 Task: Design a layout for a photography exhibit brochure.
Action: Mouse moved to (24, 91)
Screenshot: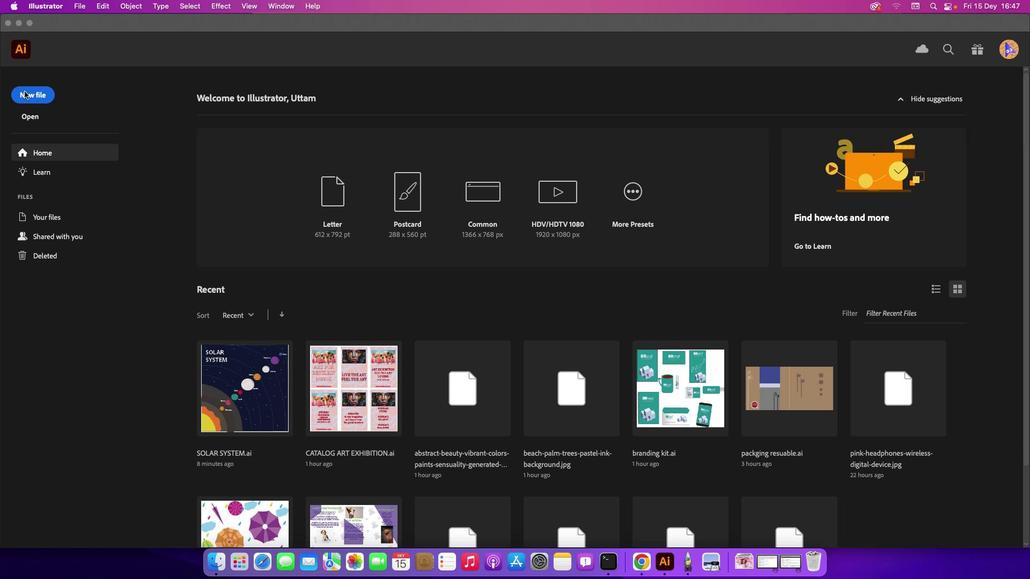 
Action: Mouse pressed left at (24, 91)
Screenshot: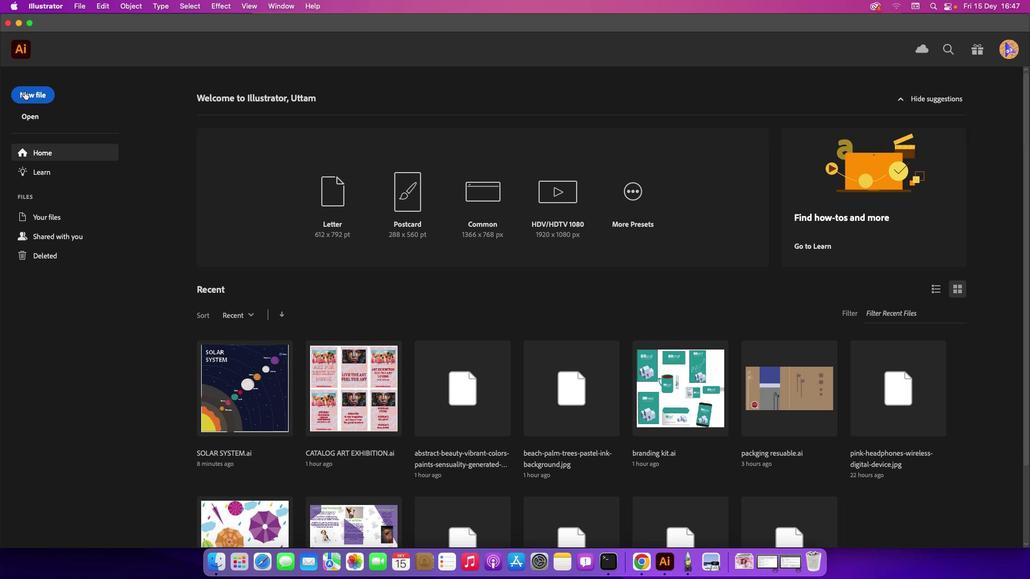 
Action: Mouse pressed left at (24, 91)
Screenshot: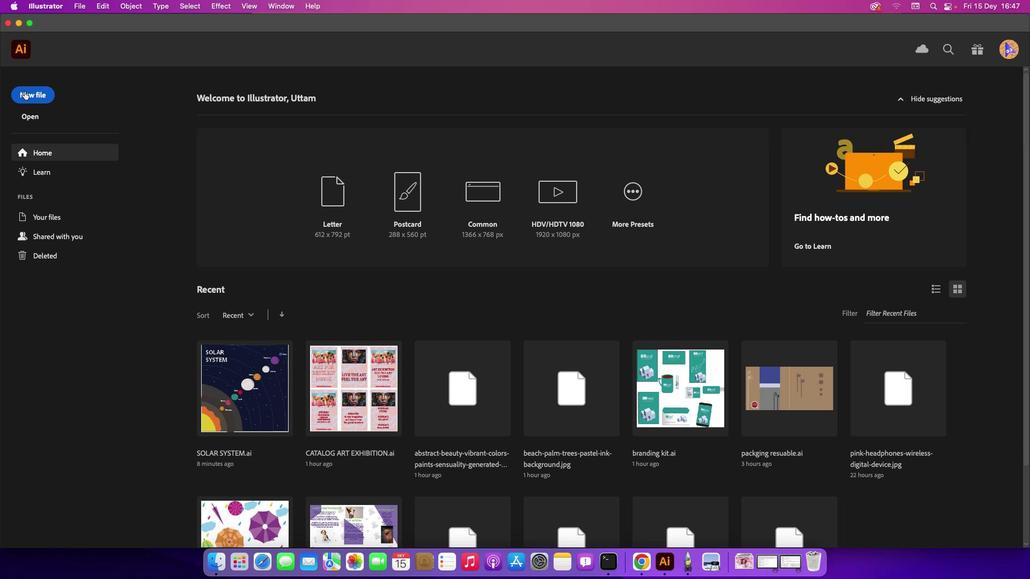 
Action: Mouse moved to (376, 111)
Screenshot: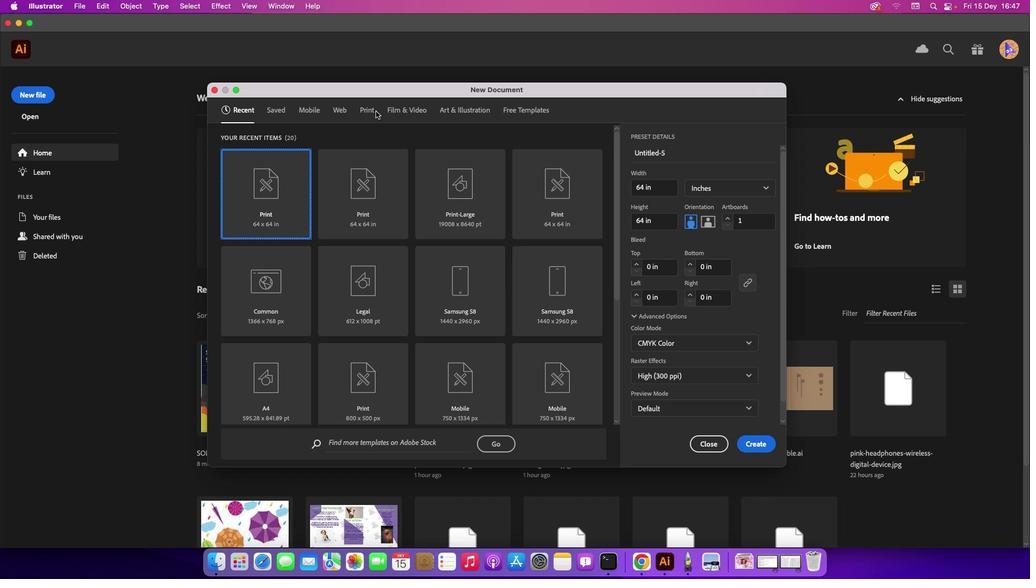 
Action: Mouse pressed left at (376, 111)
Screenshot: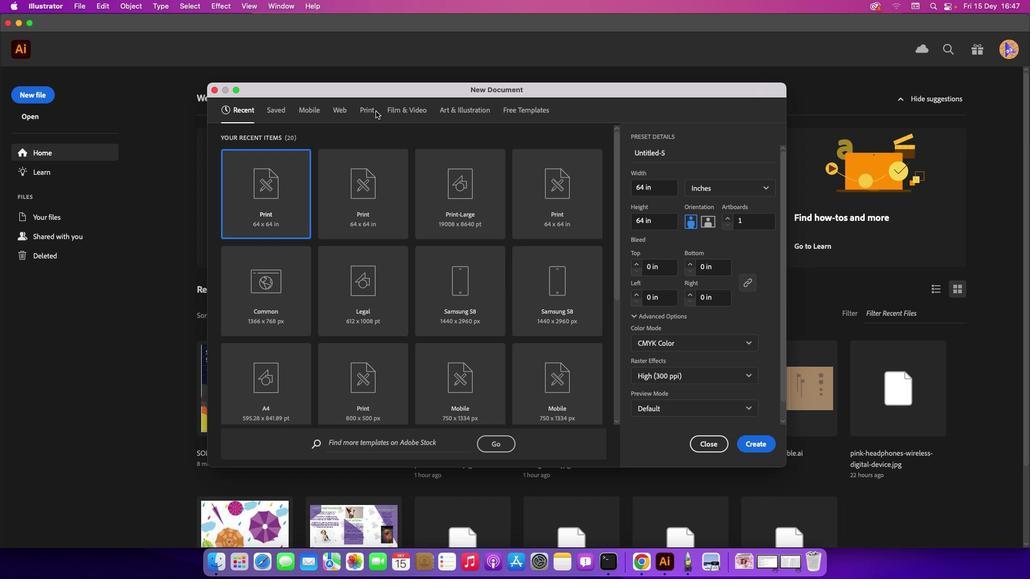 
Action: Mouse moved to (370, 112)
Screenshot: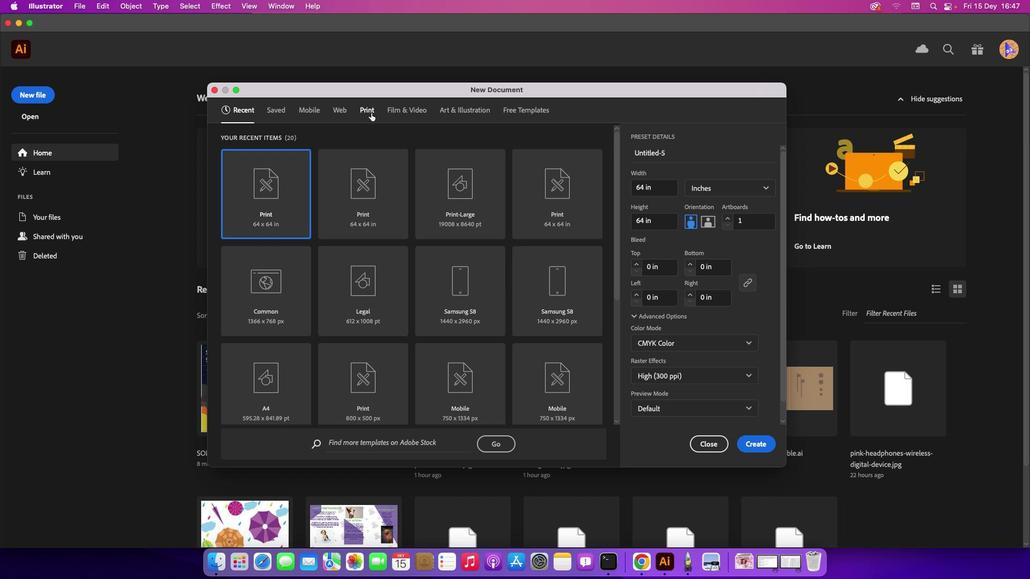 
Action: Mouse pressed left at (370, 112)
Screenshot: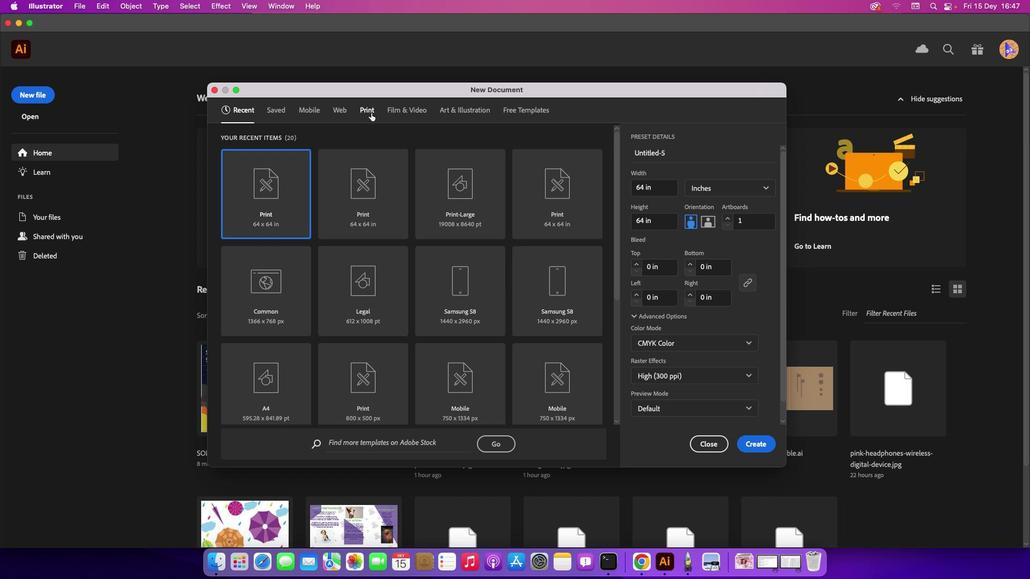 
Action: Mouse moved to (369, 199)
Screenshot: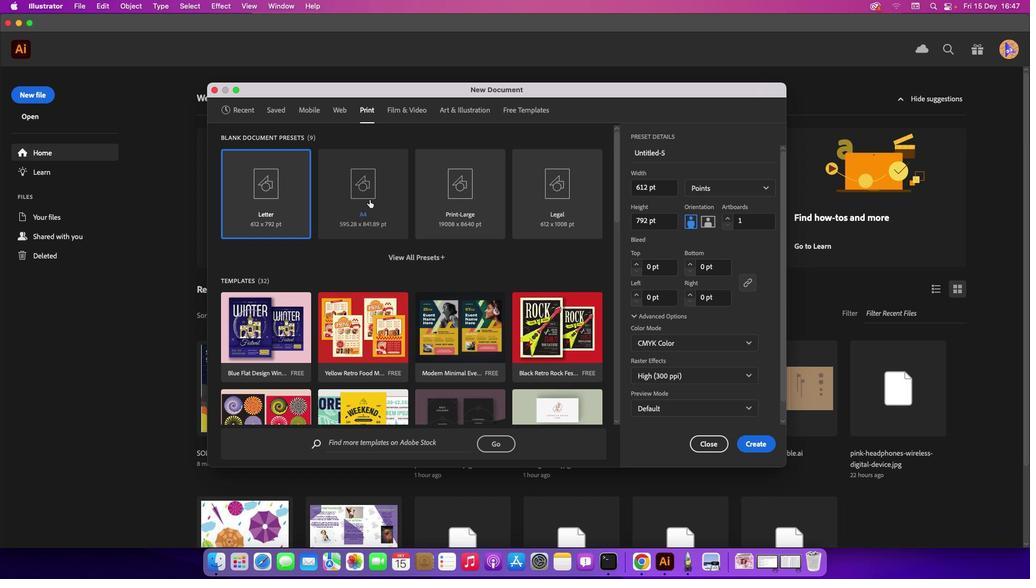 
Action: Mouse pressed left at (369, 199)
Screenshot: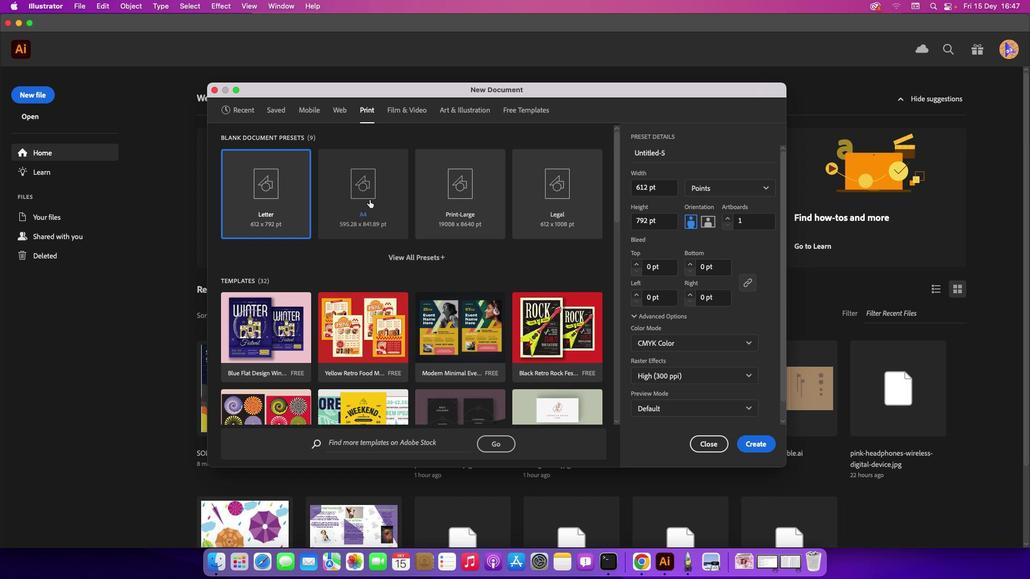 
Action: Mouse moved to (765, 446)
Screenshot: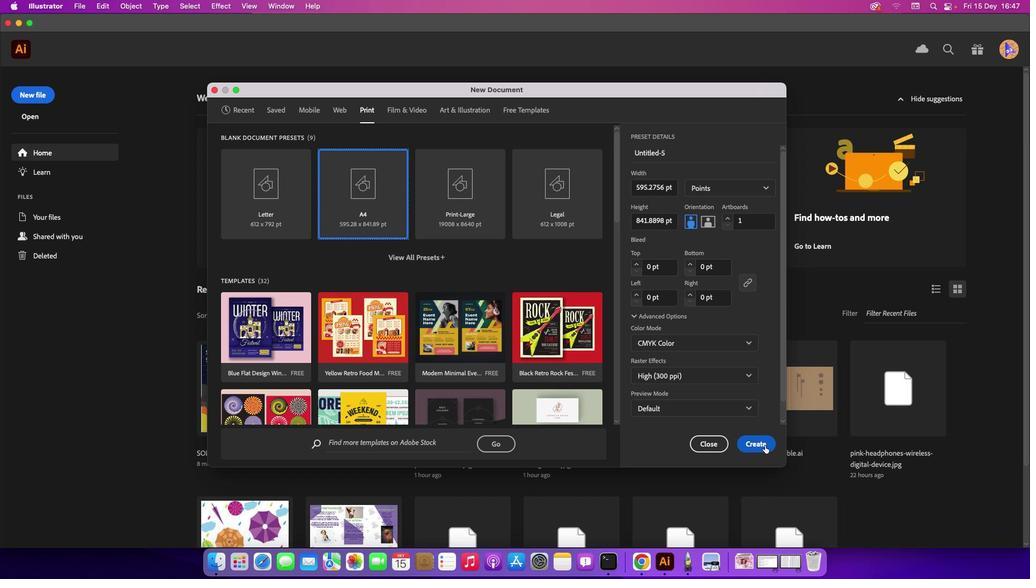 
Action: Mouse pressed left at (765, 446)
Screenshot: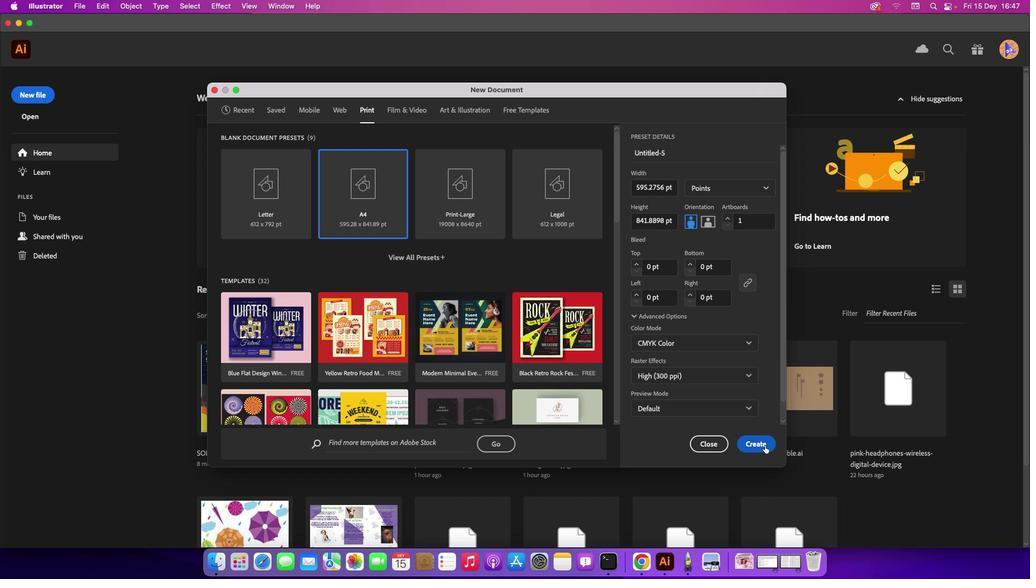 
Action: Mouse moved to (478, 260)
Screenshot: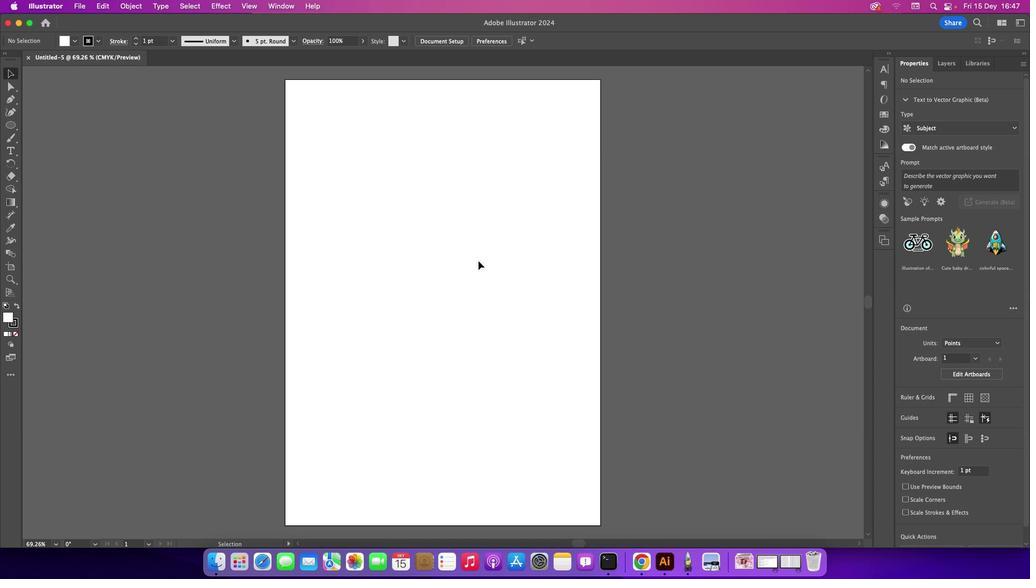 
Action: Key pressed Key.cmd_r'=''='
Screenshot: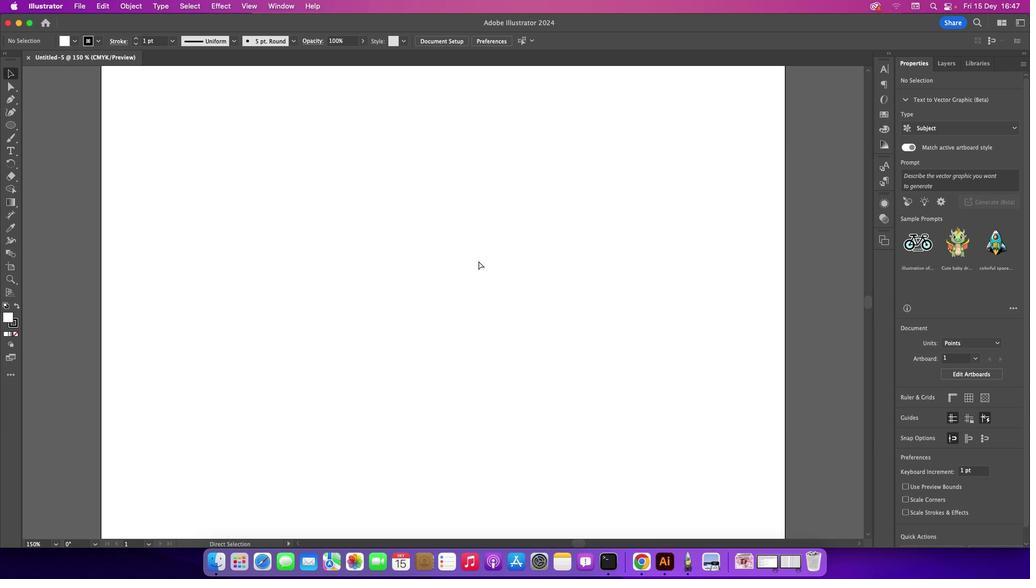 
Action: Mouse scrolled (478, 260) with delta (0, 0)
Screenshot: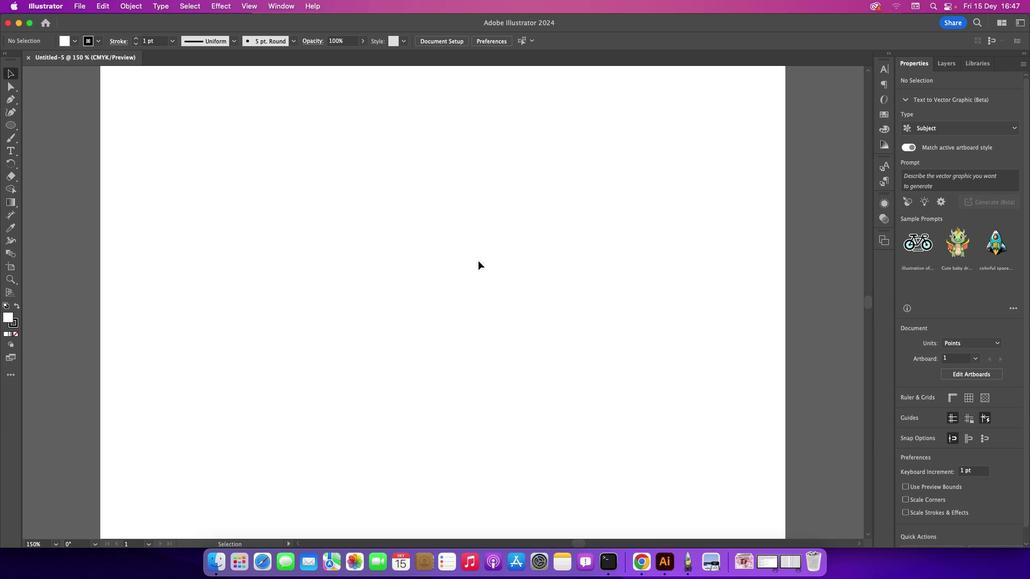 
Action: Mouse scrolled (478, 260) with delta (0, 0)
Screenshot: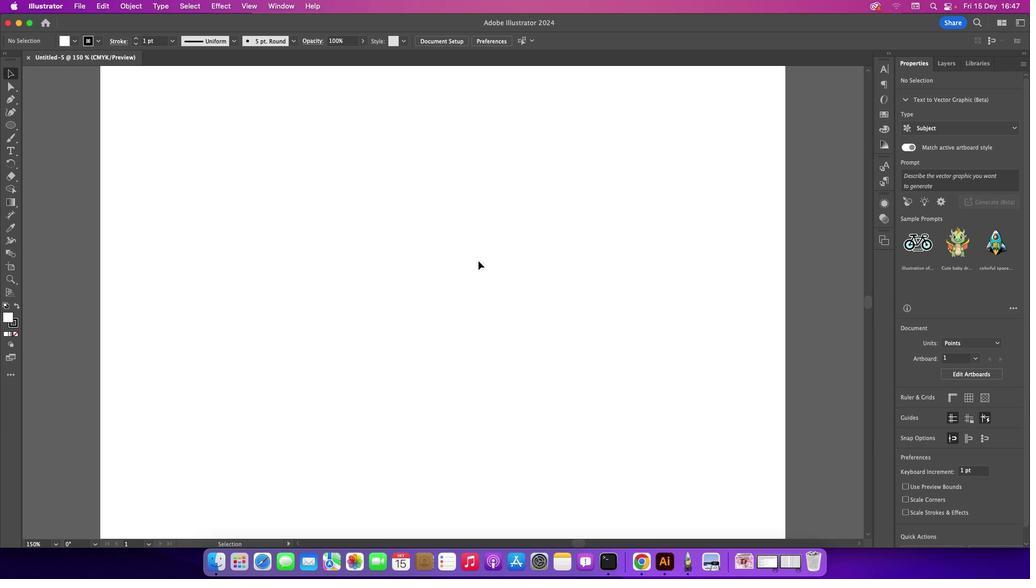 
Action: Mouse scrolled (478, 260) with delta (0, 1)
Screenshot: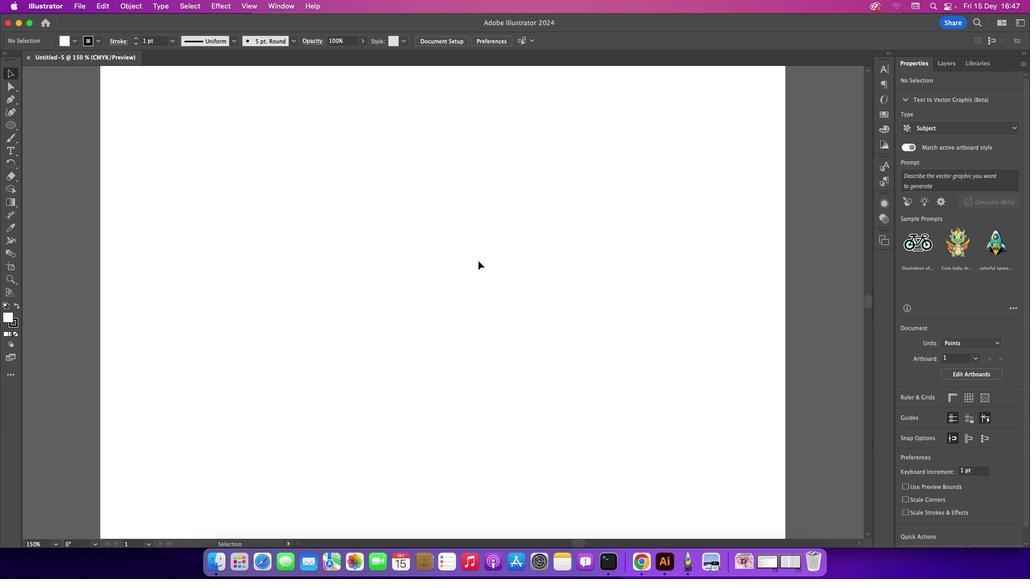 
Action: Mouse scrolled (478, 260) with delta (0, 1)
Screenshot: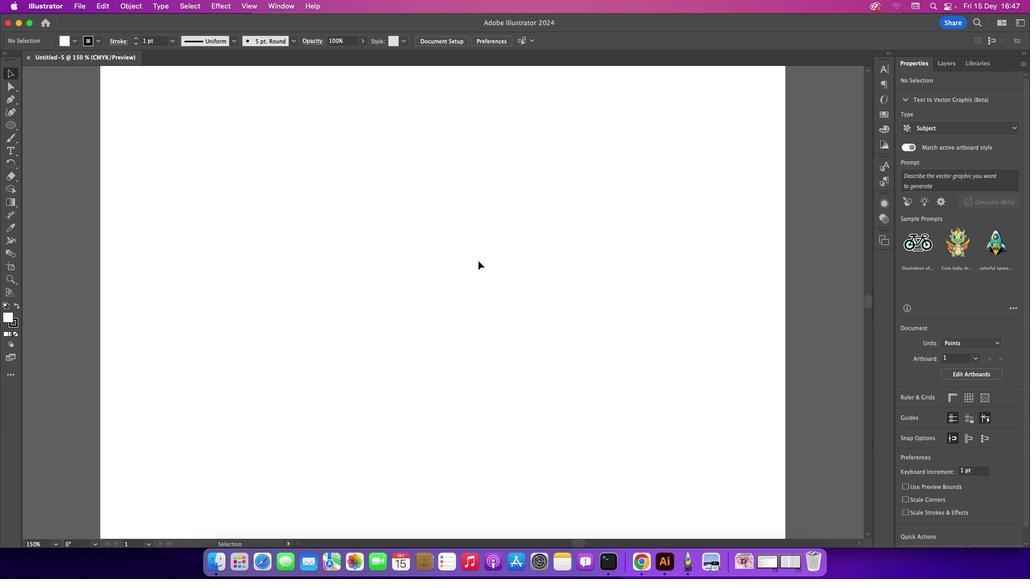 
Action: Mouse scrolled (478, 260) with delta (0, 0)
Screenshot: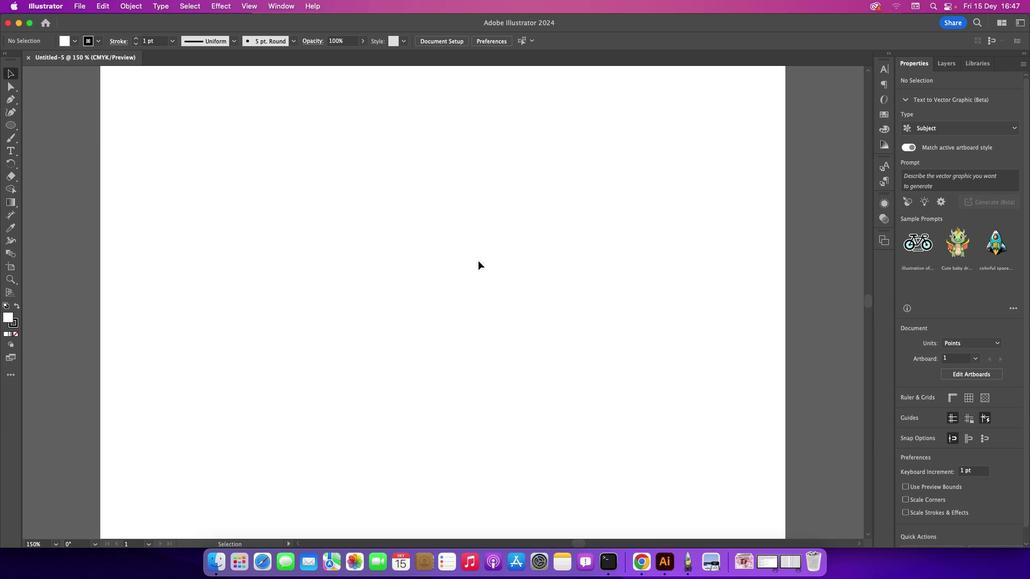 
Action: Mouse scrolled (478, 260) with delta (0, 0)
Screenshot: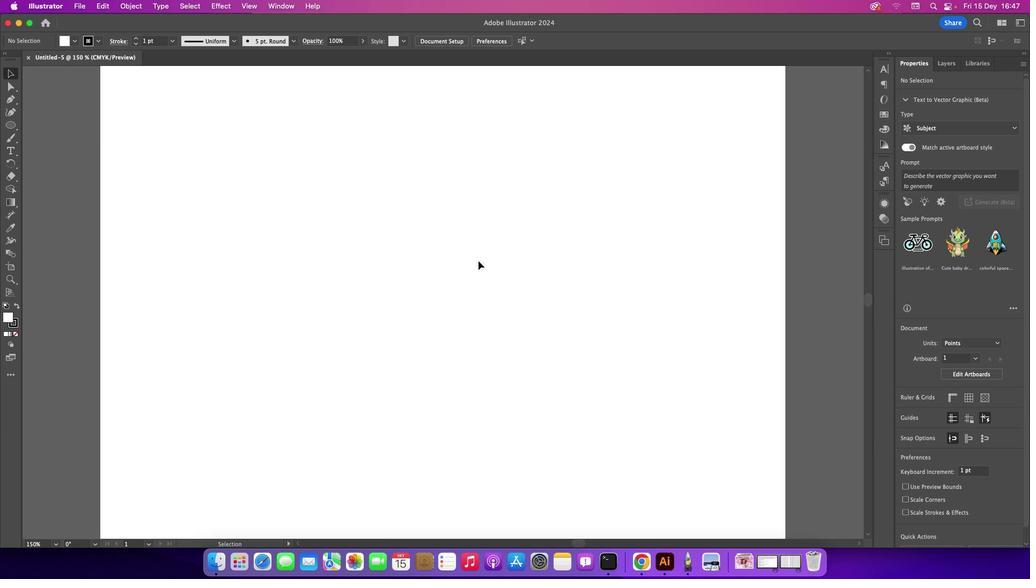 
Action: Mouse scrolled (478, 260) with delta (0, 1)
Screenshot: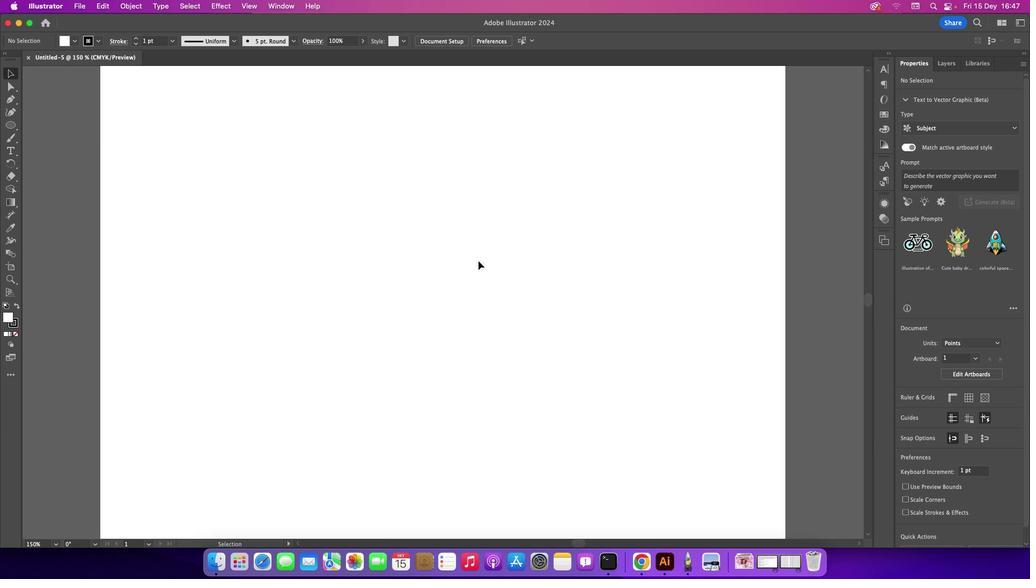 
Action: Mouse scrolled (478, 260) with delta (0, 2)
Screenshot: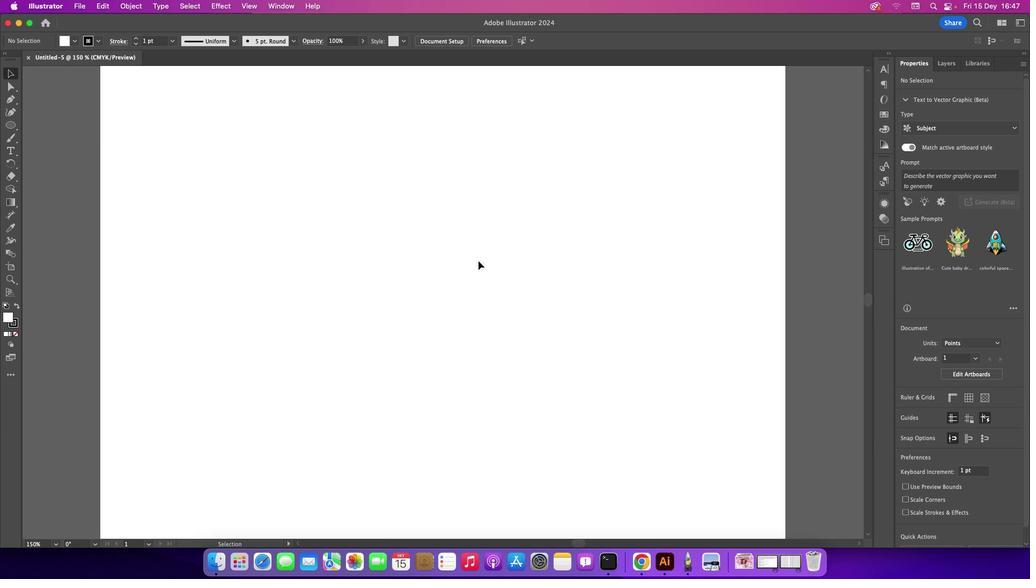 
Action: Mouse scrolled (478, 260) with delta (0, 0)
Screenshot: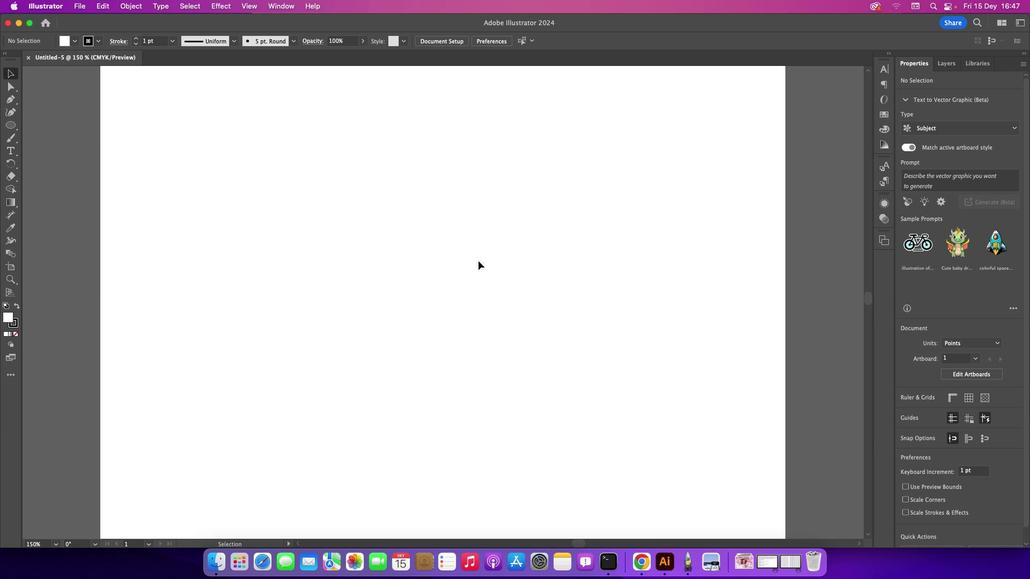 
Action: Mouse scrolled (478, 260) with delta (0, 0)
Screenshot: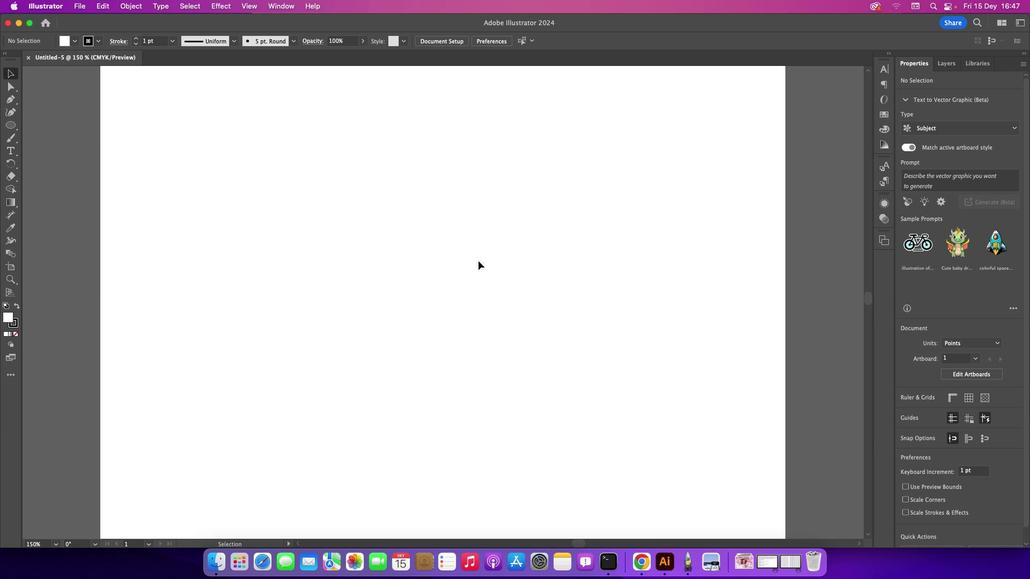 
Action: Mouse scrolled (478, 260) with delta (0, 1)
Screenshot: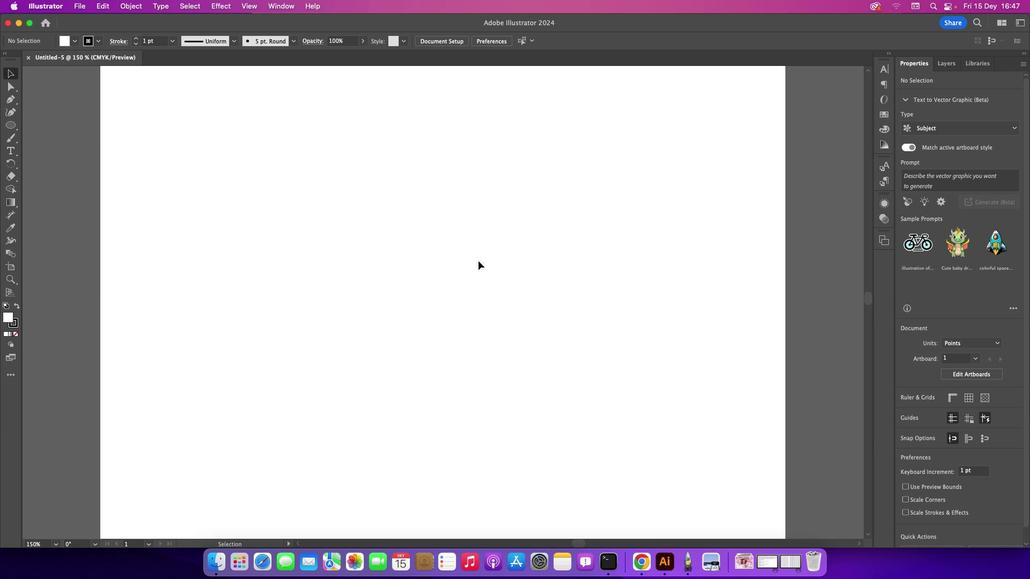 
Action: Mouse scrolled (478, 260) with delta (0, 2)
Screenshot: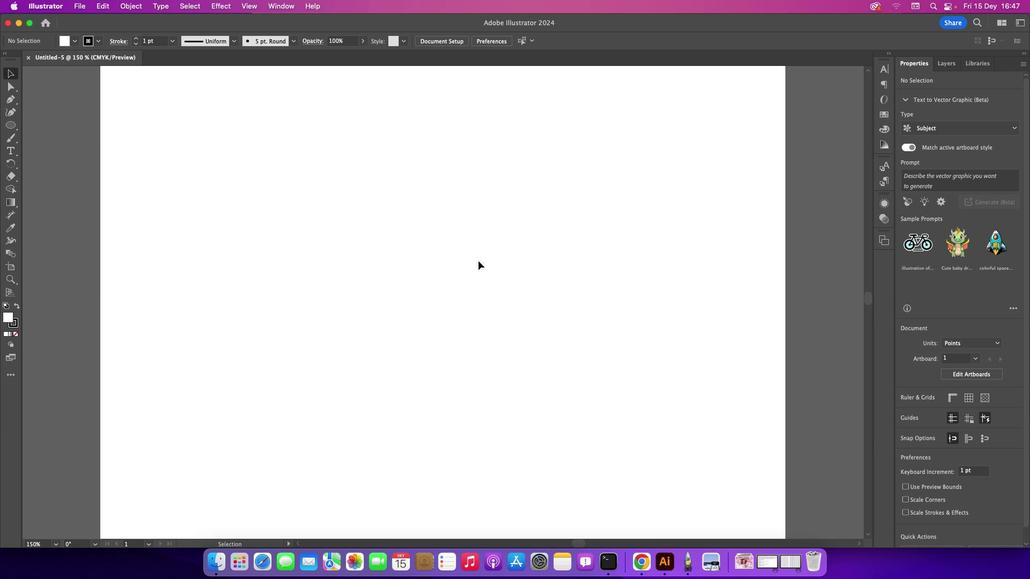 
Action: Mouse scrolled (478, 260) with delta (0, 0)
Screenshot: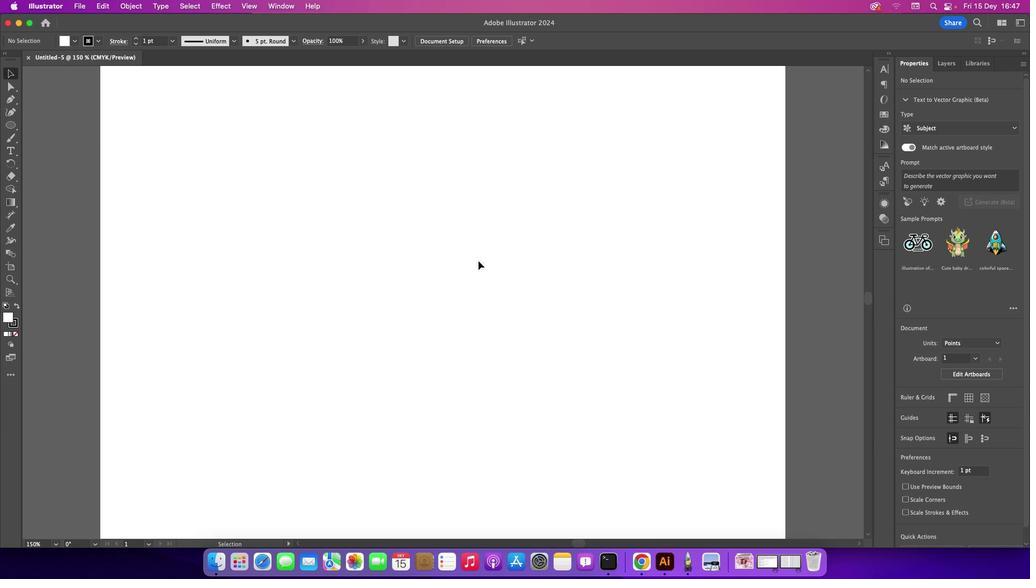 
Action: Mouse scrolled (478, 260) with delta (0, 0)
Screenshot: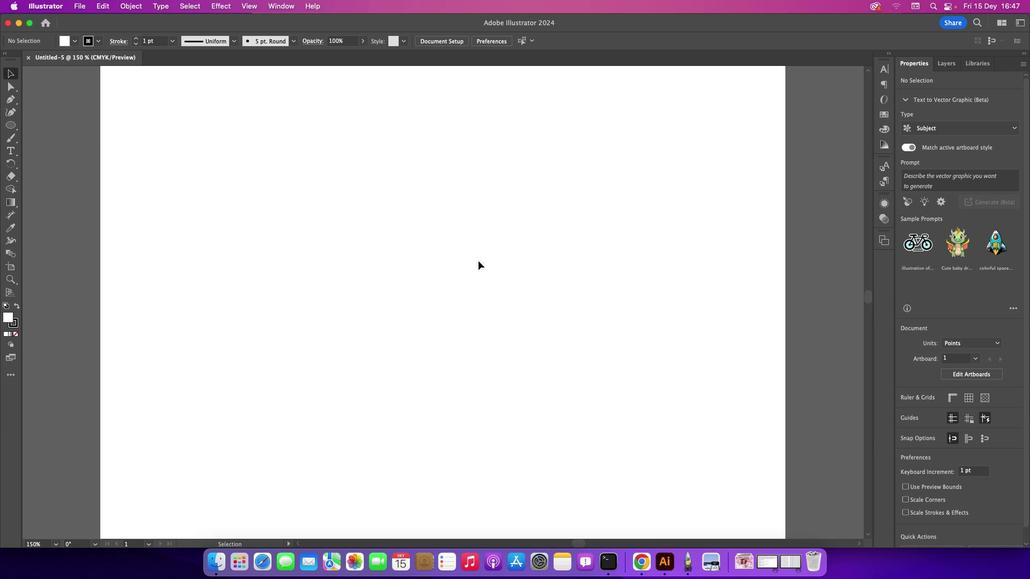 
Action: Mouse scrolled (478, 260) with delta (0, 1)
Screenshot: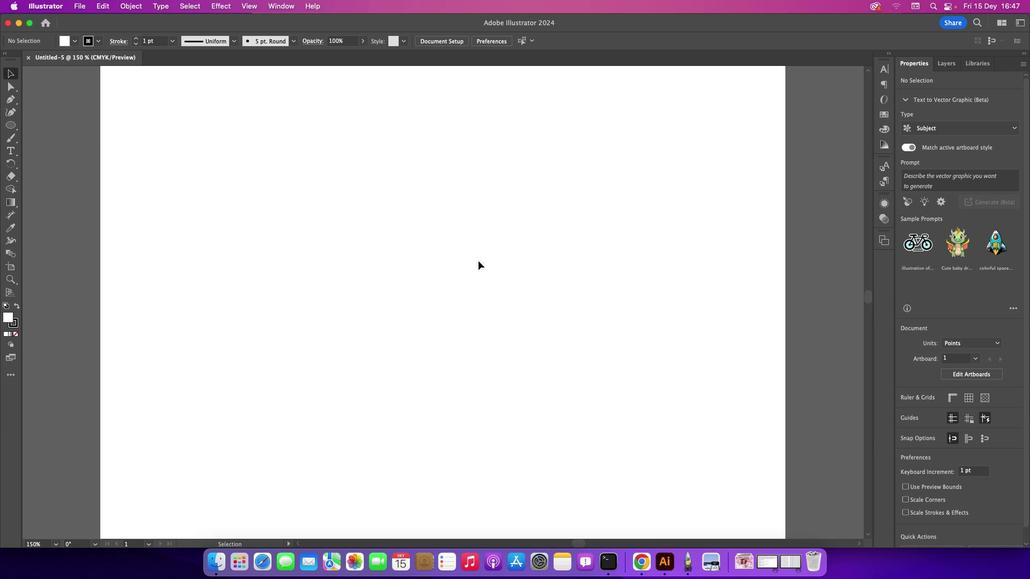 
Action: Mouse scrolled (478, 260) with delta (0, 2)
Screenshot: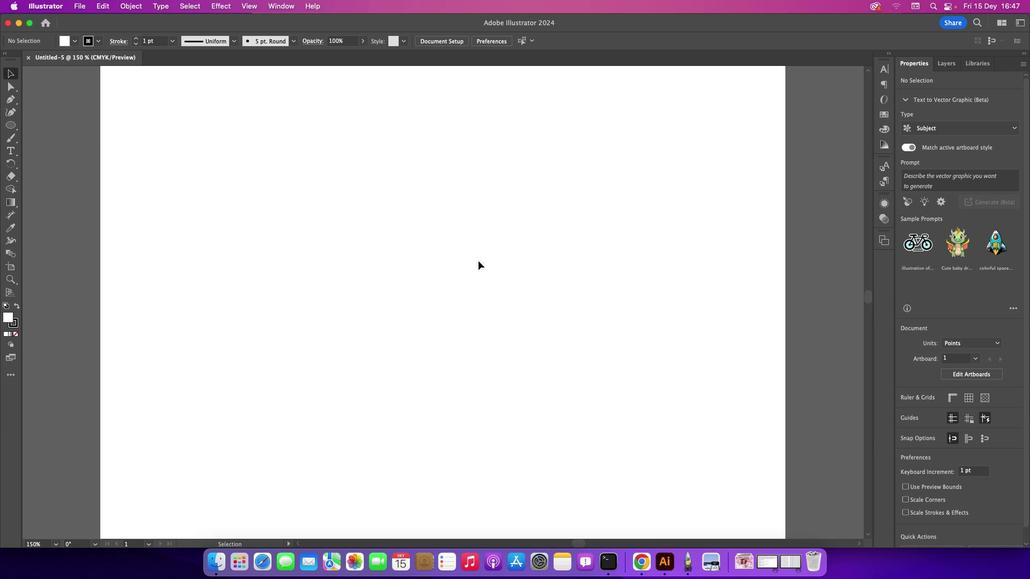 
Action: Mouse scrolled (478, 260) with delta (0, 0)
Screenshot: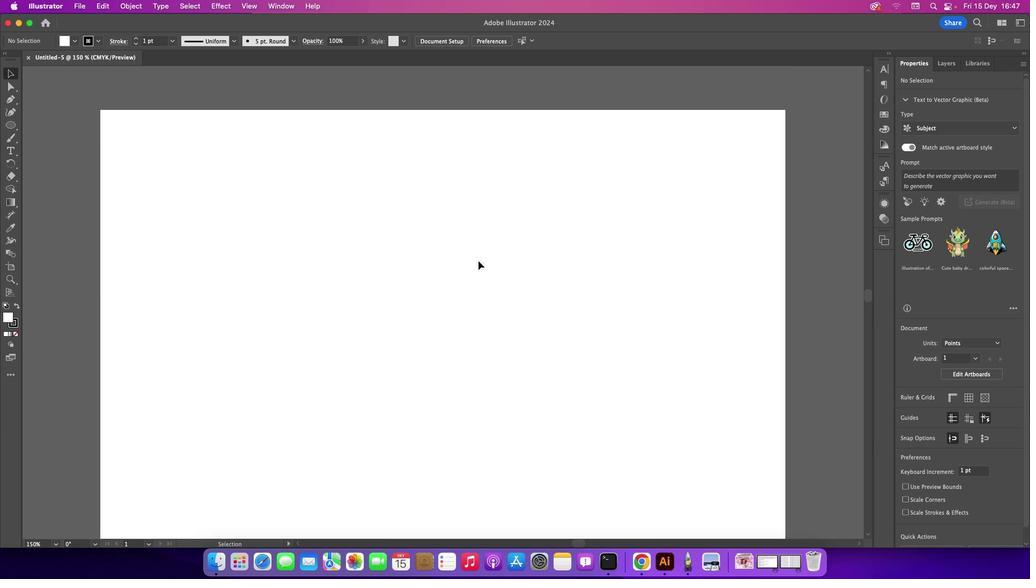 
Action: Mouse scrolled (478, 260) with delta (0, 0)
Screenshot: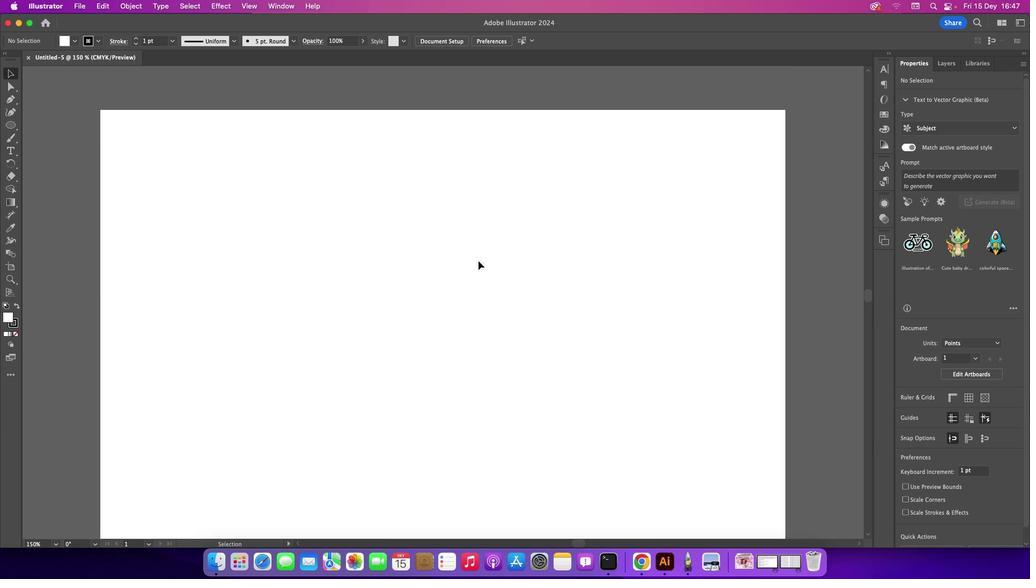 
Action: Mouse scrolled (478, 260) with delta (0, 1)
Screenshot: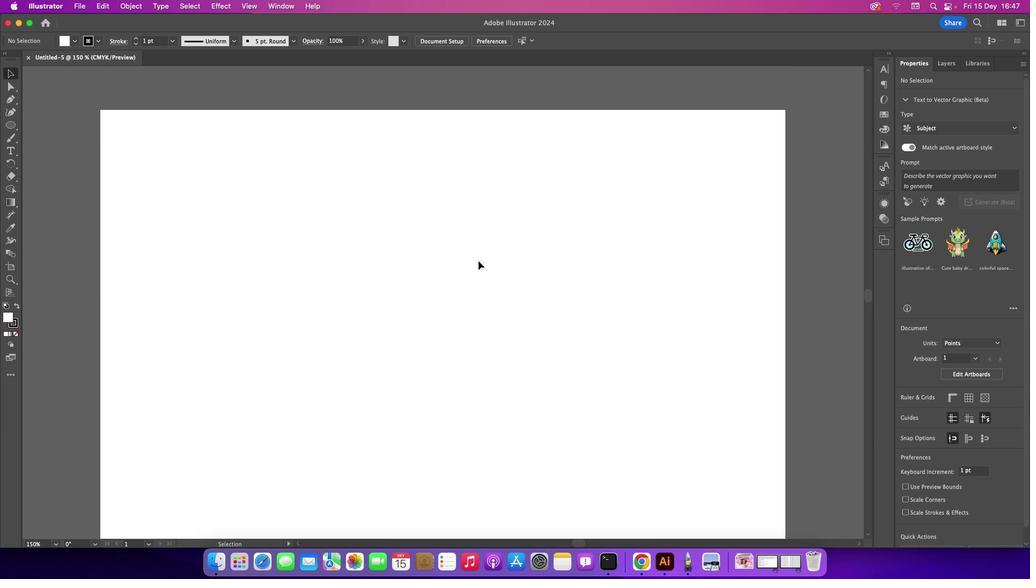 
Action: Mouse scrolled (478, 260) with delta (0, 2)
Screenshot: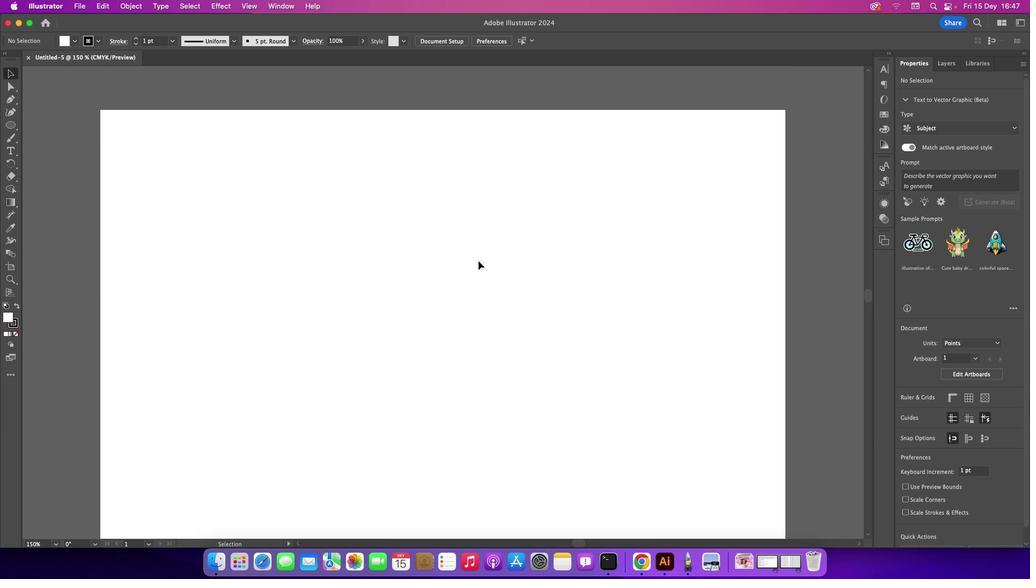 
Action: Mouse moved to (15, 127)
Screenshot: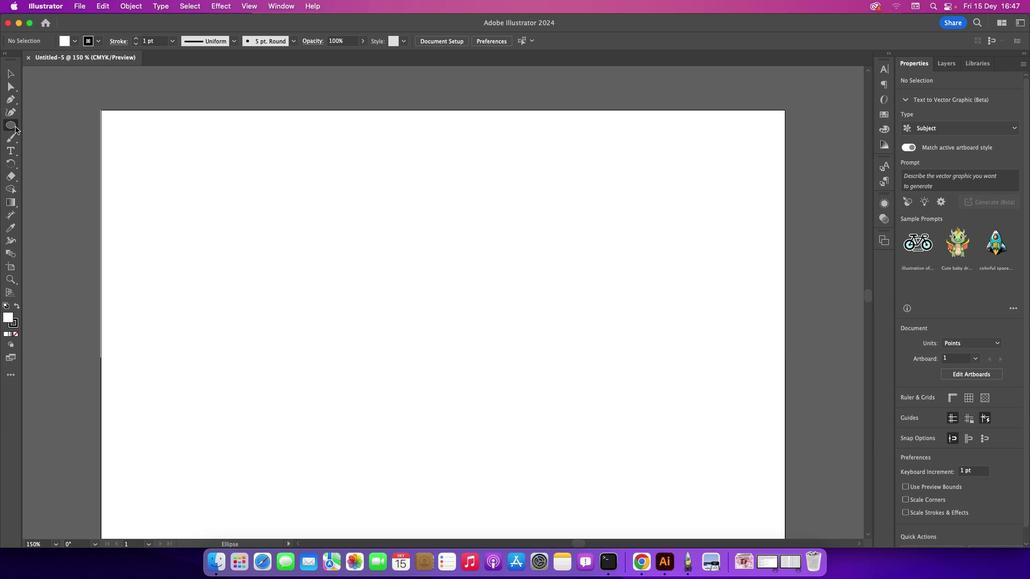 
Action: Mouse pressed left at (15, 127)
Screenshot: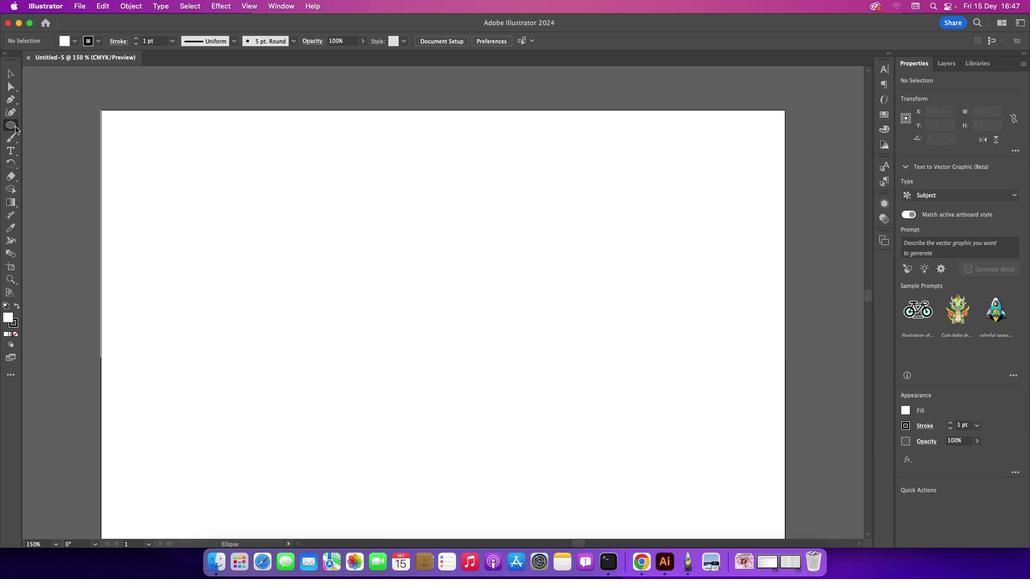 
Action: Mouse moved to (45, 126)
Screenshot: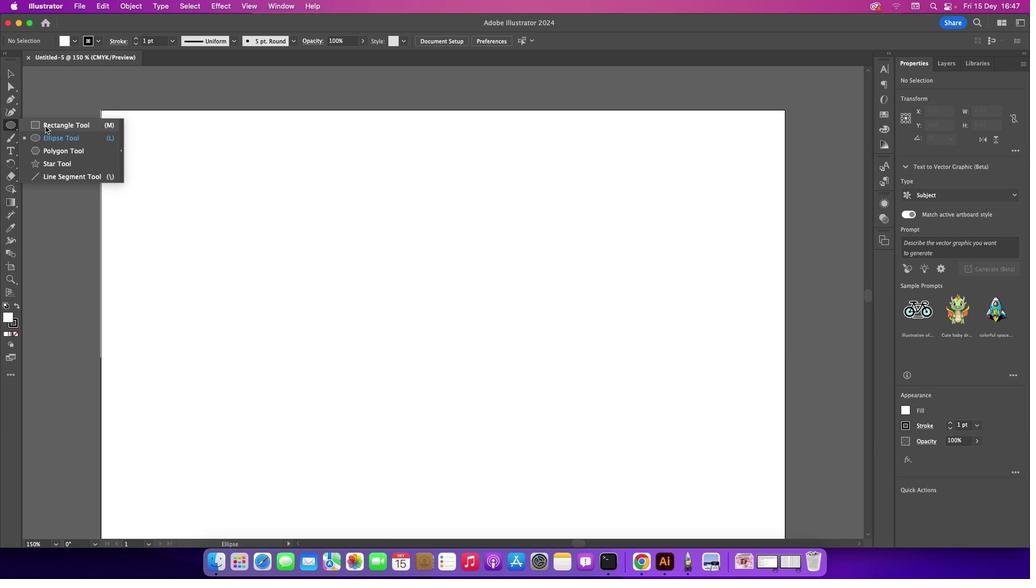 
Action: Mouse pressed left at (45, 126)
Screenshot: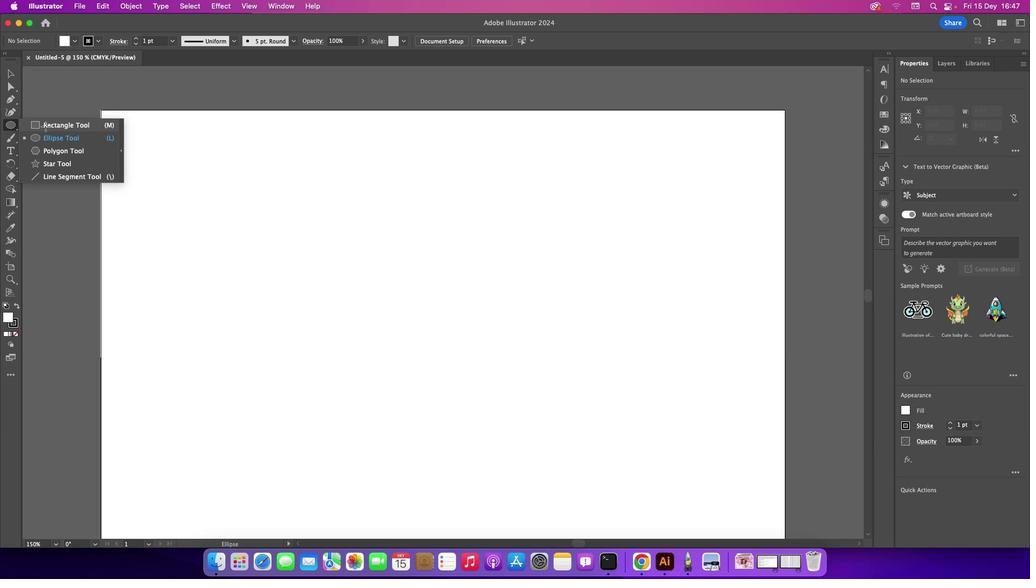 
Action: Mouse moved to (190, 207)
Screenshot: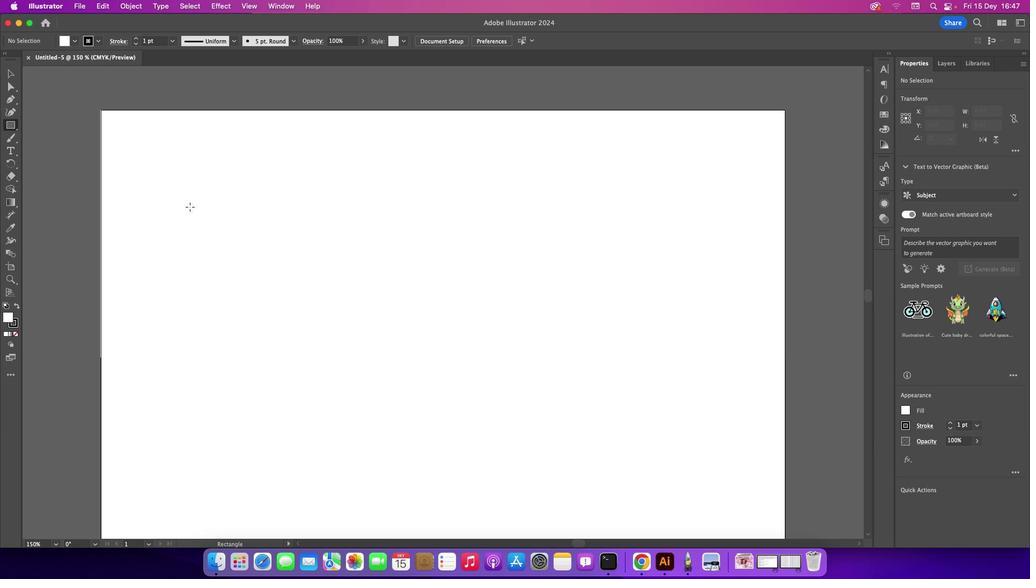 
Action: Mouse pressed left at (190, 207)
Screenshot: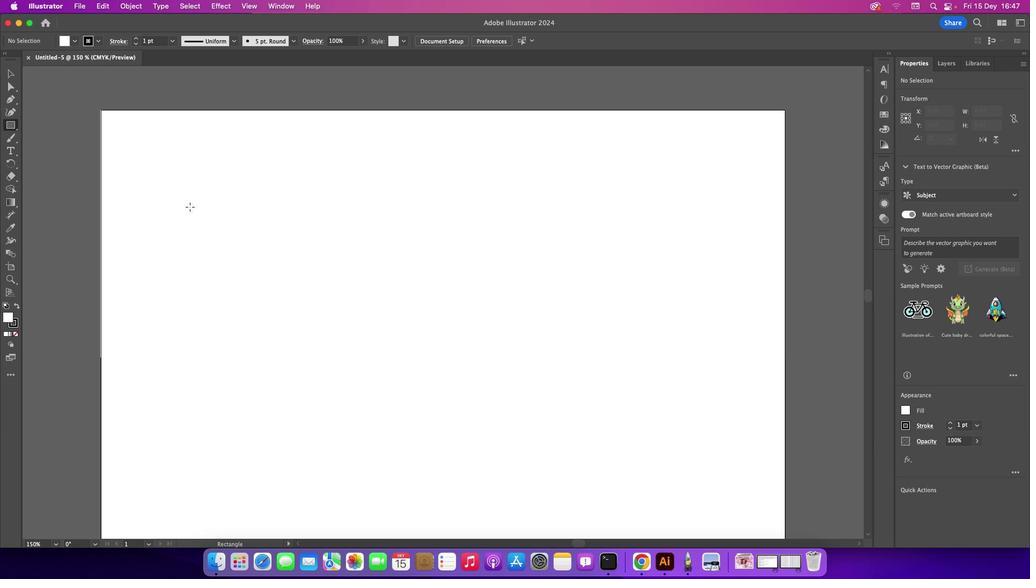 
Action: Mouse moved to (220, 187)
Screenshot: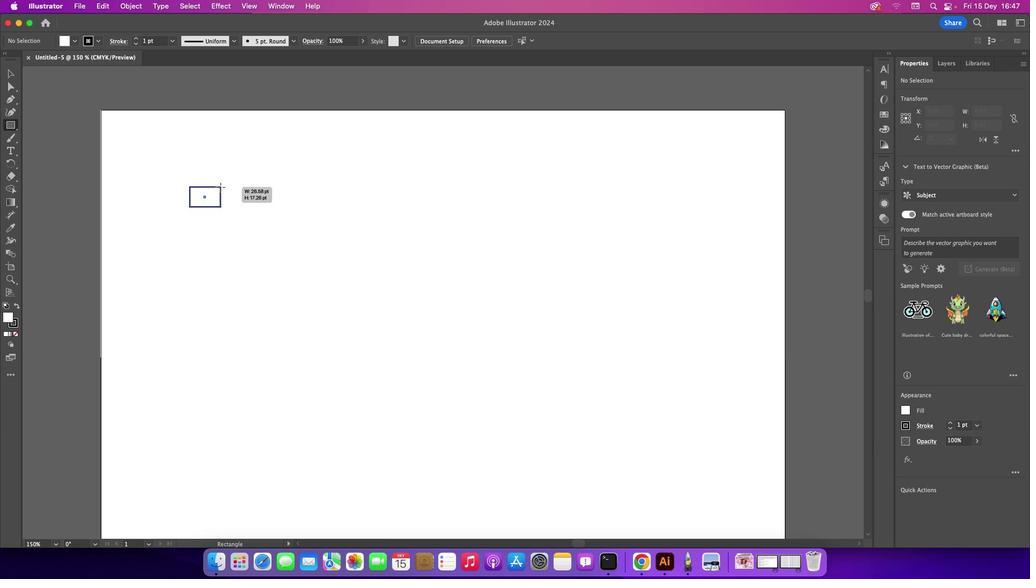 
Action: Key pressed Key.delete
Screenshot: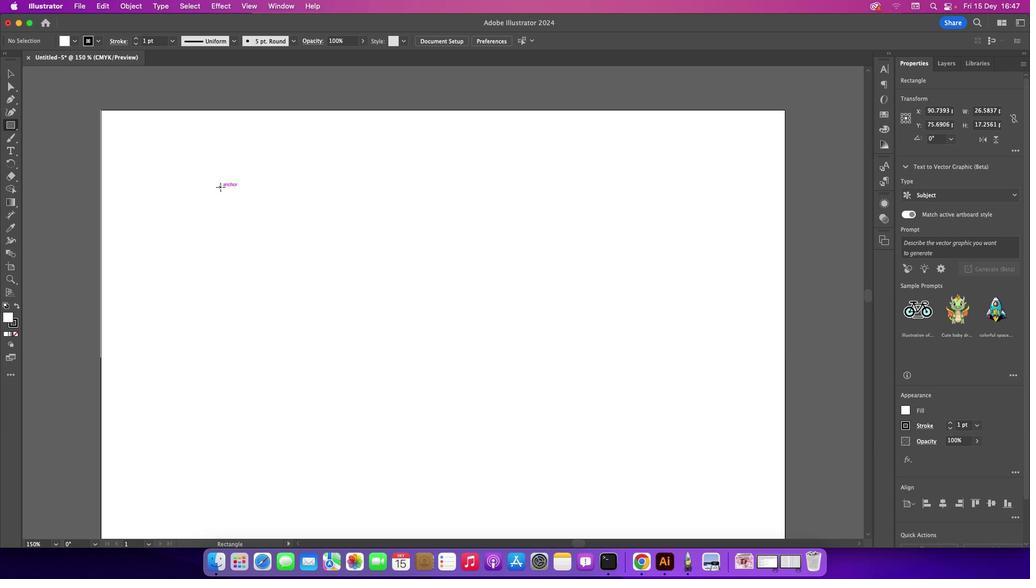 
Action: Mouse moved to (201, 196)
Screenshot: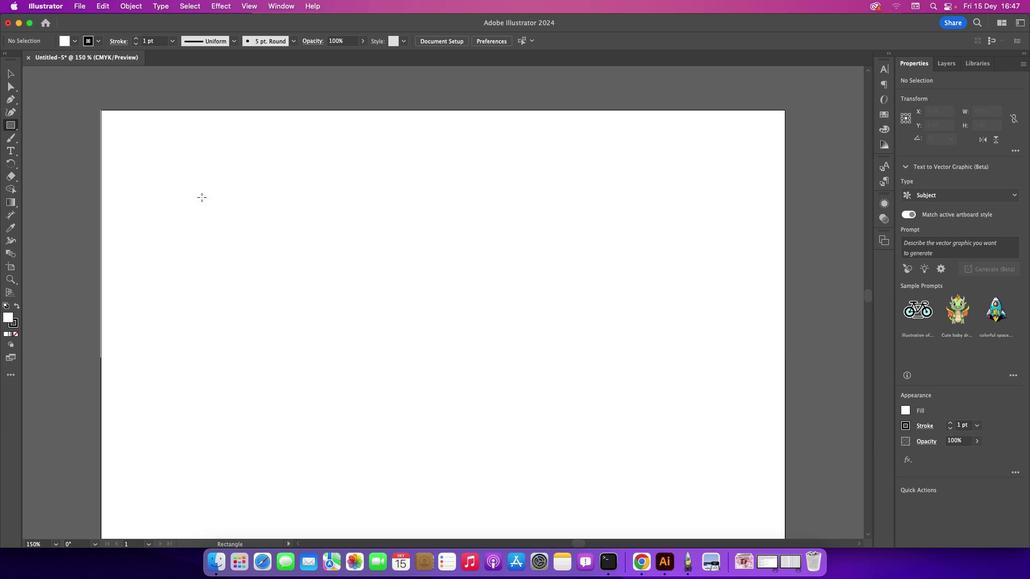
Action: Key pressed Key.cmdKey.cmd_r'-''-'
Screenshot: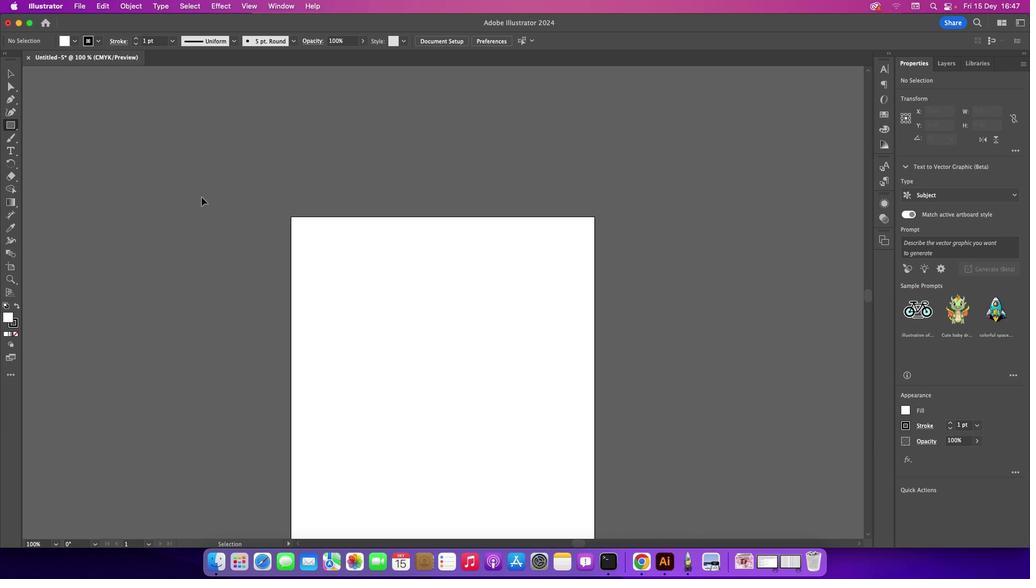 
Action: Mouse moved to (326, 301)
Screenshot: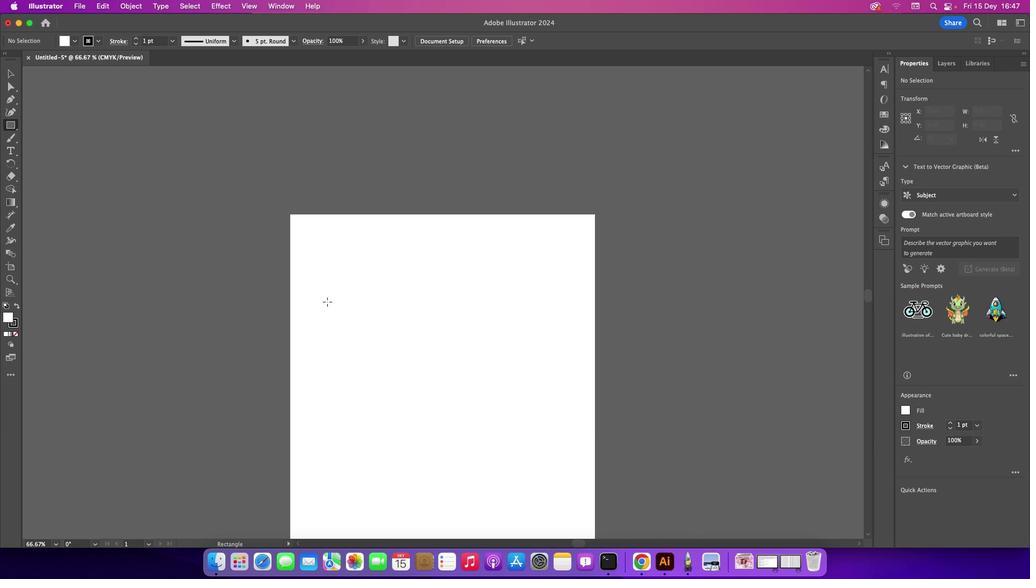 
Action: Mouse scrolled (326, 301) with delta (0, 0)
Screenshot: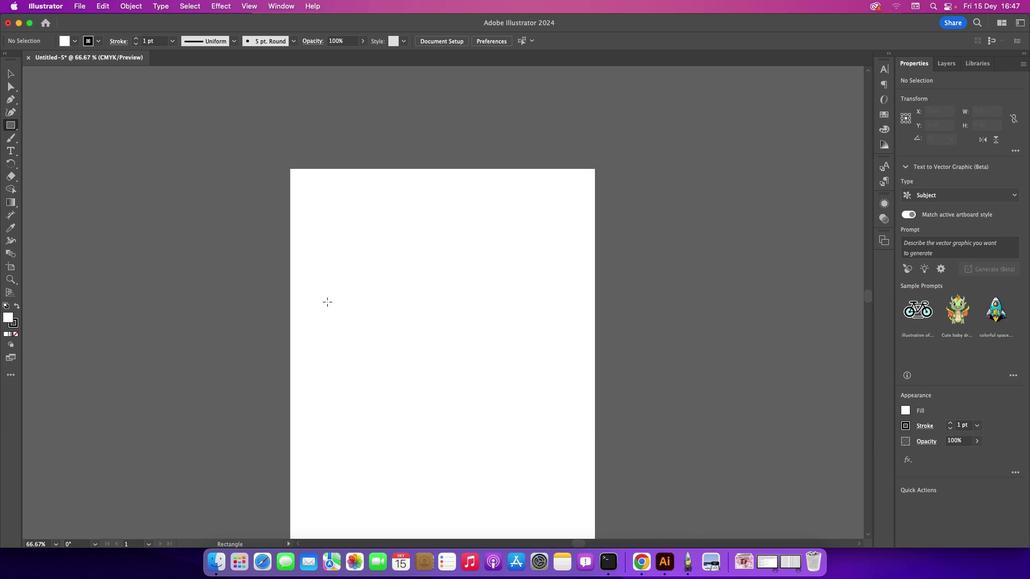 
Action: Mouse scrolled (326, 301) with delta (0, 0)
Screenshot: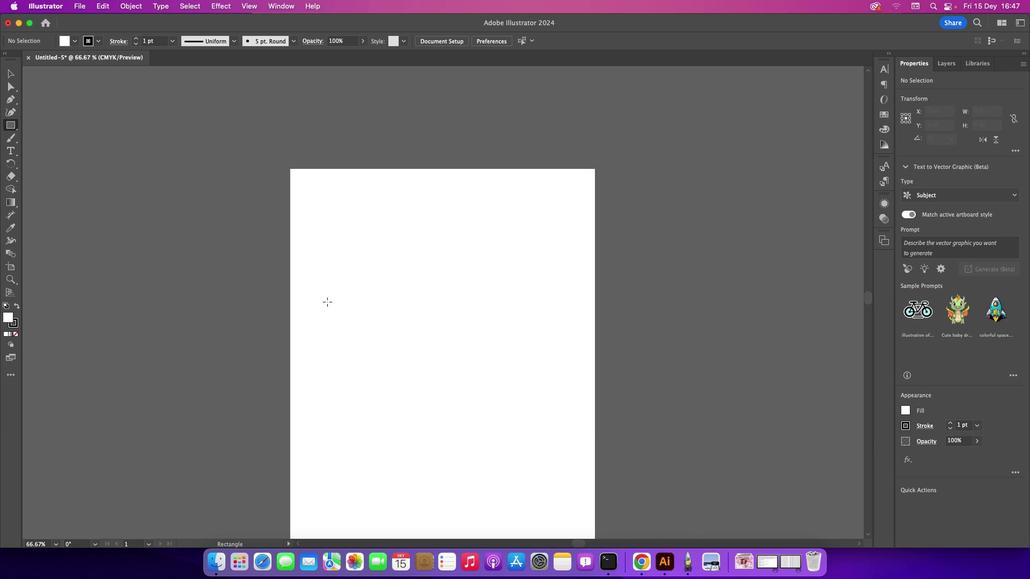 
Action: Mouse scrolled (326, 301) with delta (0, -1)
Screenshot: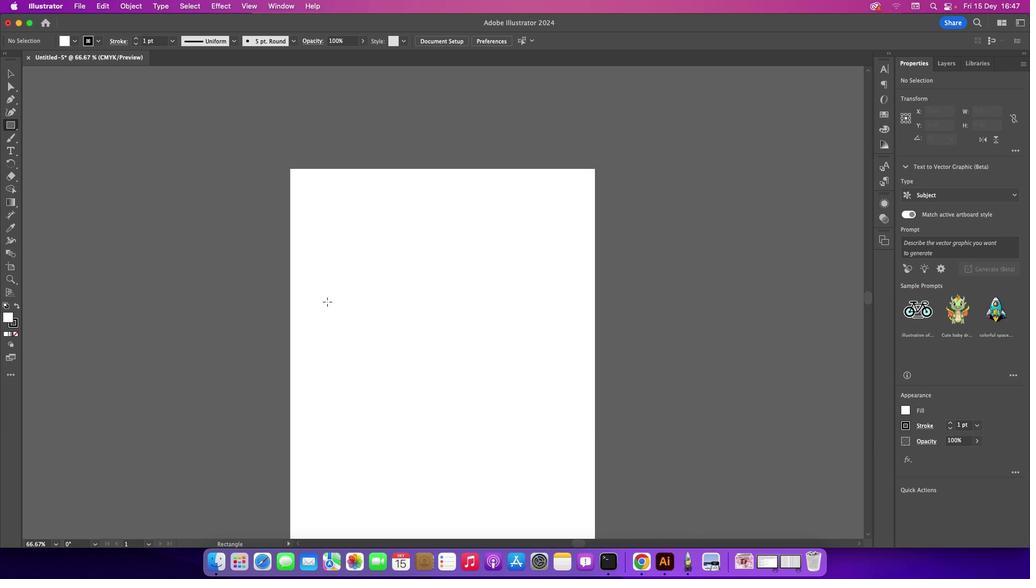 
Action: Mouse scrolled (326, 301) with delta (0, -1)
Screenshot: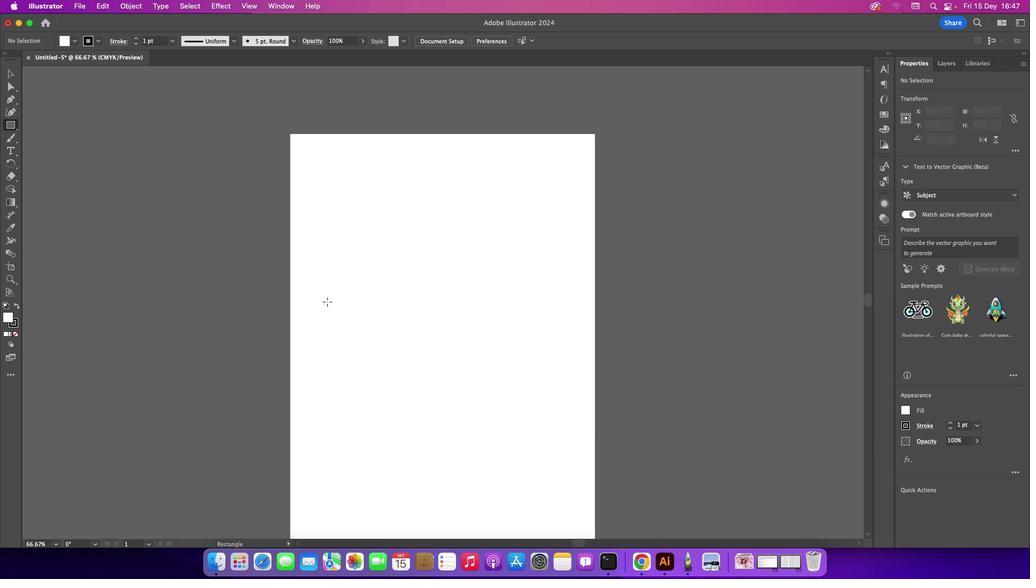 
Action: Mouse scrolled (326, 301) with delta (0, 0)
Screenshot: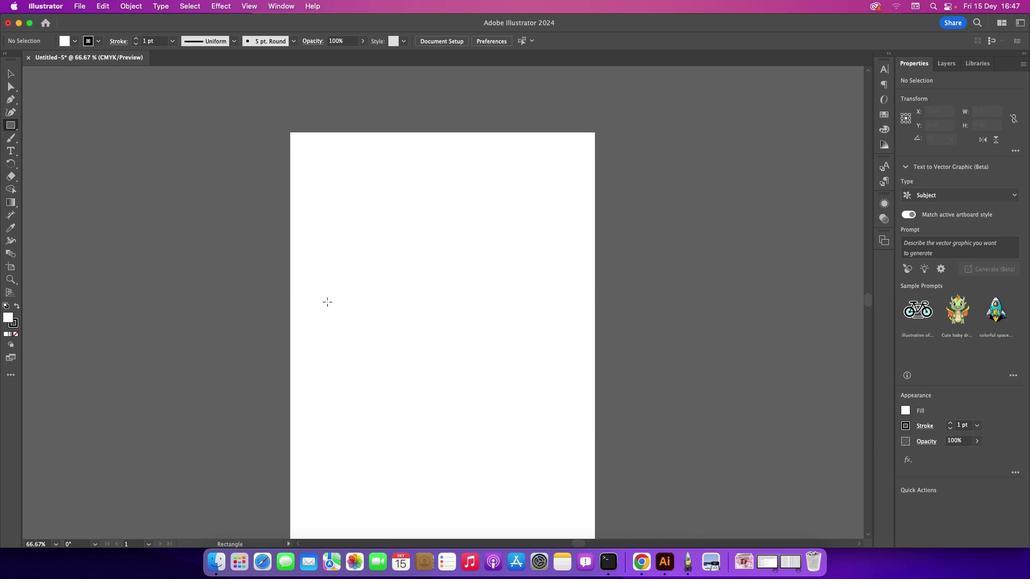 
Action: Mouse scrolled (326, 301) with delta (0, 0)
Screenshot: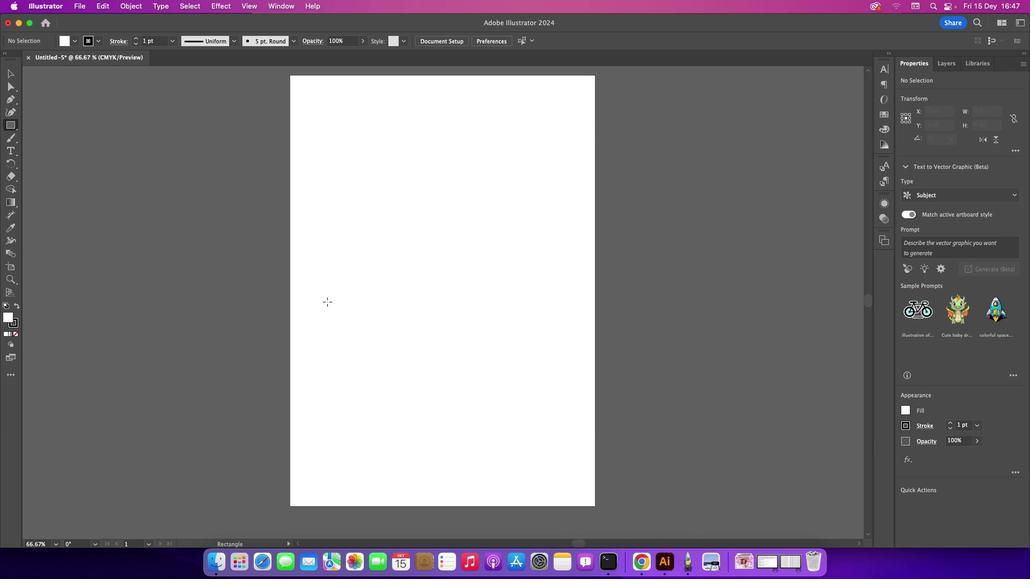 
Action: Mouse scrolled (326, 301) with delta (0, 0)
Screenshot: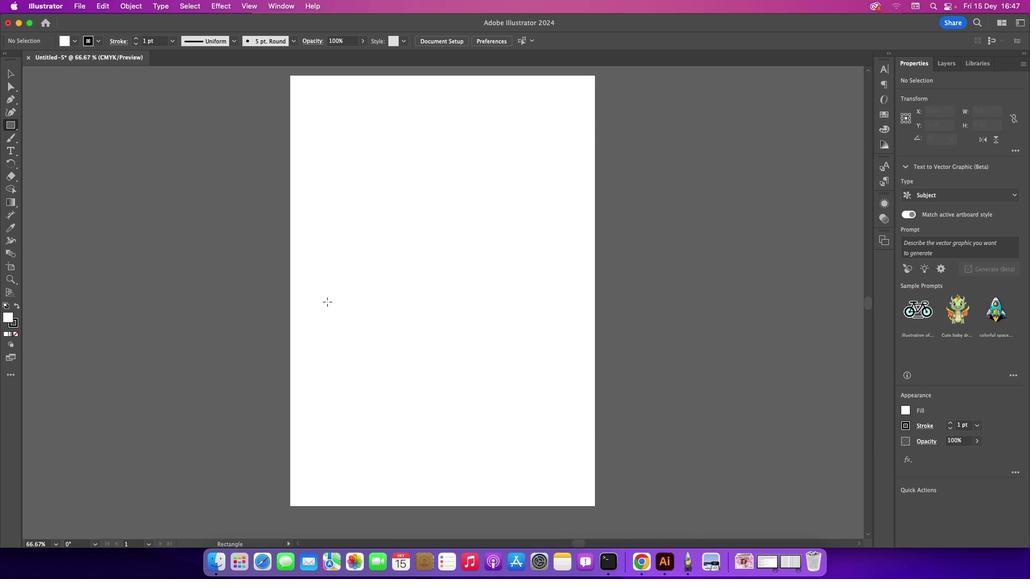 
Action: Mouse scrolled (326, 301) with delta (0, -1)
Screenshot: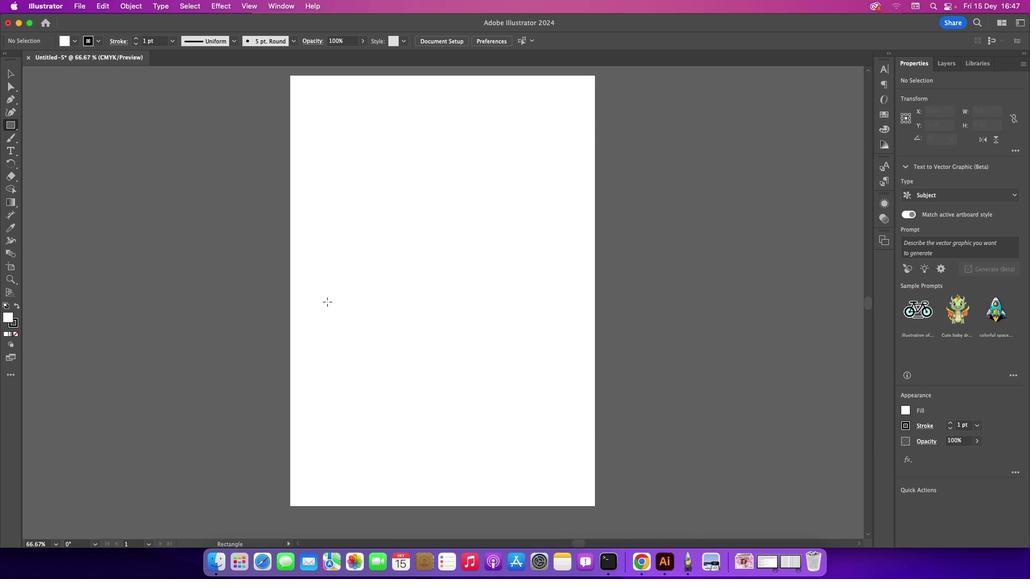
Action: Mouse scrolled (326, 301) with delta (0, 0)
Screenshot: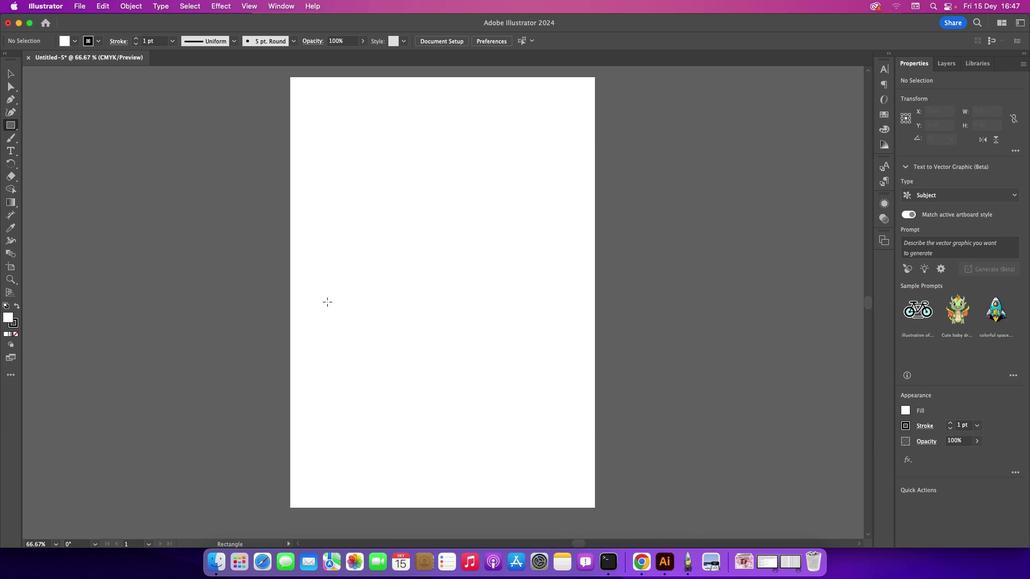 
Action: Mouse moved to (291, 76)
Screenshot: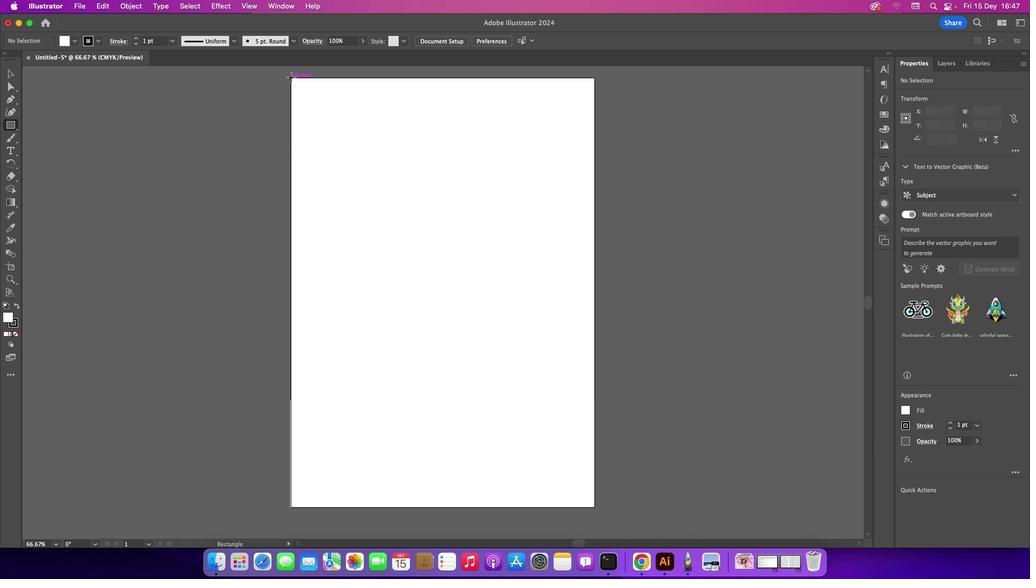 
Action: Mouse pressed left at (291, 76)
Screenshot: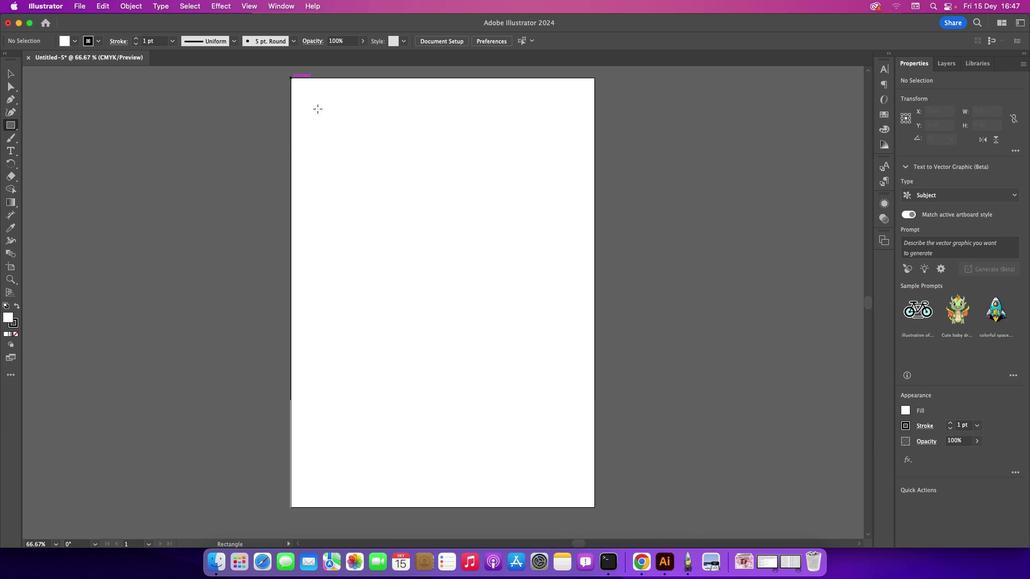 
Action: Mouse moved to (12, 77)
Screenshot: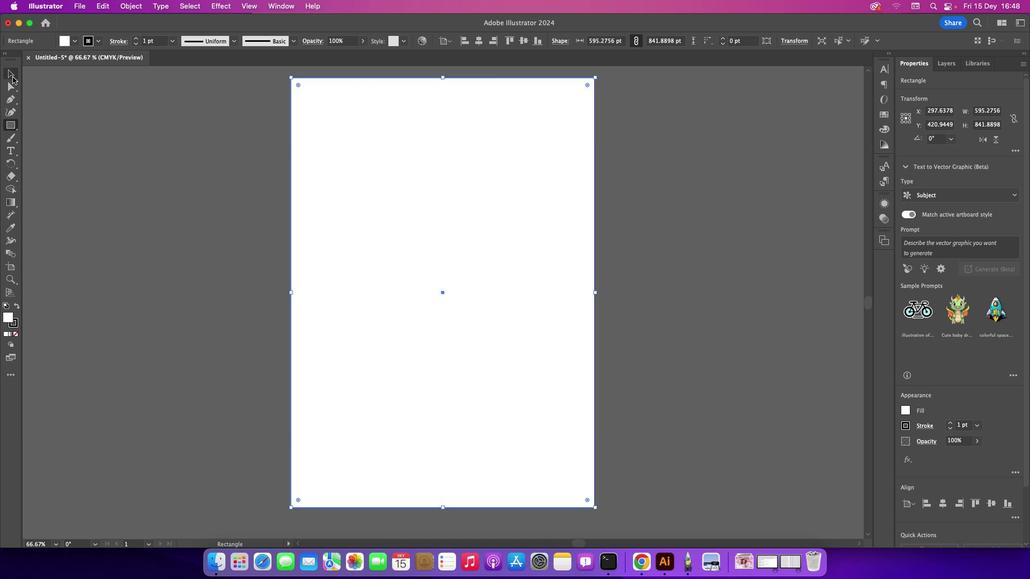 
Action: Mouse pressed left at (12, 77)
Screenshot: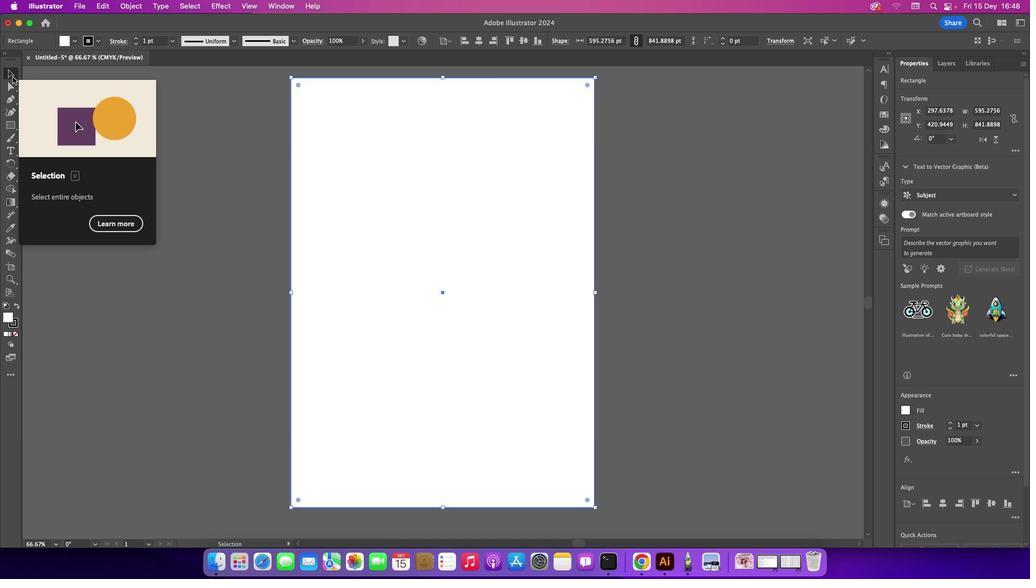 
Action: Mouse moved to (5, 314)
Screenshot: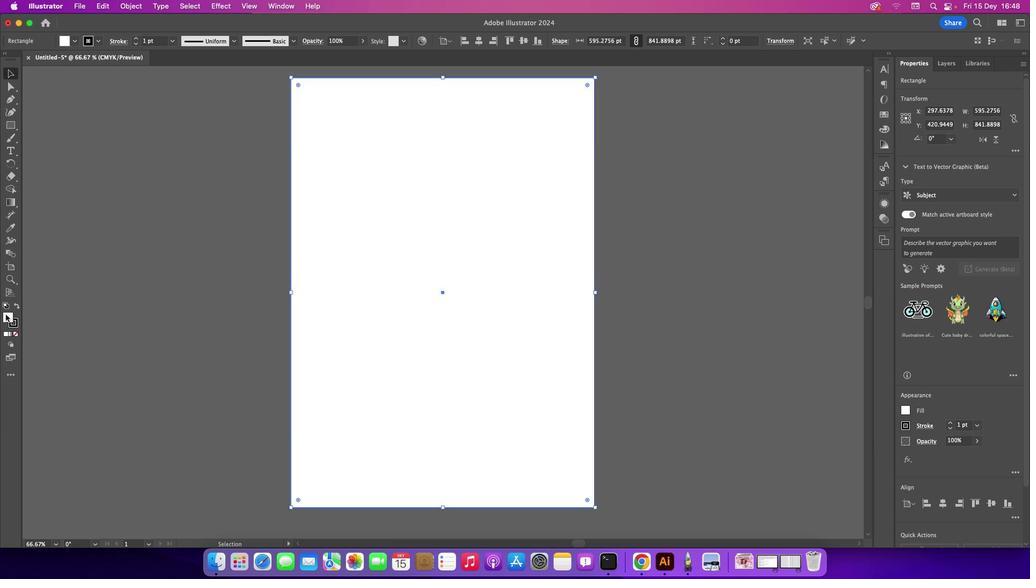 
Action: Mouse pressed left at (5, 314)
Screenshot: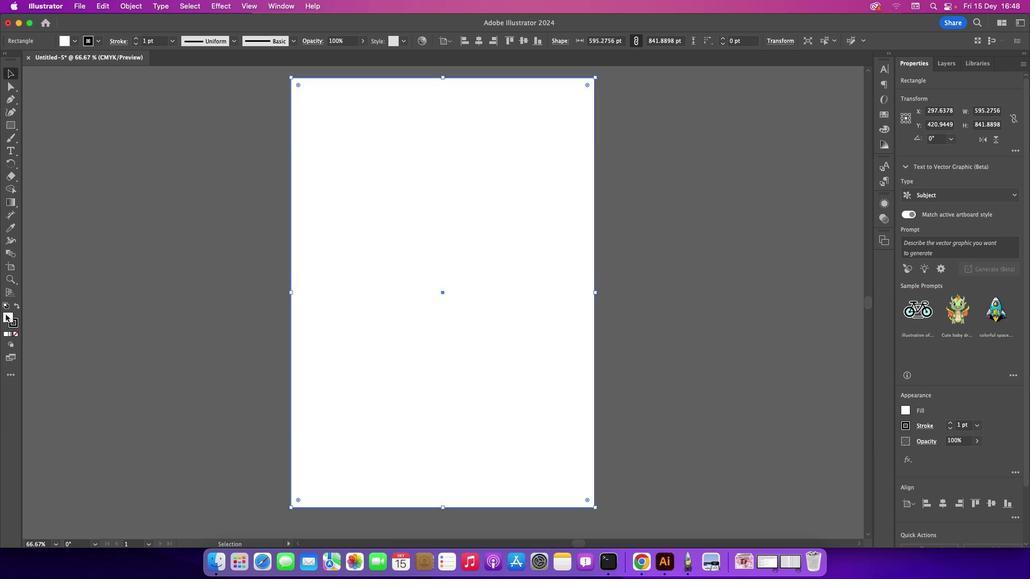 
Action: Mouse pressed left at (5, 314)
Screenshot: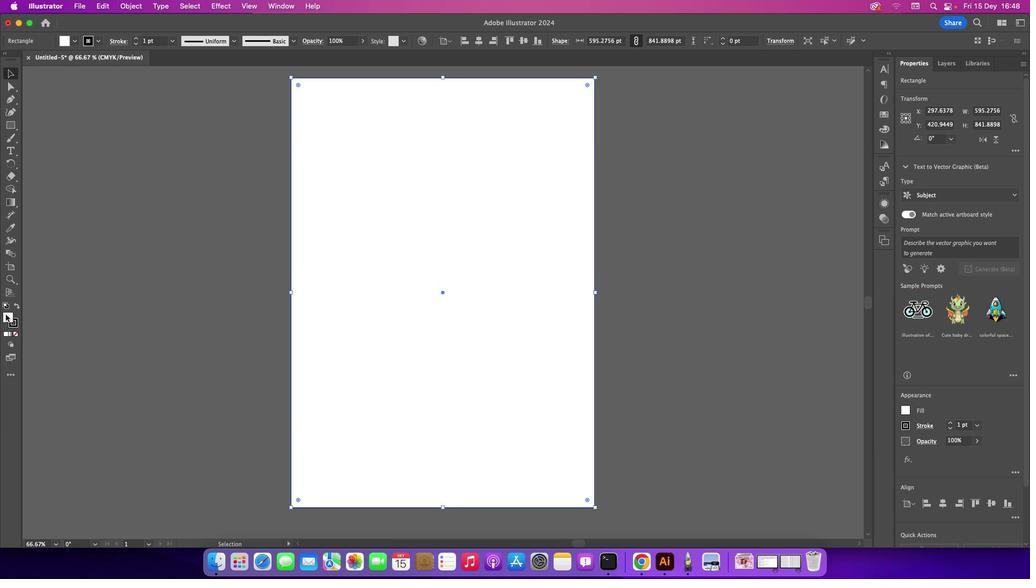 
Action: Mouse moved to (648, 278)
Screenshot: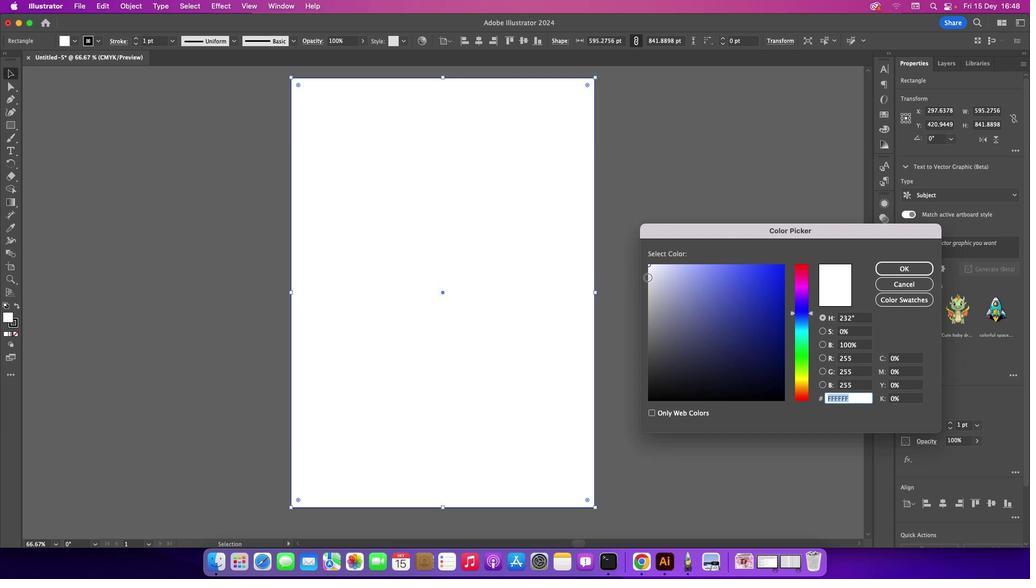 
Action: Mouse pressed left at (648, 278)
Screenshot: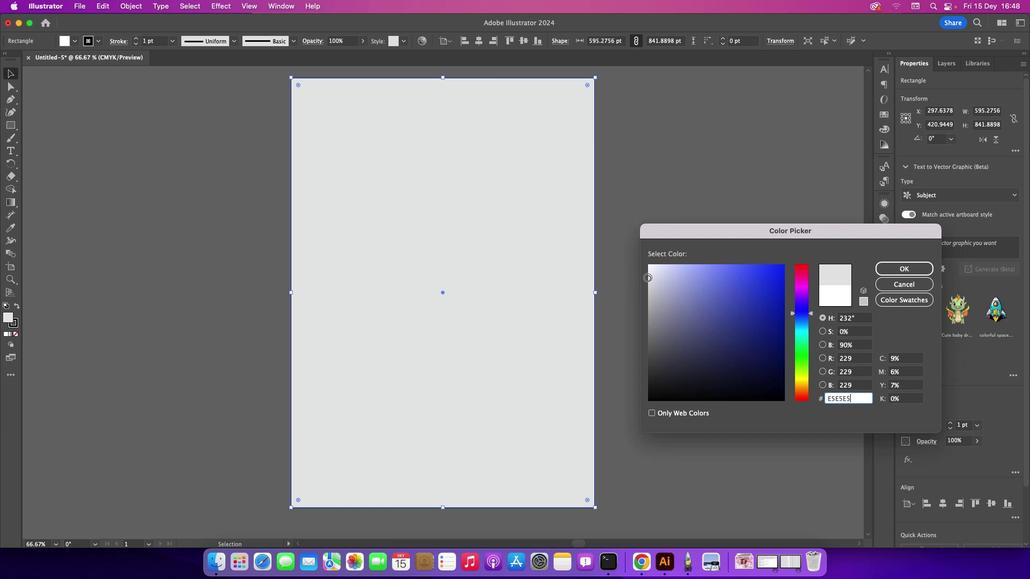 
Action: Mouse moved to (649, 273)
Screenshot: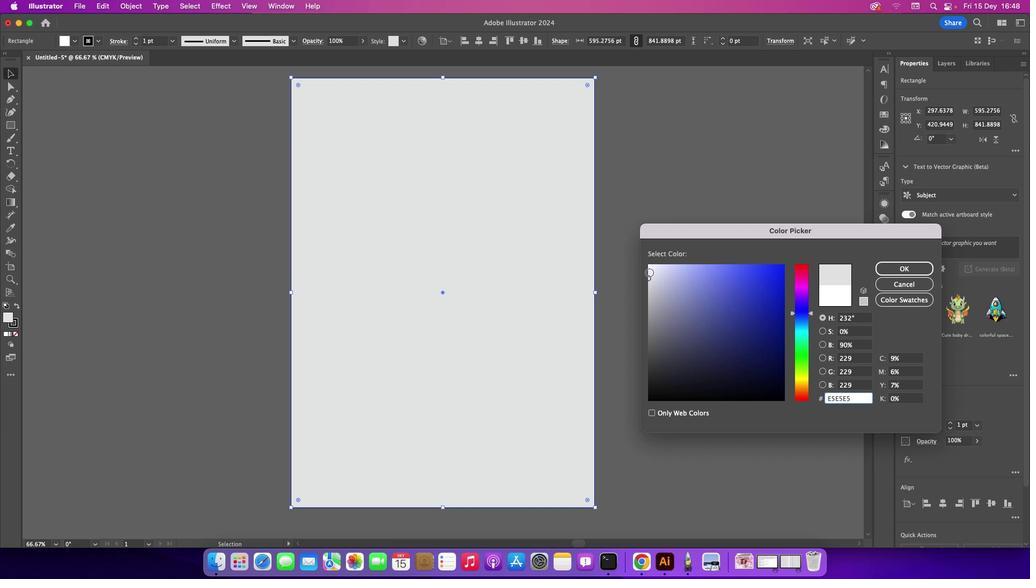 
Action: Mouse pressed left at (649, 273)
Screenshot: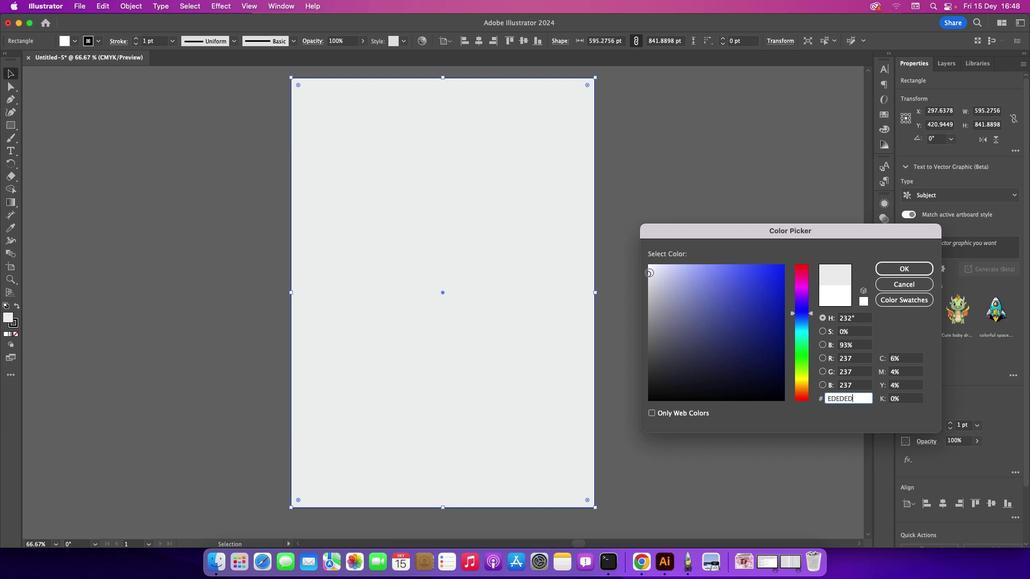 
Action: Mouse moved to (651, 275)
Screenshot: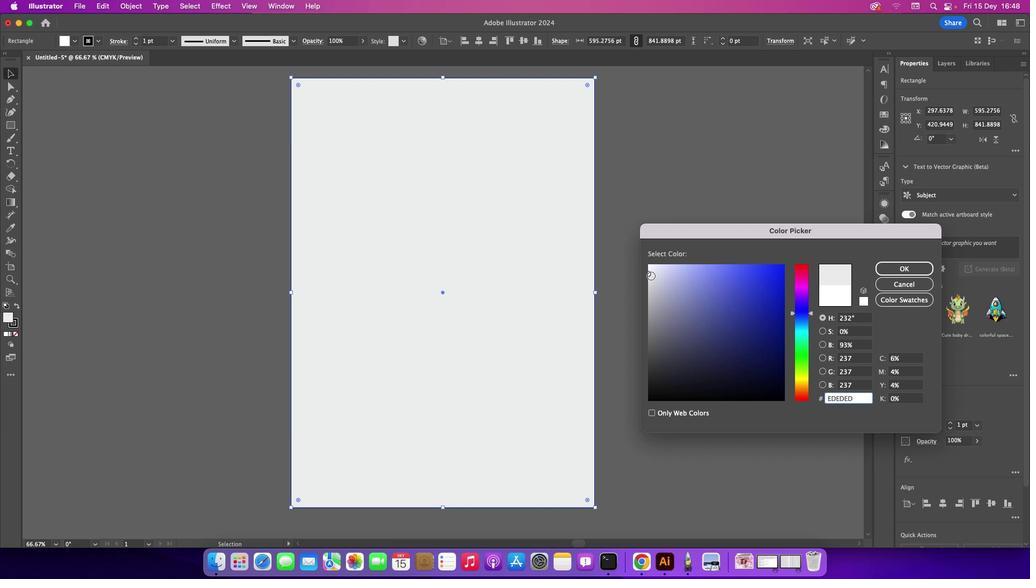 
Action: Mouse pressed left at (651, 275)
Screenshot: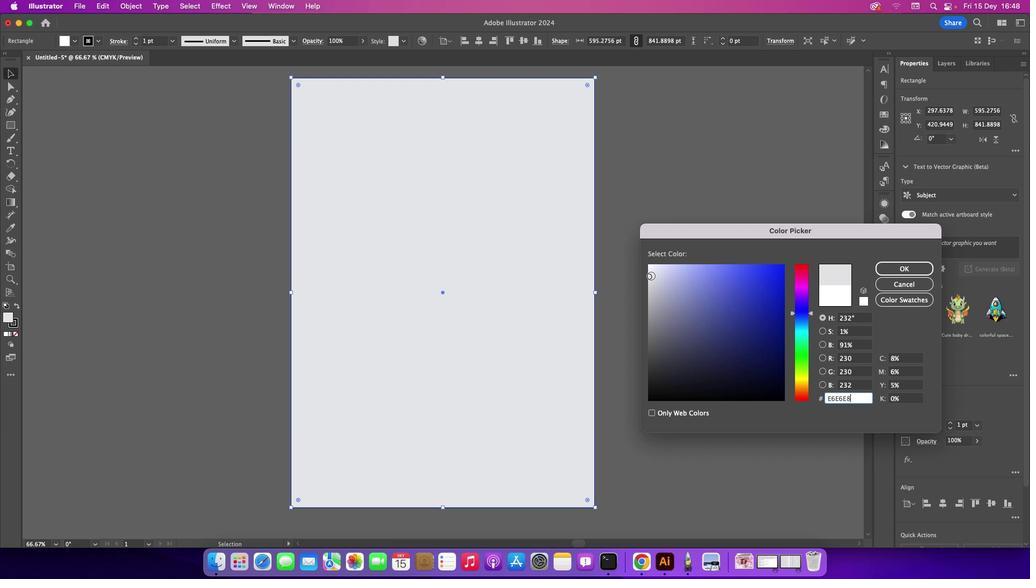
Action: Mouse moved to (649, 272)
Screenshot: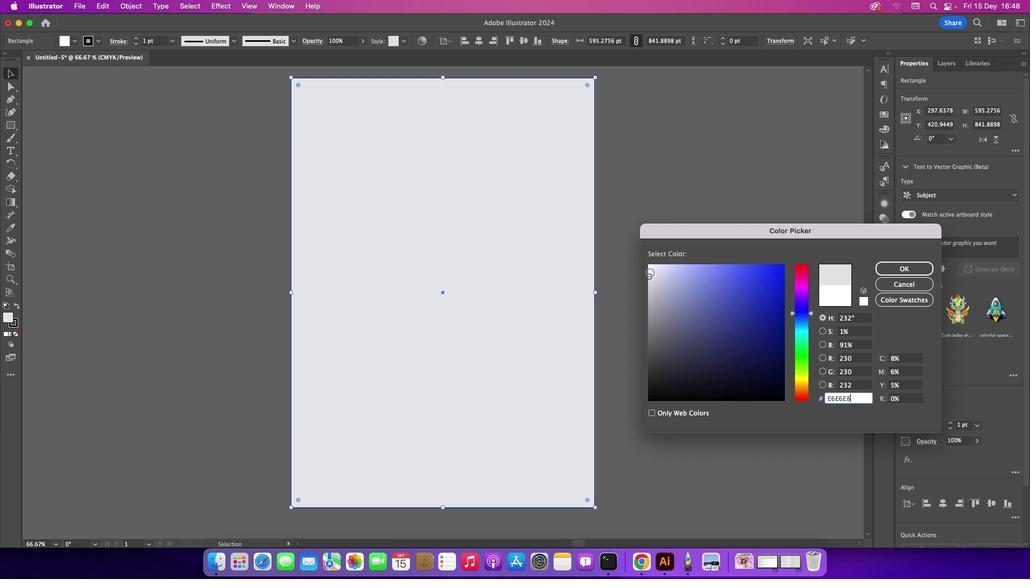 
Action: Mouse pressed left at (649, 272)
Screenshot: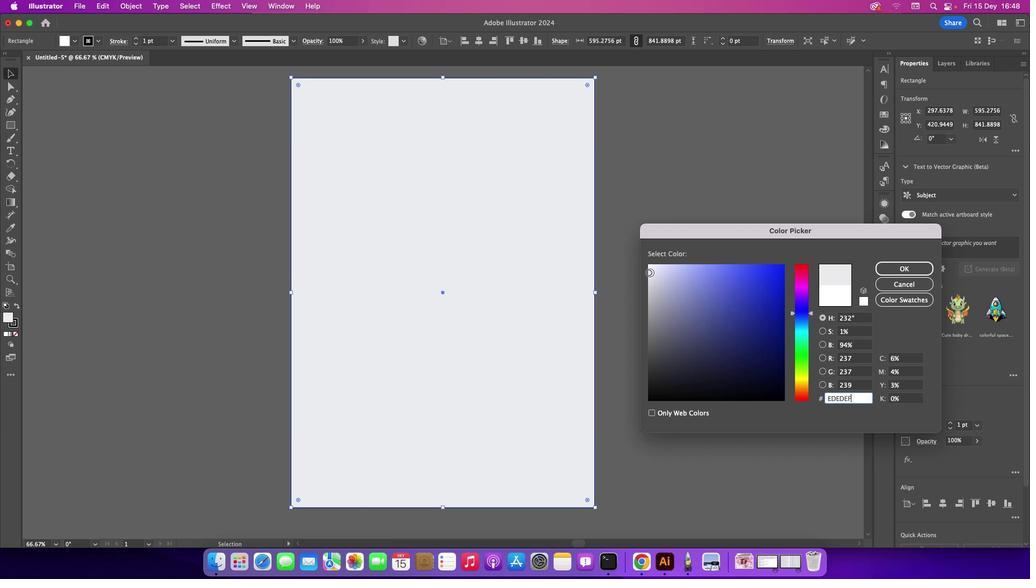 
Action: Mouse moved to (915, 274)
Screenshot: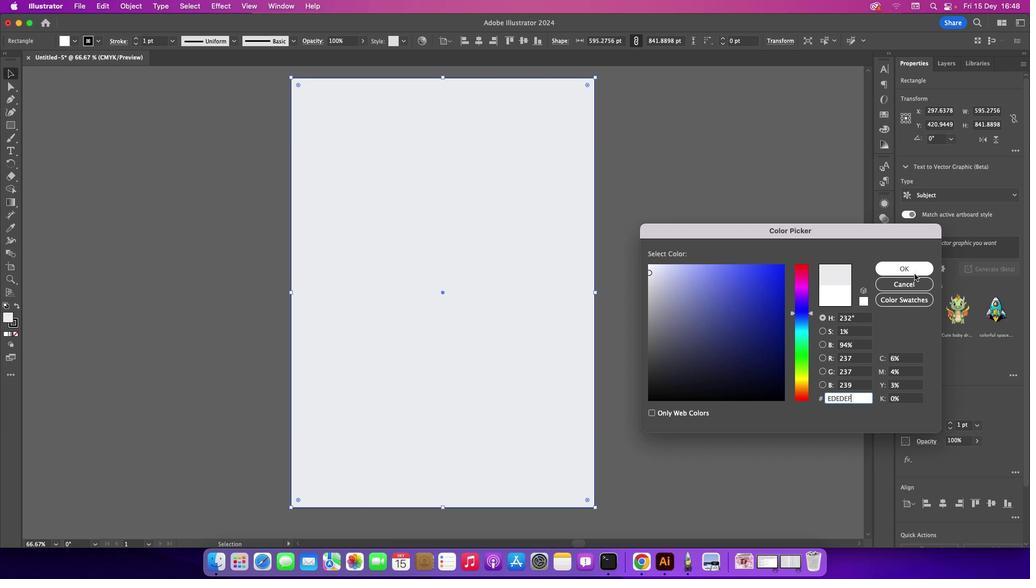 
Action: Mouse pressed left at (915, 274)
Screenshot: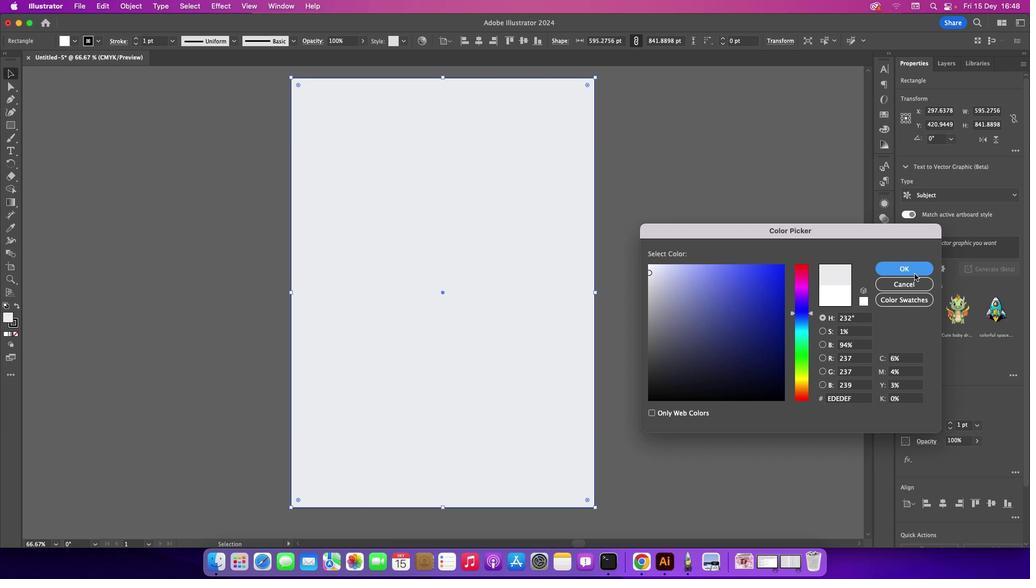 
Action: Mouse moved to (15, 75)
Screenshot: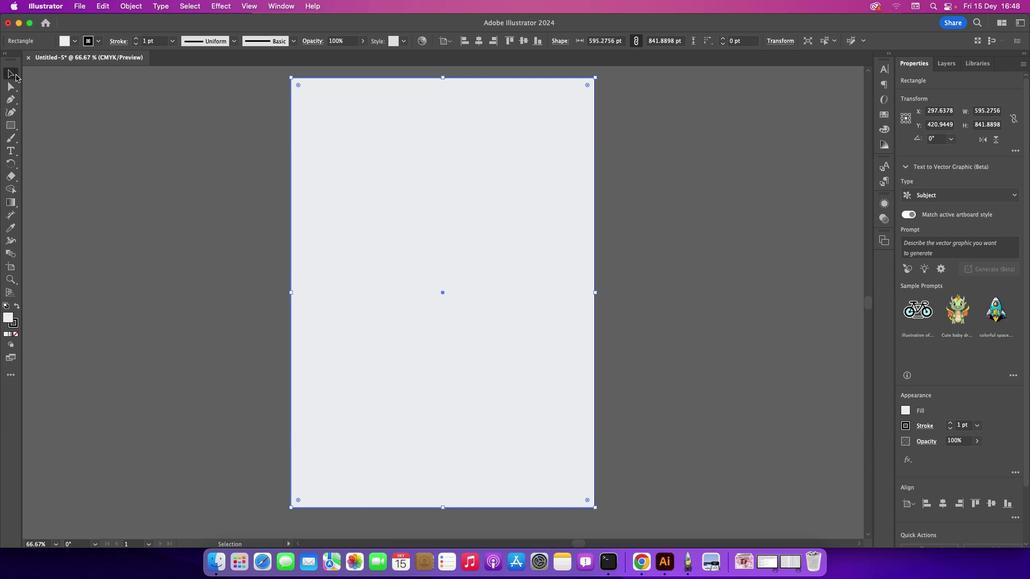 
Action: Mouse pressed left at (15, 75)
Screenshot: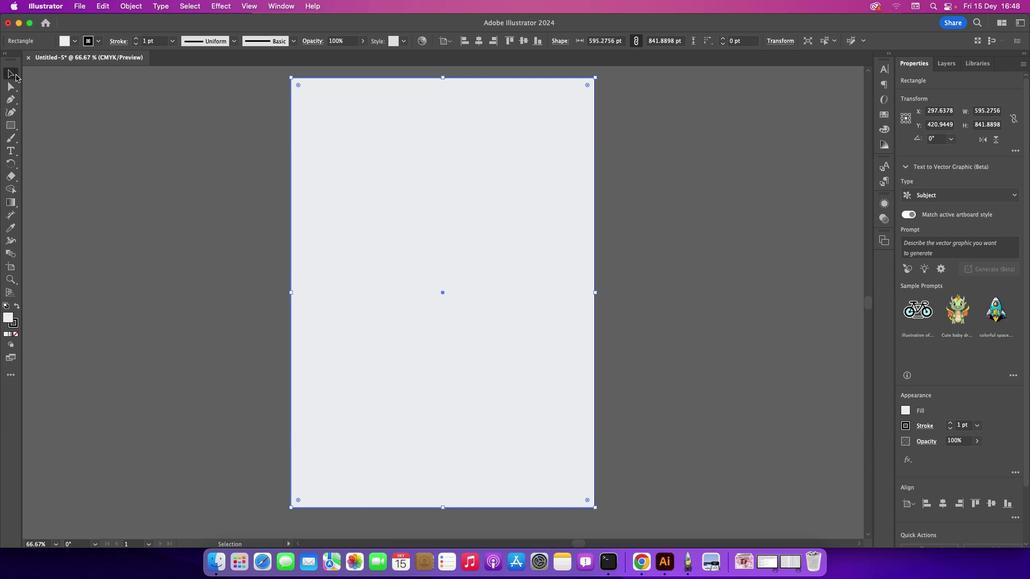
Action: Mouse moved to (113, 94)
Screenshot: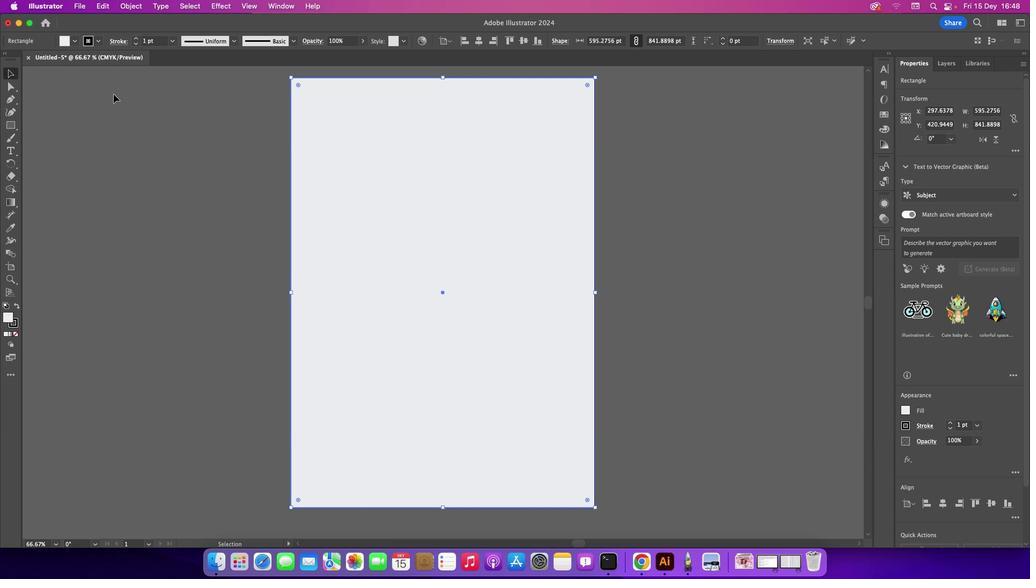 
Action: Mouse pressed left at (113, 94)
Screenshot: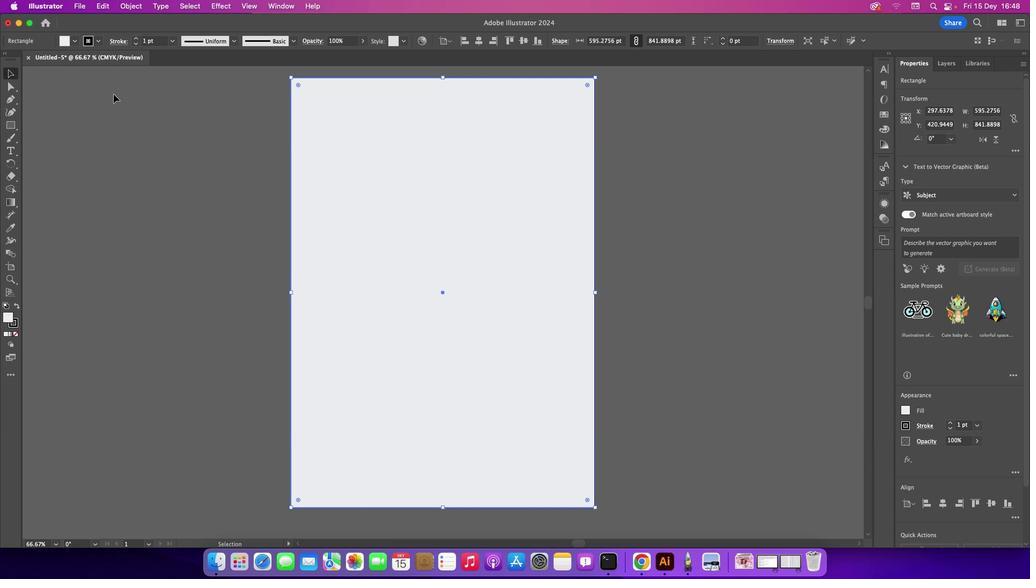 
Action: Mouse moved to (336, 151)
Screenshot: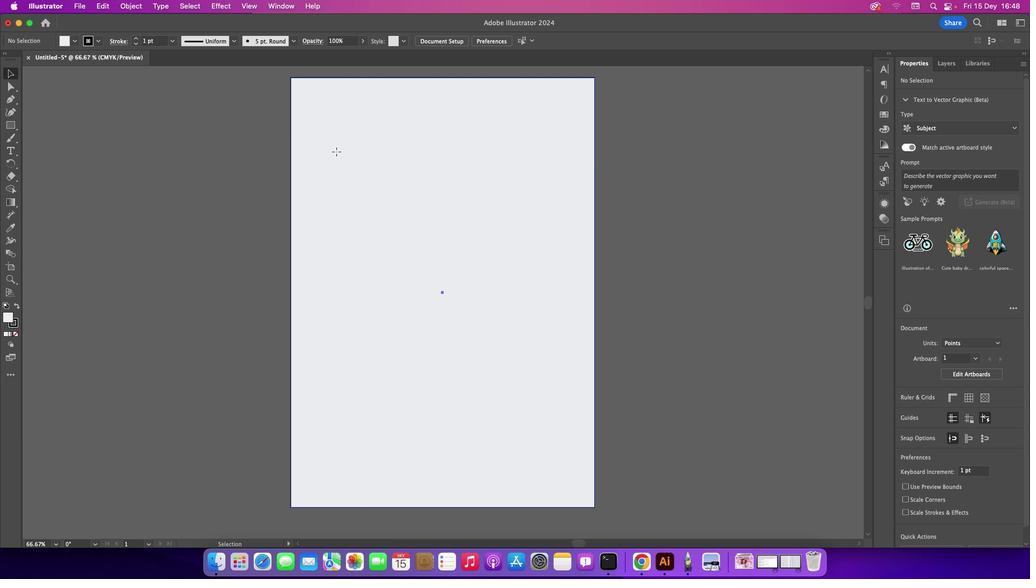 
Action: Mouse pressed left at (336, 151)
Screenshot: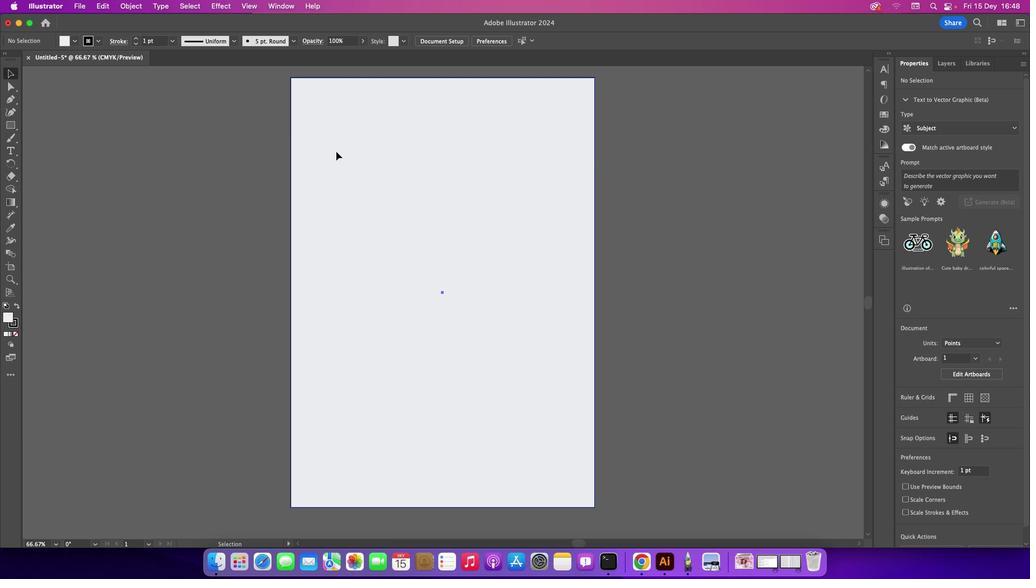 
Action: Mouse moved to (16, 326)
Screenshot: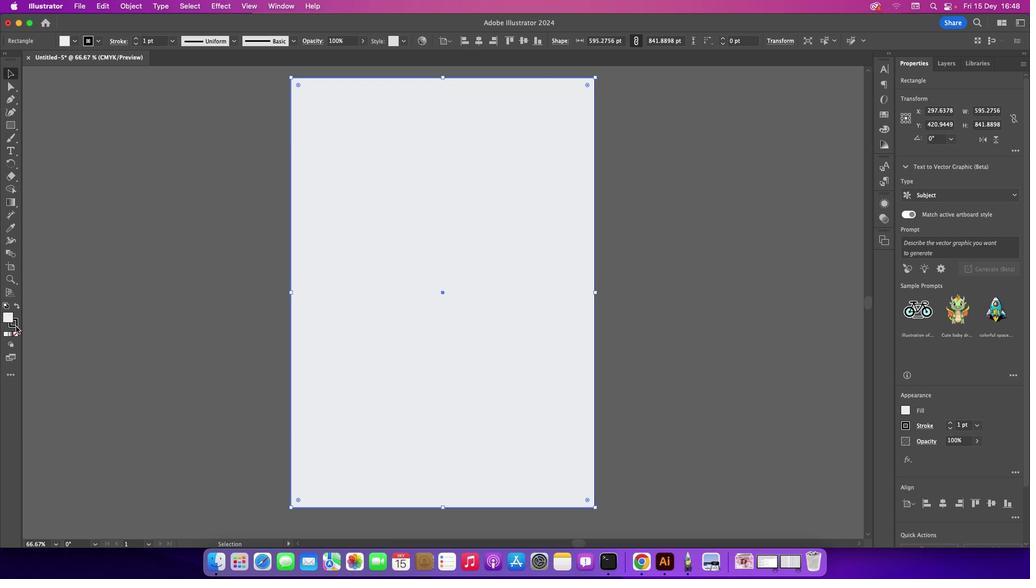 
Action: Mouse pressed left at (16, 326)
Screenshot: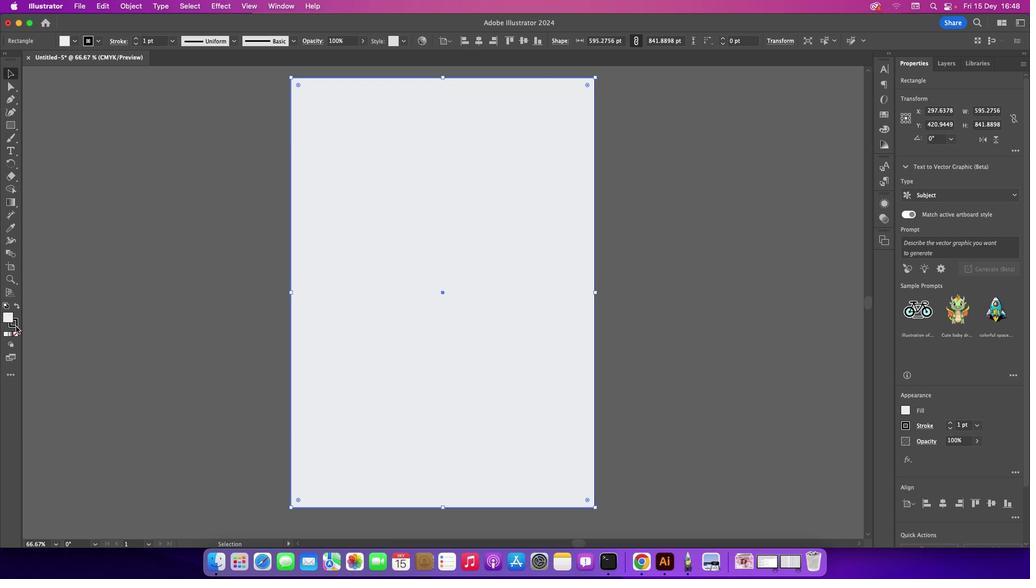 
Action: Mouse moved to (15, 333)
Screenshot: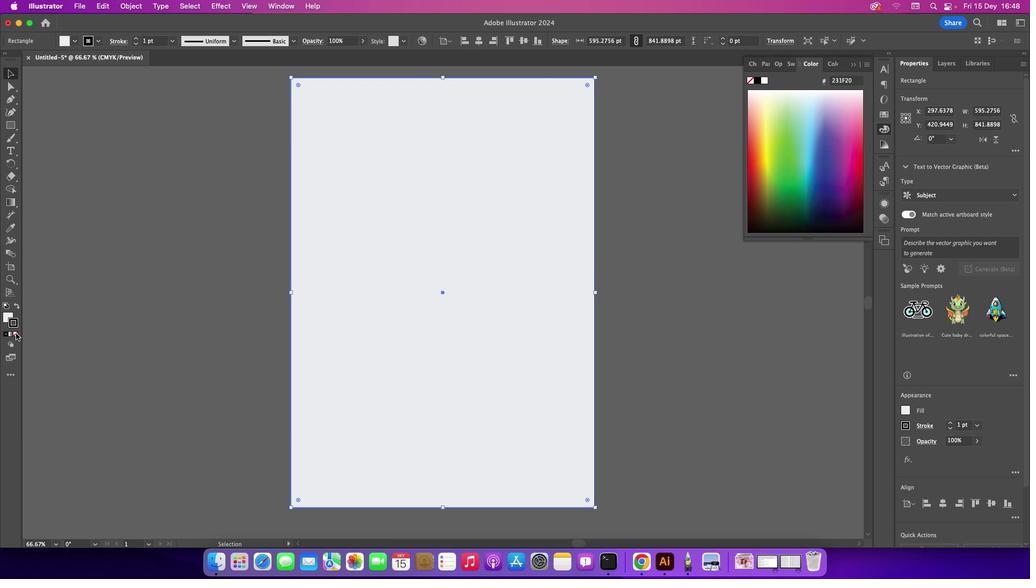 
Action: Mouse pressed left at (15, 333)
Screenshot: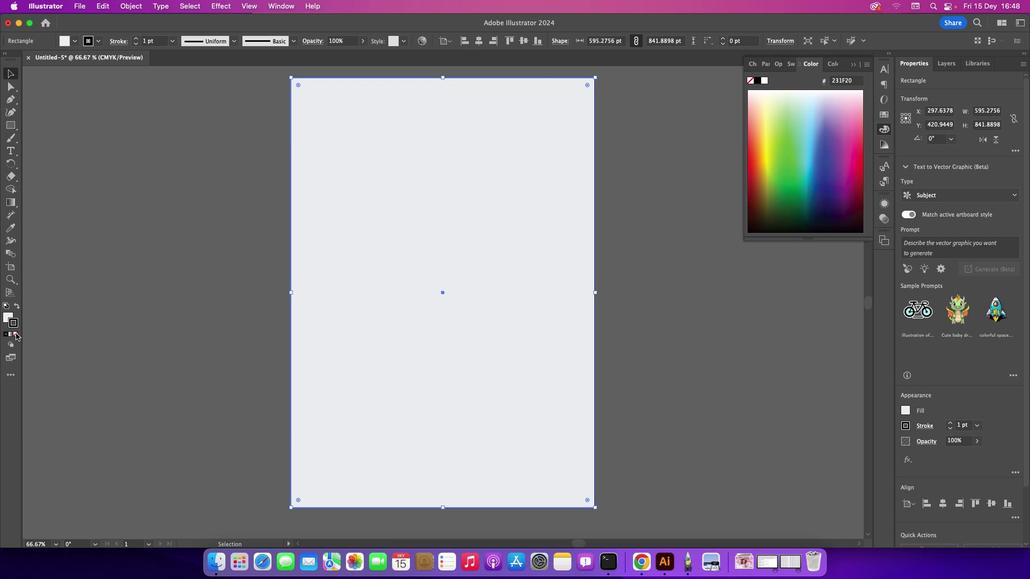 
Action: Mouse moved to (4, 316)
Screenshot: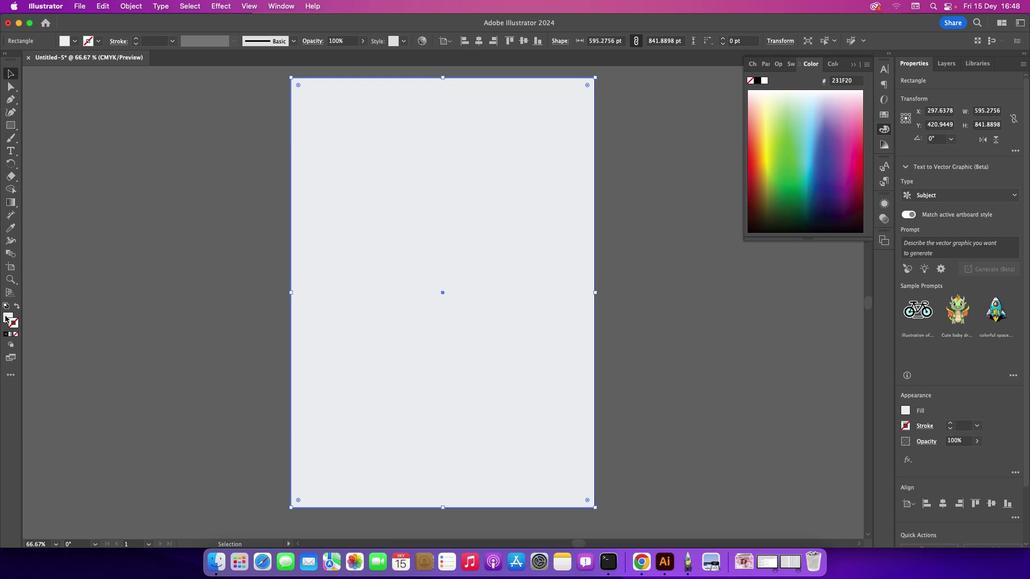 
Action: Mouse pressed left at (4, 316)
Screenshot: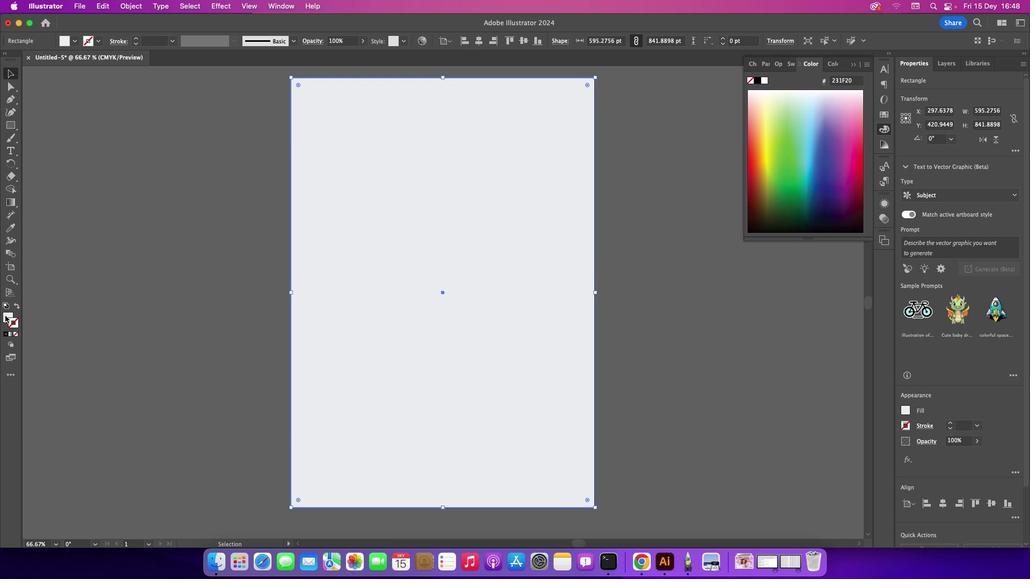 
Action: Mouse moved to (851, 56)
Screenshot: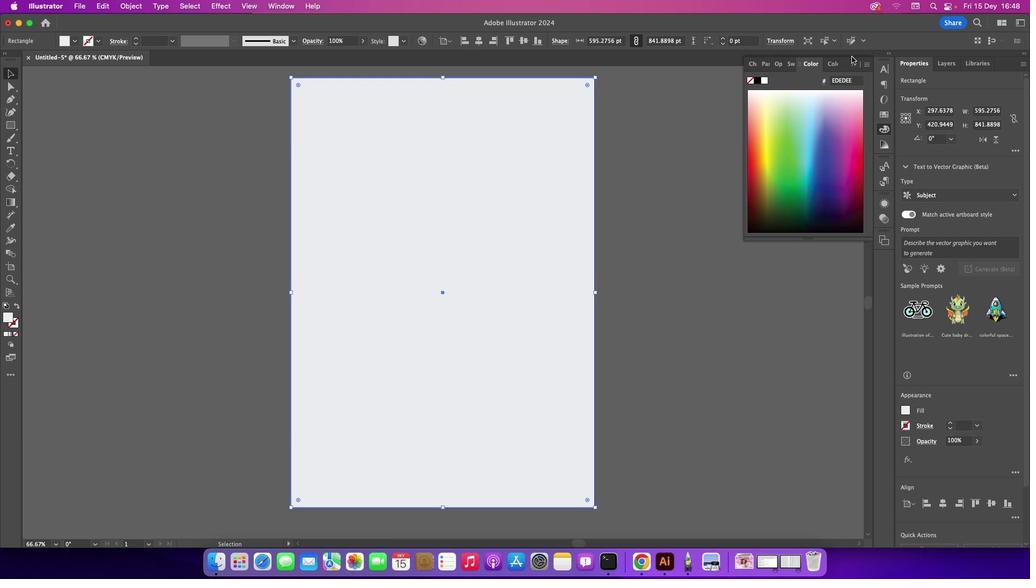 
Action: Mouse pressed left at (851, 56)
Screenshot: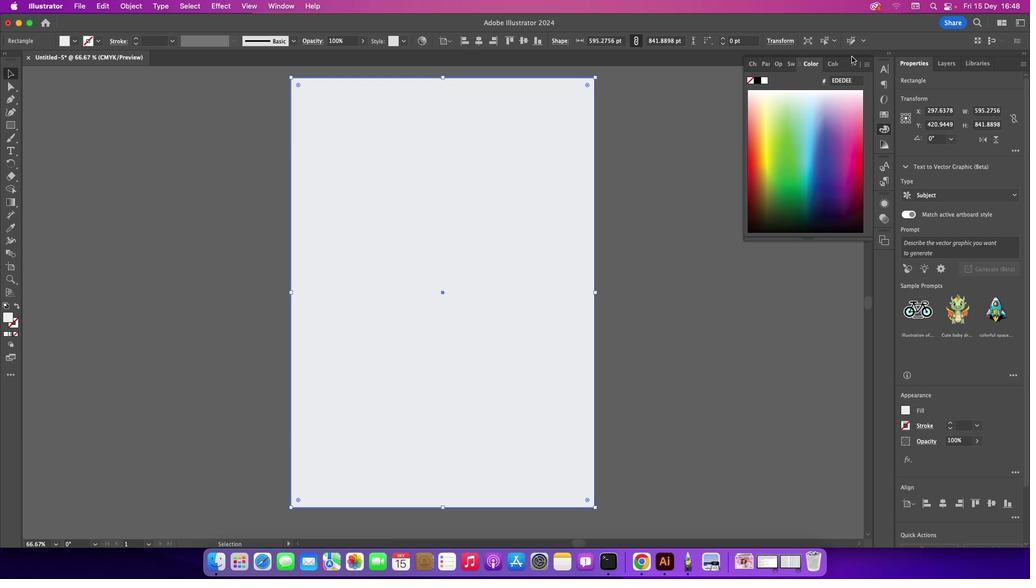 
Action: Mouse moved to (853, 63)
Screenshot: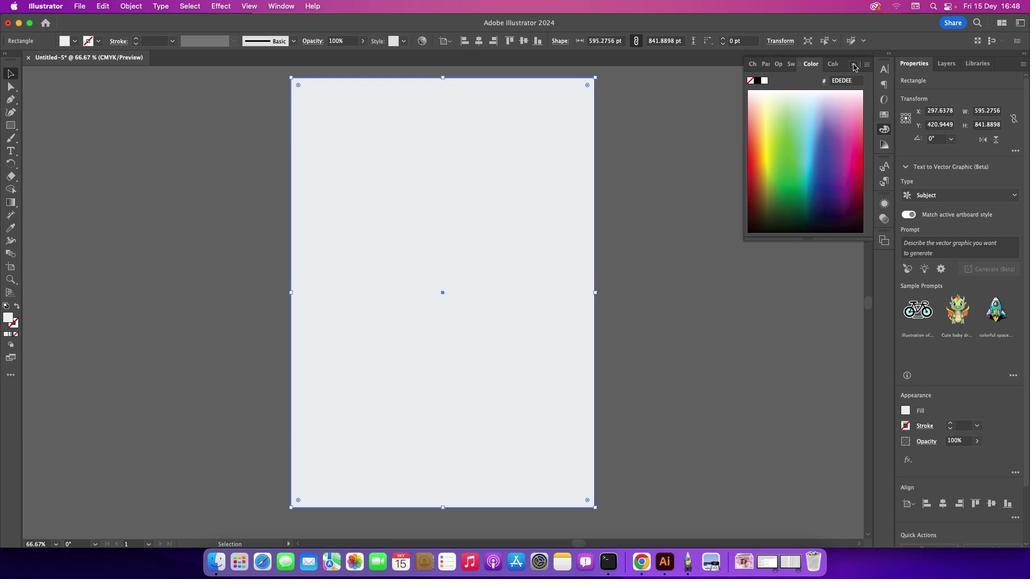 
Action: Mouse pressed left at (853, 63)
Screenshot: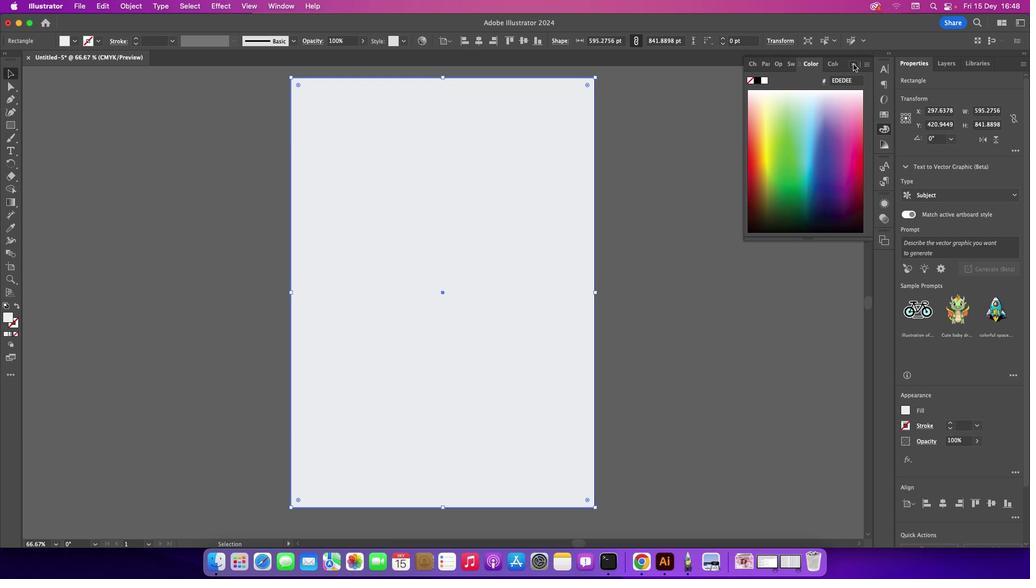 
Action: Mouse moved to (683, 129)
Screenshot: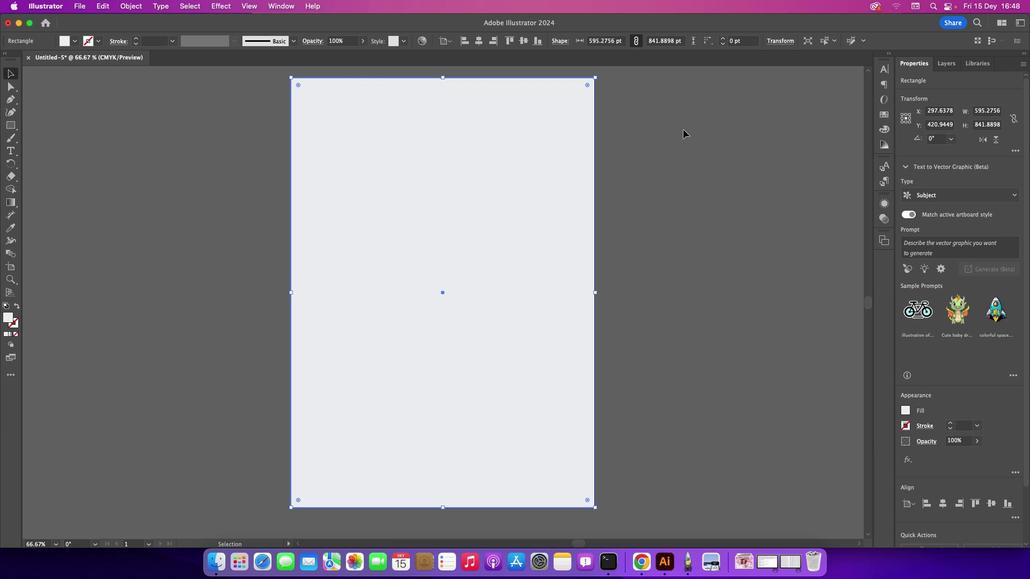 
Action: Mouse pressed left at (683, 129)
Screenshot: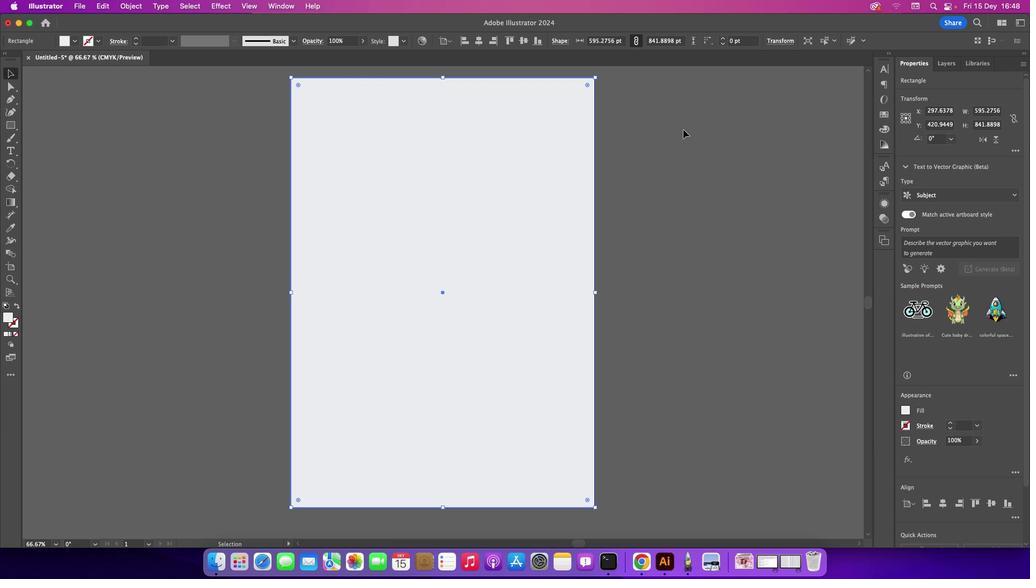 
Action: Mouse moved to (12, 120)
Screenshot: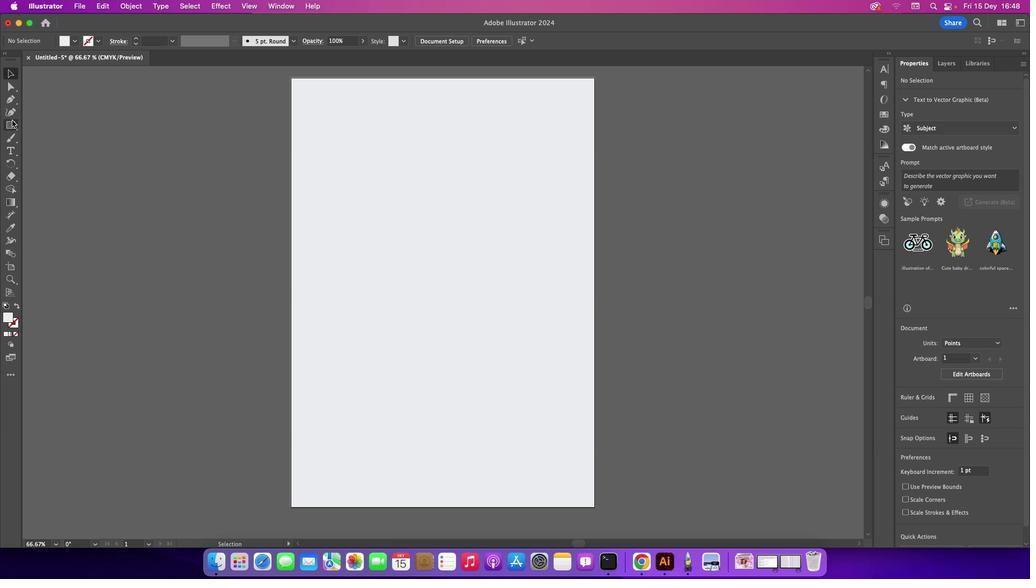 
Action: Mouse pressed left at (12, 120)
Screenshot: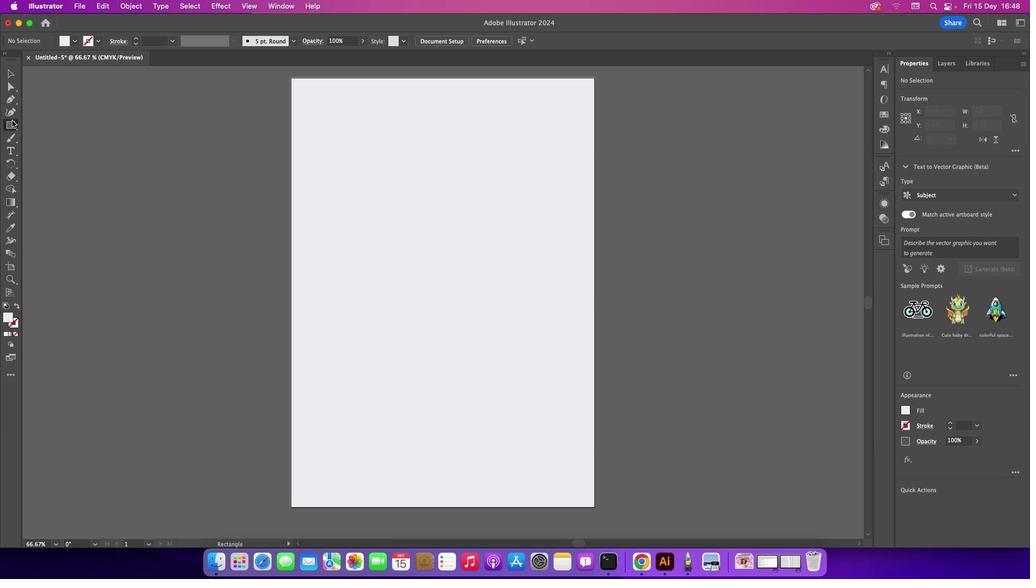 
Action: Mouse moved to (313, 170)
Screenshot: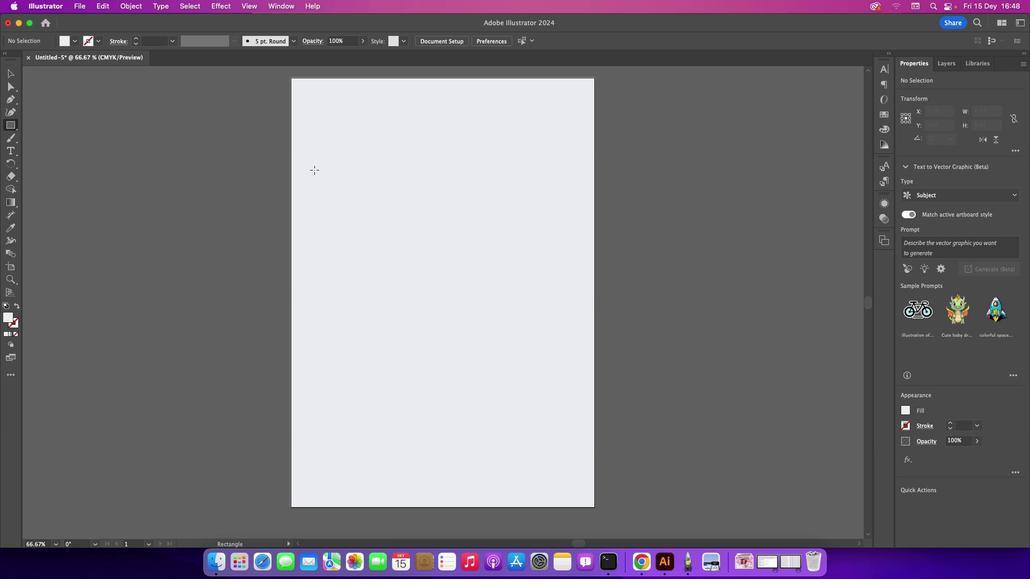 
Action: Mouse pressed left at (313, 170)
Screenshot: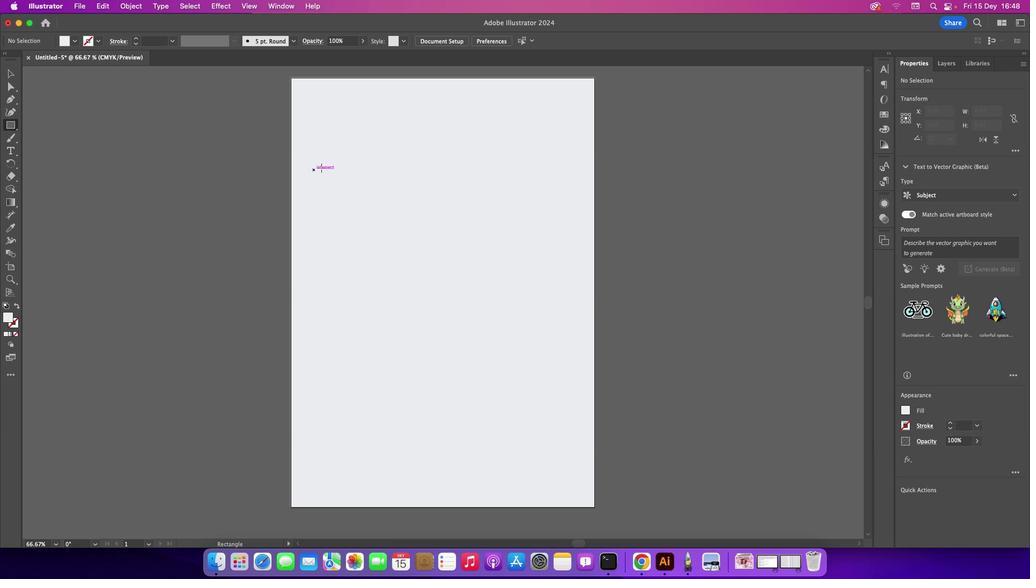 
Action: Mouse moved to (6, 317)
Screenshot: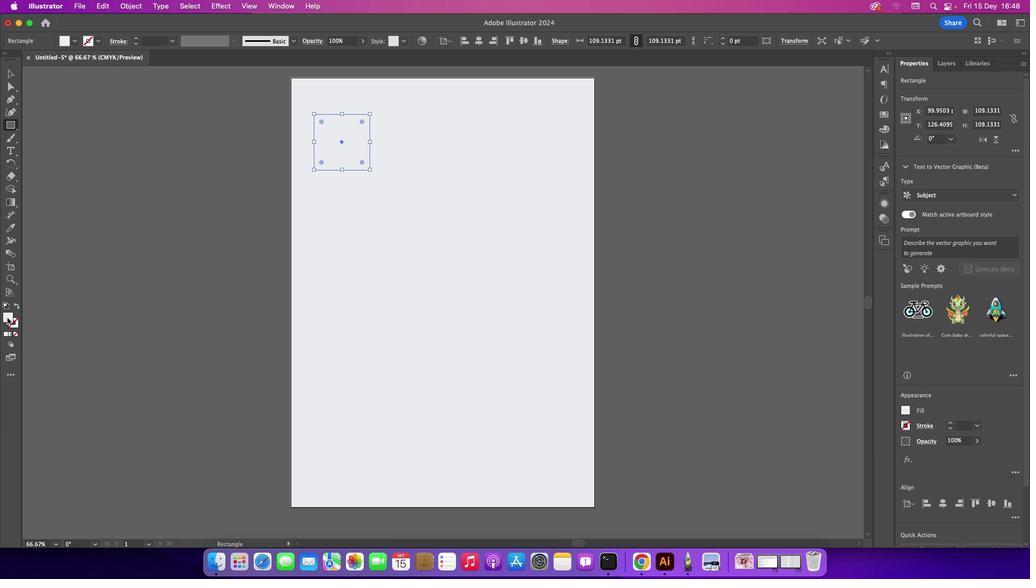 
Action: Mouse pressed left at (6, 317)
Screenshot: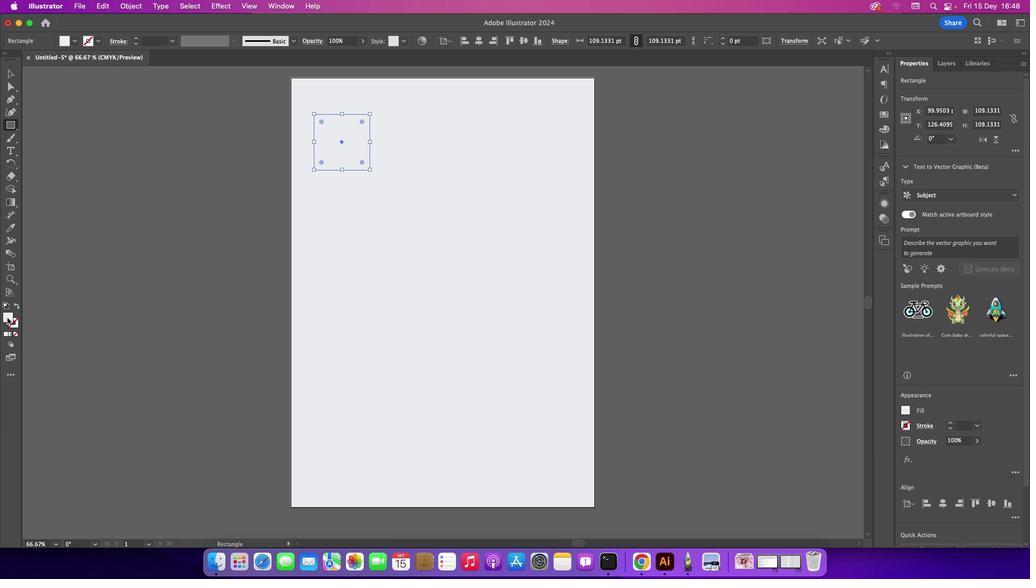 
Action: Mouse pressed left at (6, 317)
Screenshot: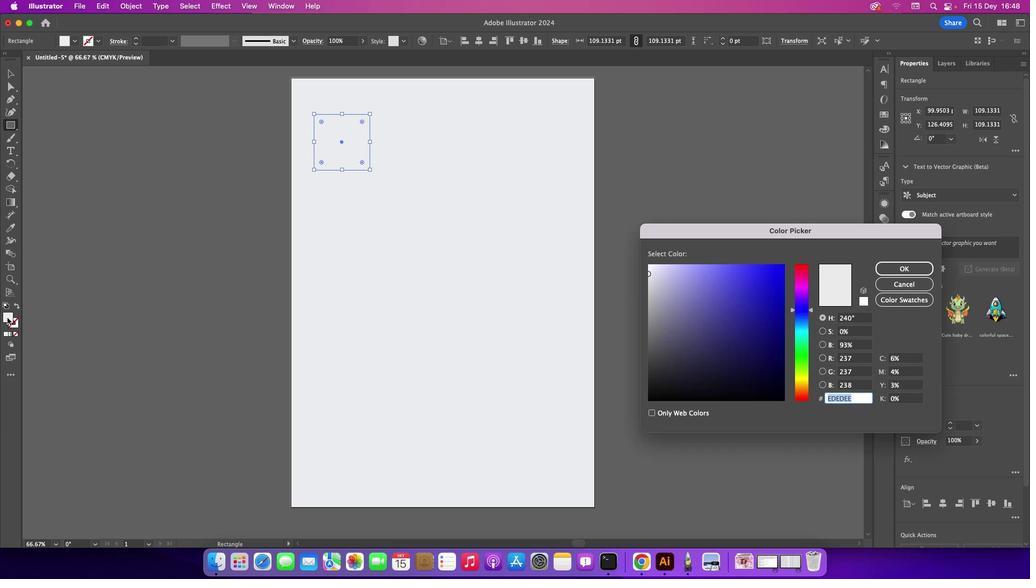 
Action: Mouse moved to (703, 391)
Screenshot: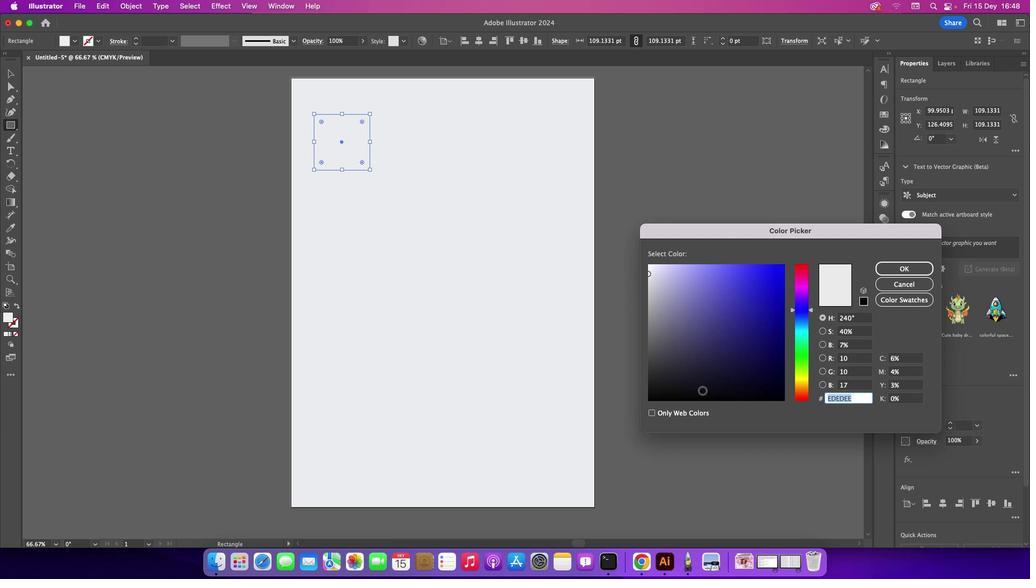 
Action: Mouse pressed left at (703, 391)
Screenshot: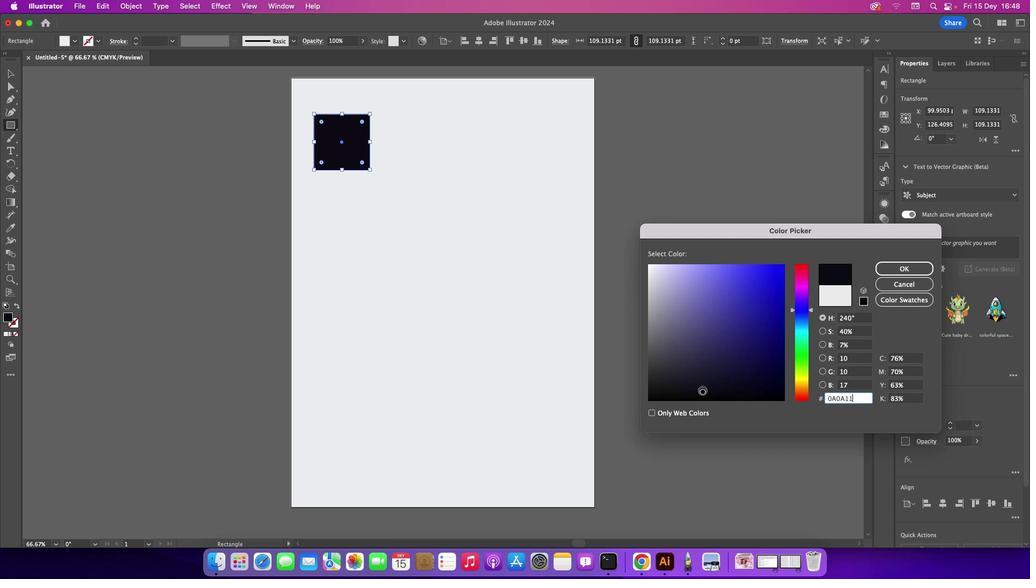 
Action: Mouse moved to (890, 268)
Screenshot: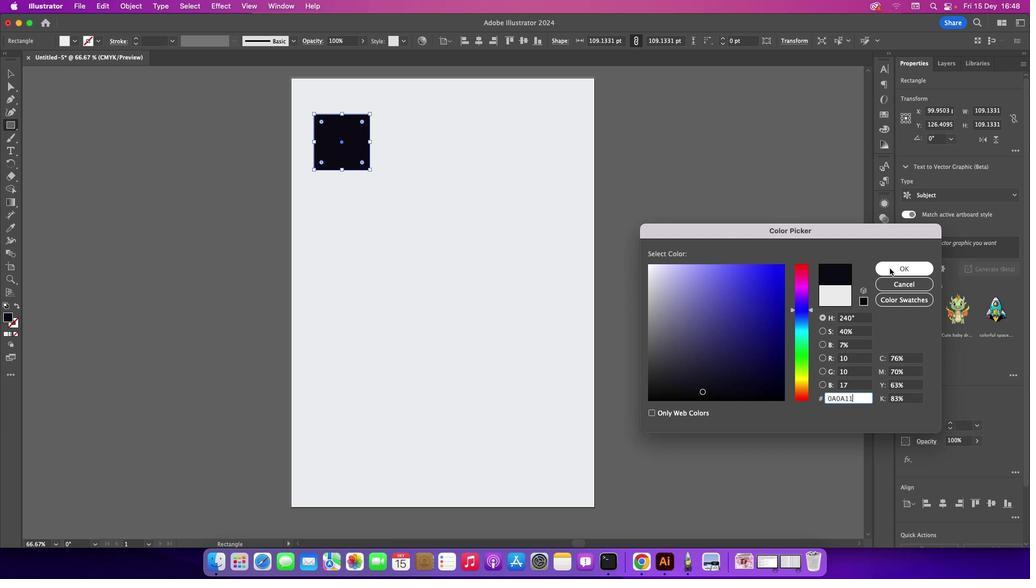 
Action: Mouse pressed left at (890, 268)
Screenshot: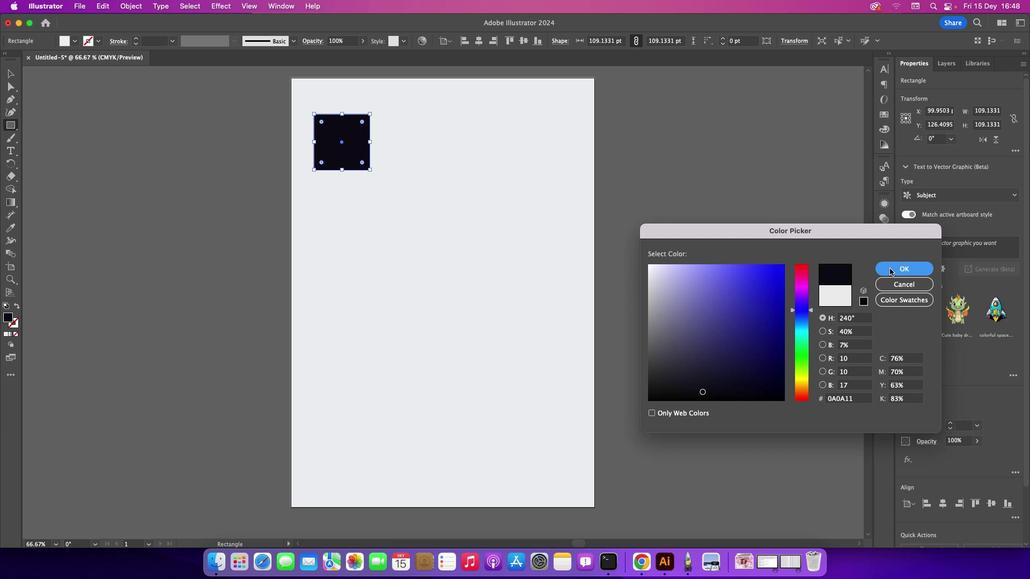 
Action: Mouse moved to (11, 72)
Screenshot: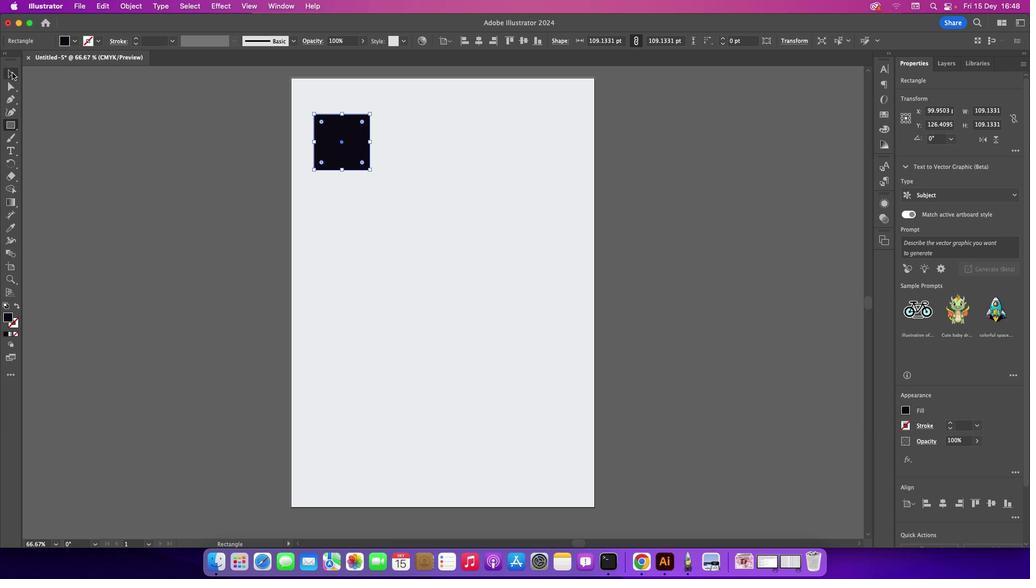 
Action: Mouse pressed left at (11, 72)
Screenshot: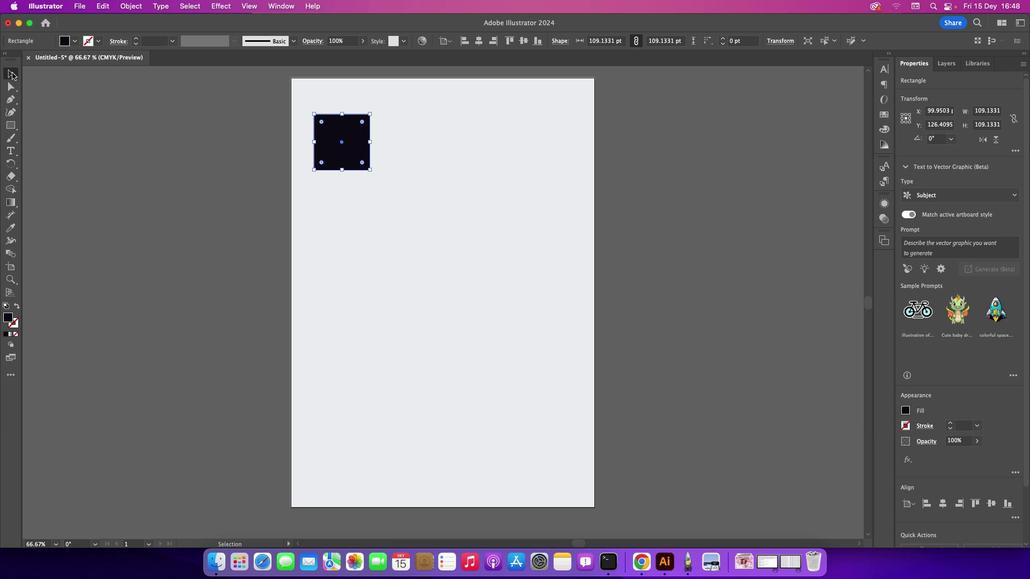 
Action: Mouse moved to (99, 100)
Screenshot: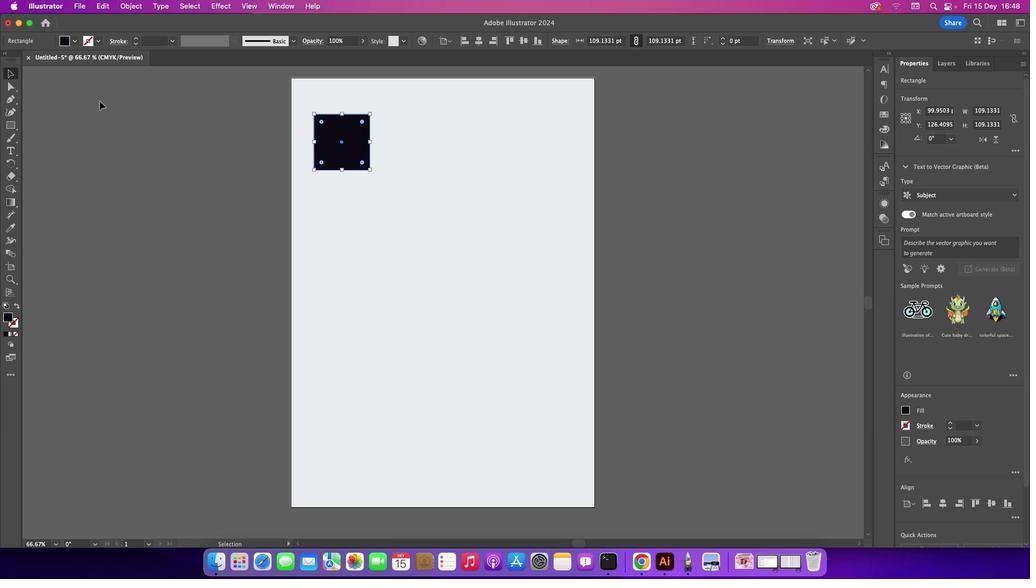 
Action: Mouse pressed left at (99, 100)
Screenshot: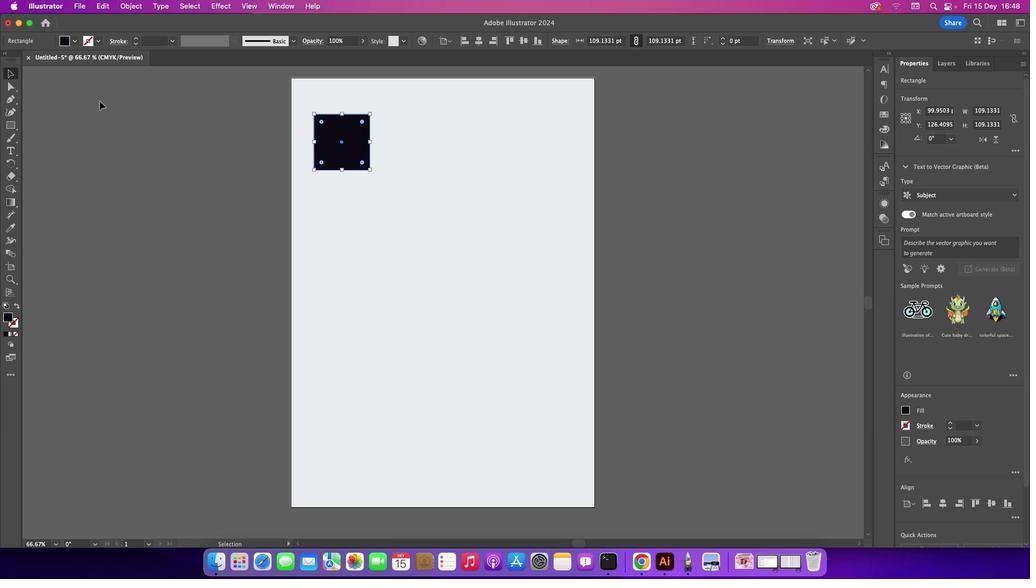 
Action: Mouse moved to (359, 143)
Screenshot: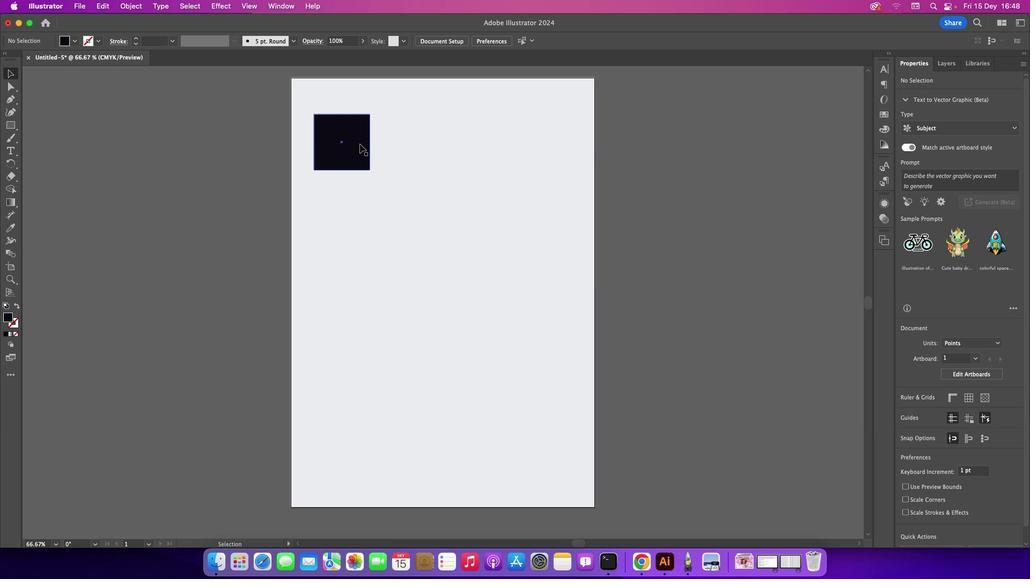 
Action: Mouse pressed left at (359, 143)
Screenshot: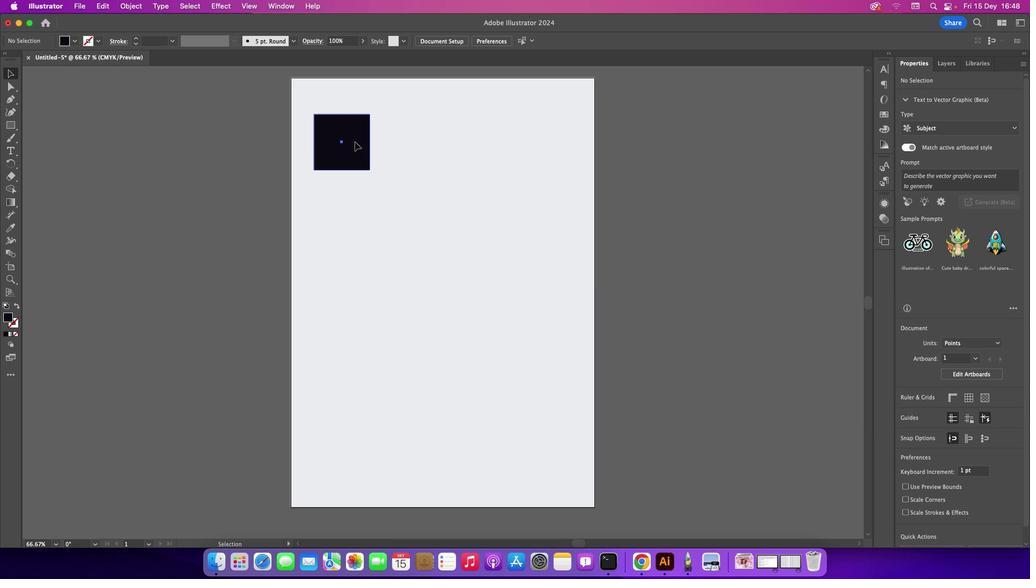 
Action: Mouse moved to (141, 172)
Screenshot: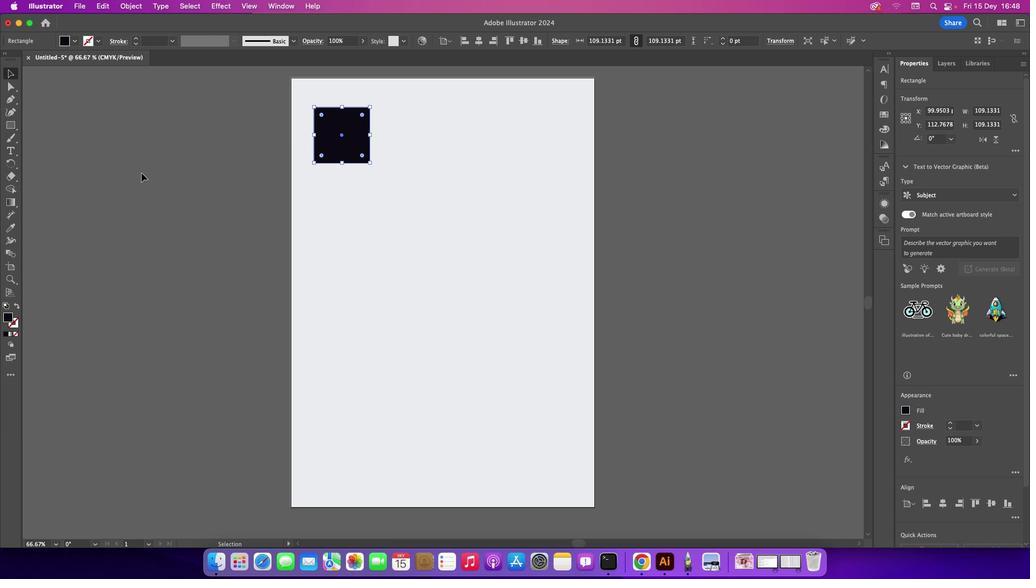 
Action: Mouse pressed left at (141, 172)
Screenshot: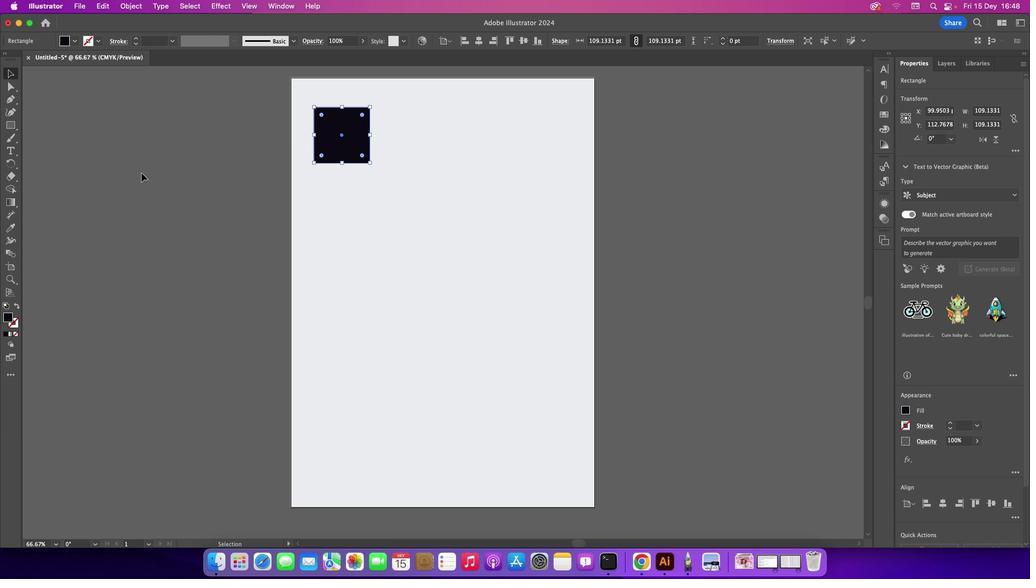 
Action: Mouse moved to (12, 149)
Screenshot: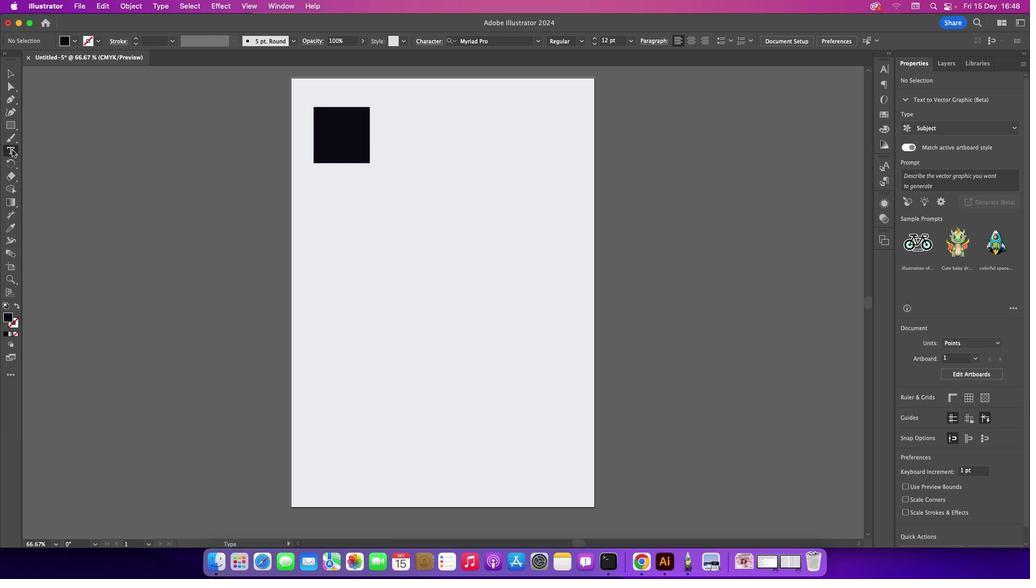 
Action: Mouse pressed left at (12, 149)
Screenshot: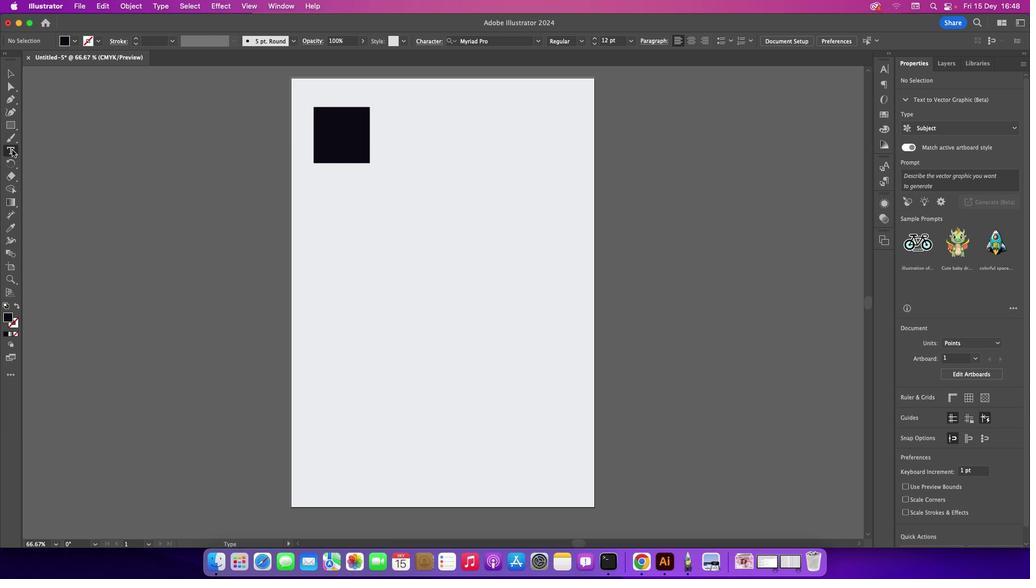 
Action: Mouse moved to (370, 221)
Screenshot: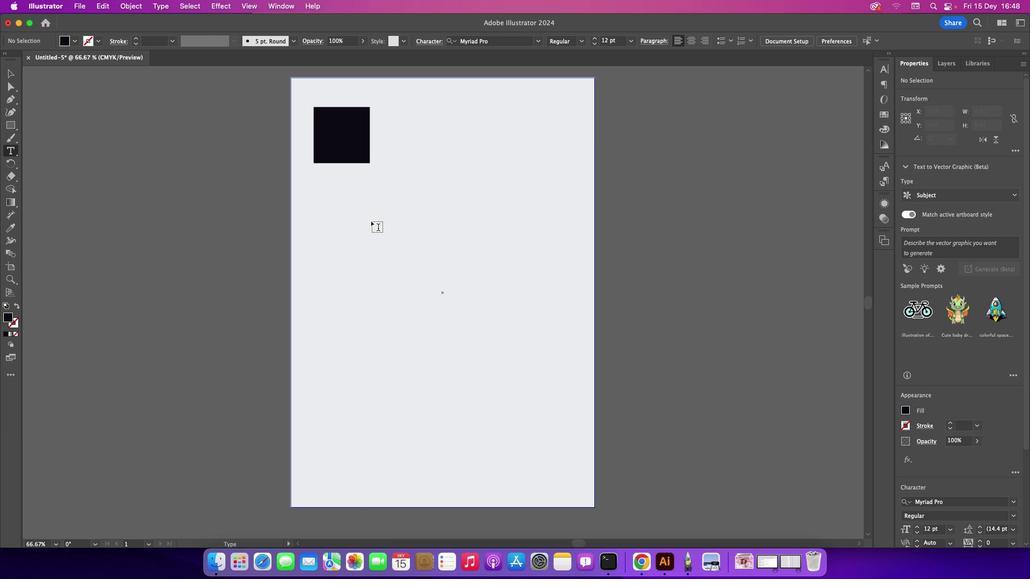 
Action: Mouse pressed left at (370, 221)
Screenshot: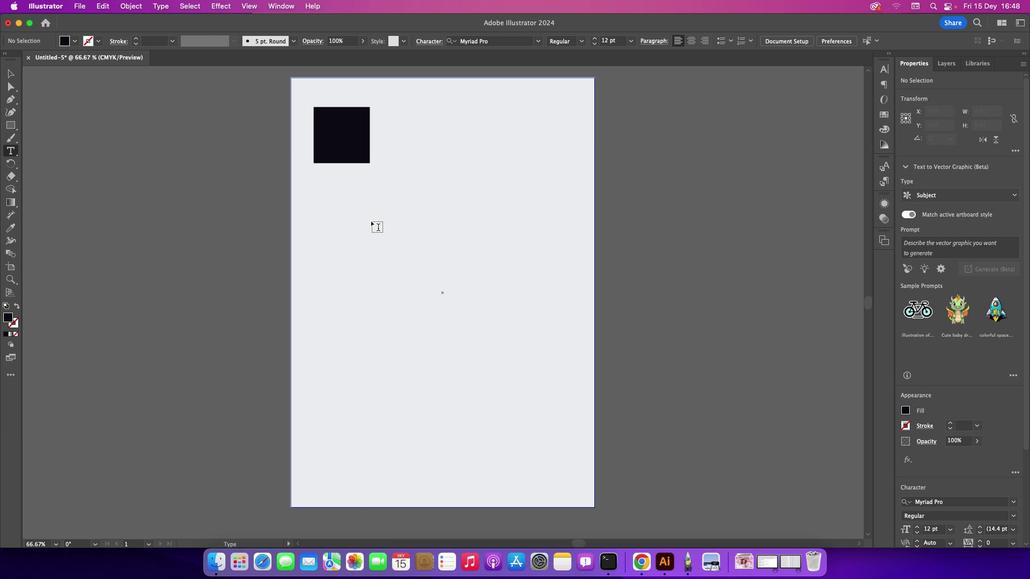 
Action: Mouse moved to (408, 222)
Screenshot: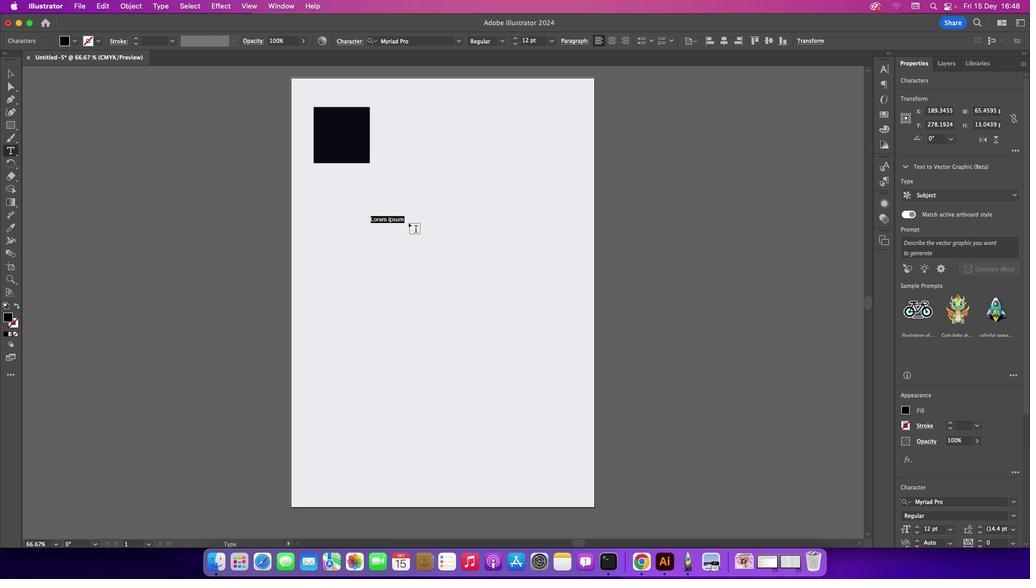 
Action: Key pressed Key.backspace
Screenshot: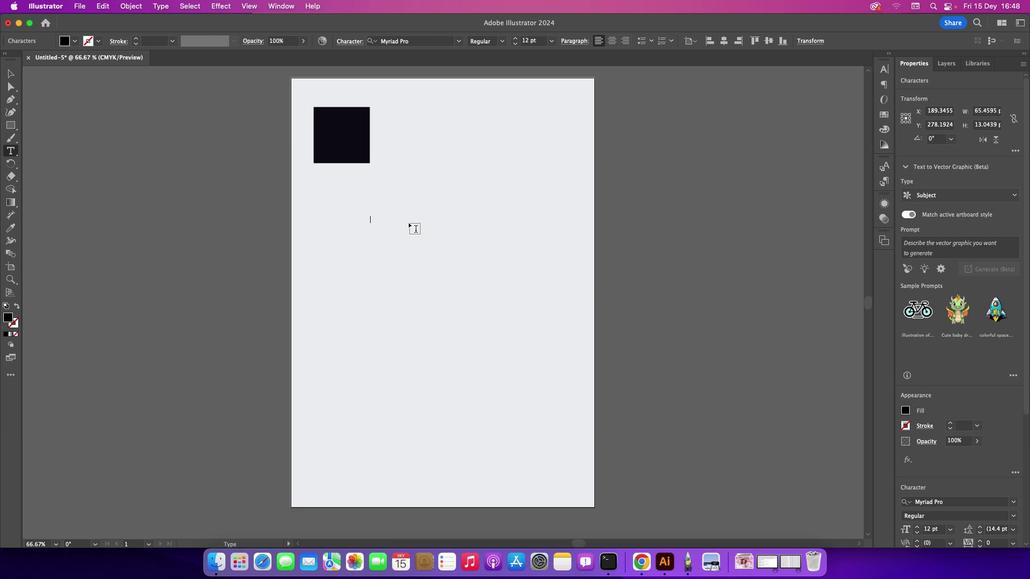 
Action: Mouse moved to (407, 223)
Screenshot: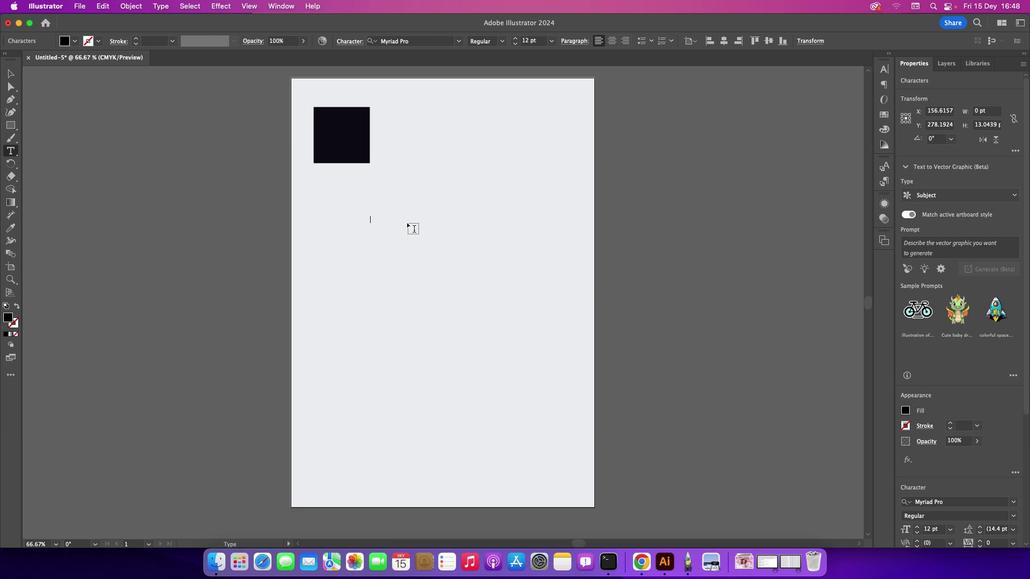 
Action: Key pressed 'P'
Screenshot: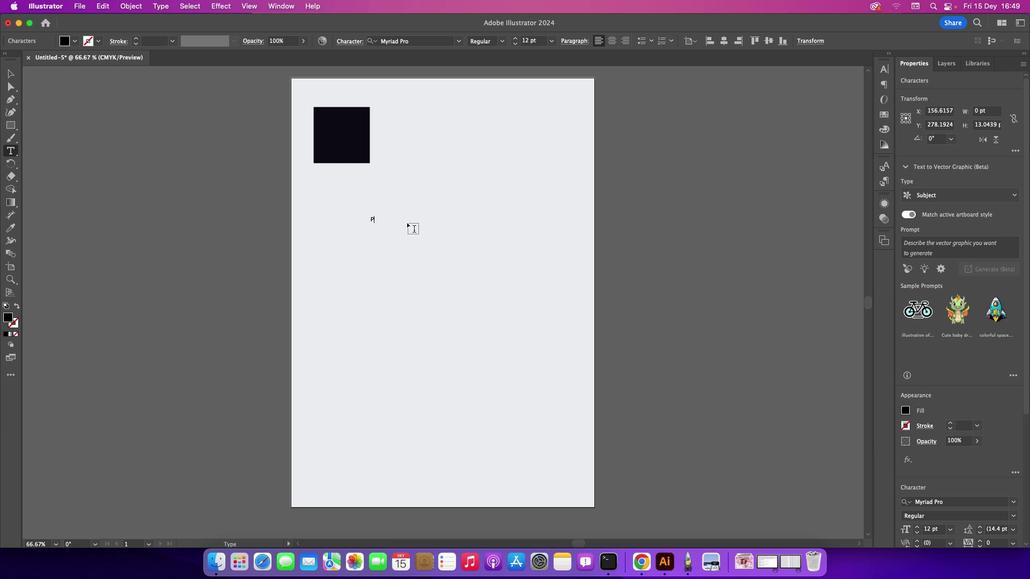 
Action: Mouse moved to (9, 72)
Screenshot: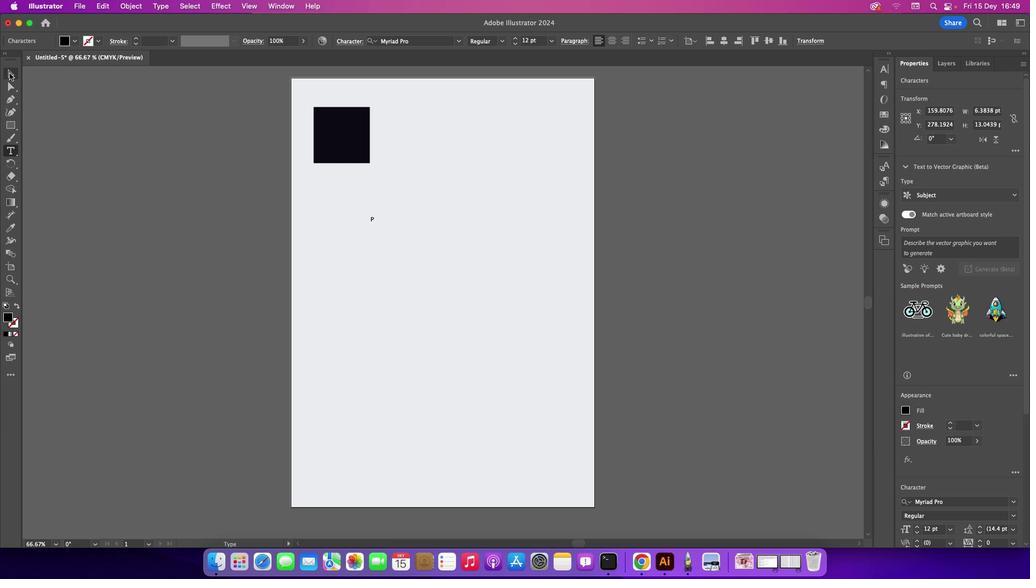 
Action: Mouse pressed left at (9, 72)
Screenshot: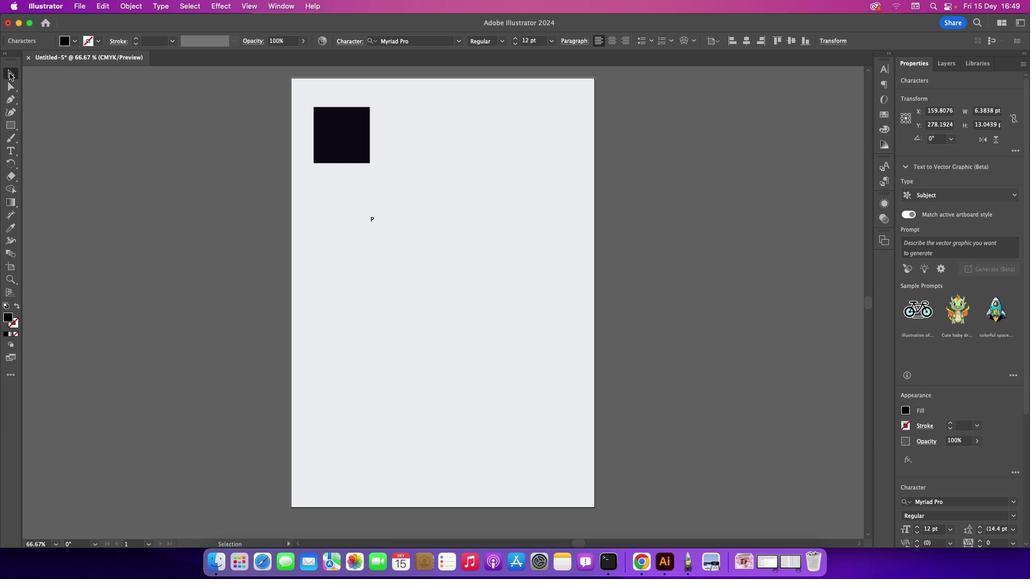 
Action: Mouse moved to (878, 68)
Screenshot: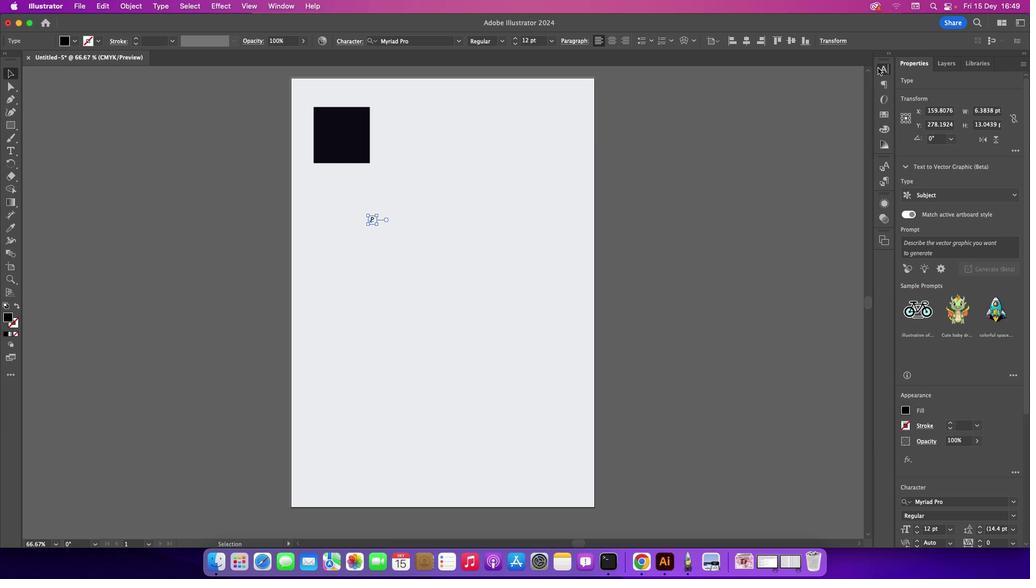 
Action: Mouse pressed left at (878, 68)
Screenshot: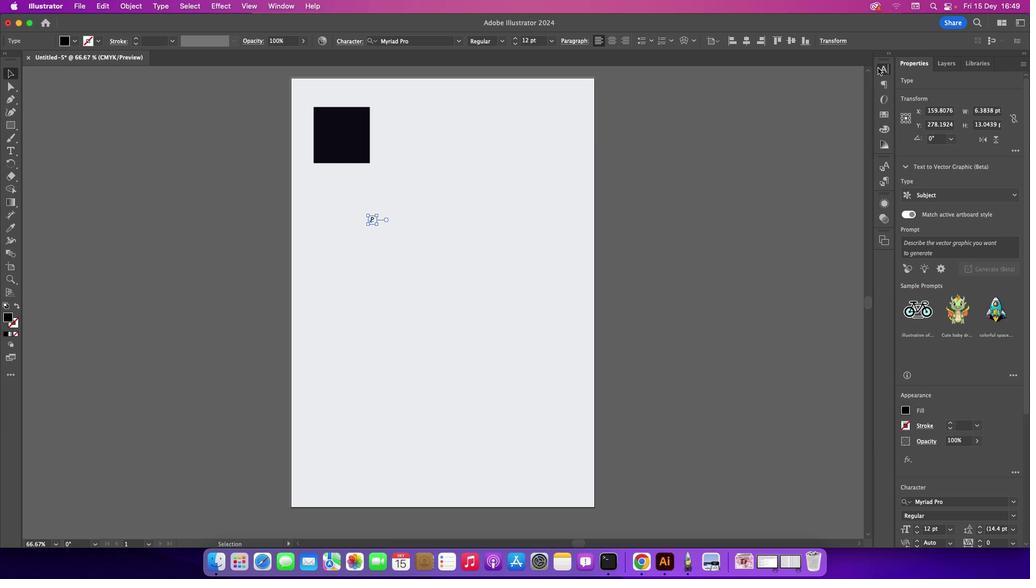 
Action: Mouse moved to (765, 110)
Screenshot: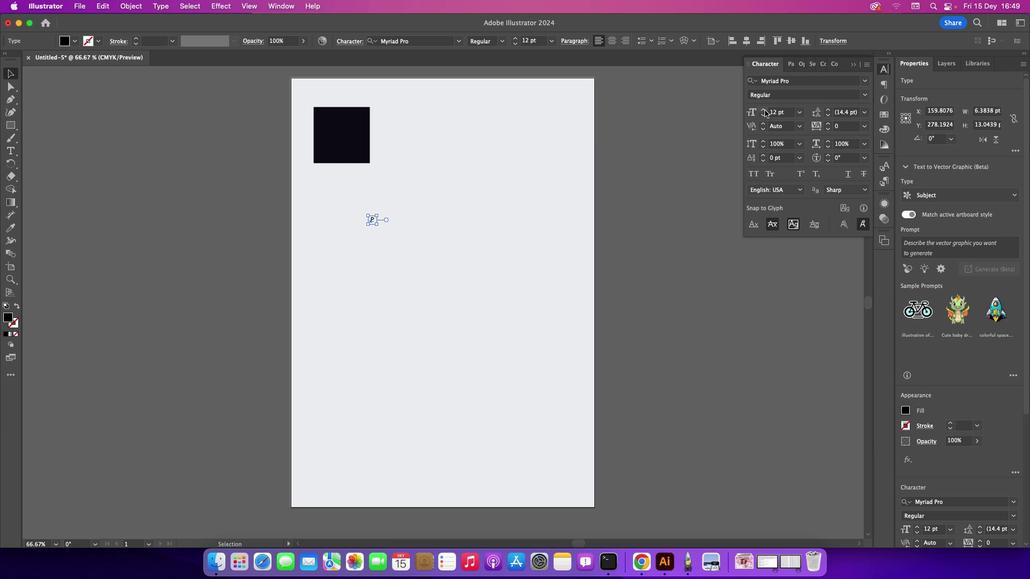 
Action: Mouse pressed left at (765, 110)
Screenshot: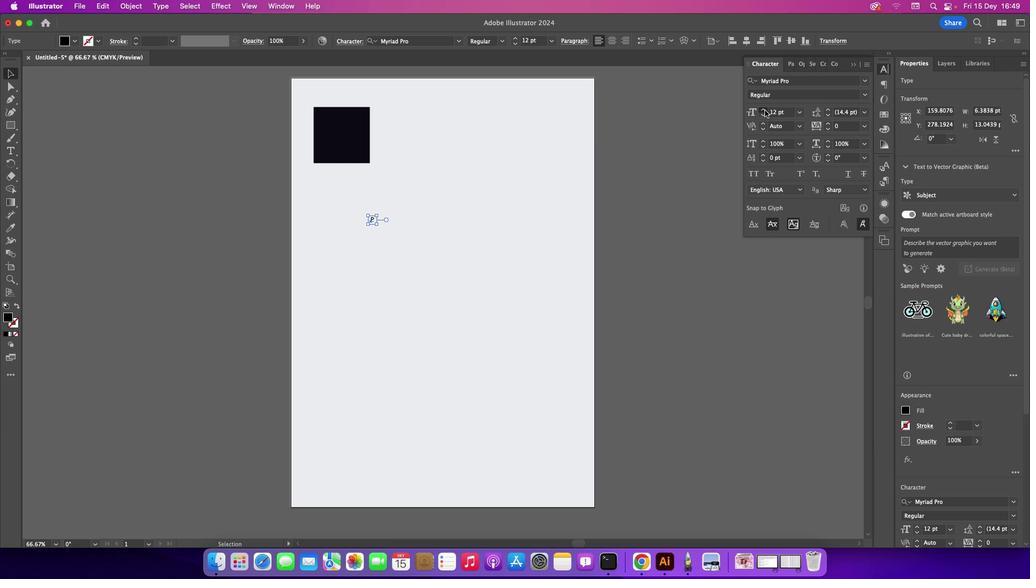
Action: Mouse pressed left at (765, 110)
Screenshot: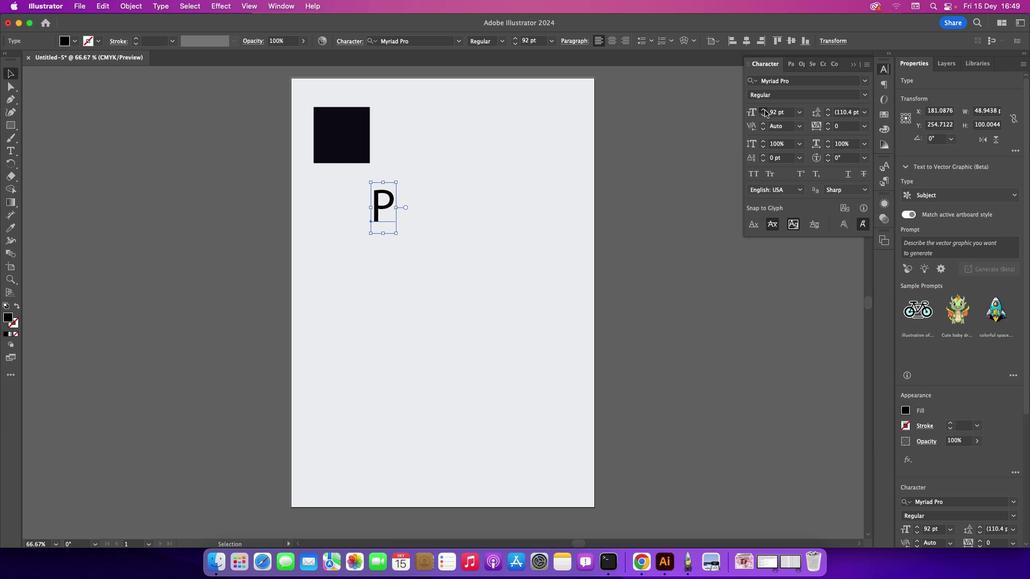 
Action: Mouse pressed left at (765, 110)
Screenshot: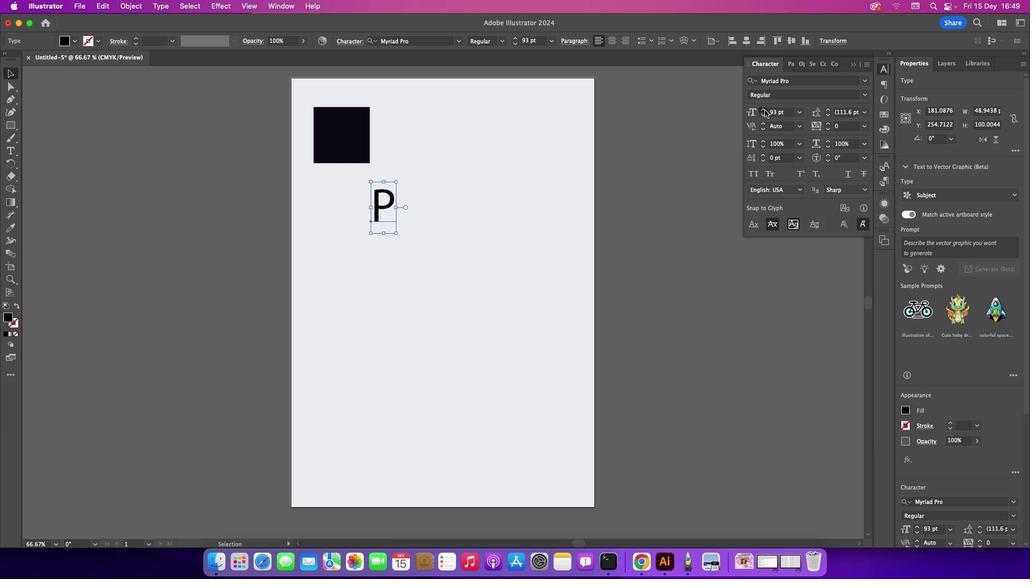 
Action: Mouse pressed left at (765, 110)
Screenshot: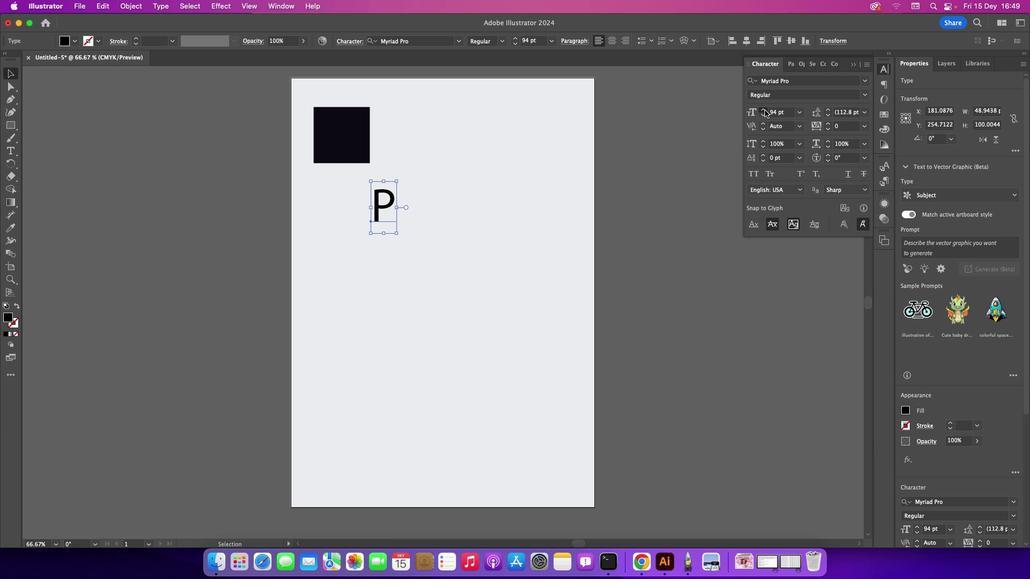 
Action: Mouse pressed left at (765, 110)
Screenshot: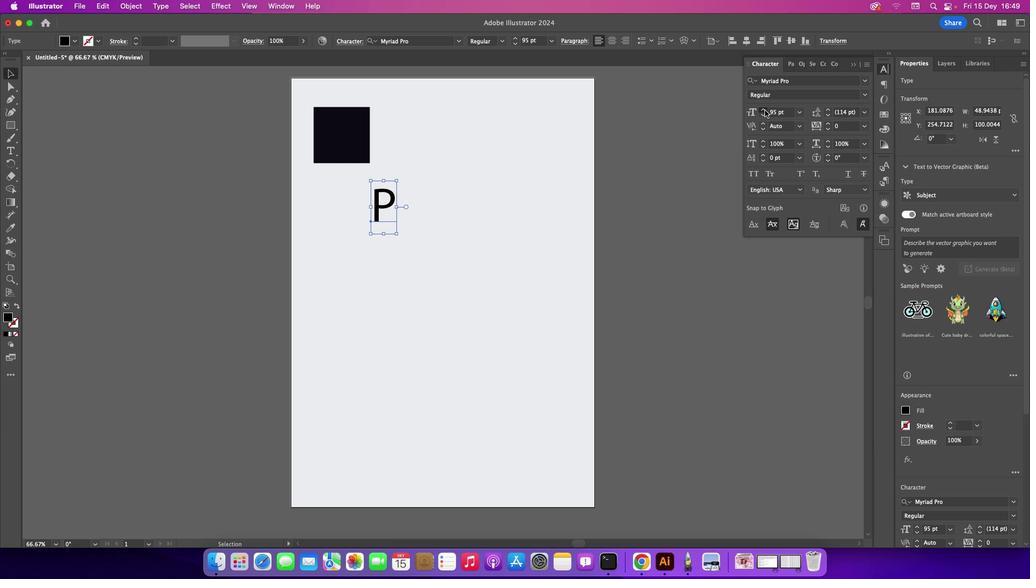 
Action: Mouse pressed left at (765, 110)
Screenshot: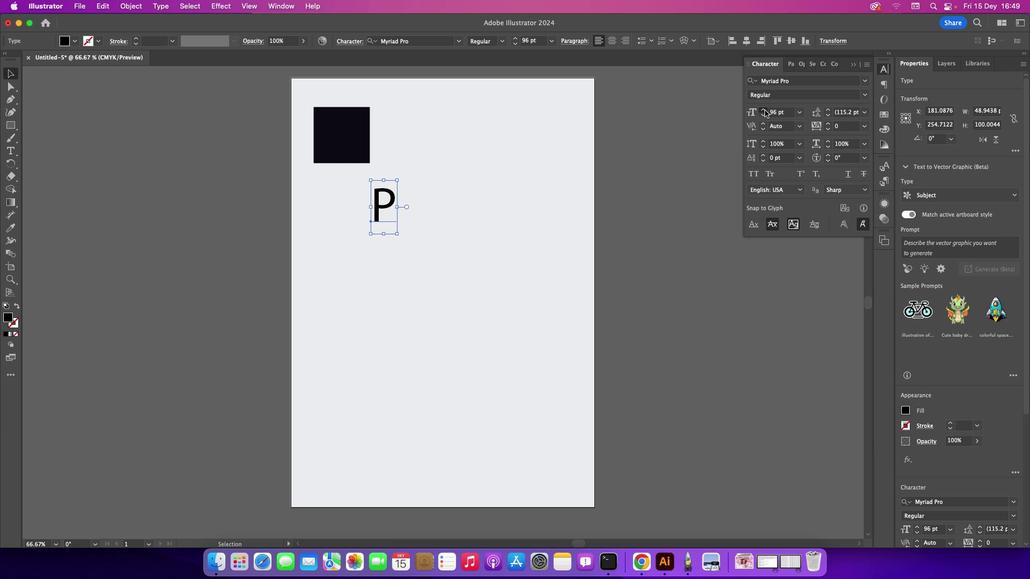 
Action: Mouse pressed left at (765, 110)
Screenshot: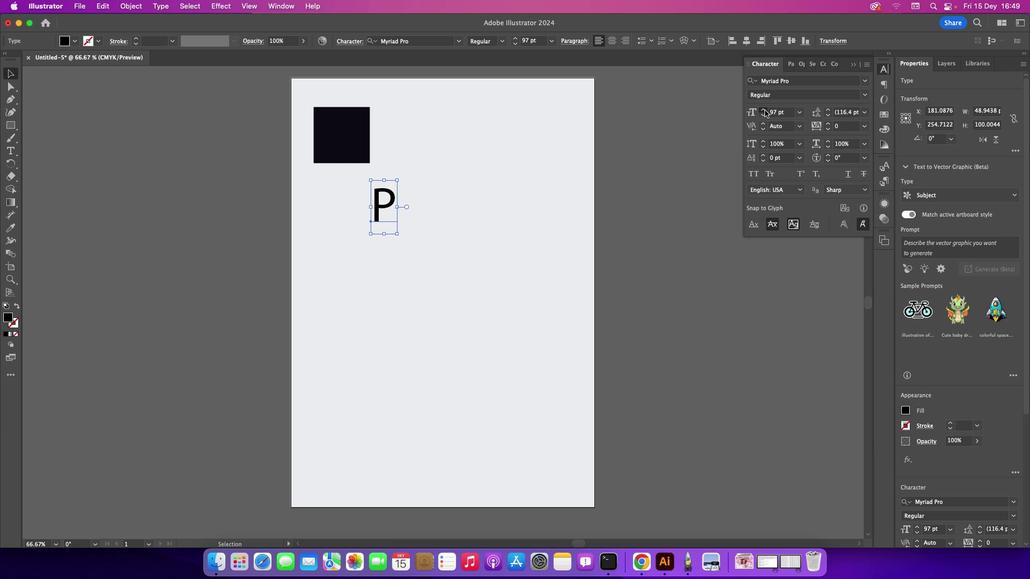
Action: Mouse pressed left at (765, 110)
Screenshot: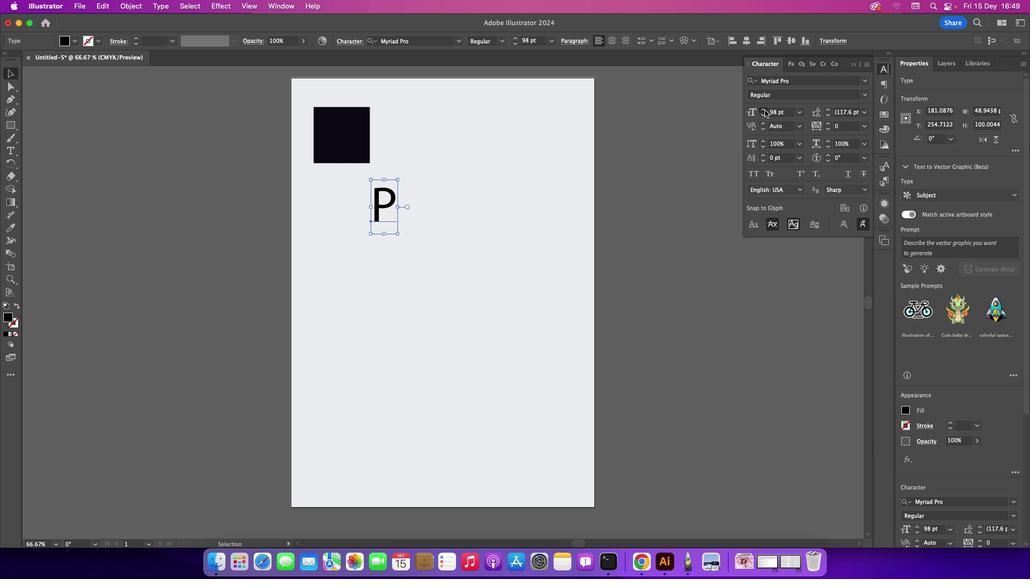 
Action: Mouse pressed left at (765, 110)
Screenshot: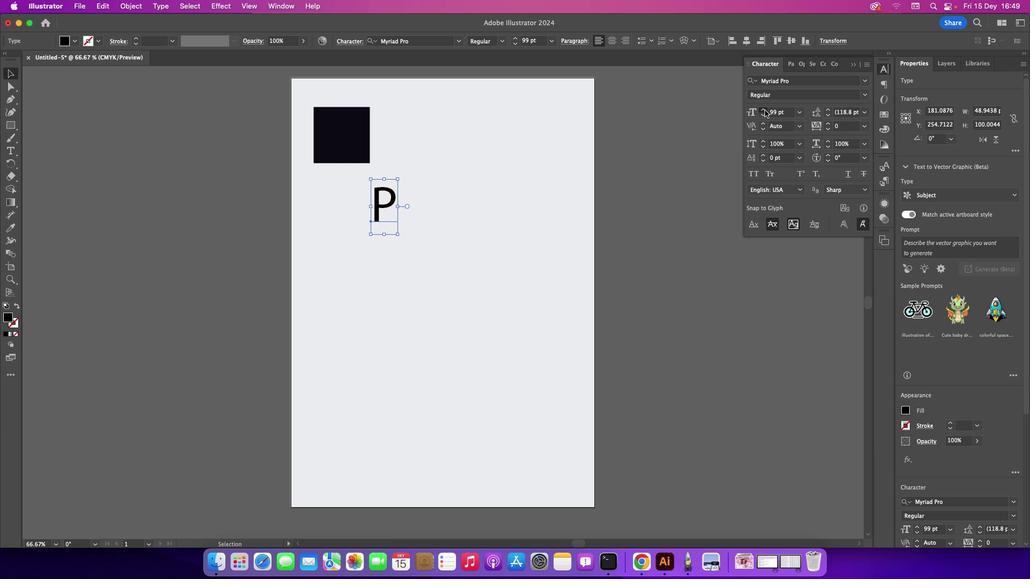 
Action: Mouse pressed left at (765, 110)
Screenshot: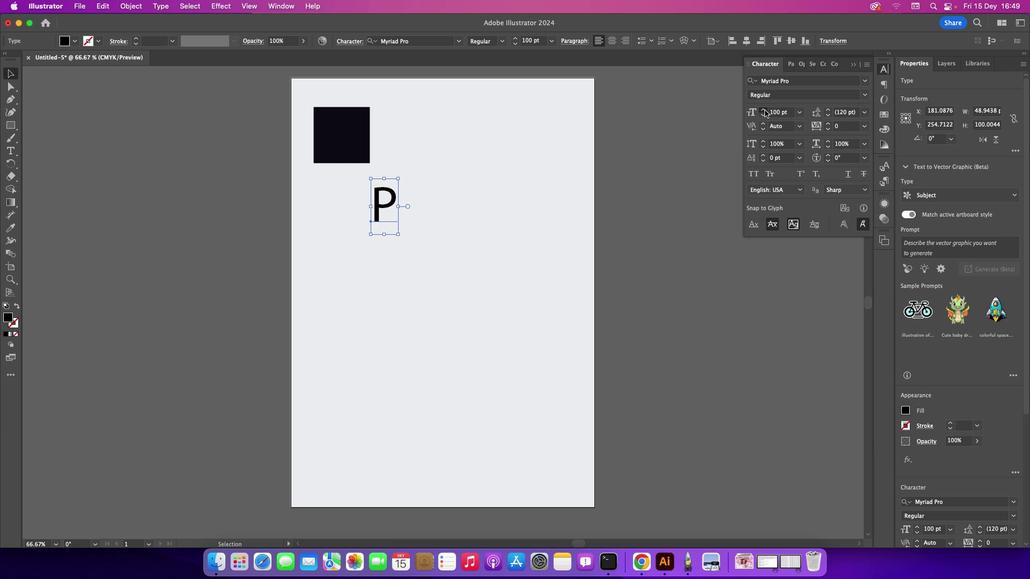 
Action: Mouse pressed left at (765, 110)
Screenshot: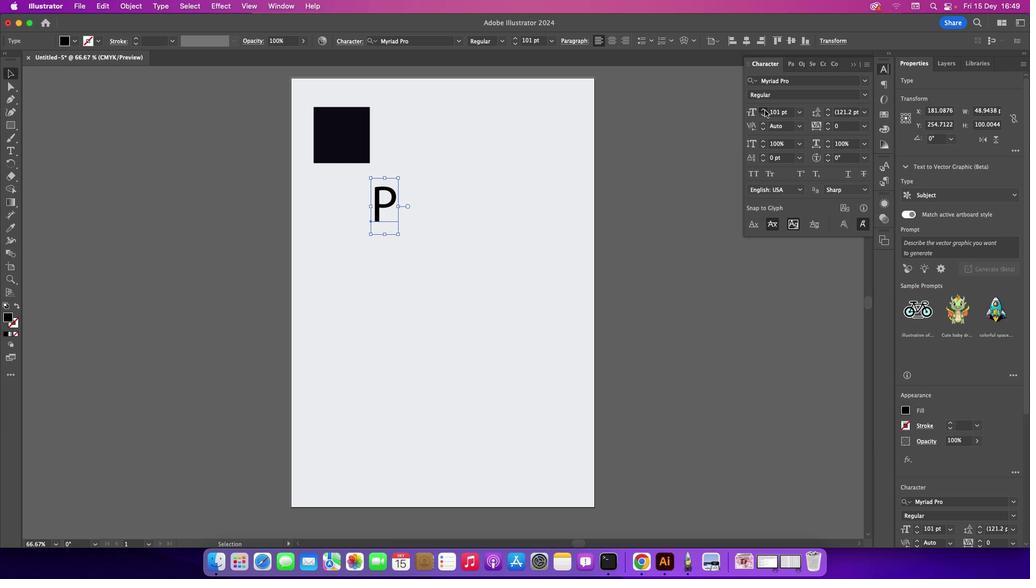 
Action: Mouse pressed left at (765, 110)
Screenshot: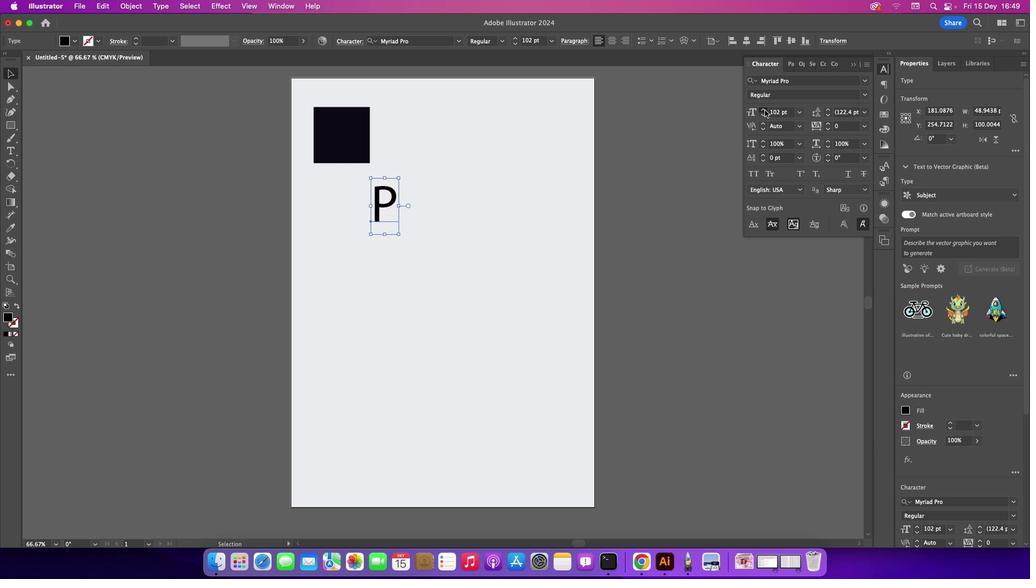
Action: Mouse pressed left at (765, 110)
Screenshot: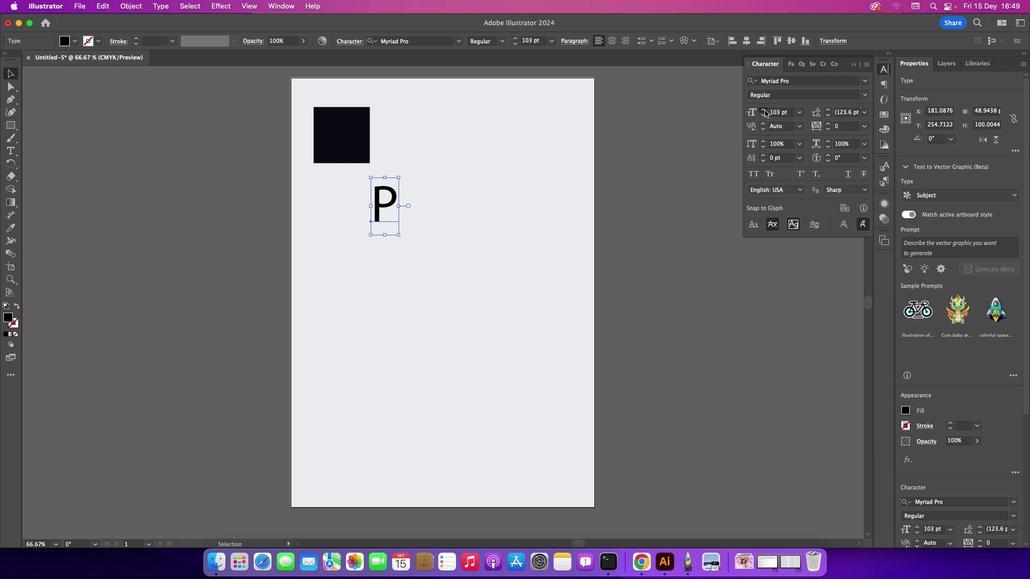 
Action: Mouse pressed left at (765, 110)
Screenshot: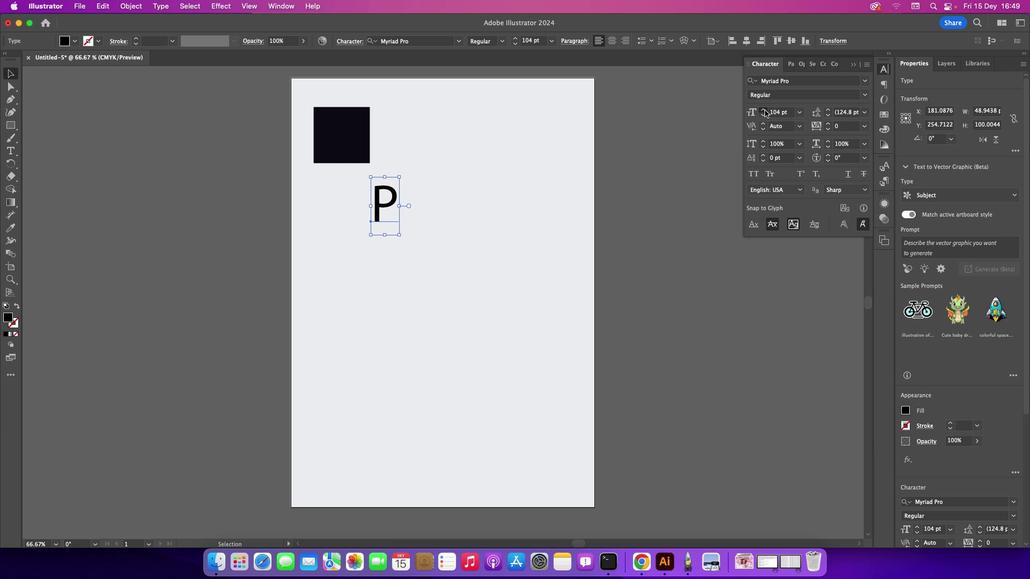 
Action: Mouse pressed left at (765, 110)
Screenshot: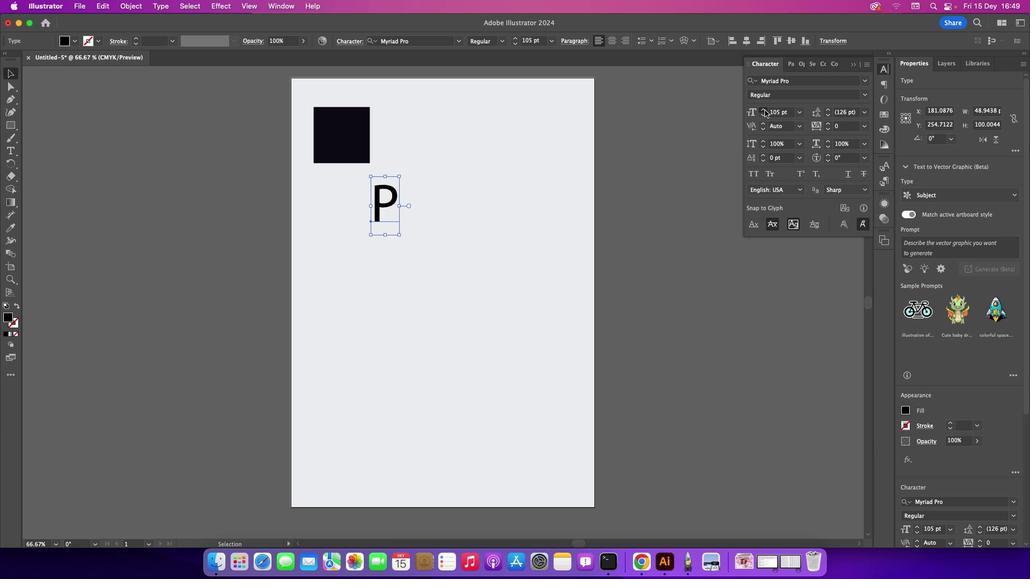 
Action: Mouse pressed left at (765, 110)
Screenshot: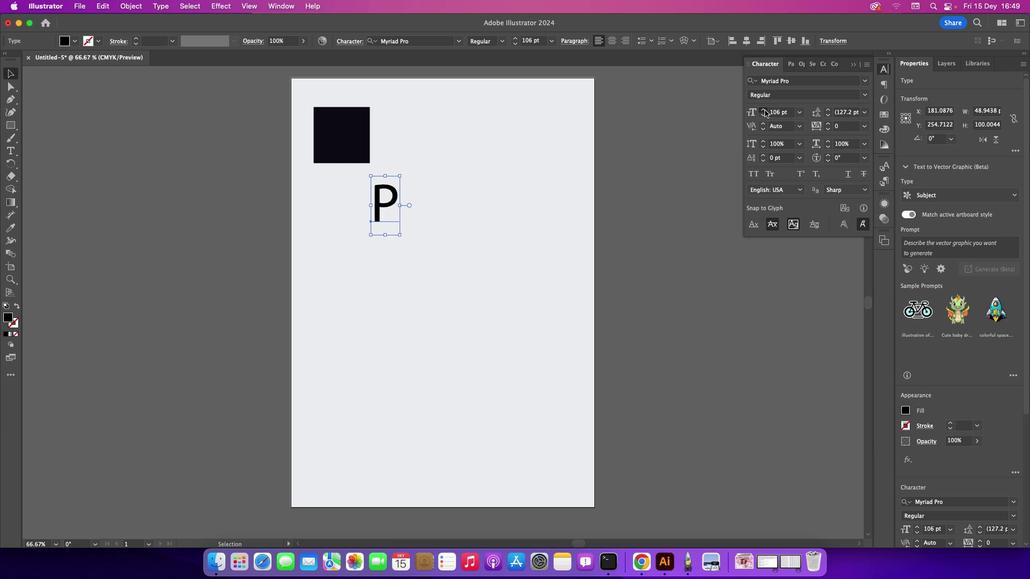 
Action: Mouse pressed left at (765, 110)
Screenshot: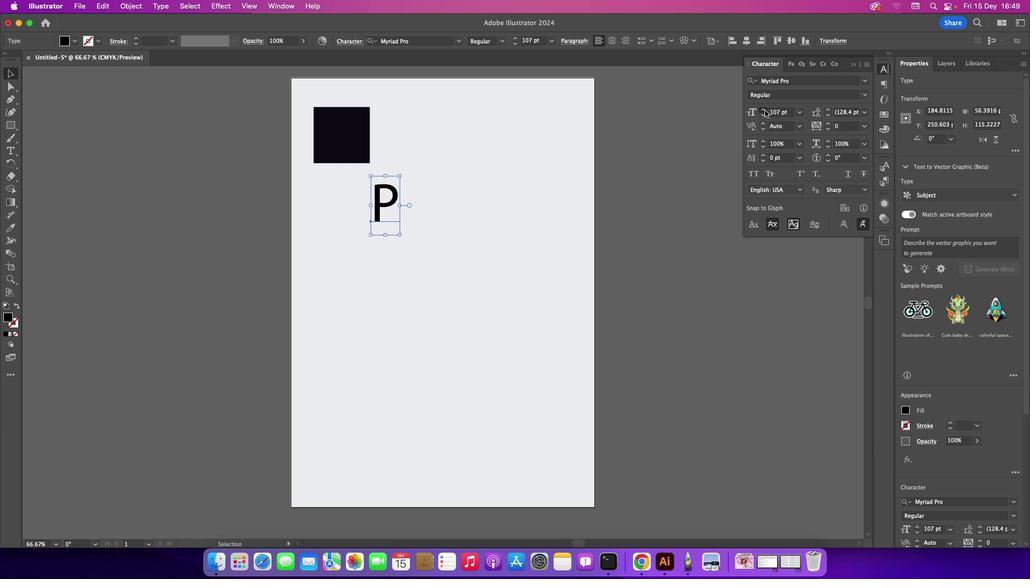 
Action: Mouse pressed left at (765, 110)
Screenshot: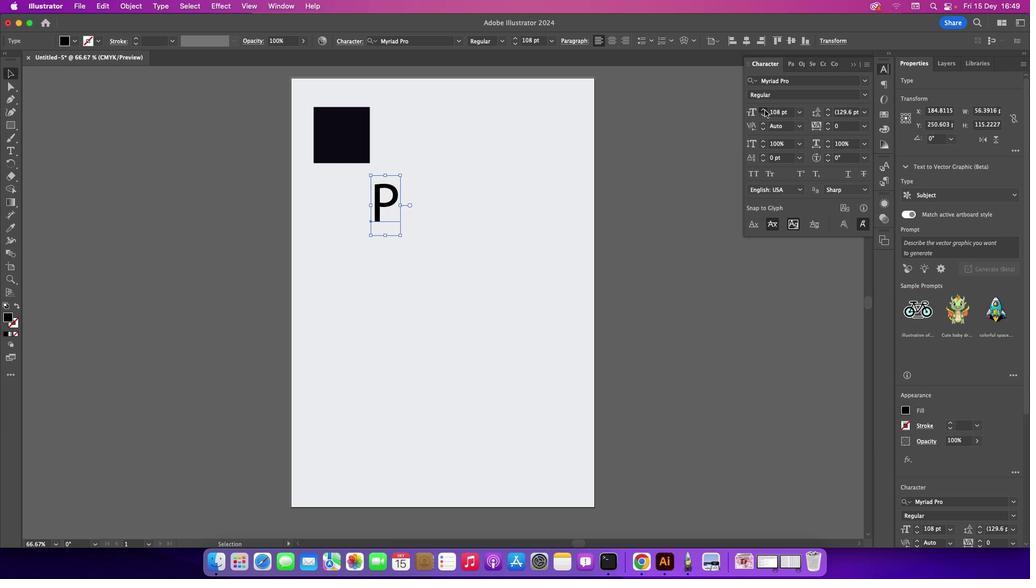 
Action: Mouse pressed left at (765, 110)
Screenshot: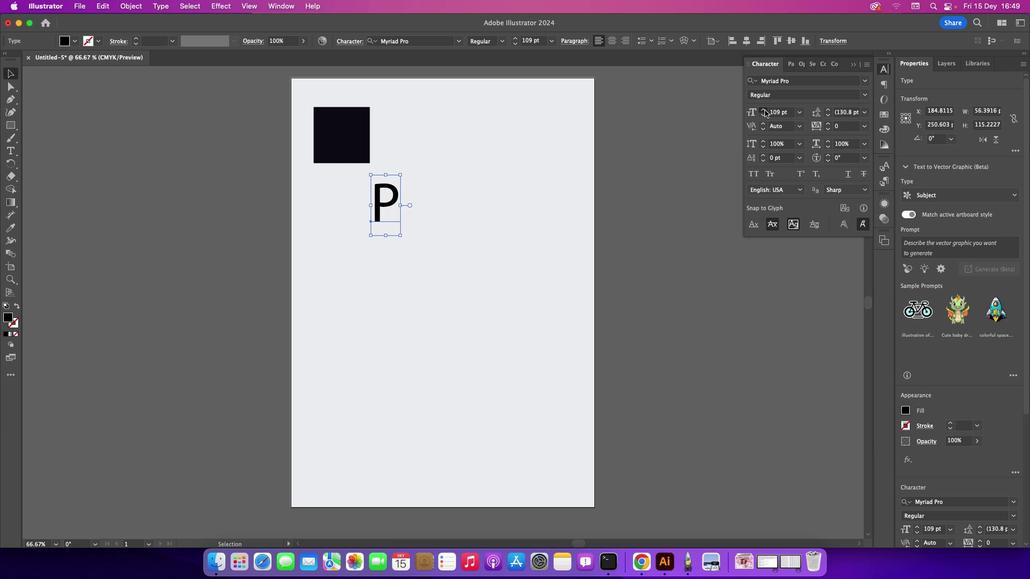 
Action: Mouse pressed left at (765, 110)
Screenshot: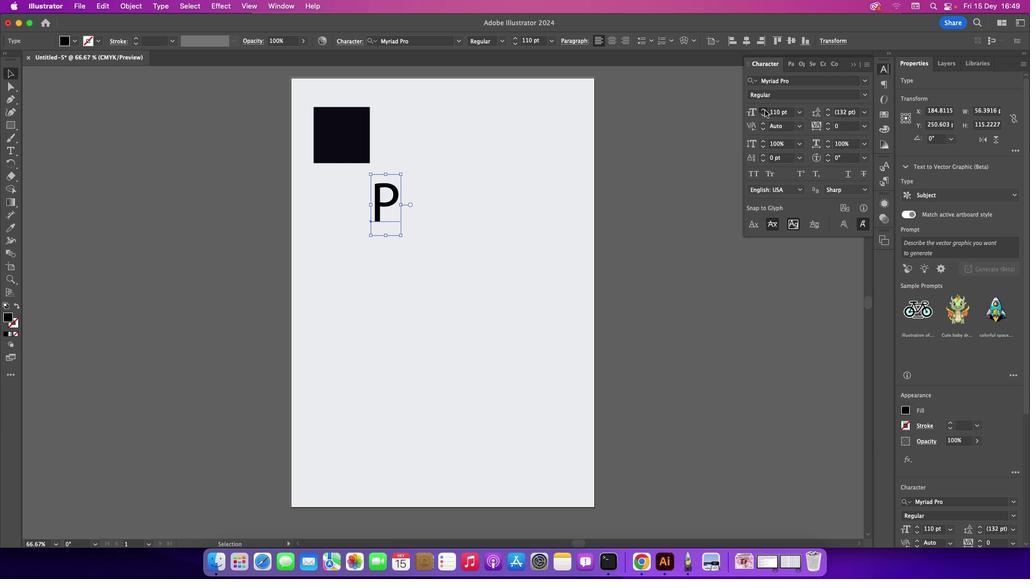 
Action: Mouse pressed left at (765, 110)
Screenshot: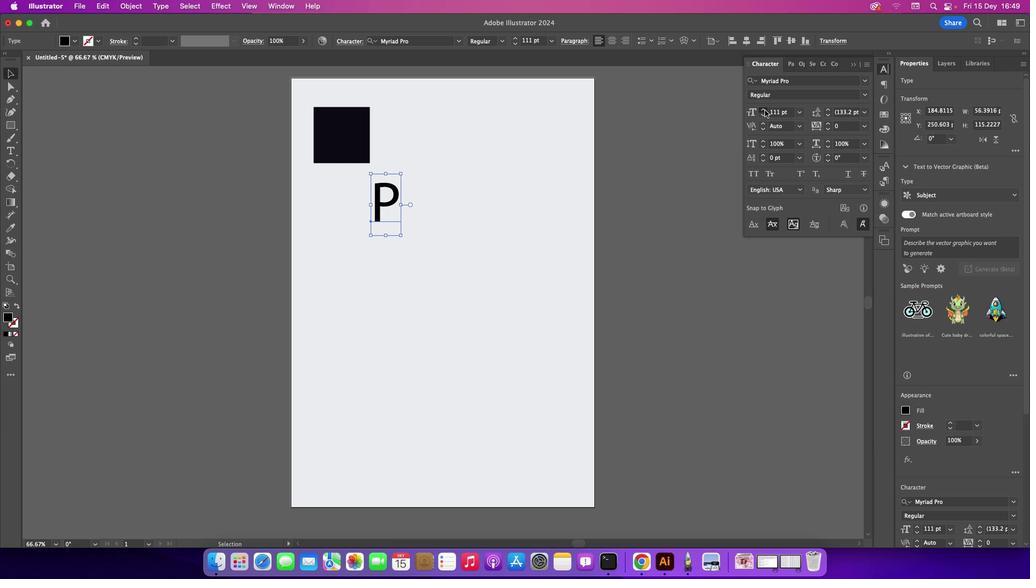 
Action: Mouse pressed left at (765, 110)
Screenshot: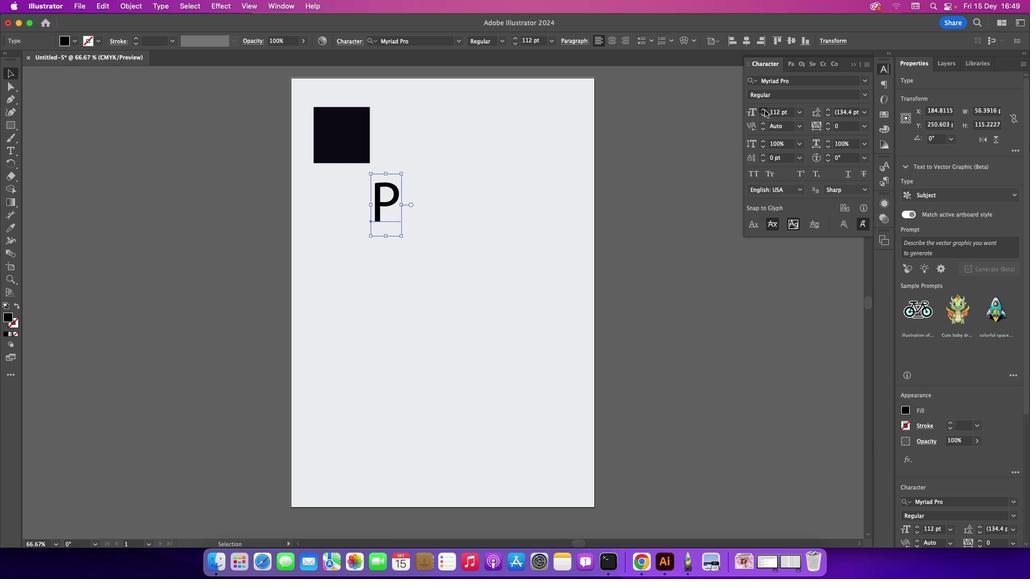 
Action: Mouse pressed left at (765, 110)
Screenshot: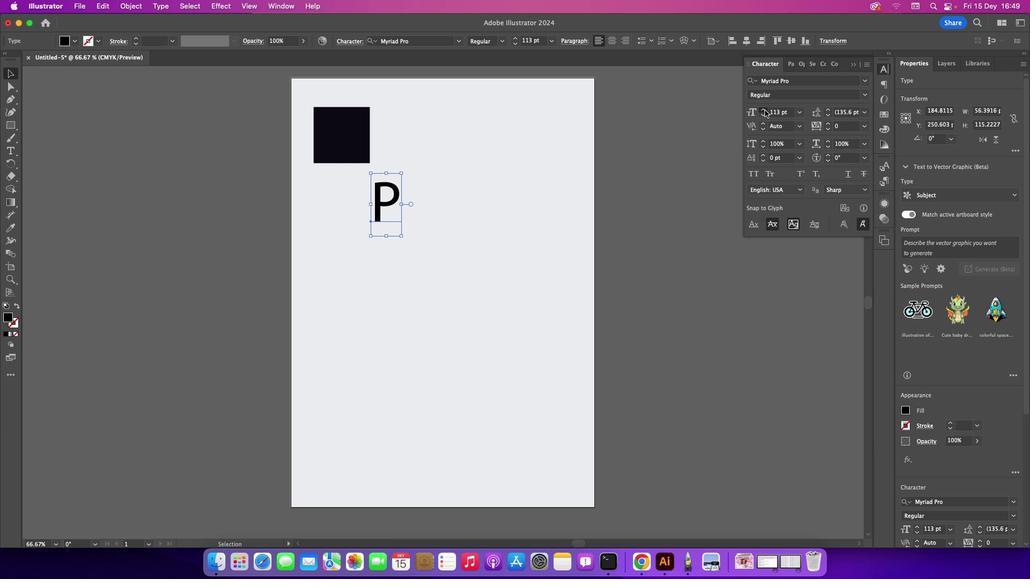 
Action: Mouse pressed left at (765, 110)
Screenshot: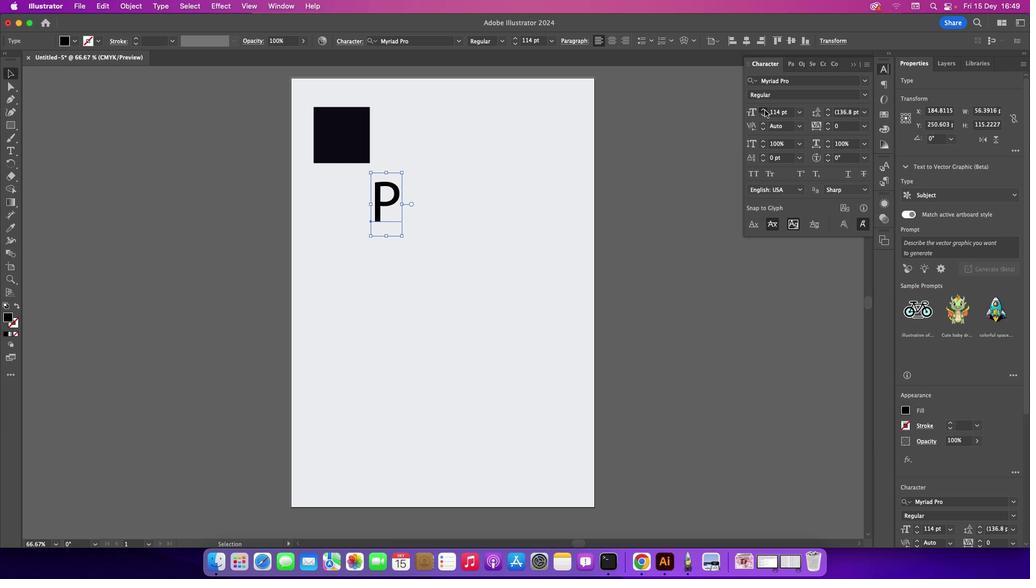 
Action: Mouse pressed left at (765, 110)
Screenshot: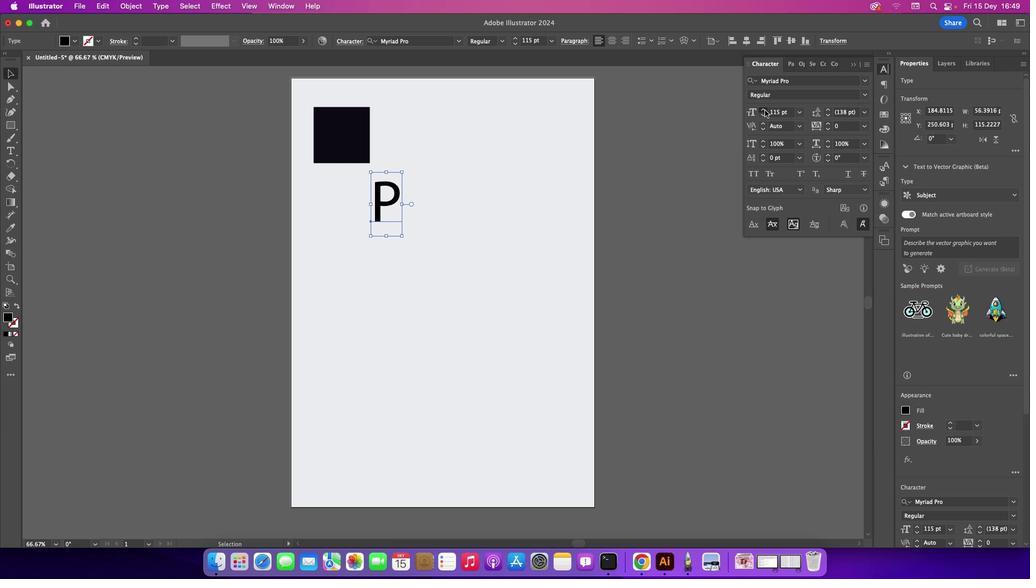 
Action: Mouse moved to (72, 40)
Screenshot: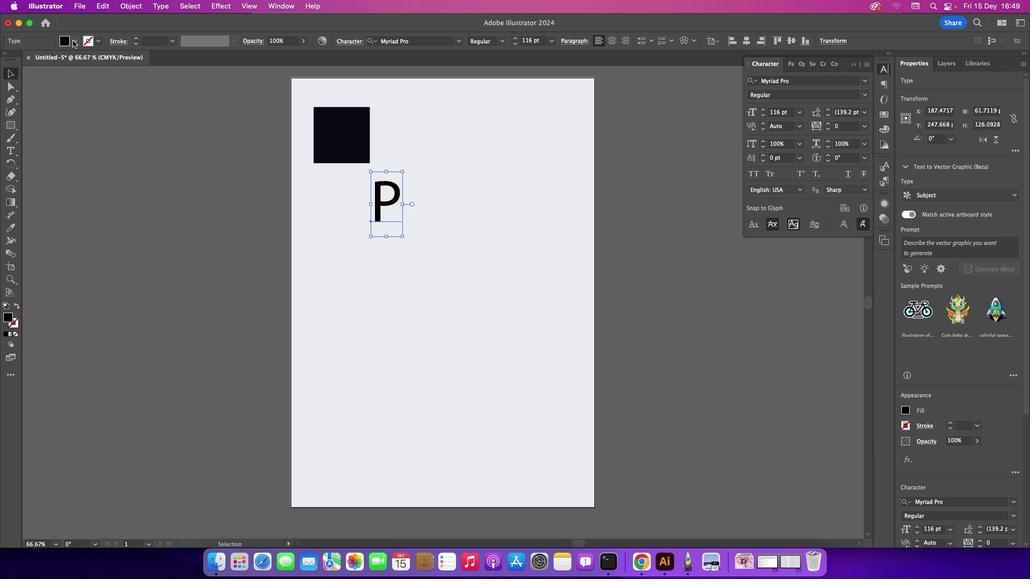 
Action: Mouse pressed left at (72, 40)
Screenshot: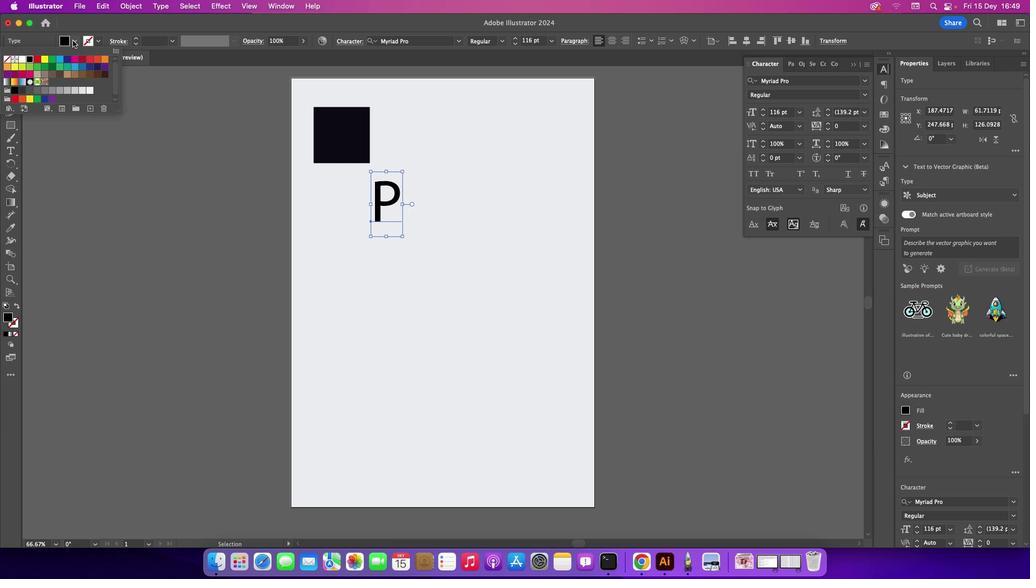 
Action: Mouse moved to (20, 59)
Screenshot: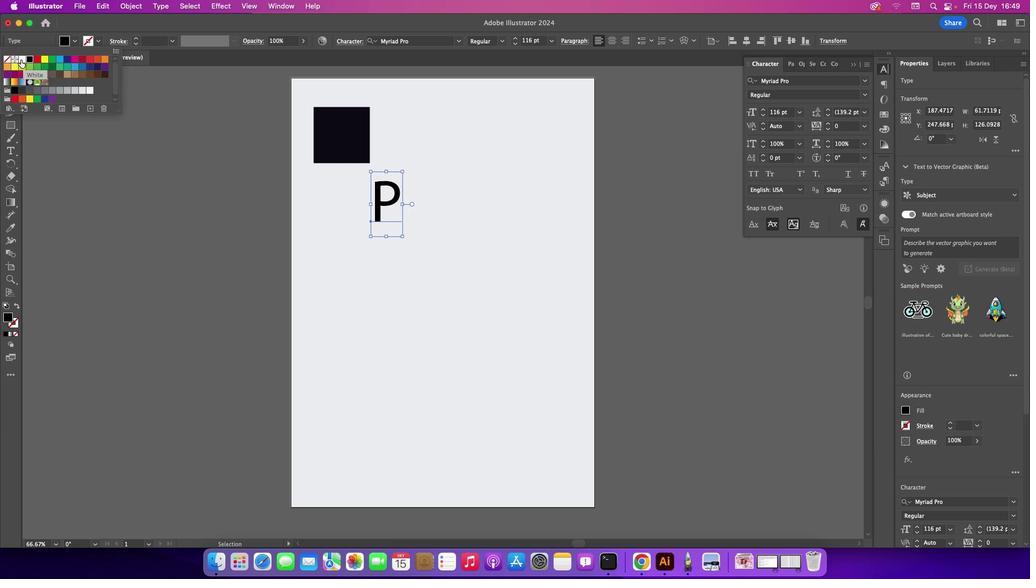 
Action: Mouse pressed left at (20, 59)
Screenshot: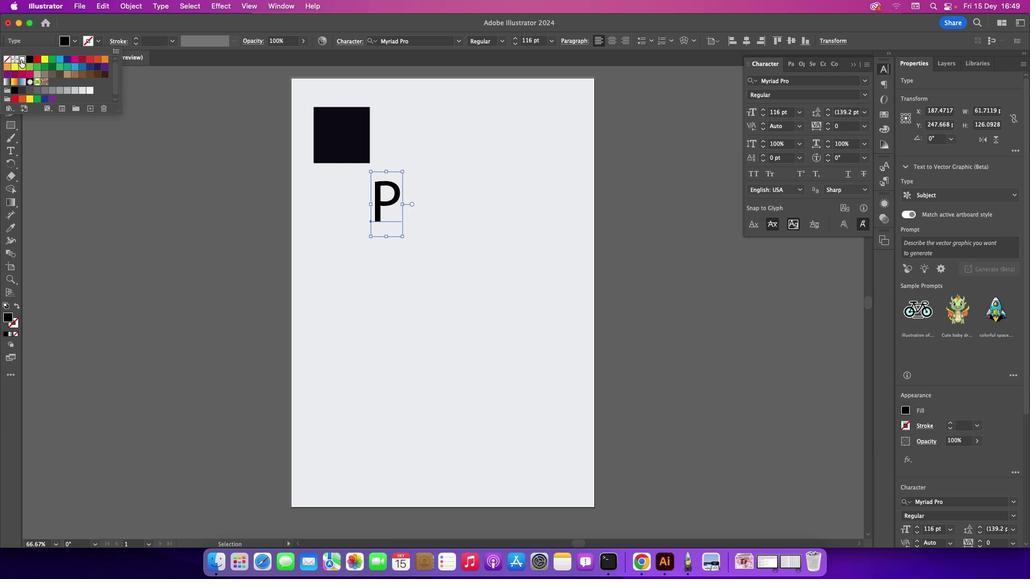 
Action: Mouse moved to (397, 198)
Screenshot: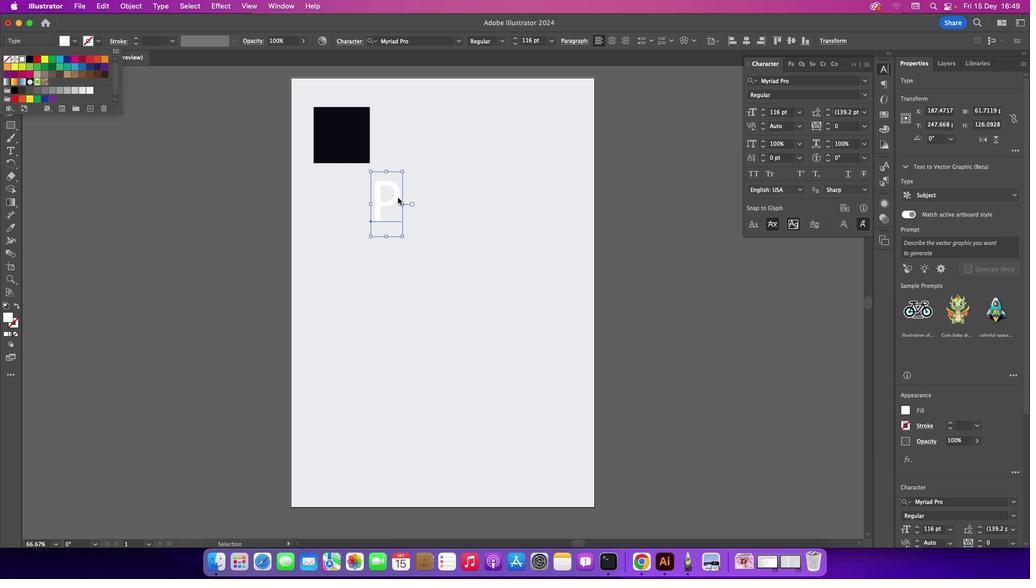 
Action: Mouse pressed left at (397, 198)
Screenshot: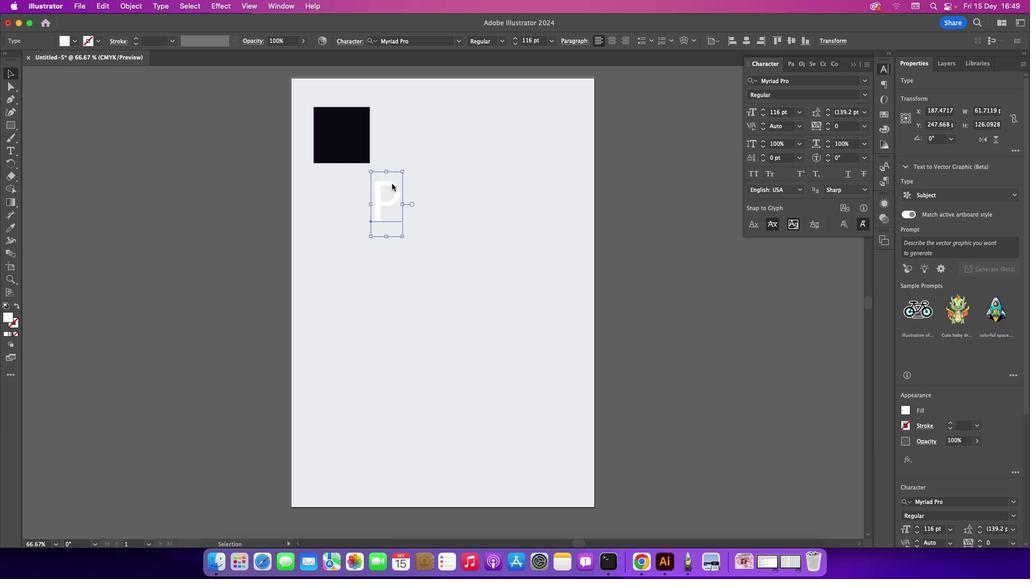 
Action: Mouse moved to (198, 119)
Screenshot: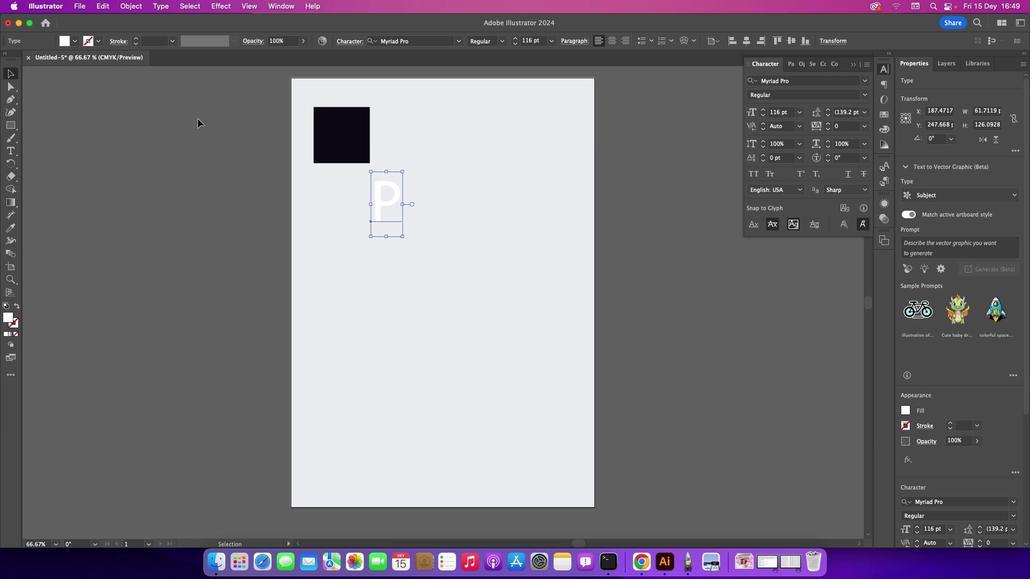 
Action: Mouse pressed left at (198, 119)
Screenshot: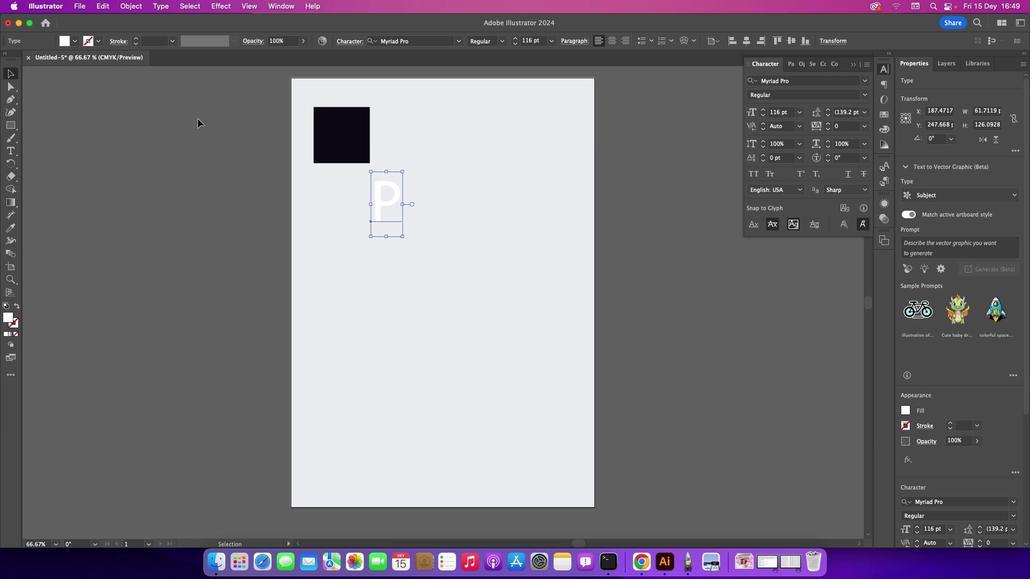 
Action: Mouse moved to (393, 198)
Screenshot: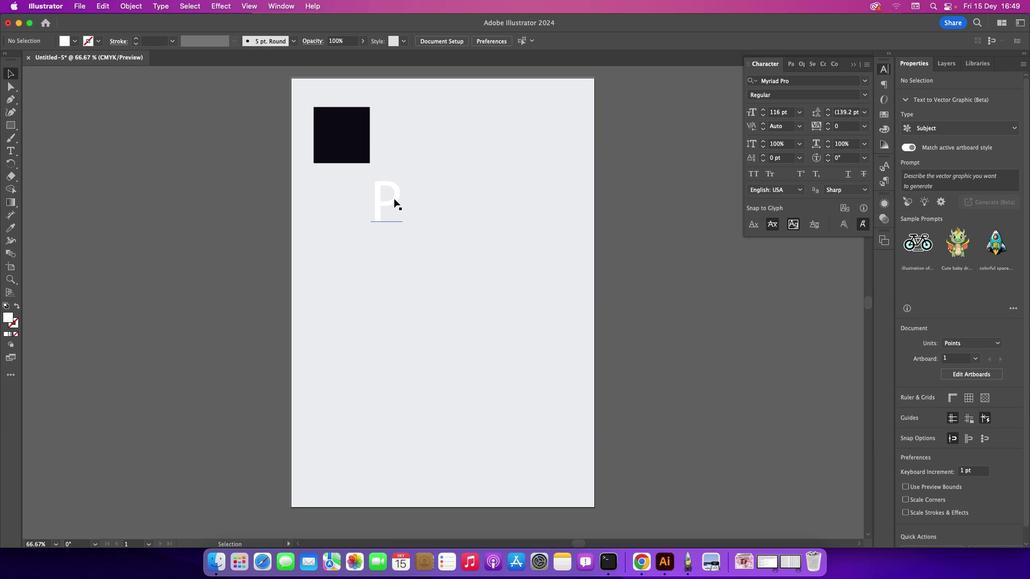 
Action: Mouse pressed left at (393, 198)
Screenshot: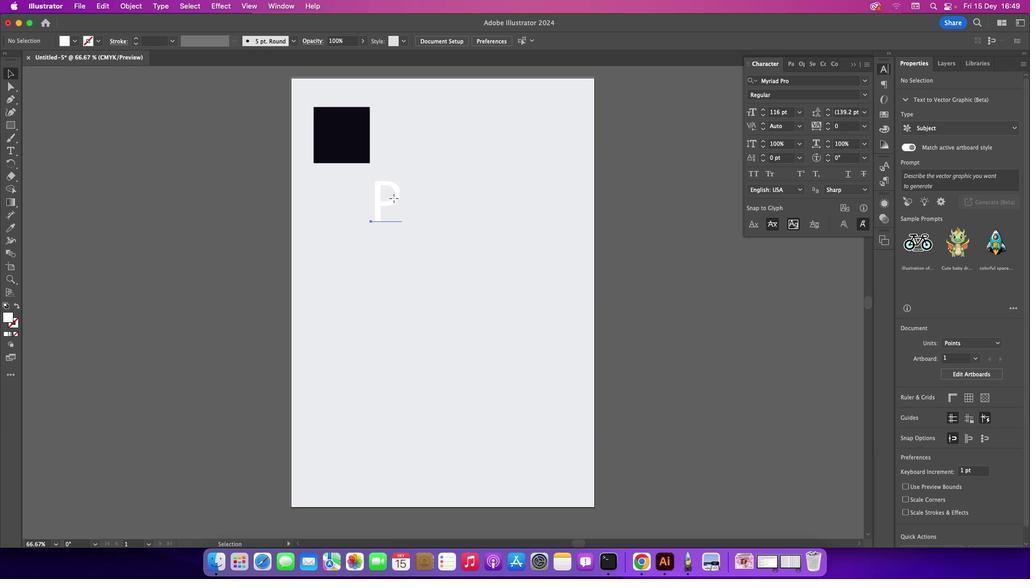 
Action: Mouse moved to (866, 79)
Screenshot: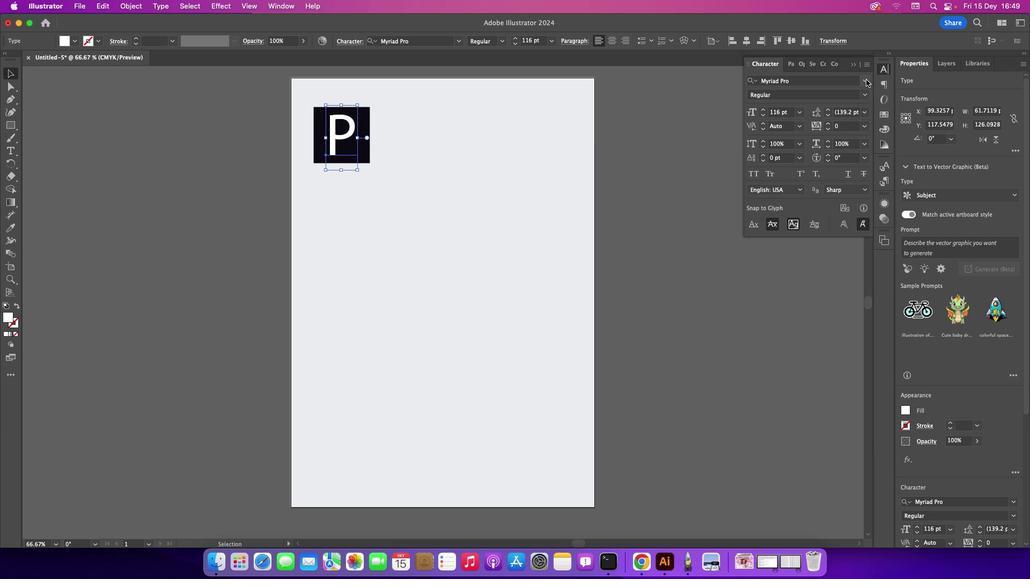
Action: Mouse pressed left at (866, 79)
Screenshot: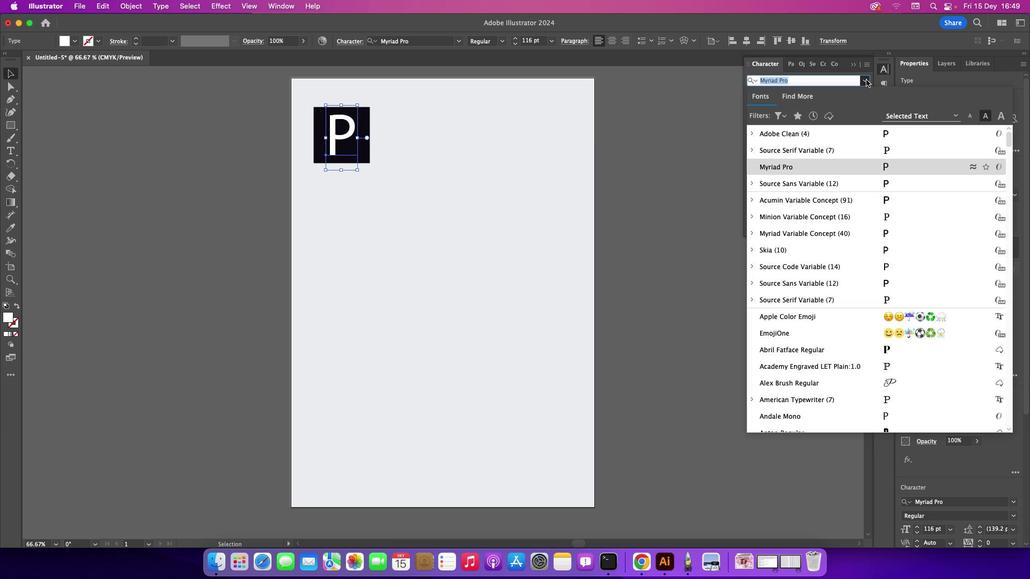 
Action: Mouse moved to (871, 373)
Screenshot: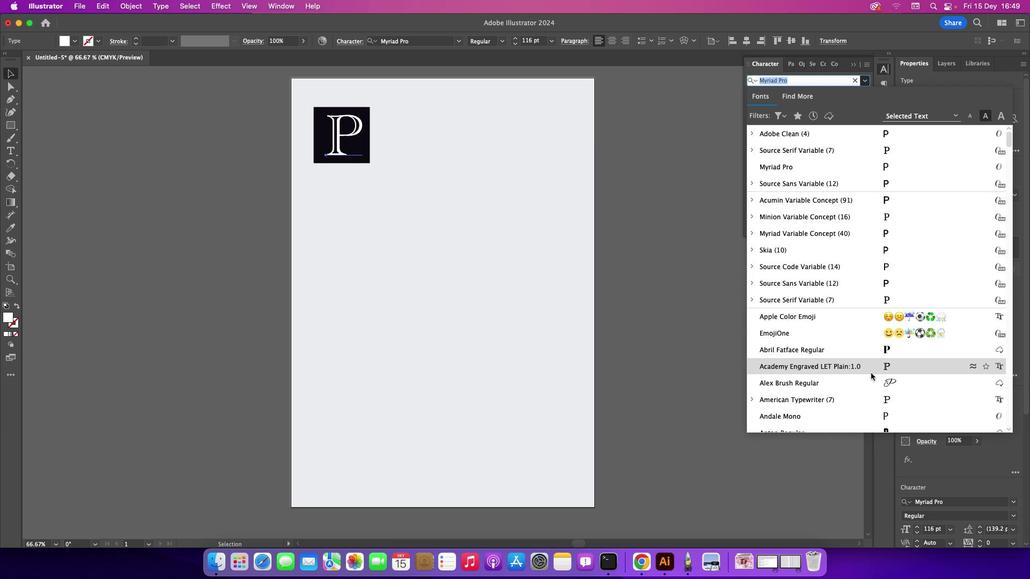 
Action: Mouse scrolled (871, 373) with delta (0, 0)
Screenshot: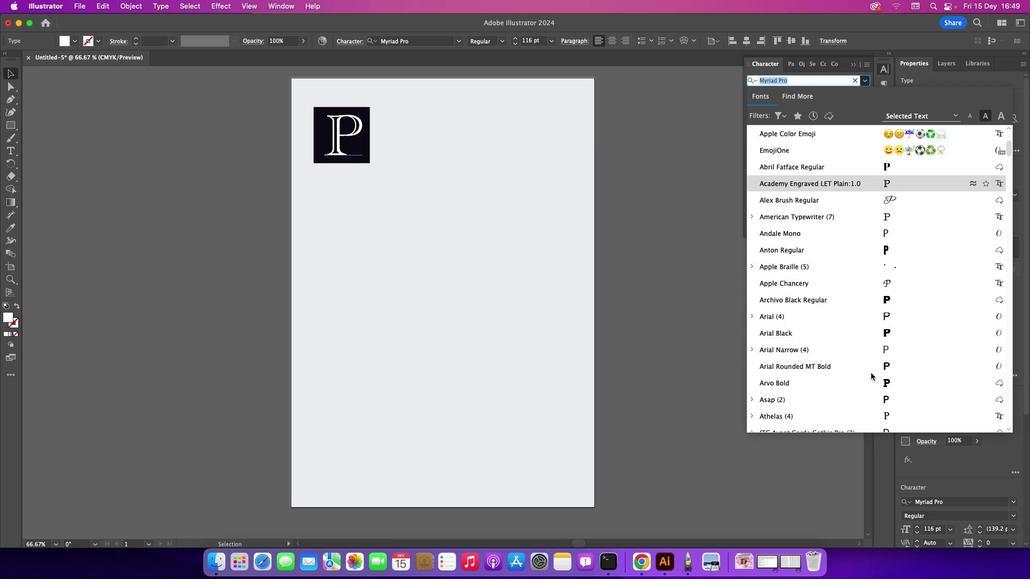 
Action: Mouse scrolled (871, 373) with delta (0, 0)
Screenshot: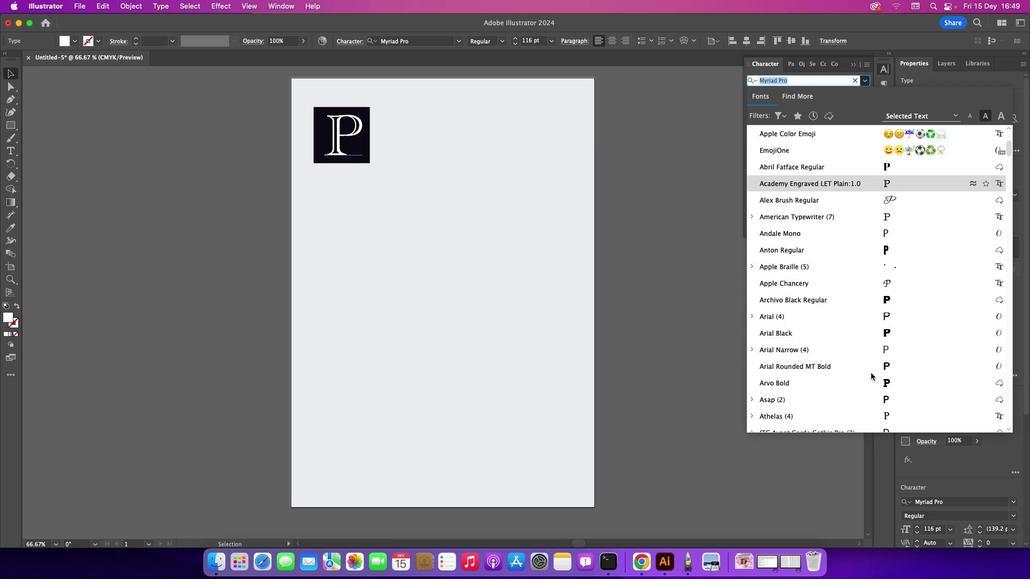 
Action: Mouse scrolled (871, 373) with delta (0, -1)
Screenshot: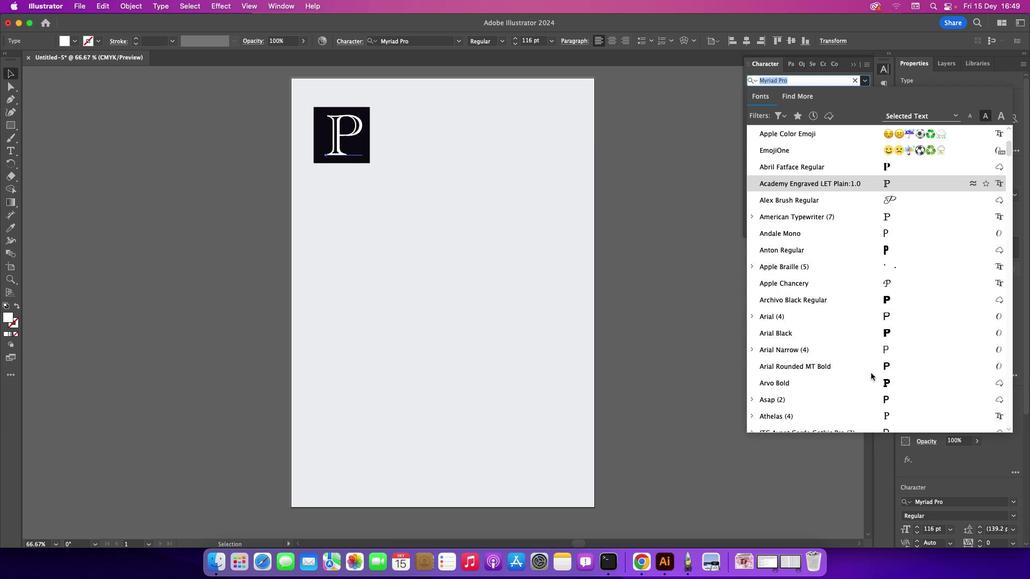
Action: Mouse scrolled (871, 373) with delta (0, -2)
Screenshot: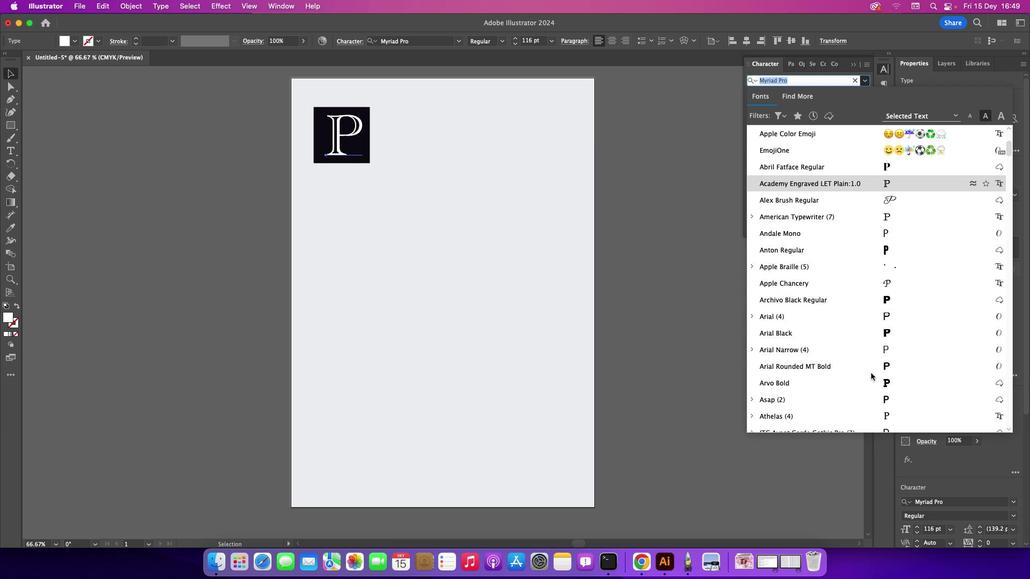 
Action: Mouse scrolled (871, 373) with delta (0, 0)
Screenshot: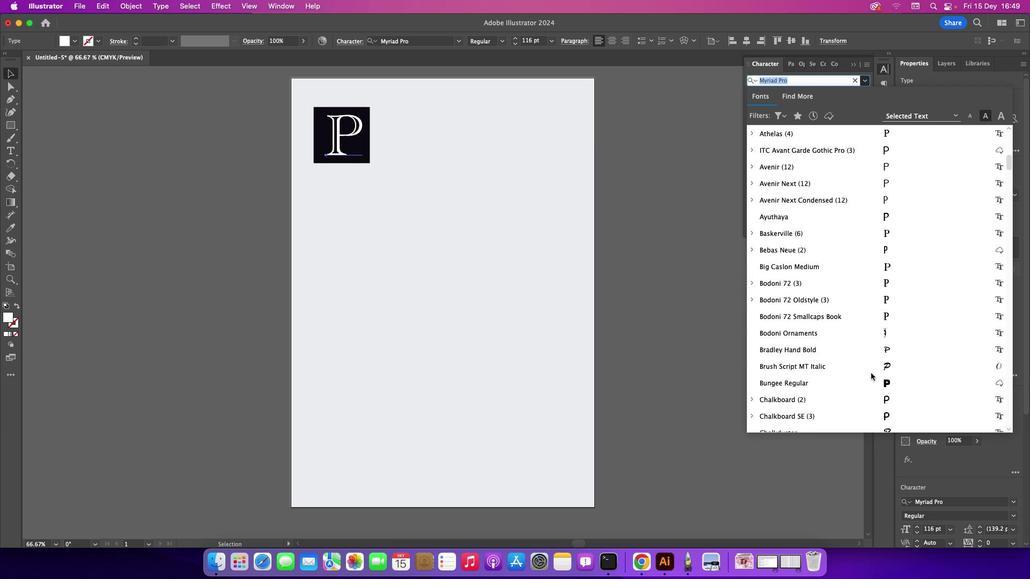 
Action: Mouse scrolled (871, 373) with delta (0, 0)
Screenshot: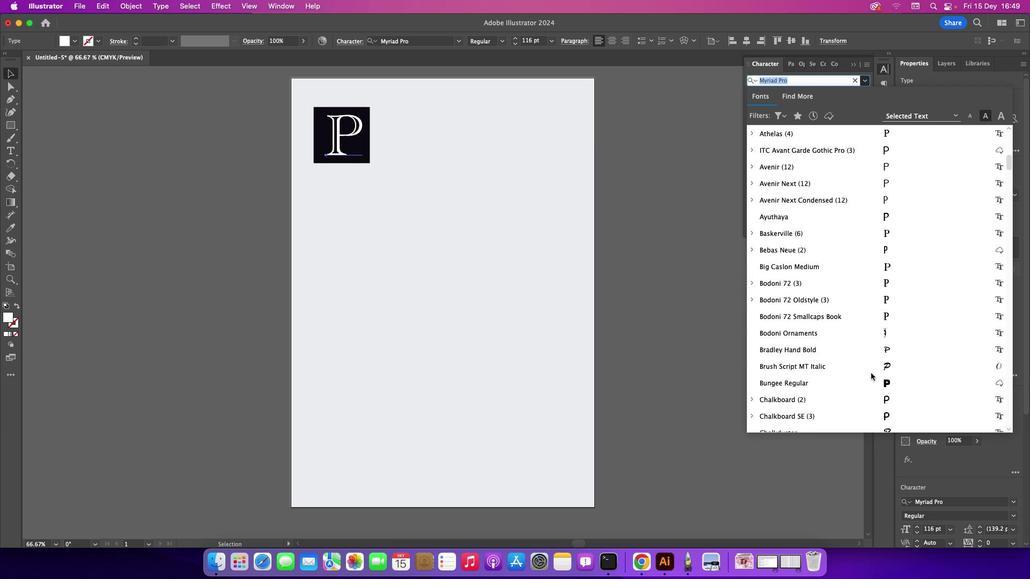 
Action: Mouse scrolled (871, 373) with delta (0, -1)
Screenshot: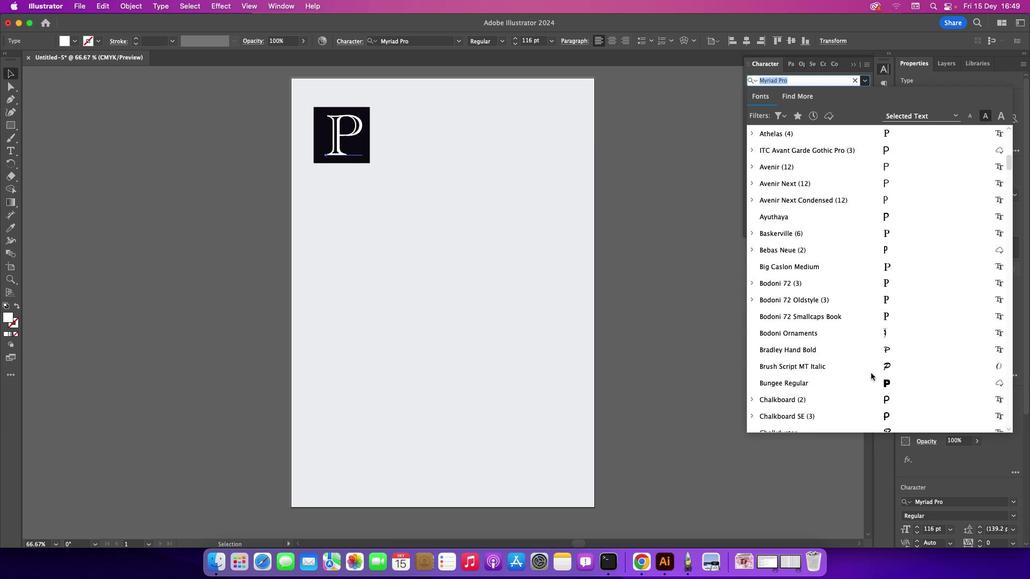 
Action: Mouse scrolled (871, 373) with delta (0, -2)
Screenshot: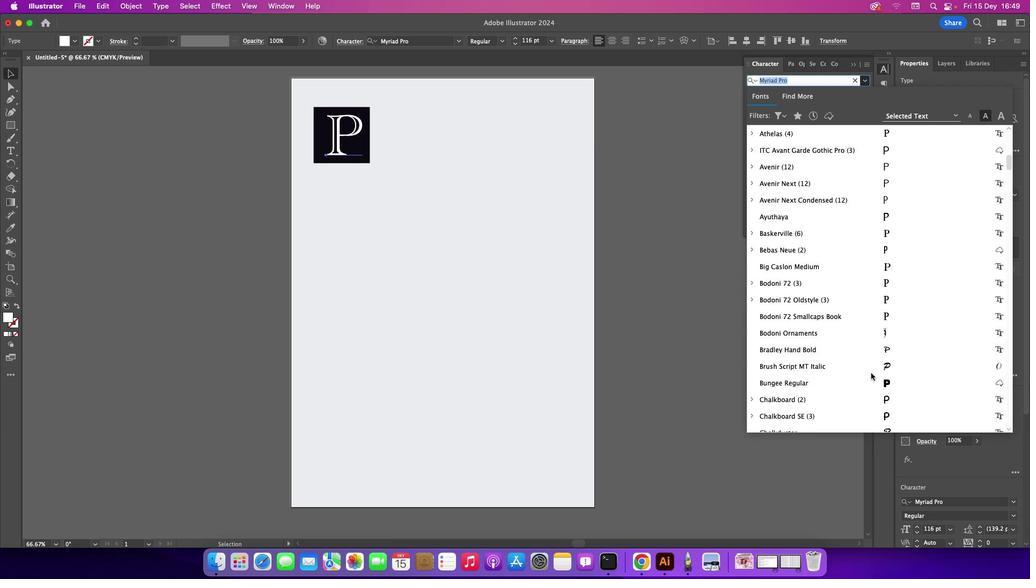
Action: Mouse scrolled (871, 373) with delta (0, -3)
Screenshot: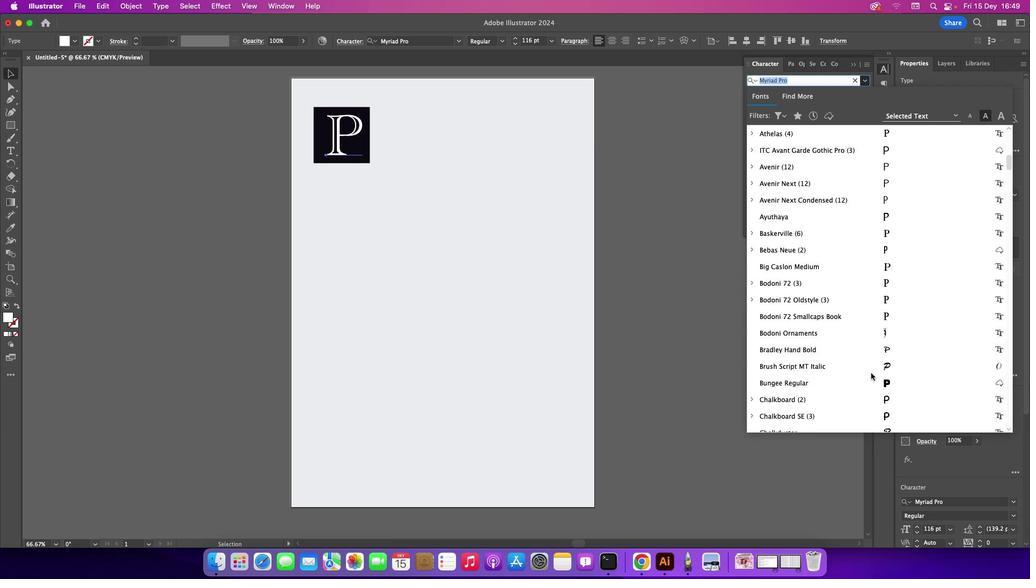 
Action: Mouse scrolled (871, 373) with delta (0, 0)
Screenshot: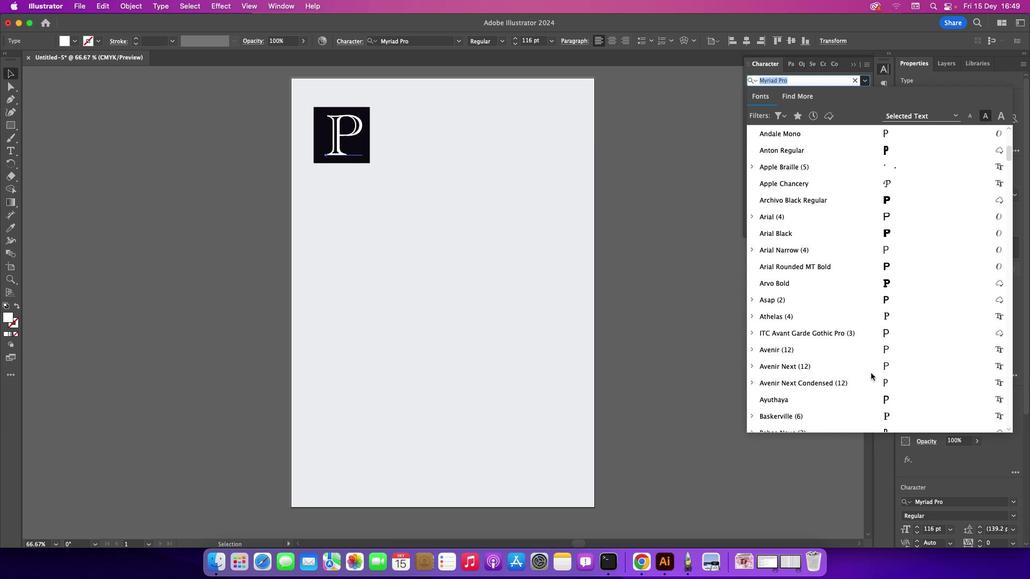 
Action: Mouse scrolled (871, 373) with delta (0, 0)
Screenshot: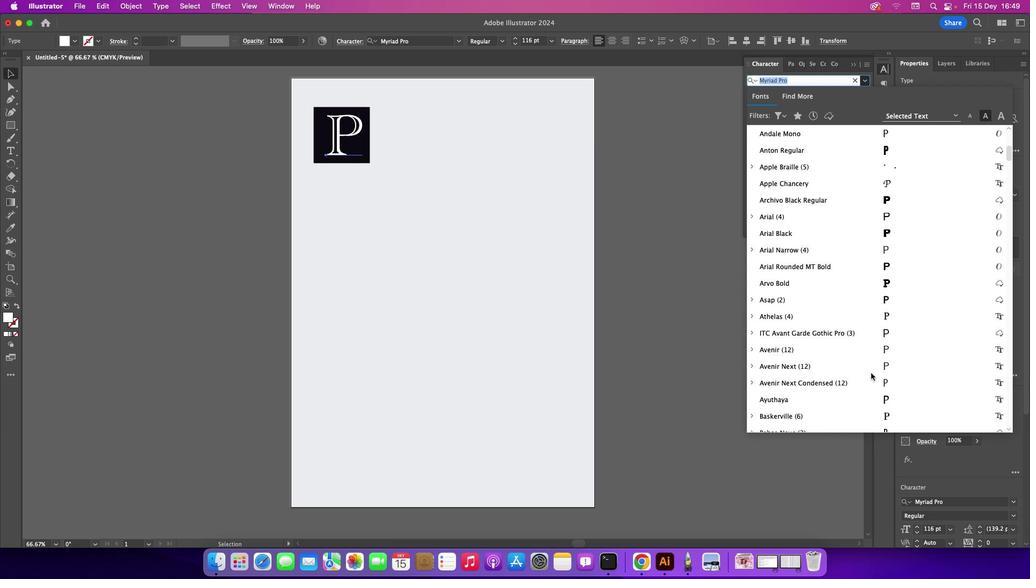 
Action: Mouse scrolled (871, 373) with delta (0, 1)
Screenshot: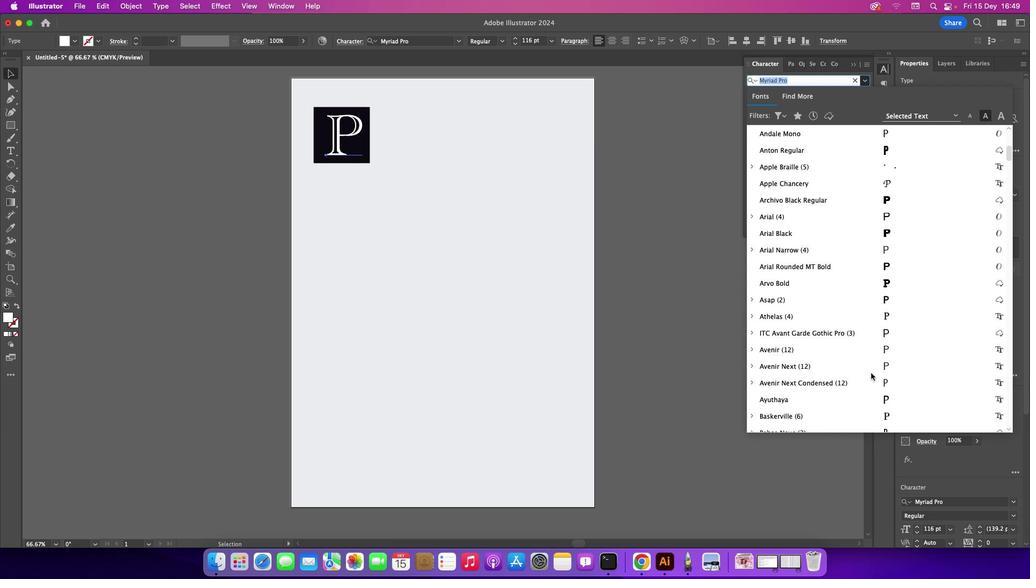 
Action: Mouse scrolled (871, 373) with delta (0, 2)
Screenshot: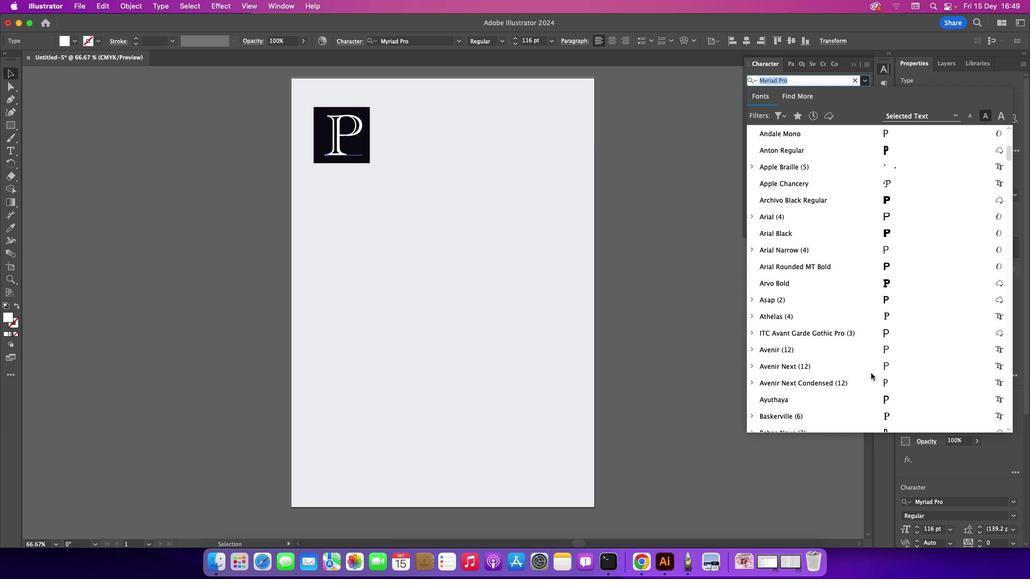 
Action: Mouse moved to (840, 298)
Screenshot: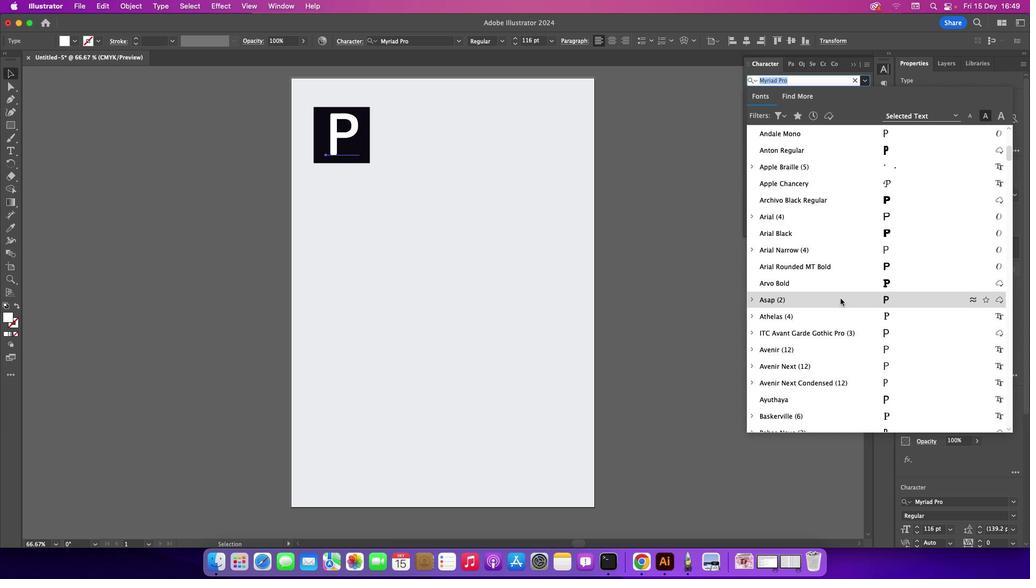 
Action: Mouse scrolled (840, 298) with delta (0, 0)
Screenshot: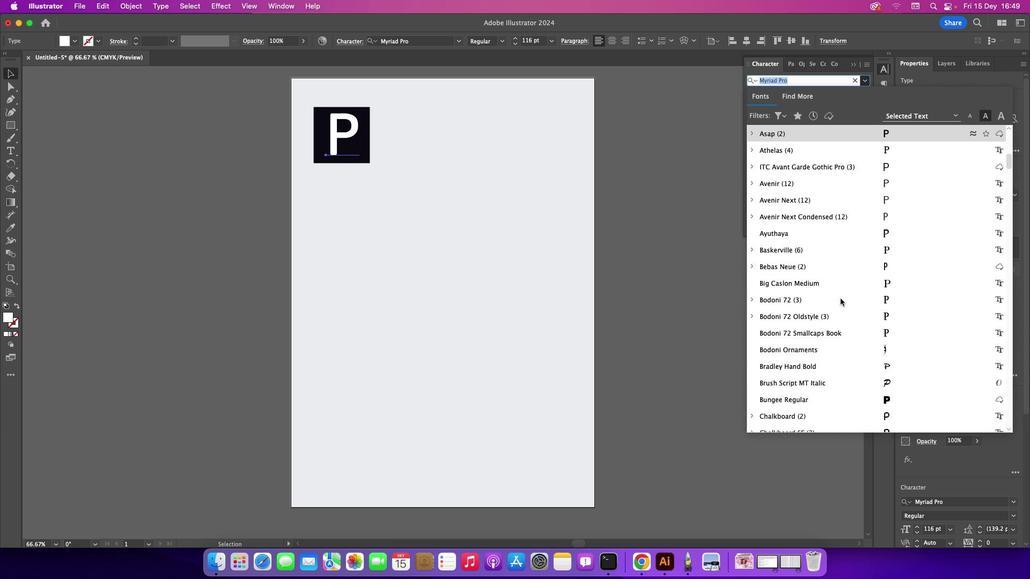 
Action: Mouse scrolled (840, 298) with delta (0, 0)
Screenshot: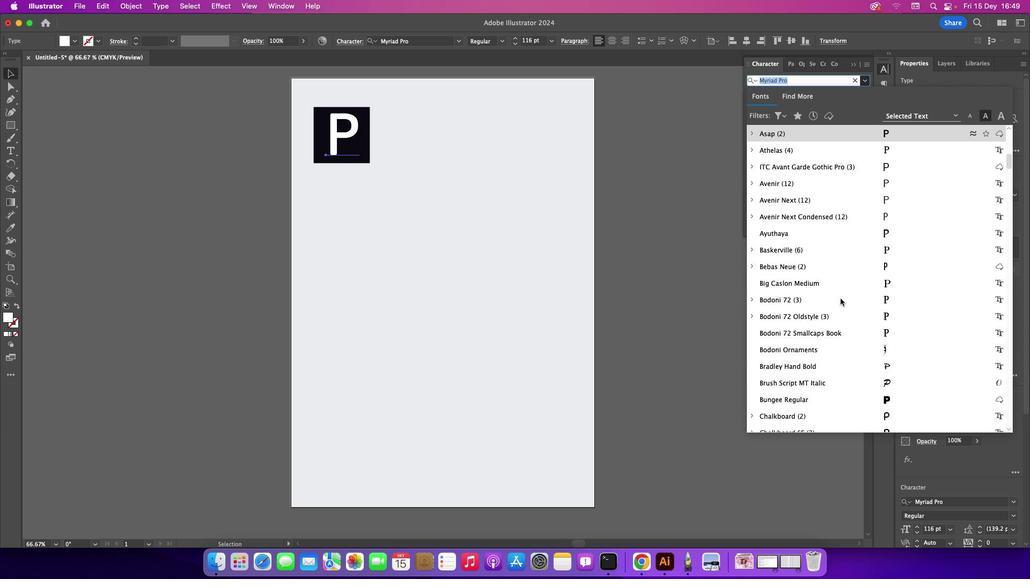 
Action: Mouse scrolled (840, 298) with delta (0, -1)
Screenshot: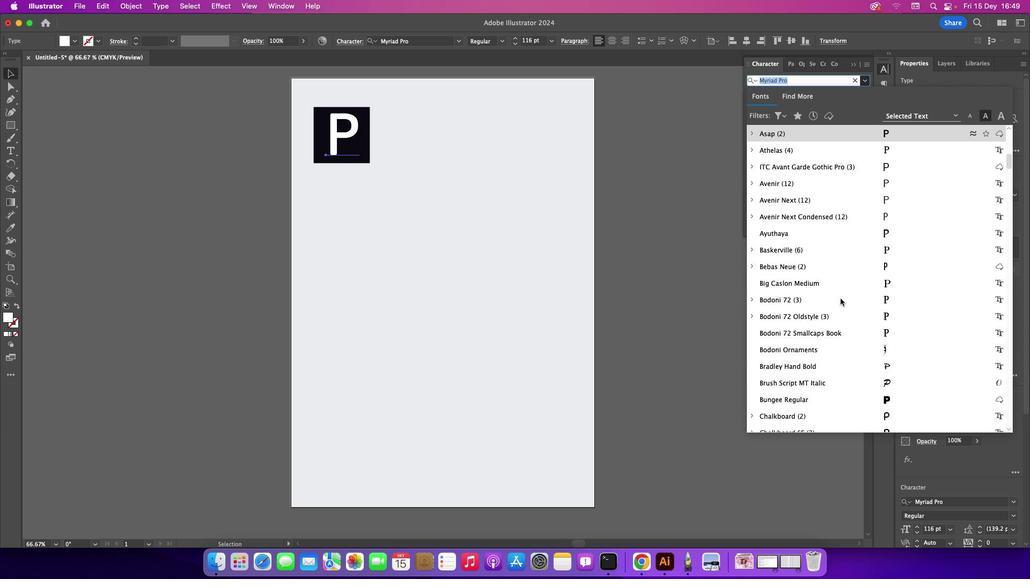 
Action: Mouse scrolled (840, 298) with delta (0, -2)
Screenshot: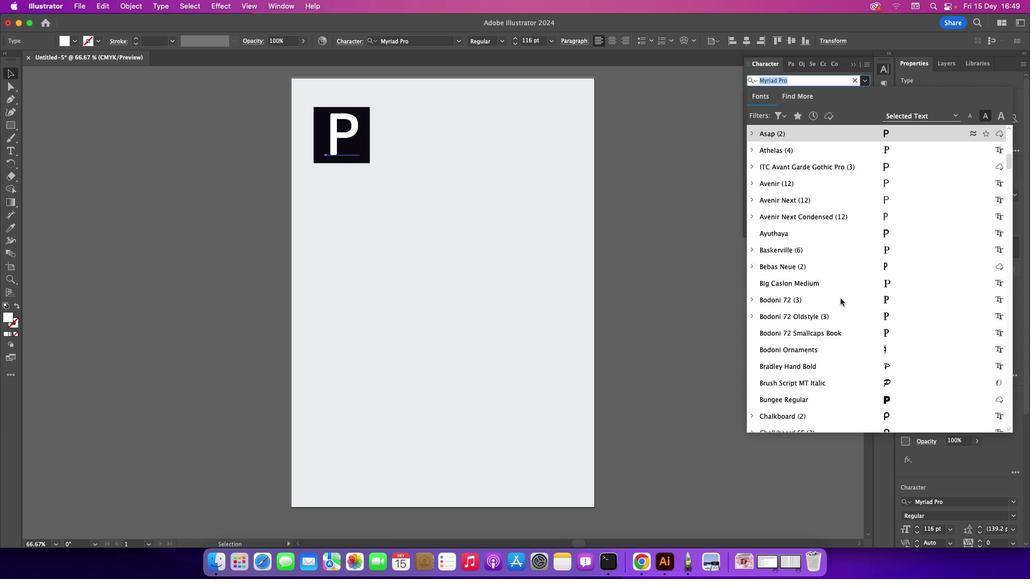 
Action: Mouse scrolled (840, 298) with delta (0, 0)
Screenshot: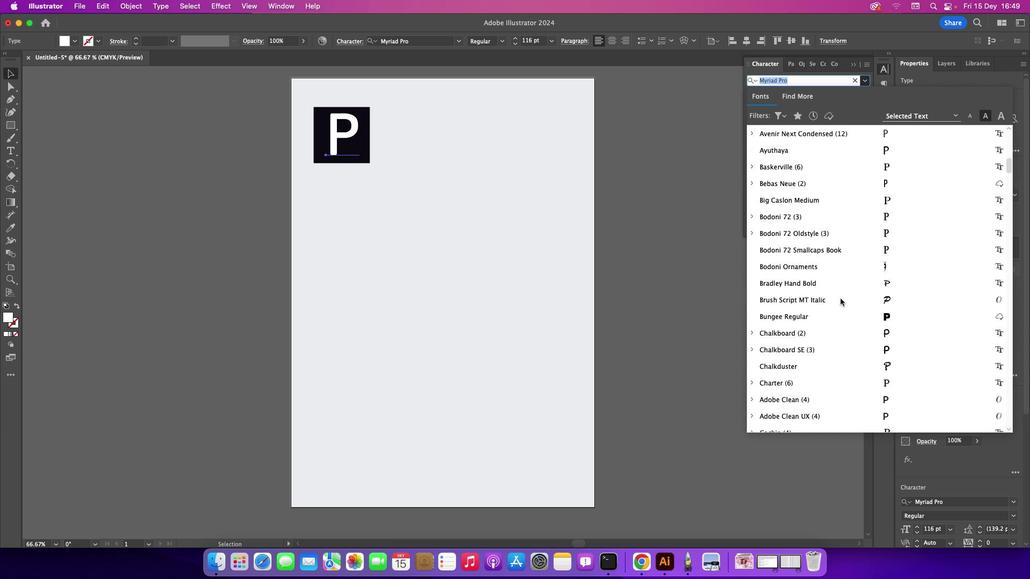 
Action: Mouse scrolled (840, 298) with delta (0, 0)
Screenshot: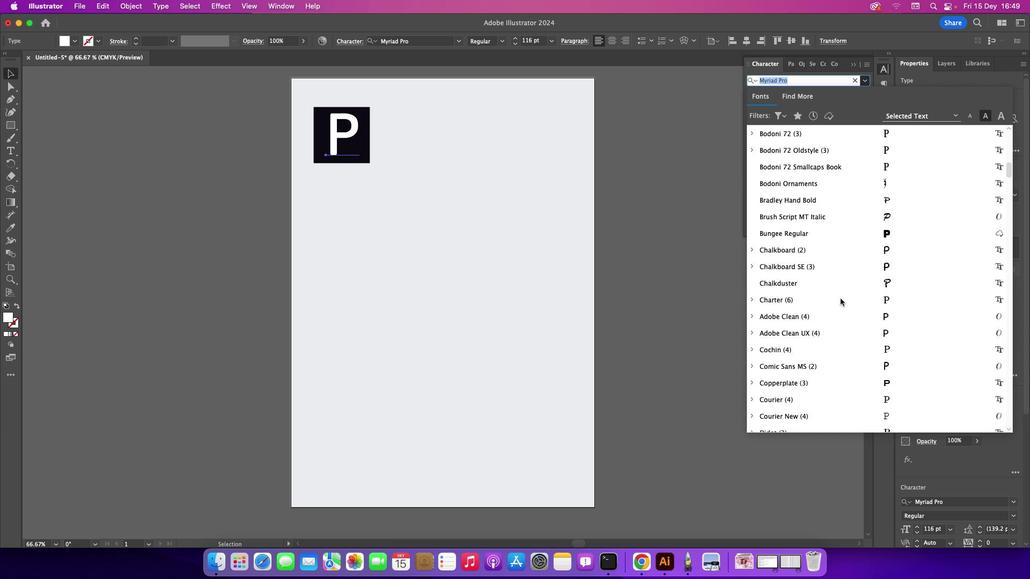 
Action: Mouse scrolled (840, 298) with delta (0, -1)
Screenshot: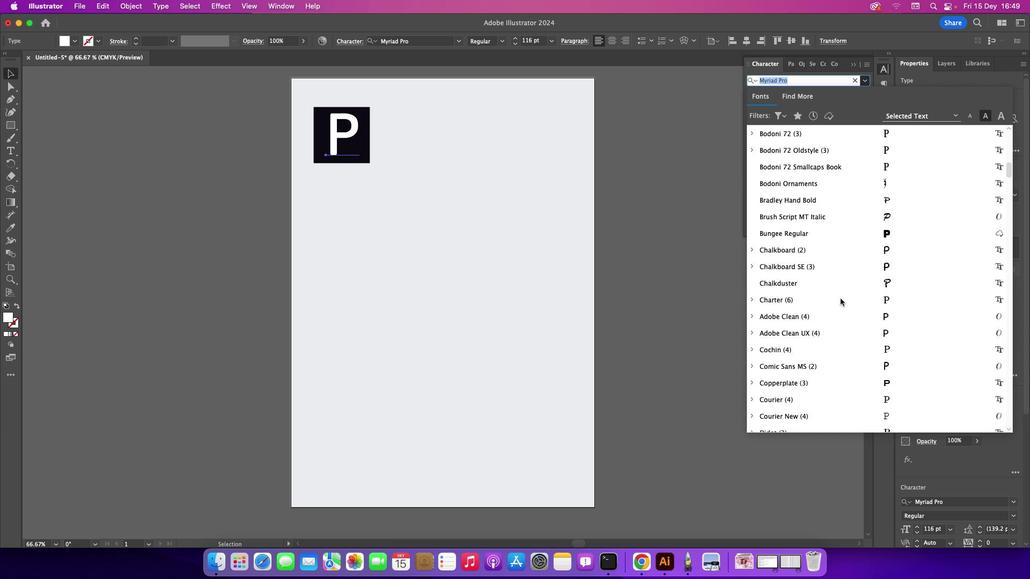 
Action: Mouse scrolled (840, 298) with delta (0, -2)
Screenshot: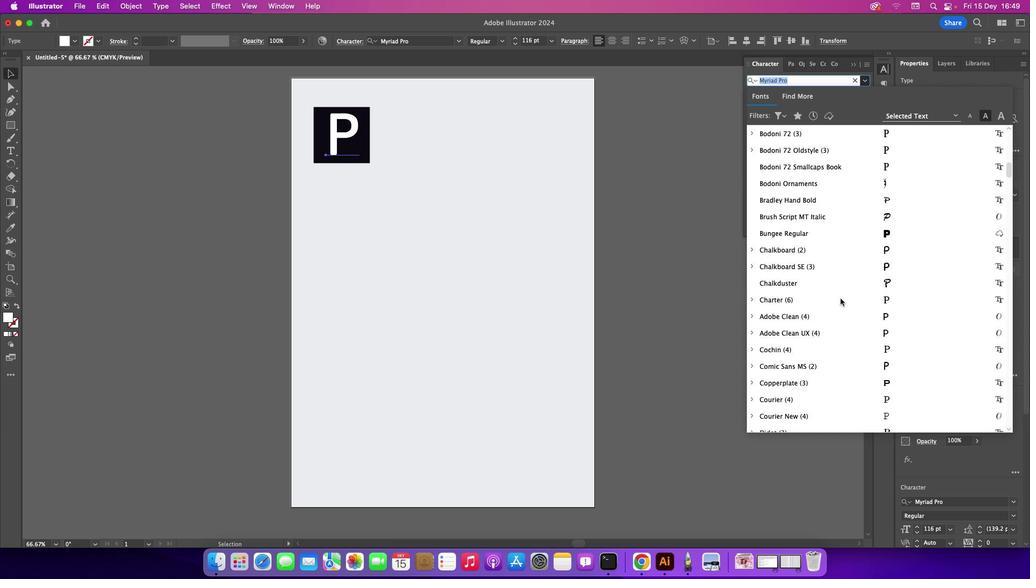 
Action: Mouse moved to (854, 312)
Screenshot: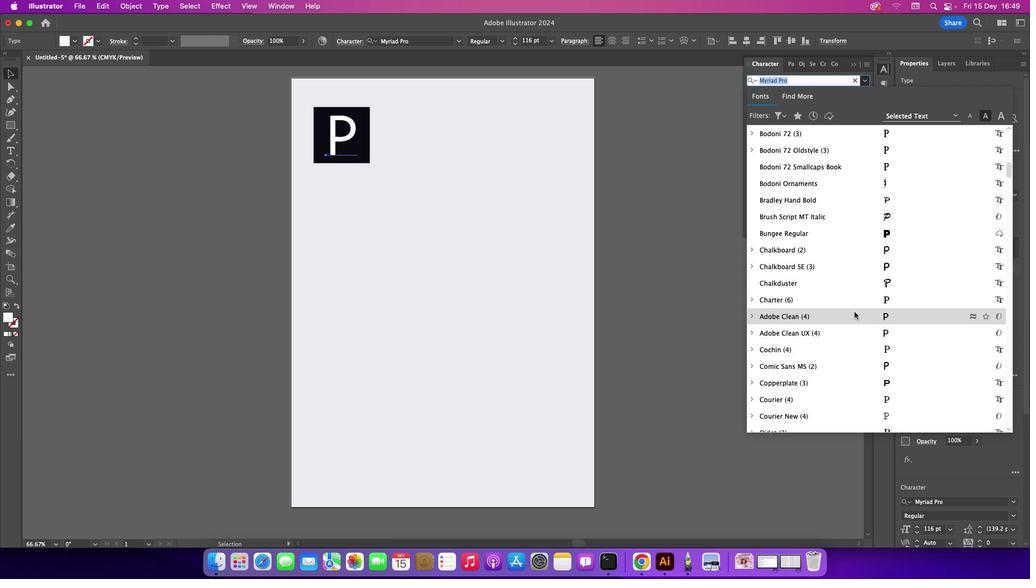 
Action: Mouse scrolled (854, 312) with delta (0, 0)
Screenshot: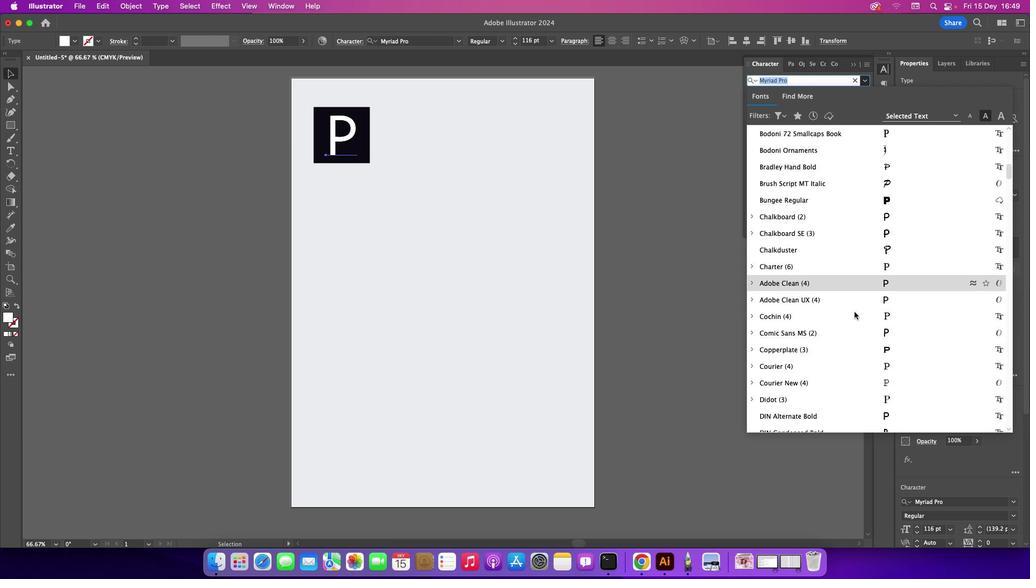 
Action: Mouse scrolled (854, 312) with delta (0, 0)
Screenshot: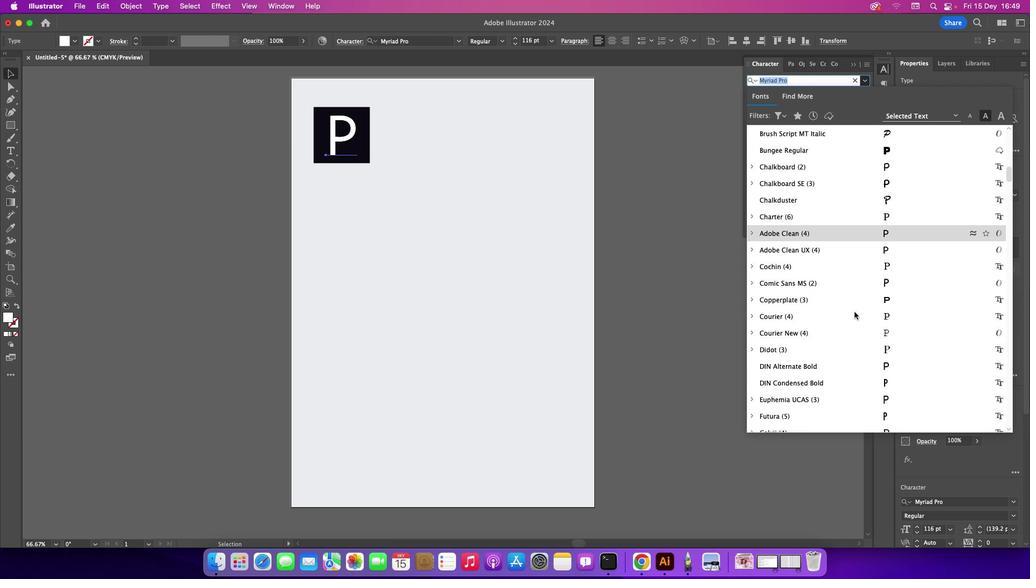 
Action: Mouse scrolled (854, 312) with delta (0, -1)
Screenshot: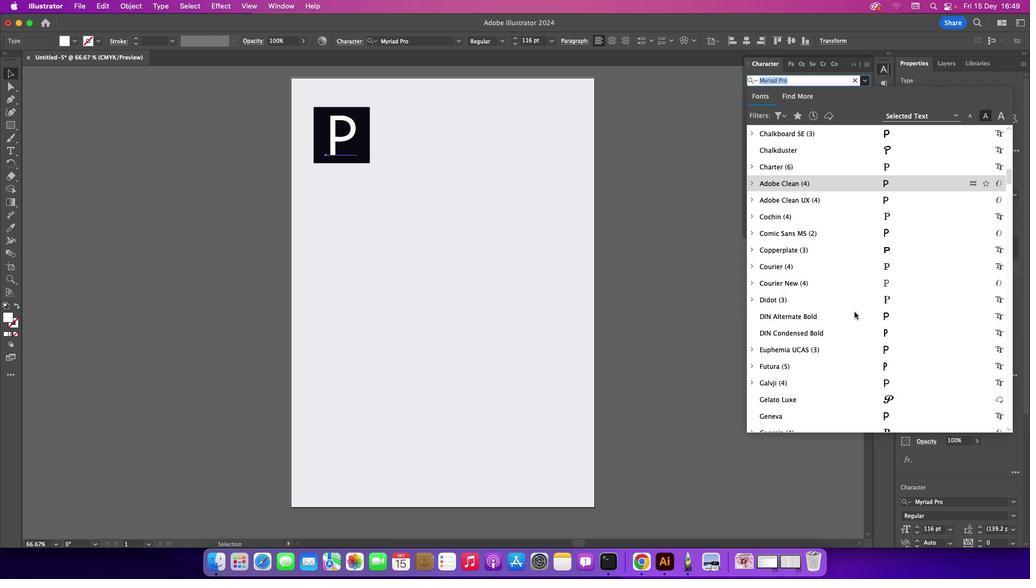 
Action: Mouse scrolled (854, 312) with delta (0, -1)
Screenshot: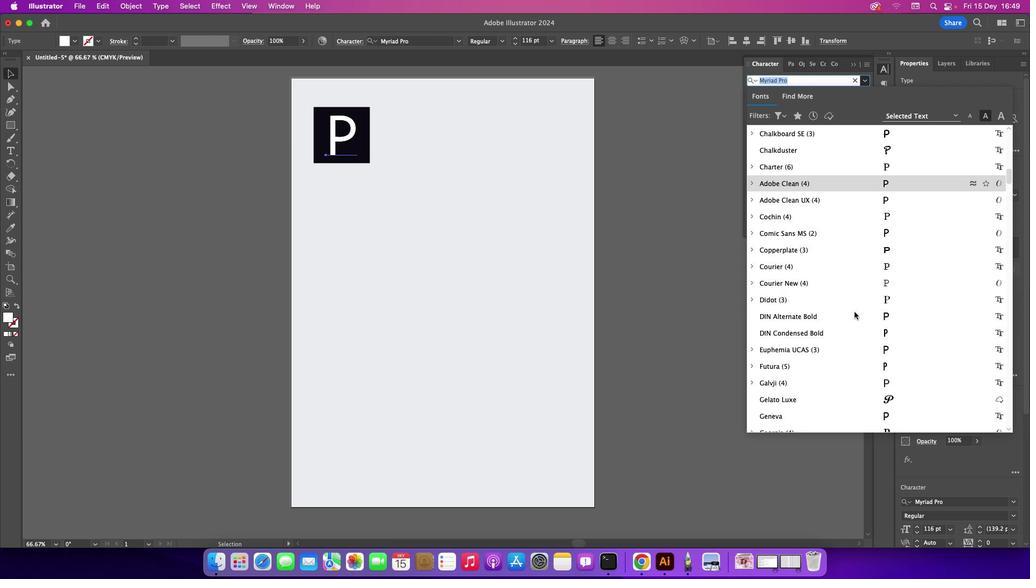 
Action: Mouse scrolled (854, 312) with delta (0, 0)
Screenshot: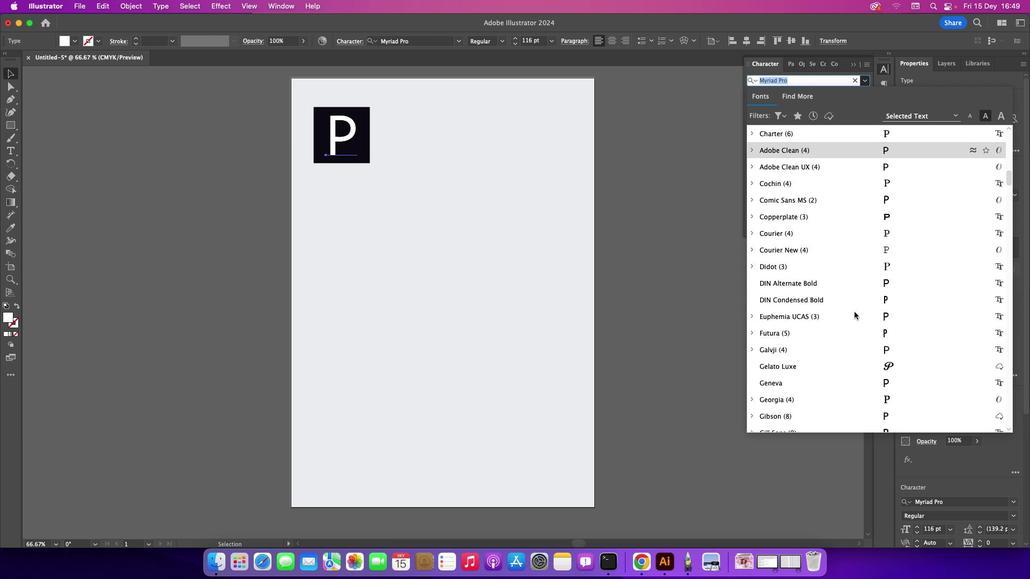 
Action: Mouse scrolled (854, 312) with delta (0, 0)
Screenshot: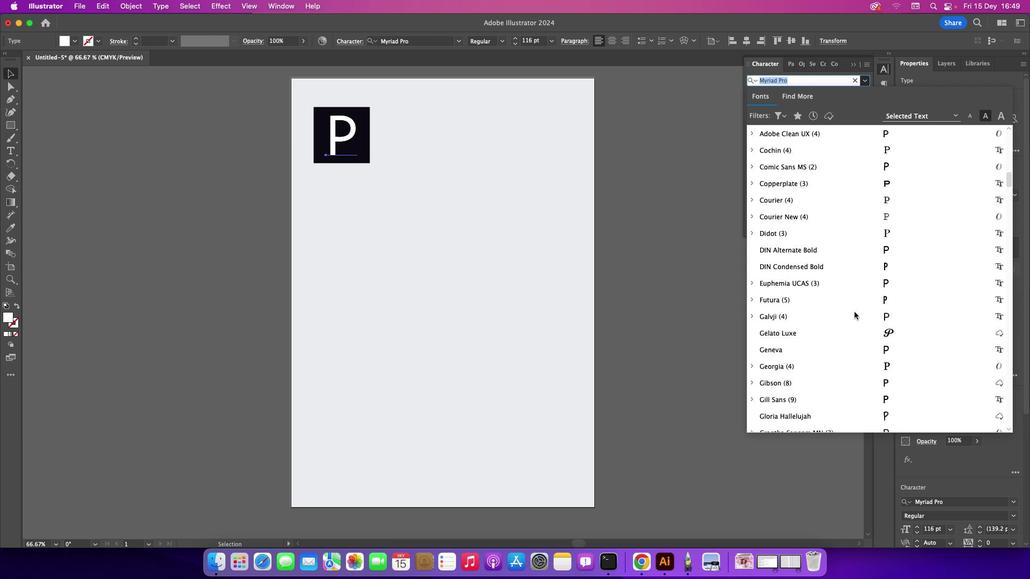 
Action: Mouse scrolled (854, 312) with delta (0, -1)
Screenshot: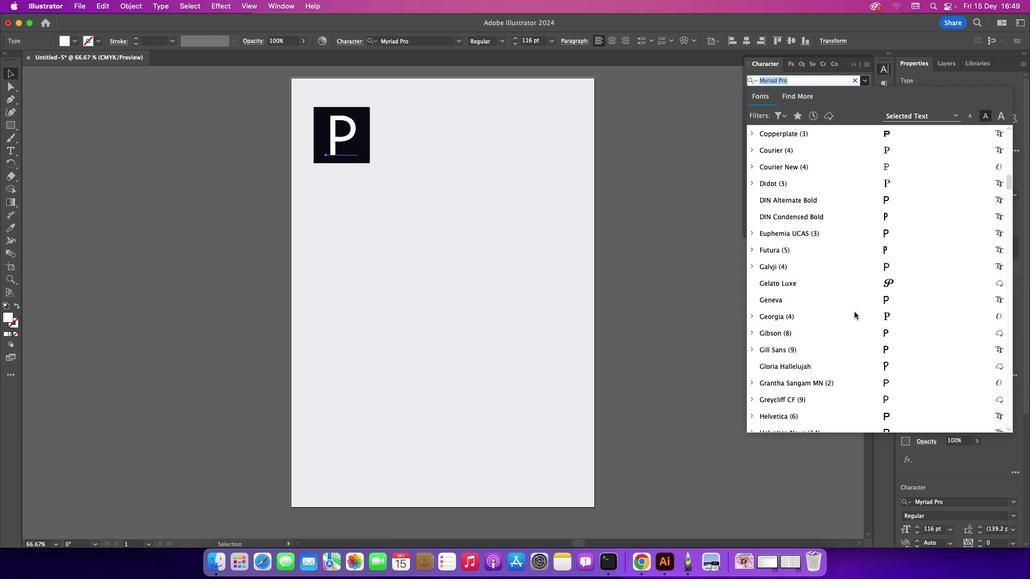 
Action: Mouse scrolled (854, 312) with delta (0, -1)
Screenshot: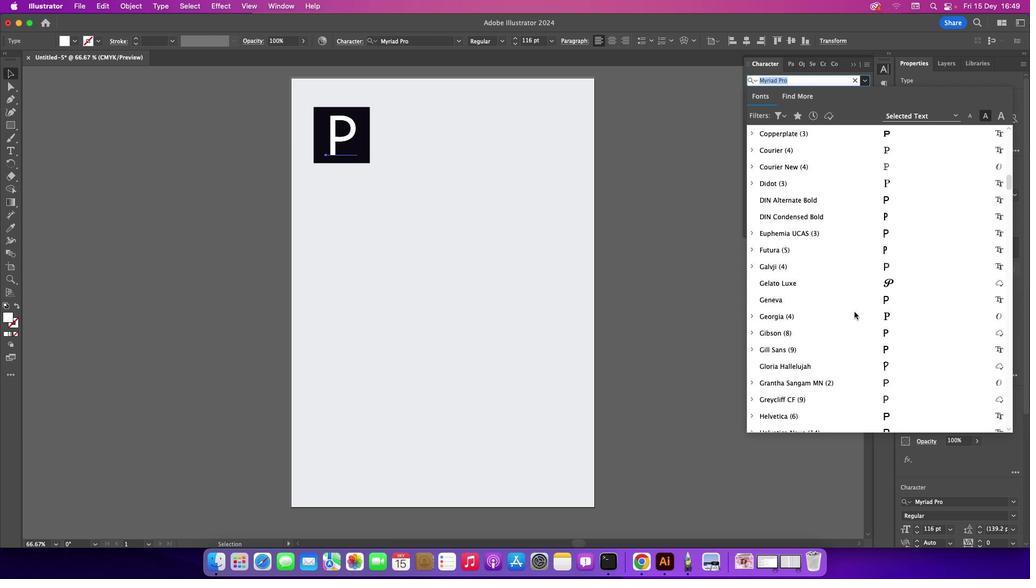 
Action: Mouse moved to (830, 294)
Screenshot: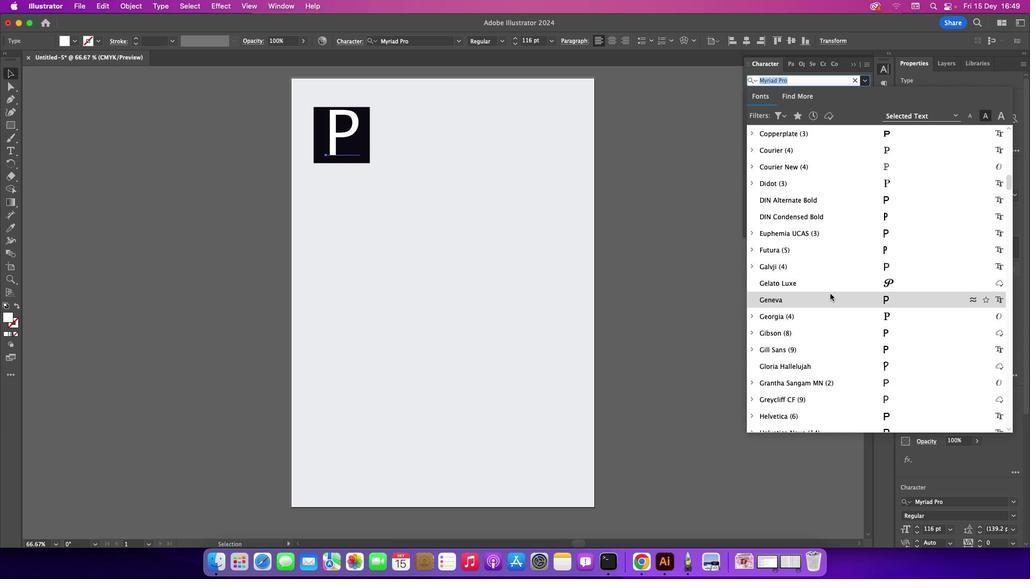 
Action: Mouse scrolled (830, 294) with delta (0, 0)
Screenshot: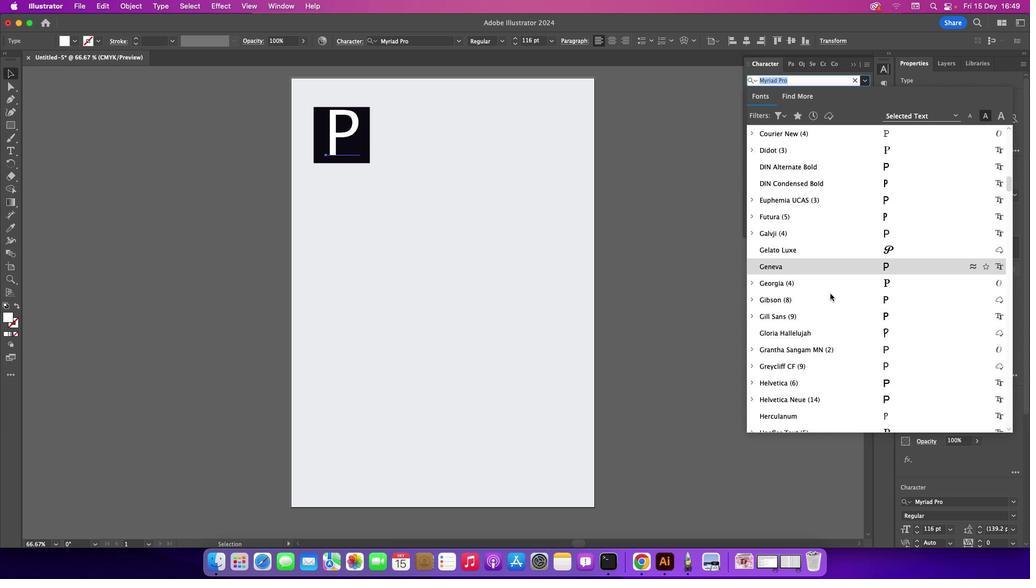 
Action: Mouse scrolled (830, 294) with delta (0, 0)
Screenshot: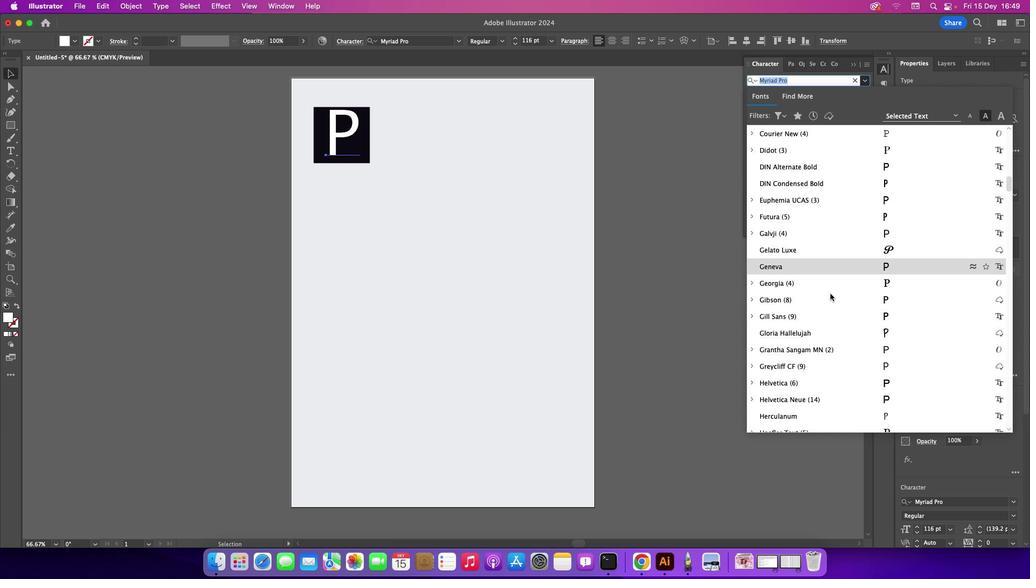 
Action: Mouse moved to (851, 317)
Screenshot: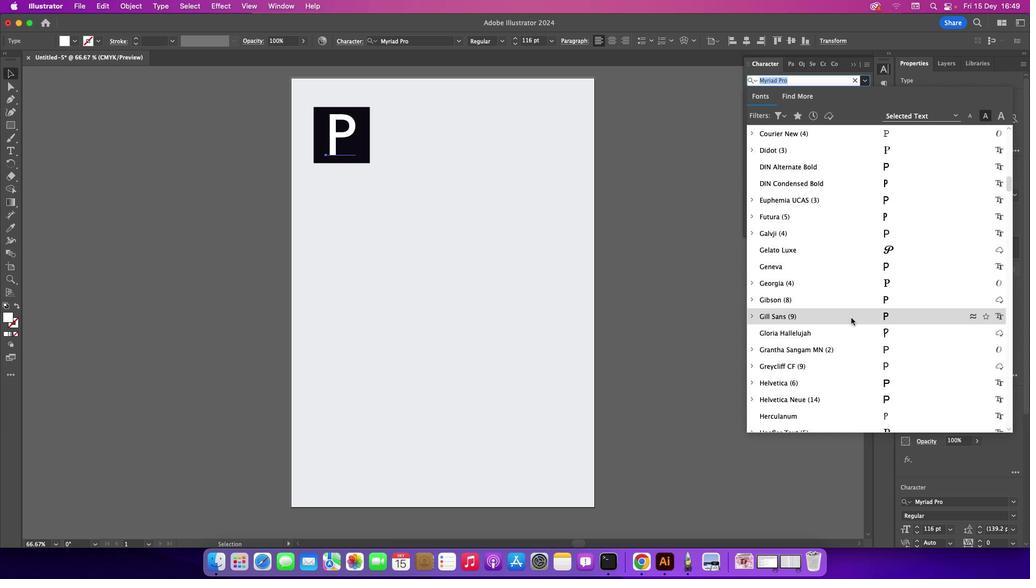 
Action: Mouse scrolled (851, 317) with delta (0, 0)
Screenshot: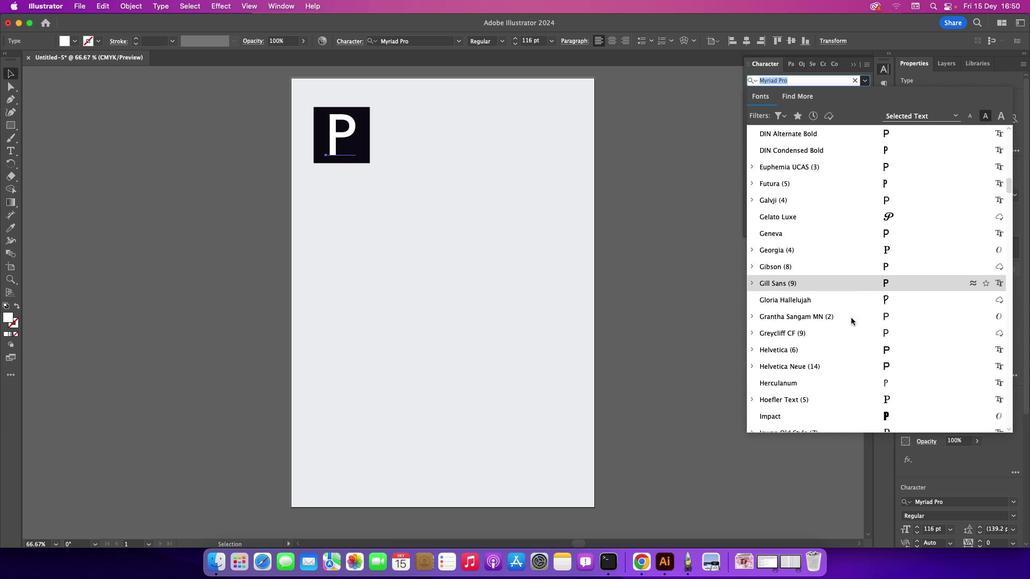 
Action: Mouse scrolled (851, 317) with delta (0, 0)
Screenshot: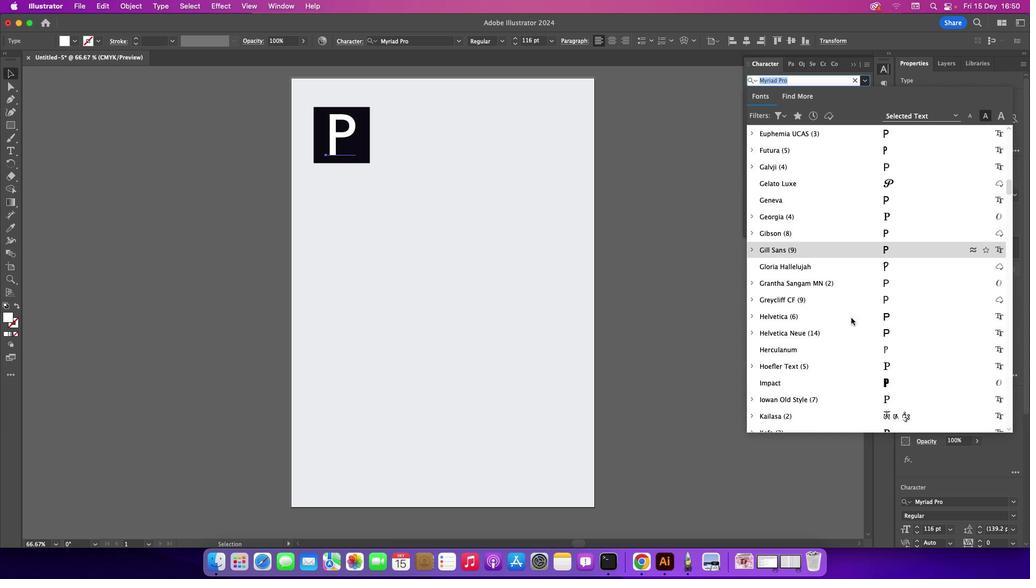 
Action: Mouse scrolled (851, 317) with delta (0, 0)
Screenshot: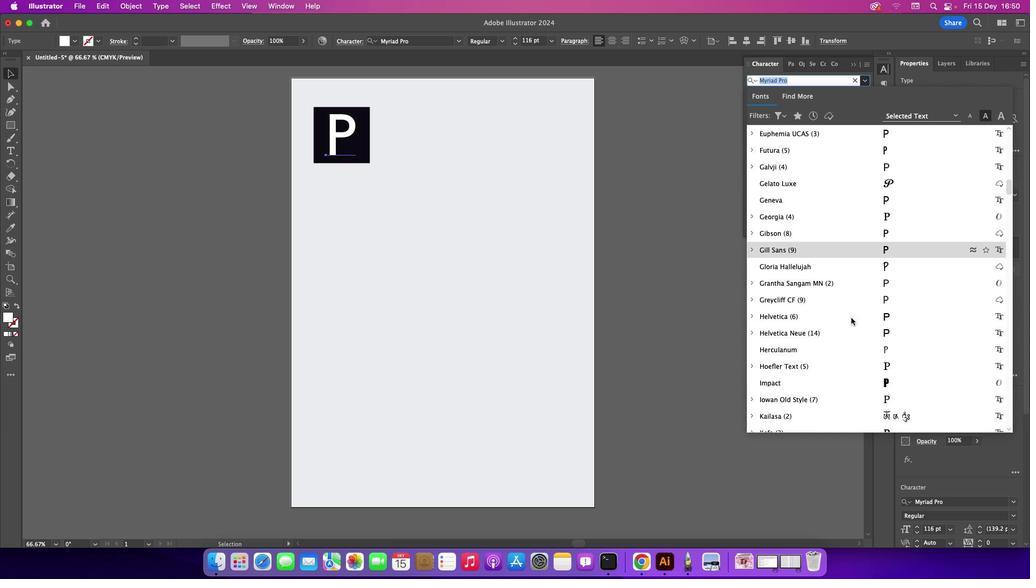 
Action: Mouse scrolled (851, 317) with delta (0, 0)
Screenshot: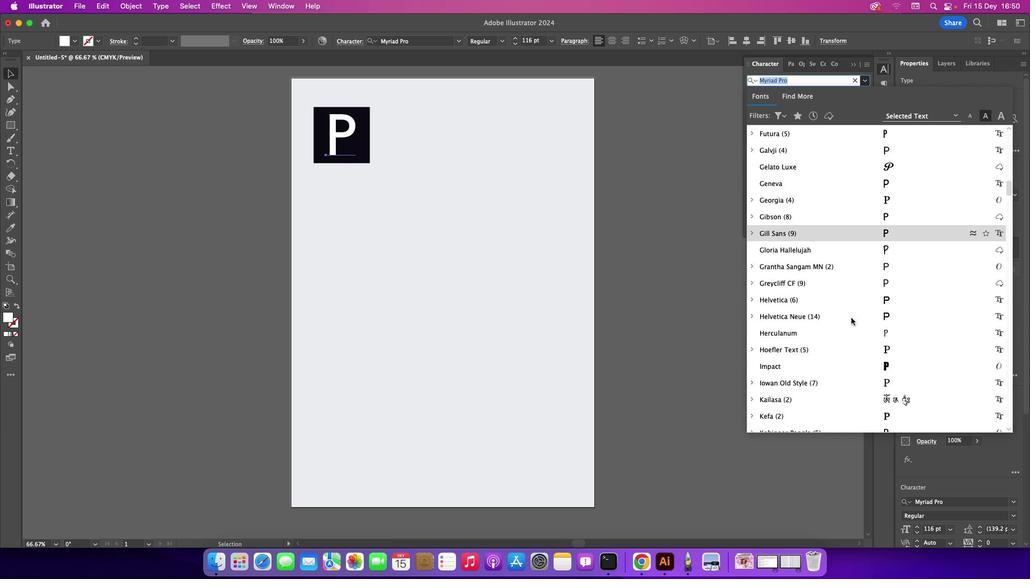 
Action: Mouse scrolled (851, 317) with delta (0, 0)
Screenshot: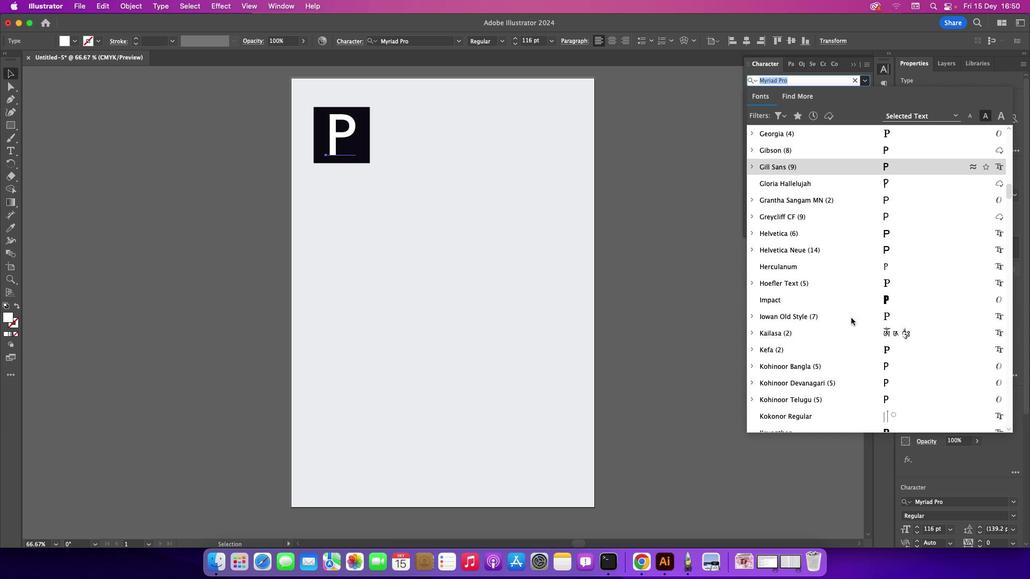 
Action: Mouse scrolled (851, 317) with delta (0, 0)
Screenshot: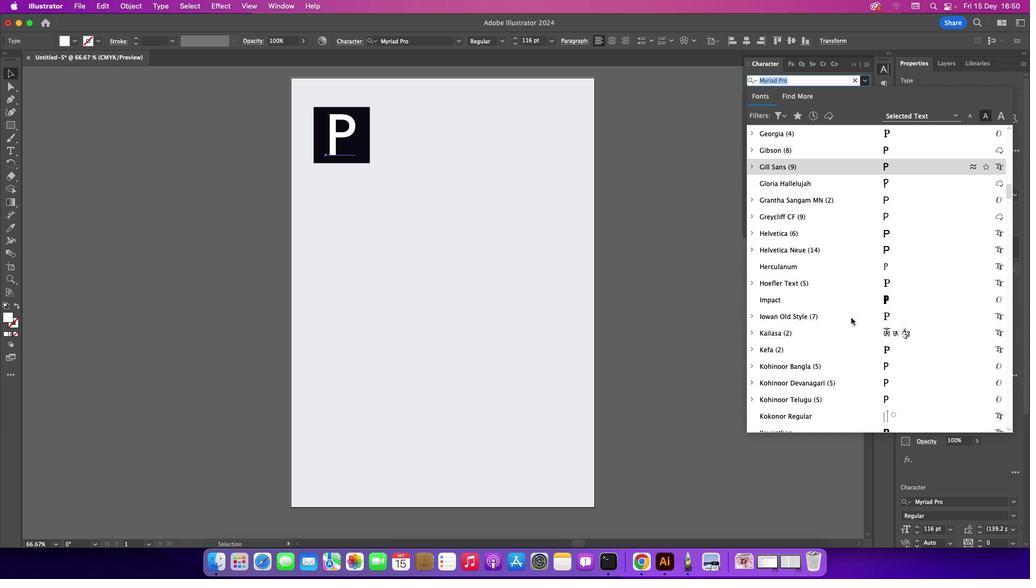
Action: Mouse scrolled (851, 317) with delta (0, -1)
Screenshot: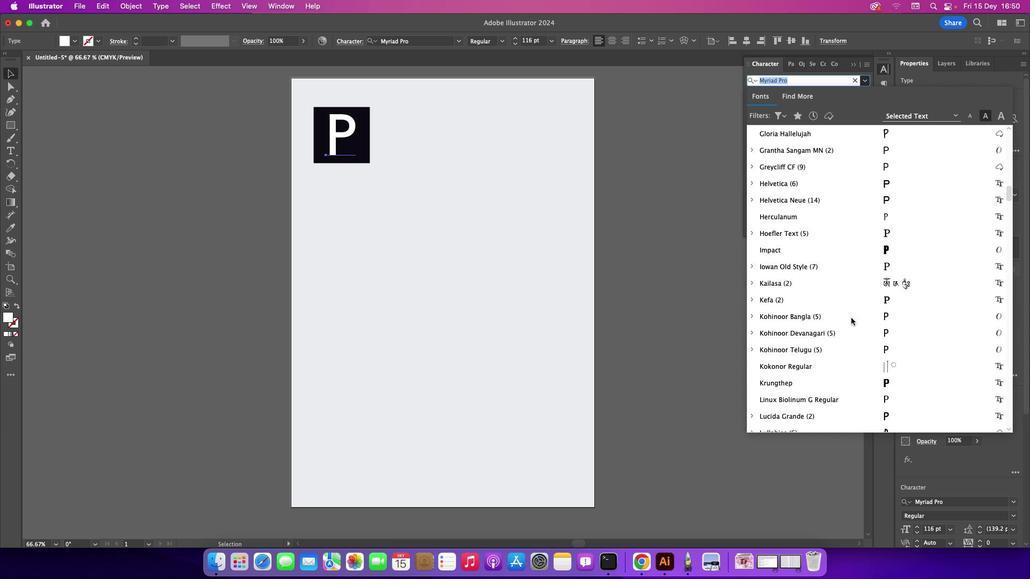 
Action: Mouse scrolled (851, 317) with delta (0, -1)
Screenshot: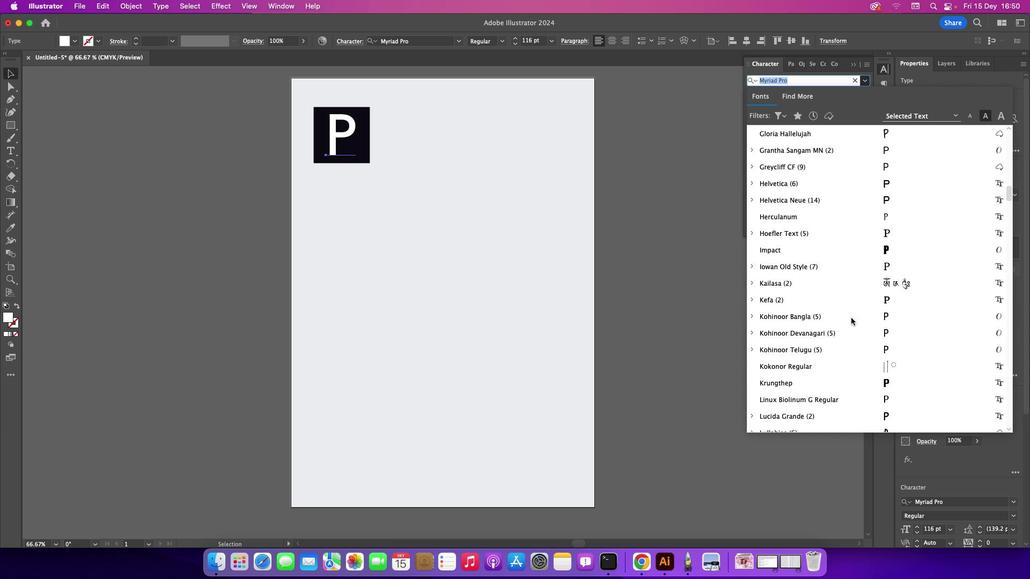 
Action: Mouse scrolled (851, 317) with delta (0, 0)
Screenshot: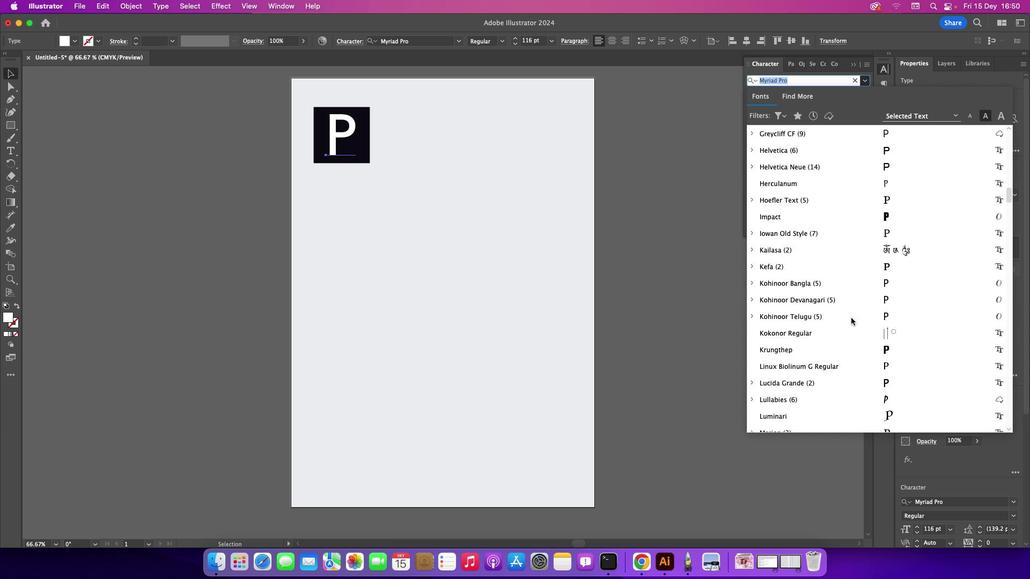 
Action: Mouse scrolled (851, 317) with delta (0, 0)
Screenshot: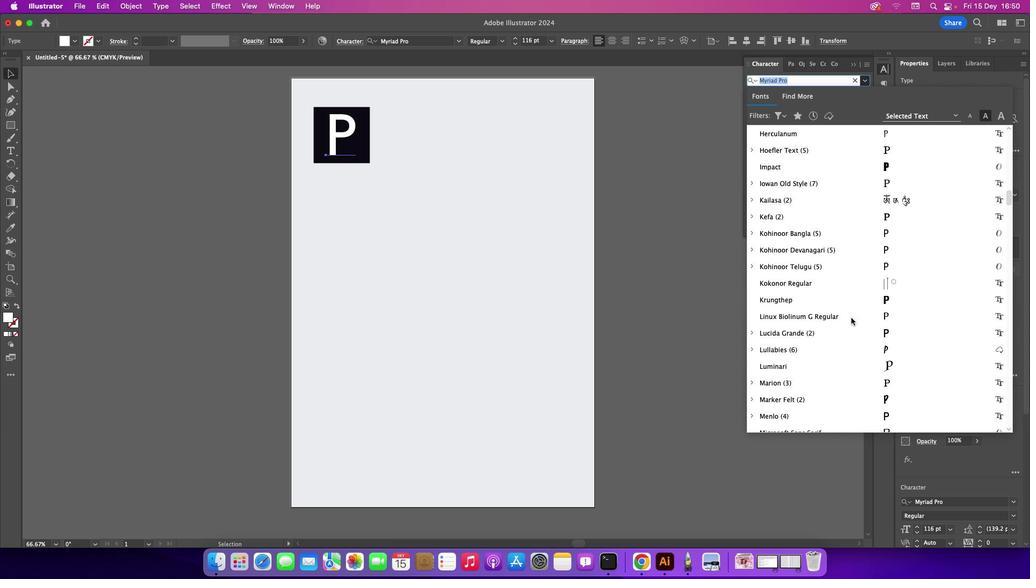 
Action: Mouse scrolled (851, 317) with delta (0, -1)
Screenshot: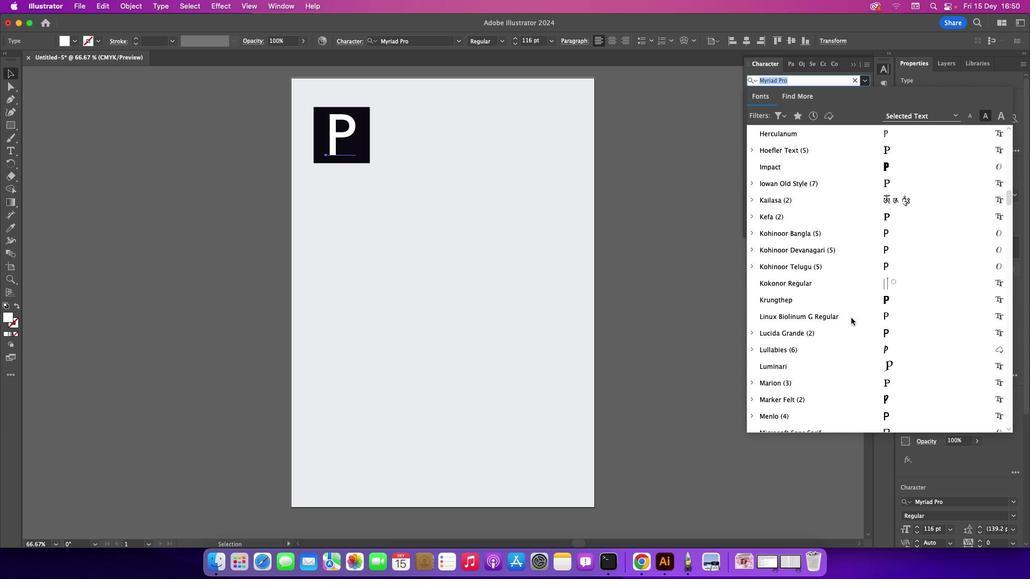 
Action: Mouse moved to (860, 351)
Screenshot: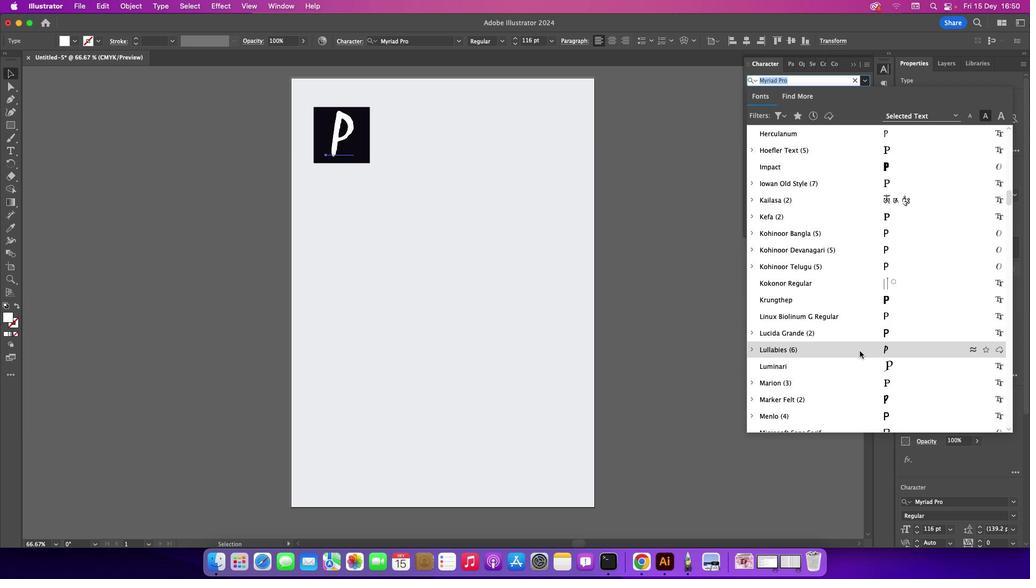 
Action: Mouse scrolled (860, 351) with delta (0, 0)
Screenshot: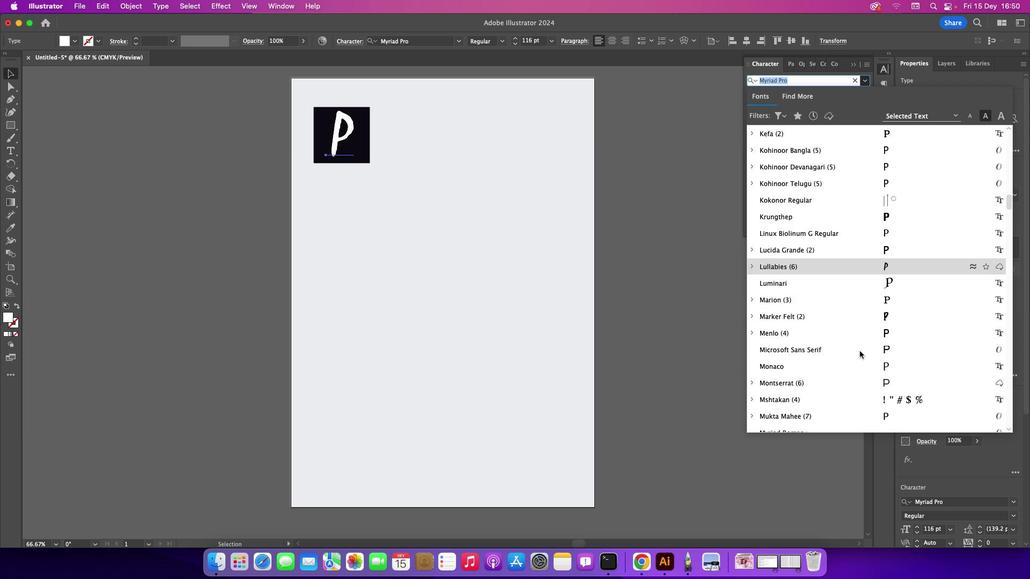 
Action: Mouse scrolled (860, 351) with delta (0, 0)
Screenshot: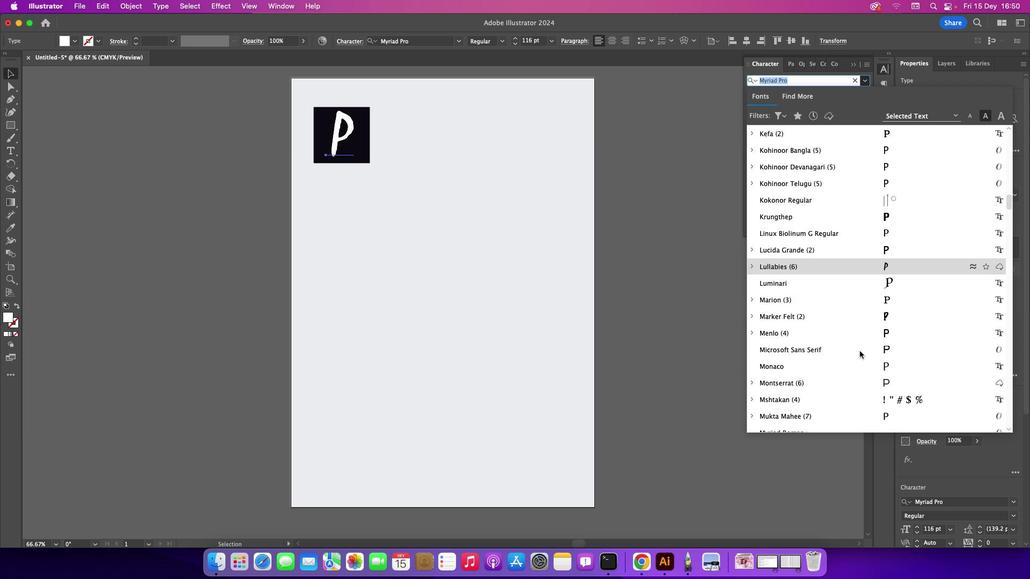 
Action: Mouse scrolled (860, 351) with delta (0, -1)
Screenshot: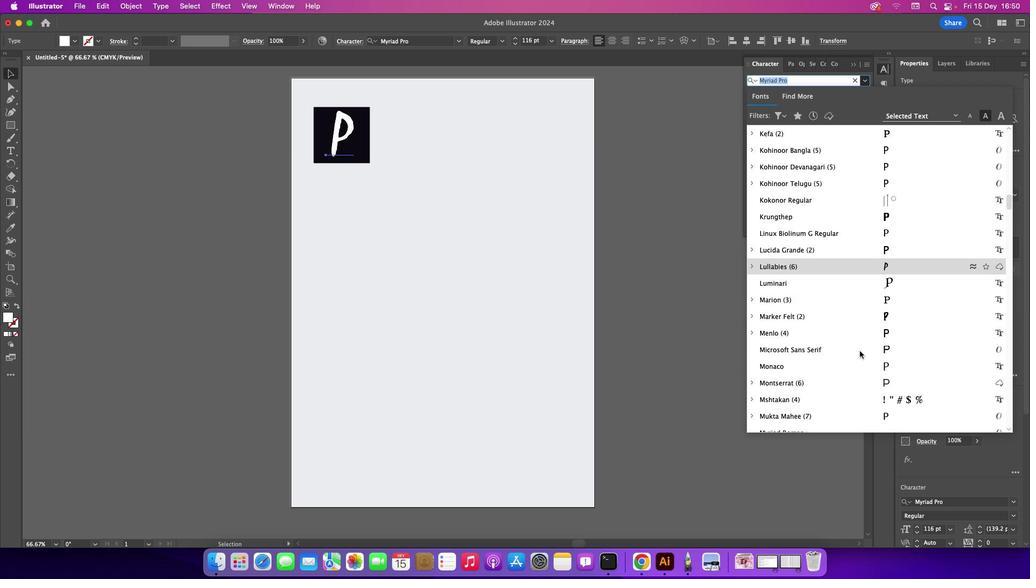 
Action: Mouse scrolled (860, 351) with delta (0, -1)
Screenshot: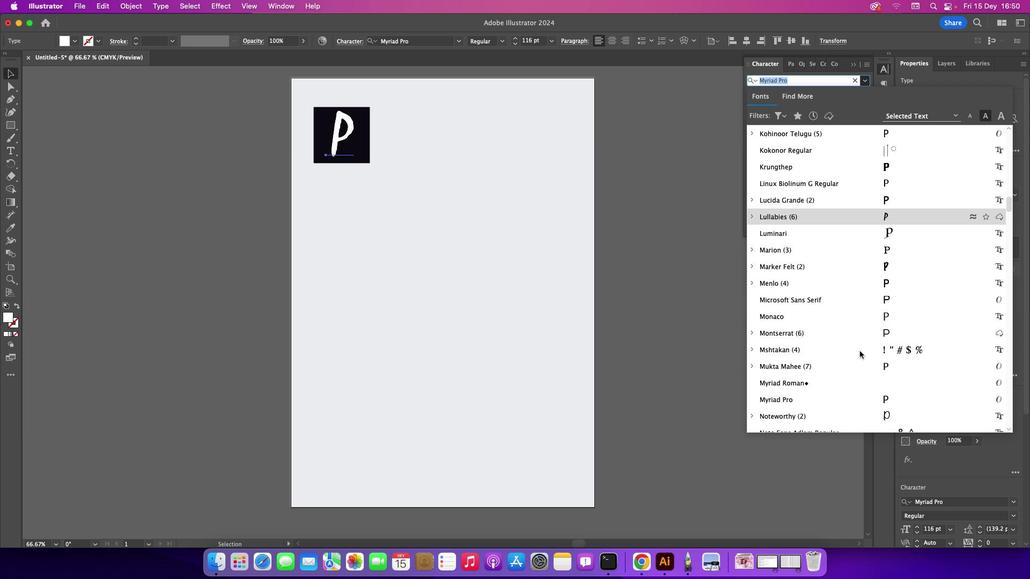 
Action: Mouse moved to (859, 337)
Screenshot: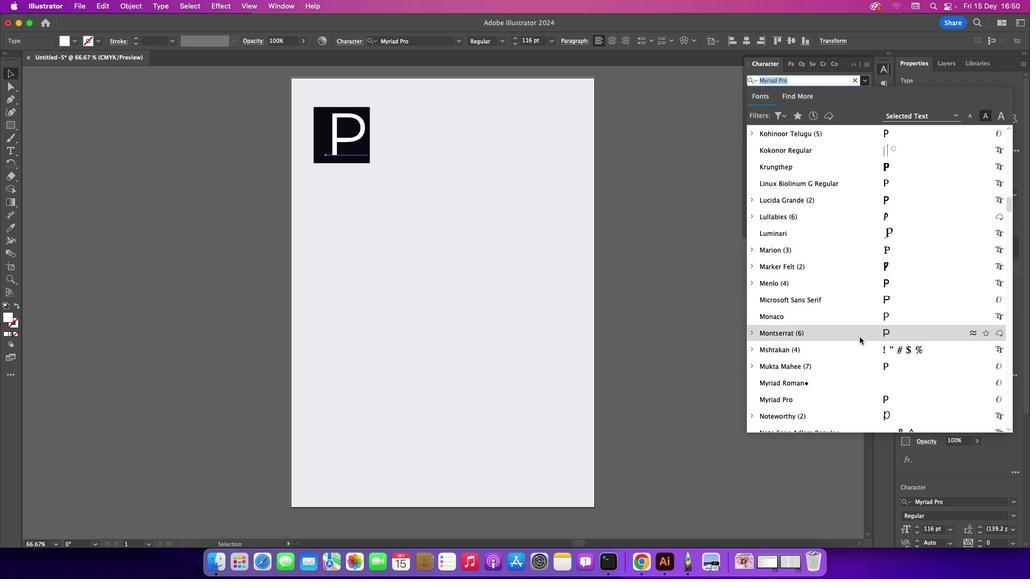 
Action: Mouse scrolled (859, 337) with delta (0, 0)
Screenshot: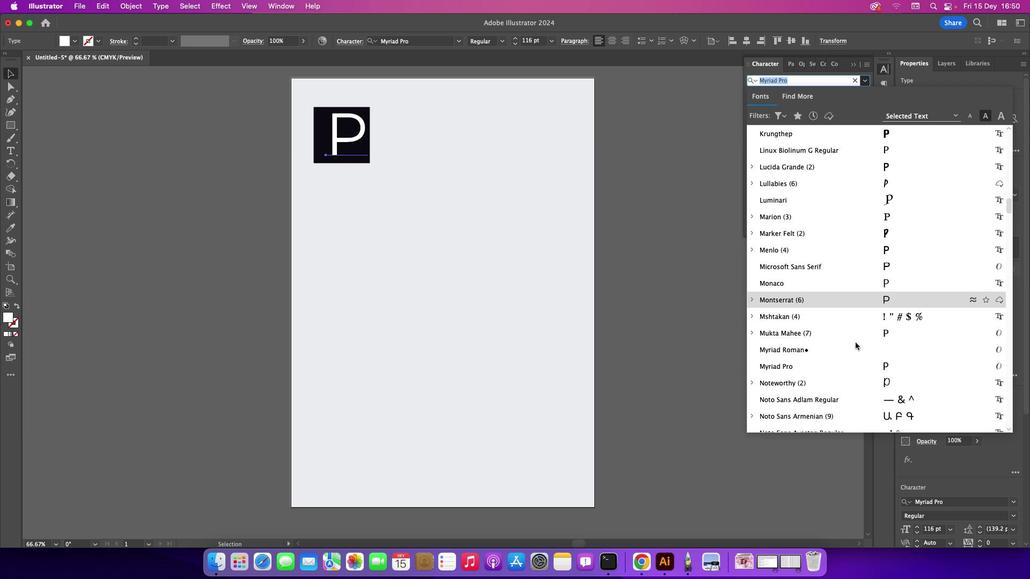 
Action: Mouse moved to (859, 337)
Screenshot: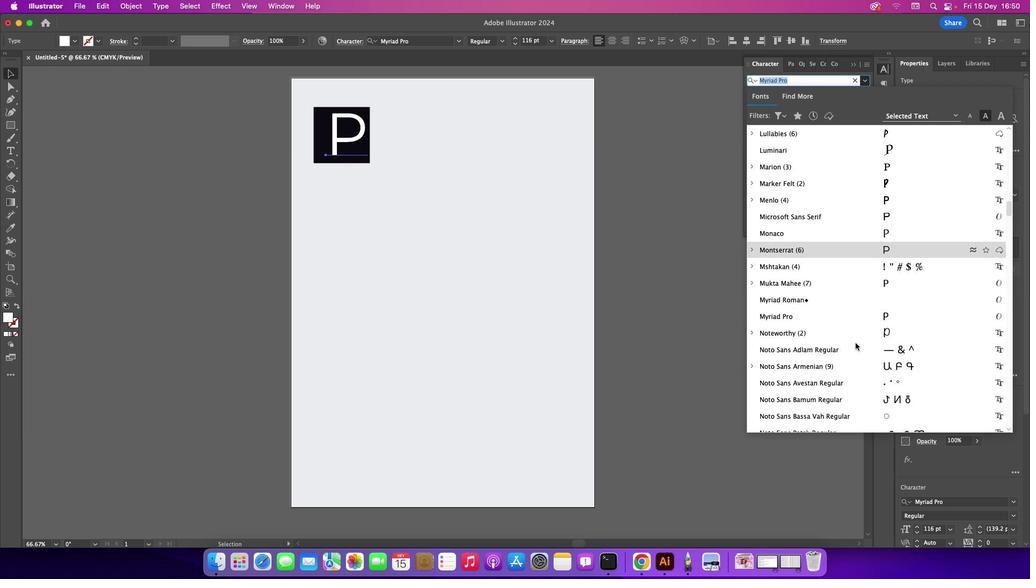 
Action: Mouse scrolled (859, 337) with delta (0, 0)
Screenshot: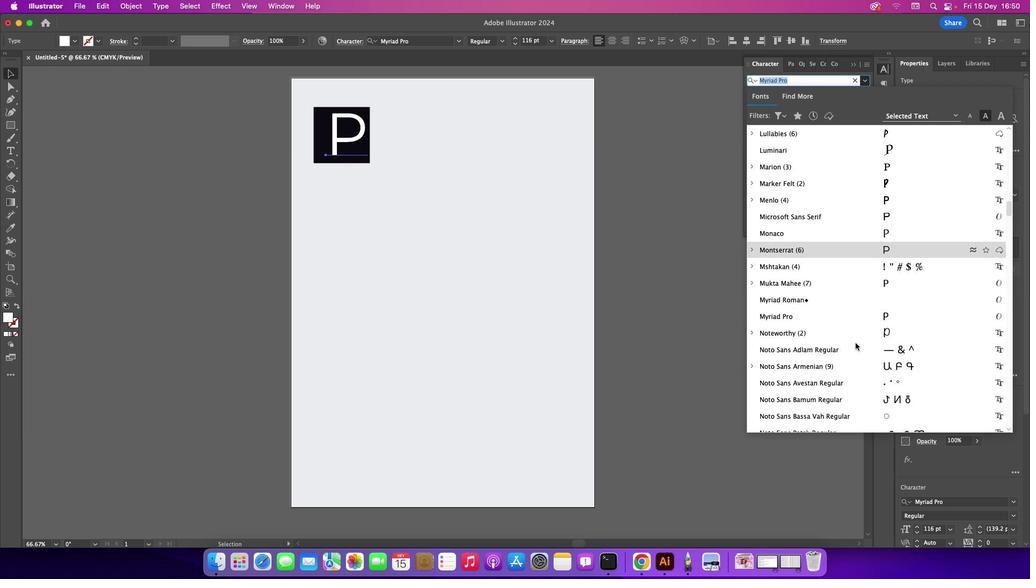 
Action: Mouse moved to (856, 341)
Screenshot: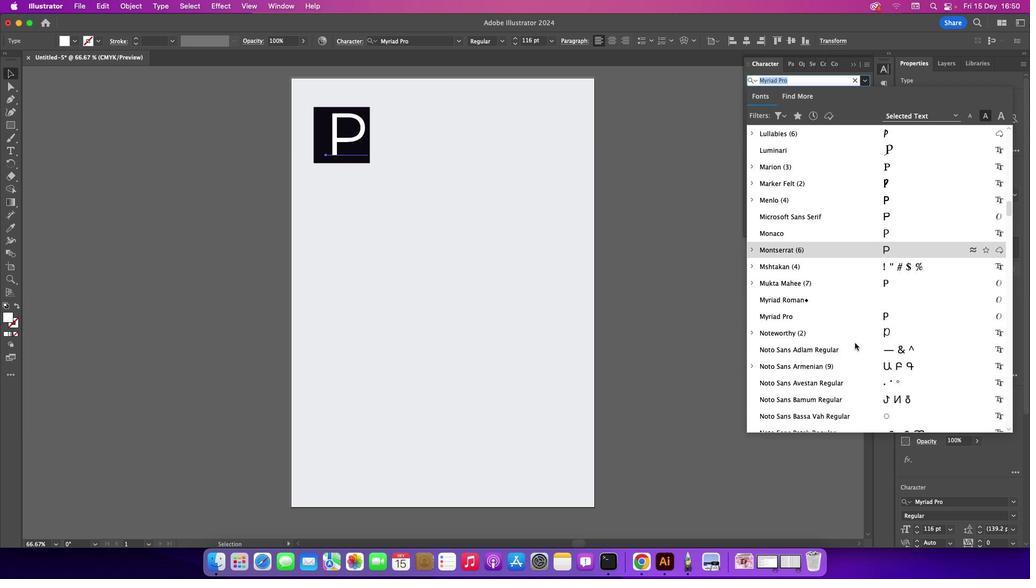 
Action: Mouse scrolled (856, 341) with delta (0, -1)
Screenshot: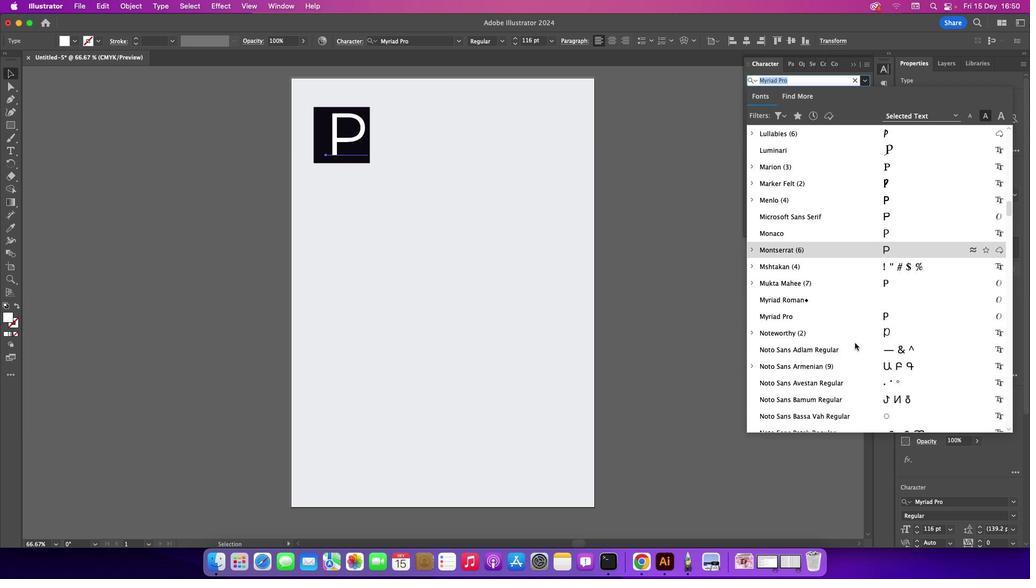 
Action: Mouse moved to (855, 342)
Screenshot: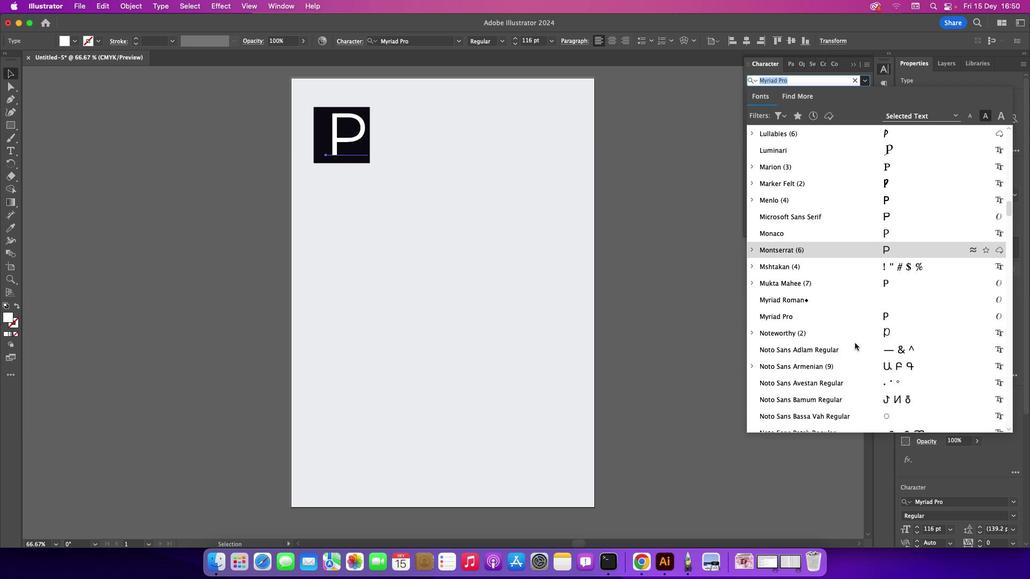 
Action: Mouse scrolled (855, 342) with delta (0, 0)
Screenshot: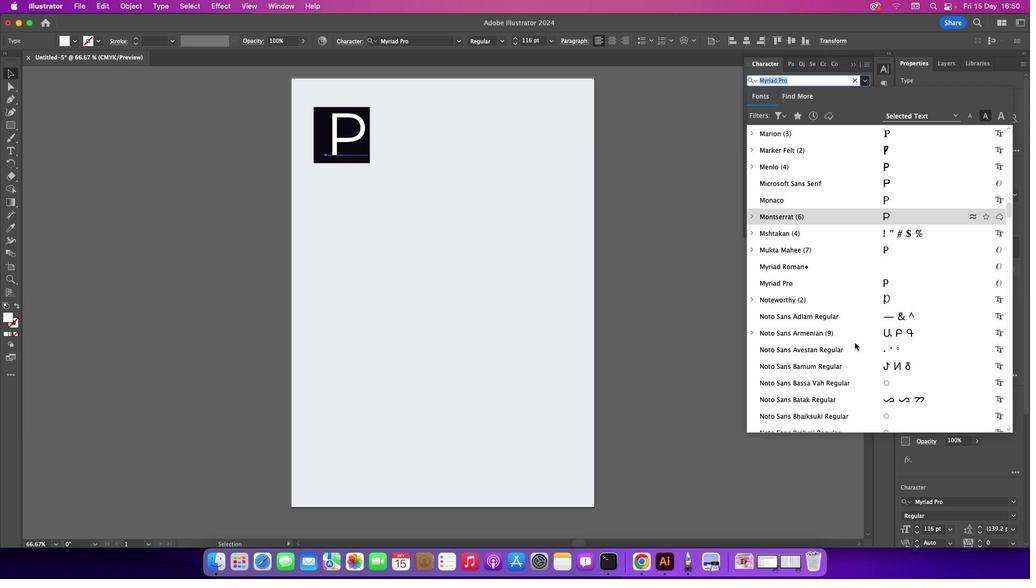 
Action: Mouse scrolled (855, 342) with delta (0, 0)
Screenshot: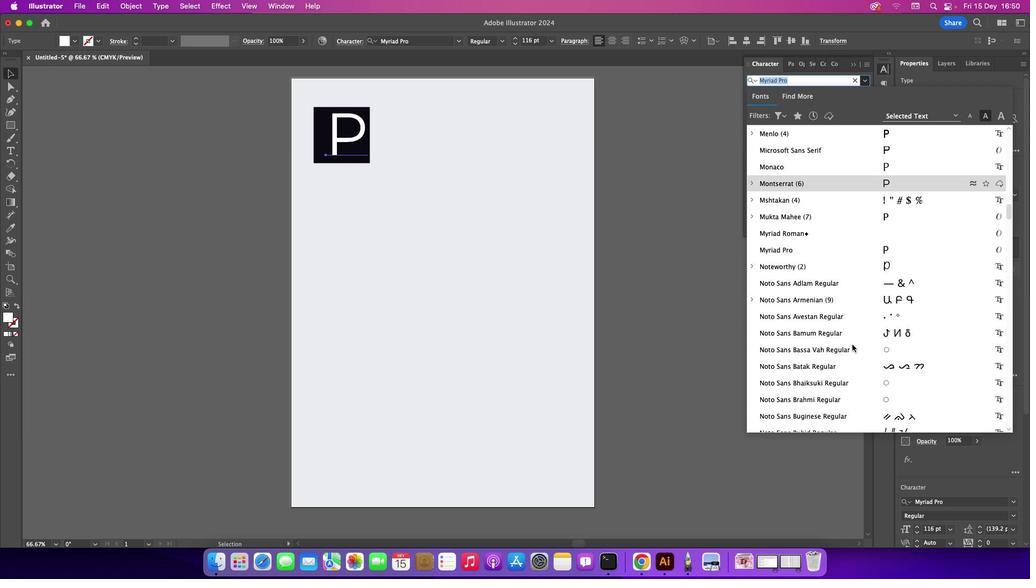 
Action: Mouse scrolled (855, 342) with delta (0, -1)
Screenshot: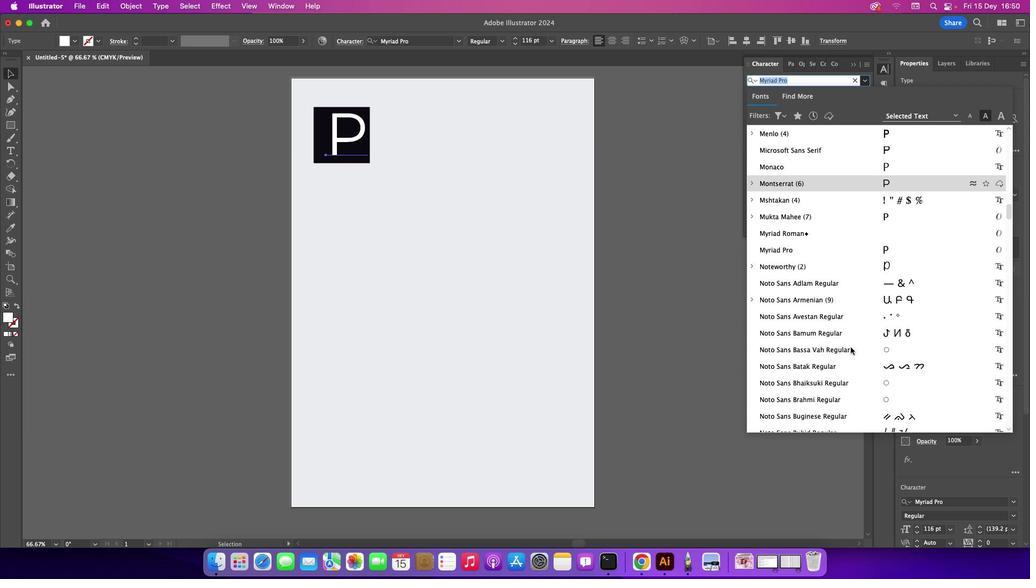 
Action: Mouse moved to (850, 347)
Screenshot: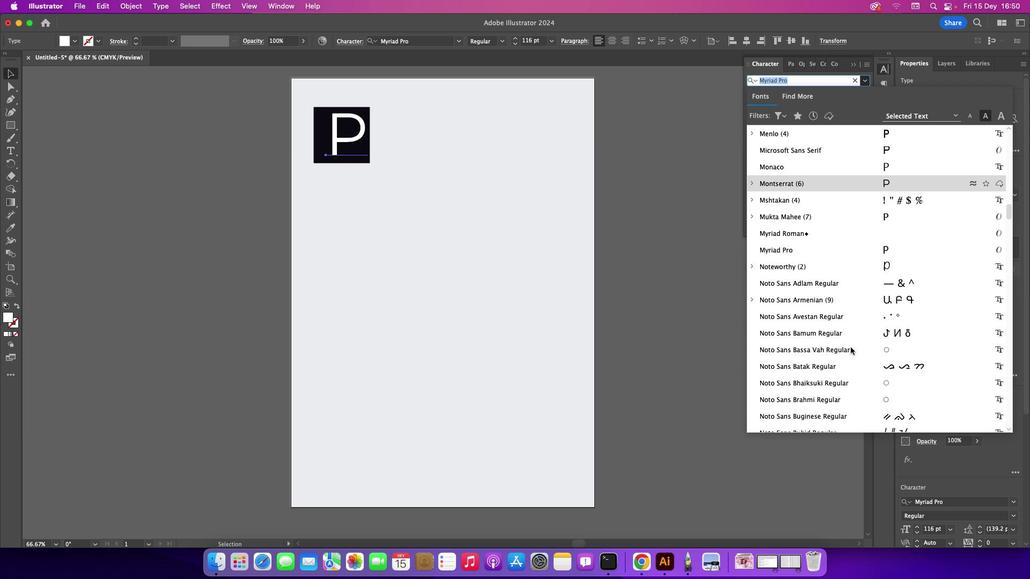 
Action: Mouse scrolled (850, 347) with delta (0, 0)
Screenshot: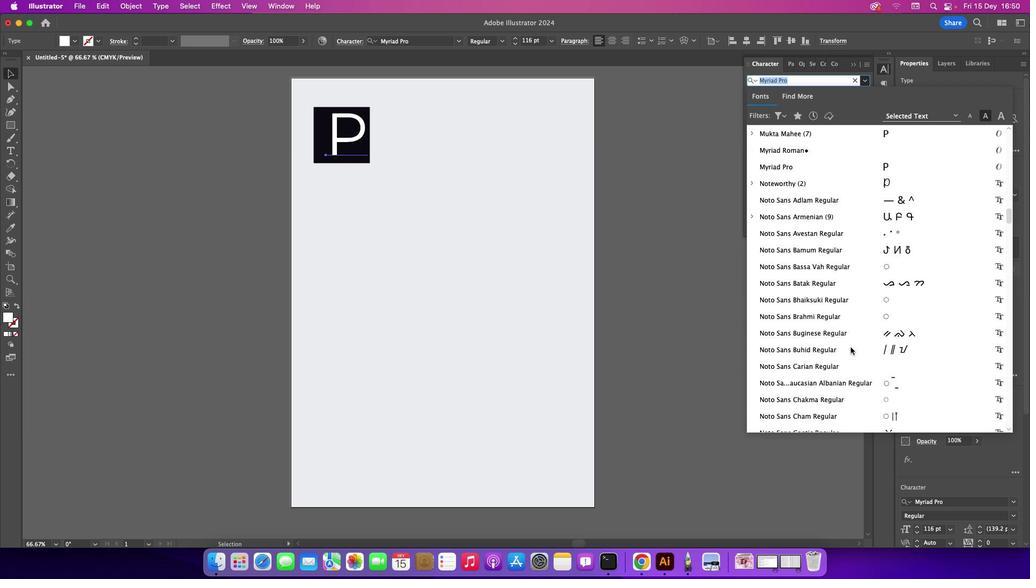 
Action: Mouse scrolled (850, 347) with delta (0, 0)
Screenshot: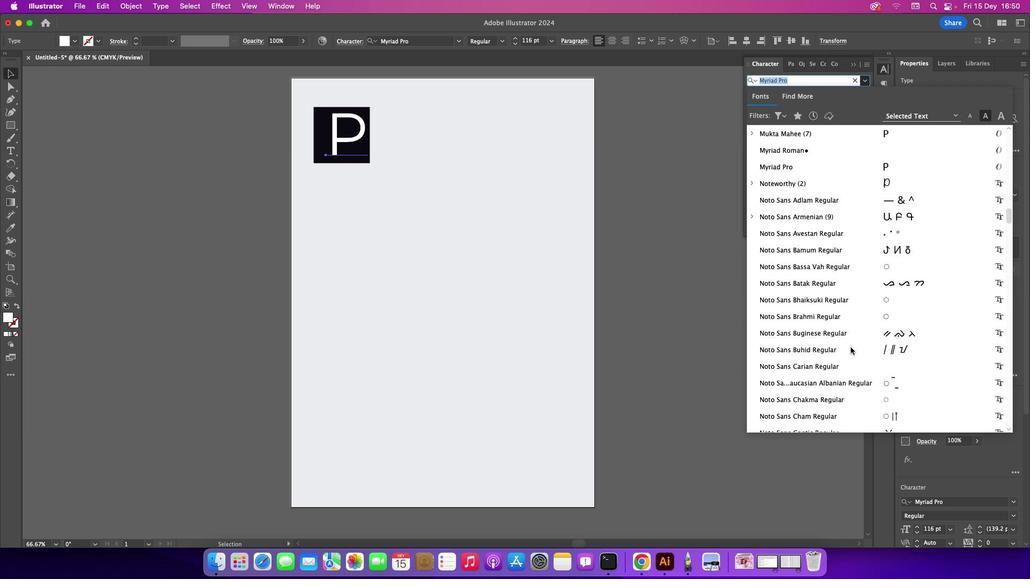 
Action: Mouse scrolled (850, 347) with delta (0, -1)
Screenshot: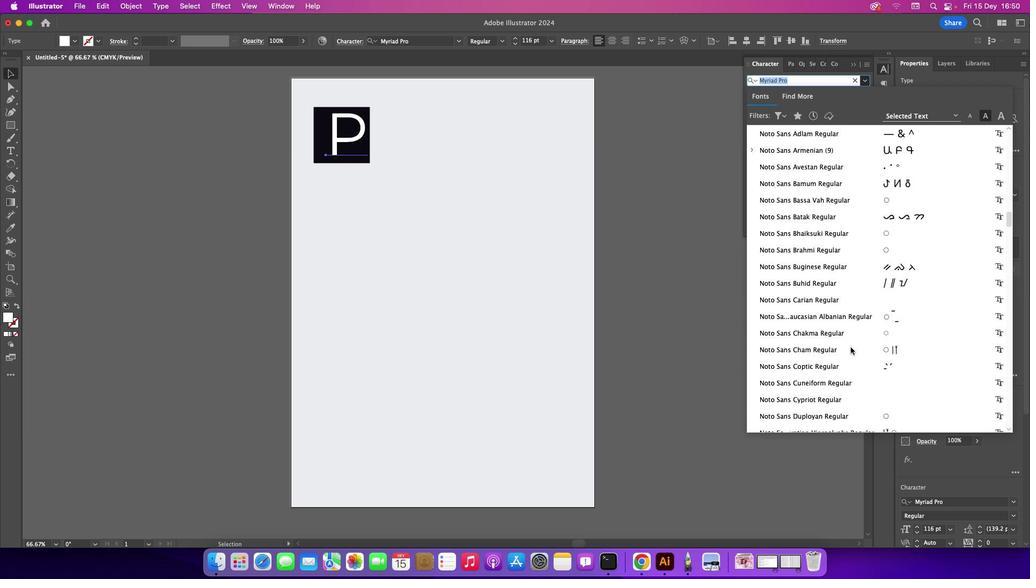 
Action: Mouse scrolled (850, 347) with delta (0, -2)
Screenshot: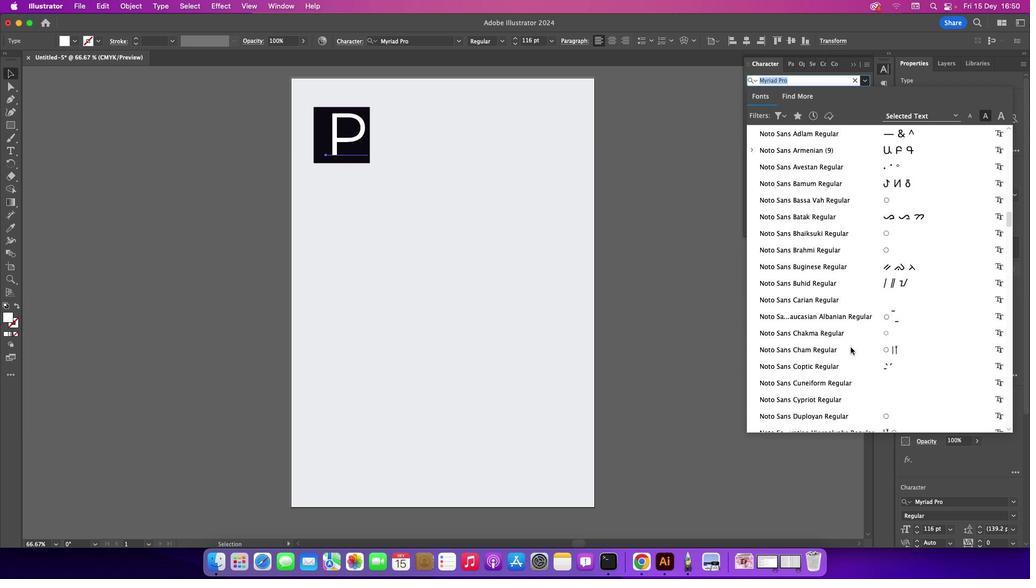 
Action: Mouse moved to (863, 311)
Screenshot: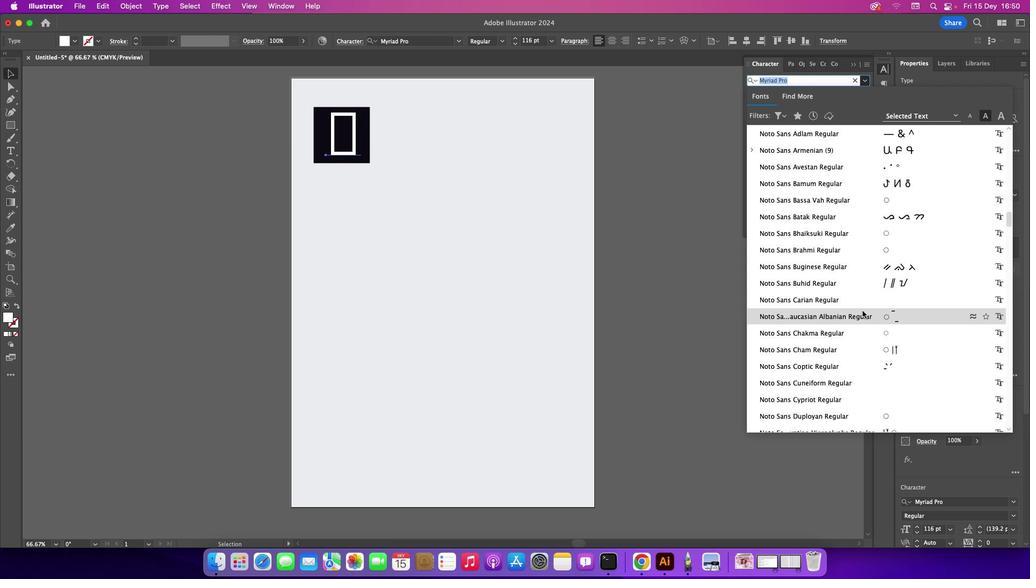 
Action: Mouse scrolled (863, 311) with delta (0, 0)
Screenshot: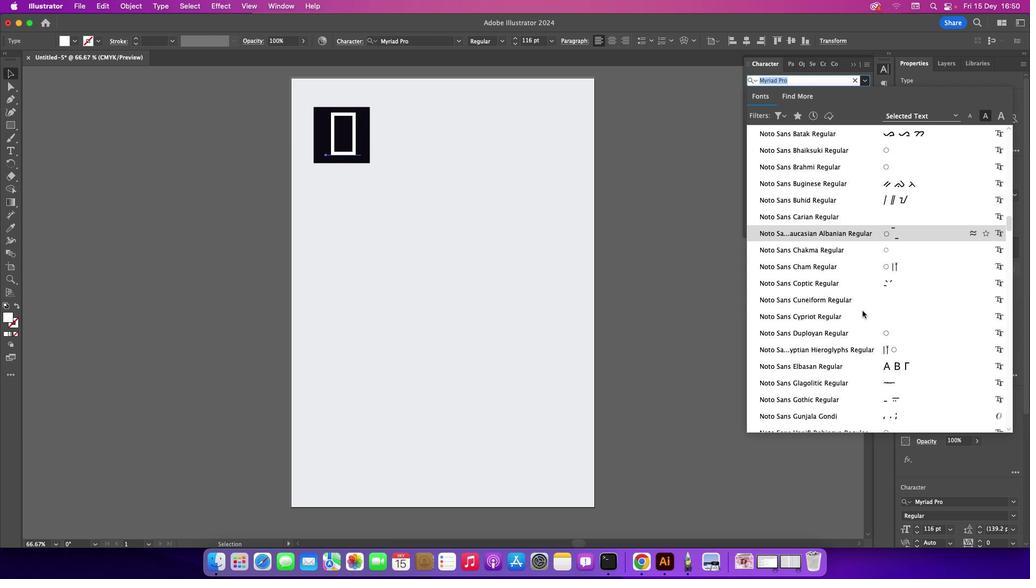 
Action: Mouse scrolled (863, 311) with delta (0, 0)
Screenshot: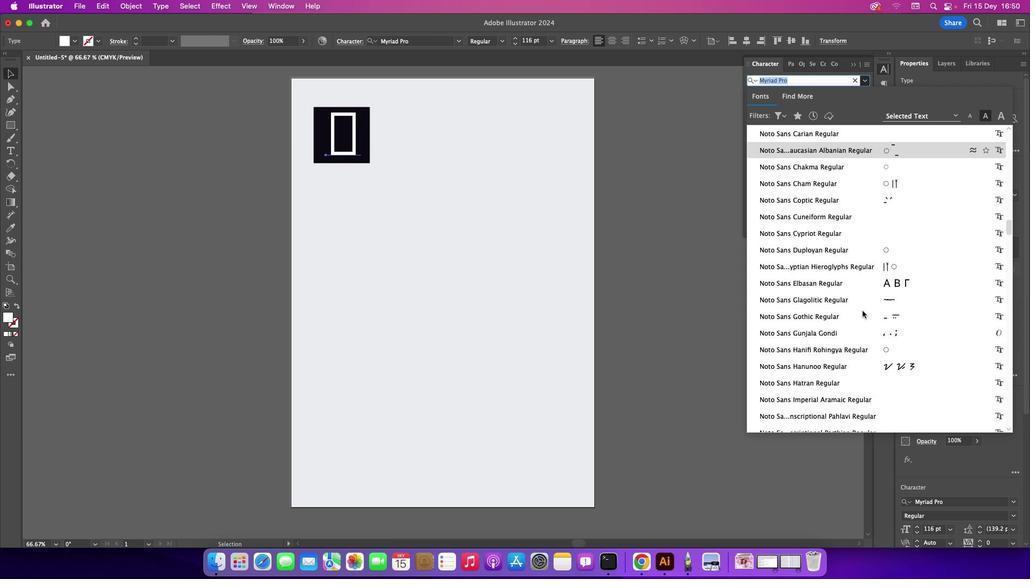 
Action: Mouse scrolled (863, 311) with delta (0, -1)
Screenshot: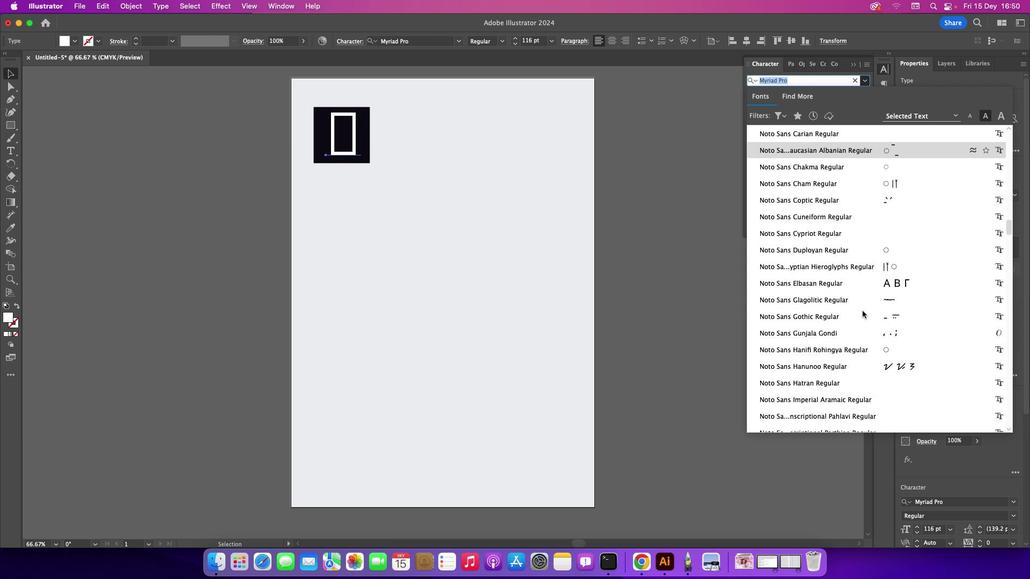 
Action: Mouse scrolled (863, 311) with delta (0, -2)
Screenshot: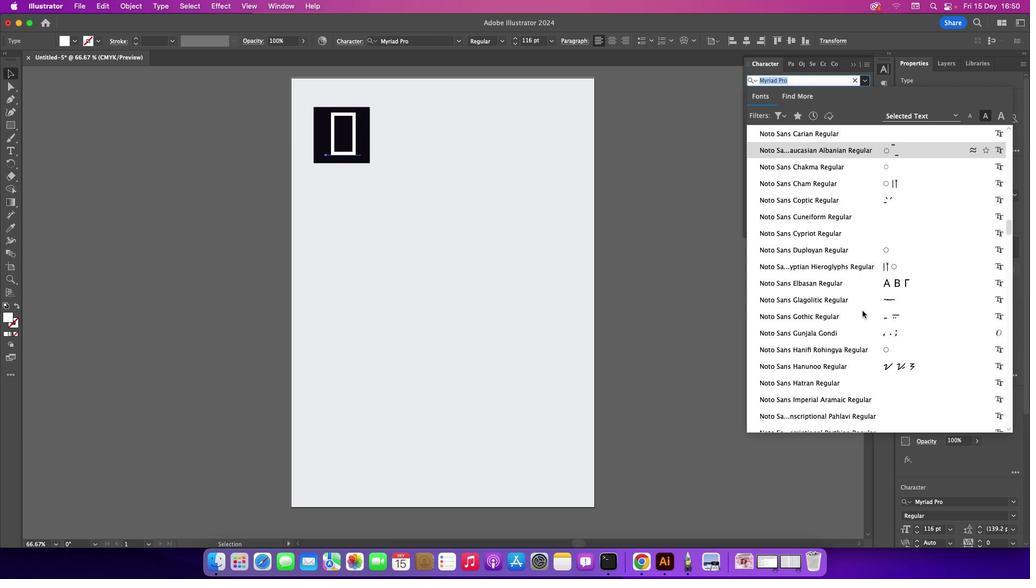
Action: Mouse scrolled (863, 311) with delta (0, 0)
Screenshot: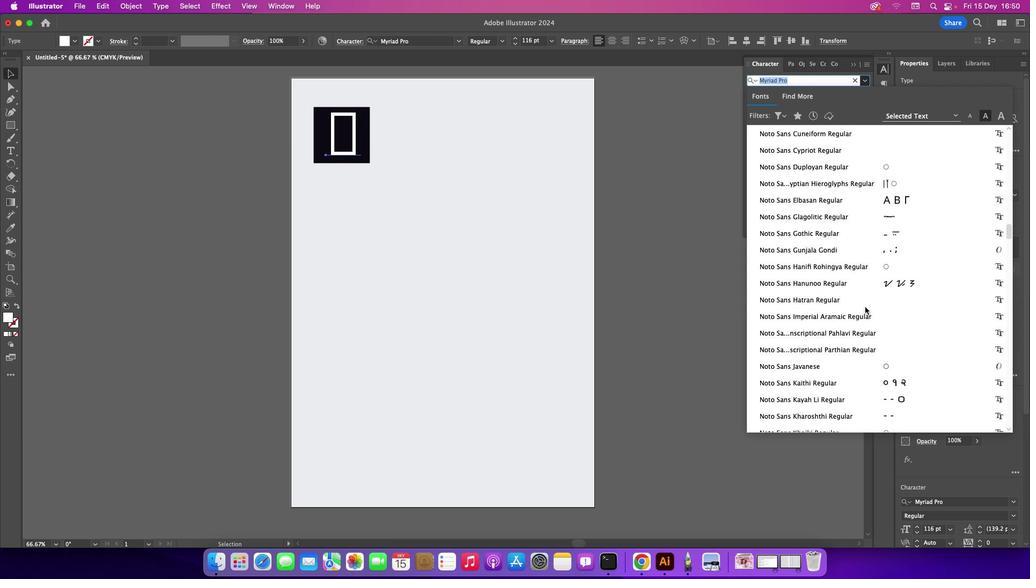 
Action: Mouse scrolled (863, 311) with delta (0, 0)
Screenshot: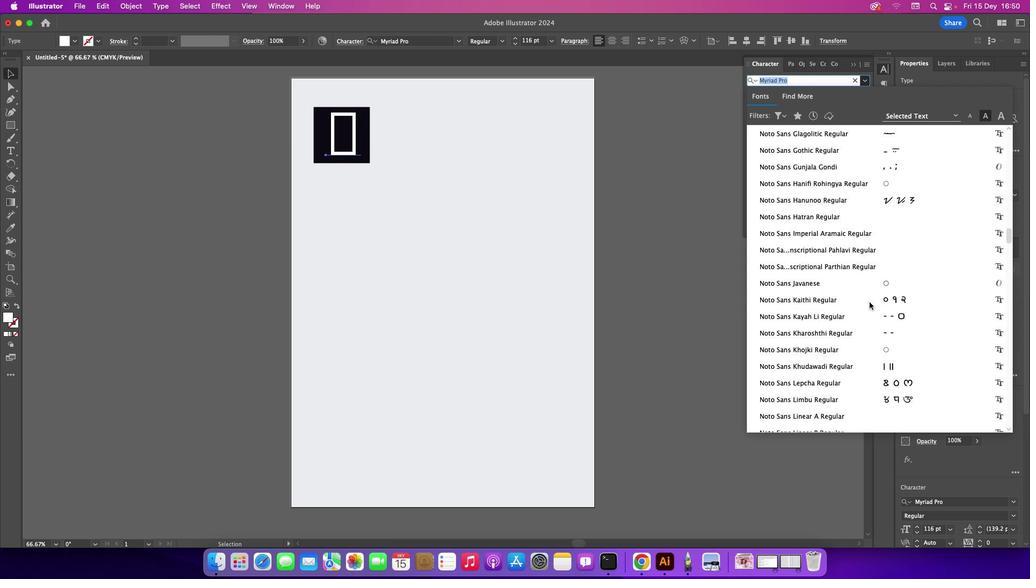 
Action: Mouse scrolled (863, 311) with delta (0, -1)
Screenshot: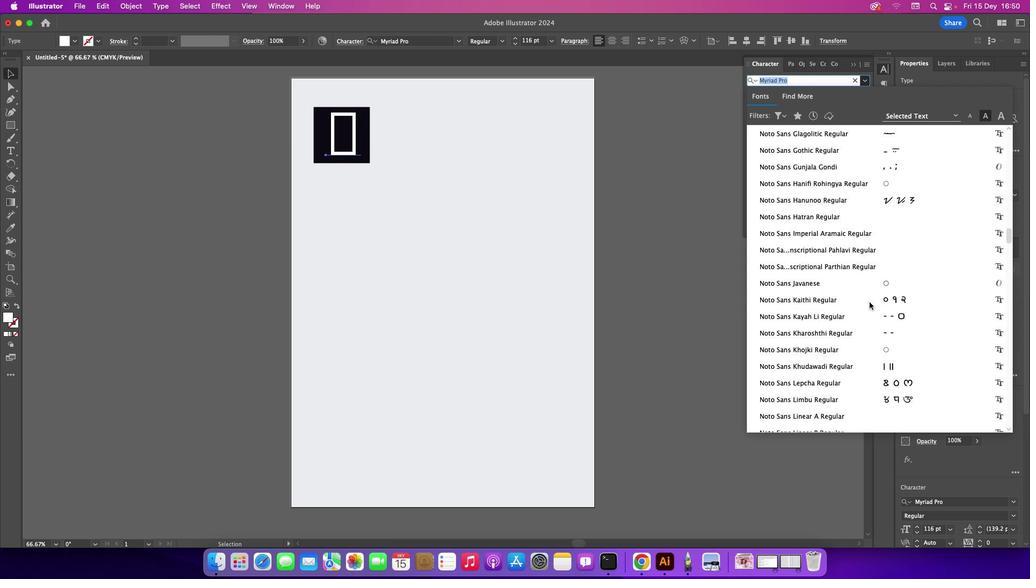 
Action: Mouse moved to (864, 310)
Screenshot: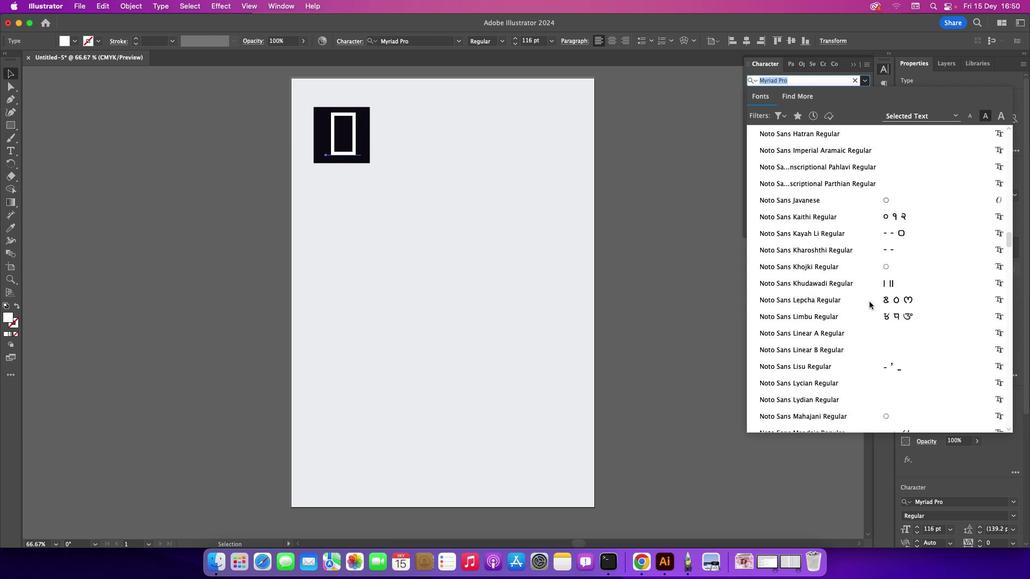 
Action: Mouse scrolled (864, 310) with delta (0, -2)
Screenshot: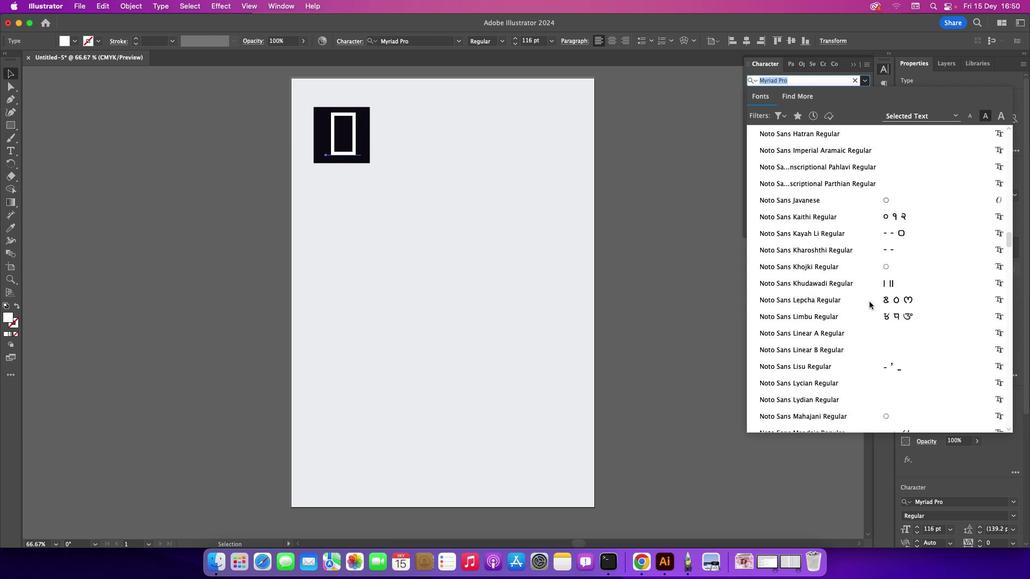 
Action: Mouse moved to (869, 302)
Screenshot: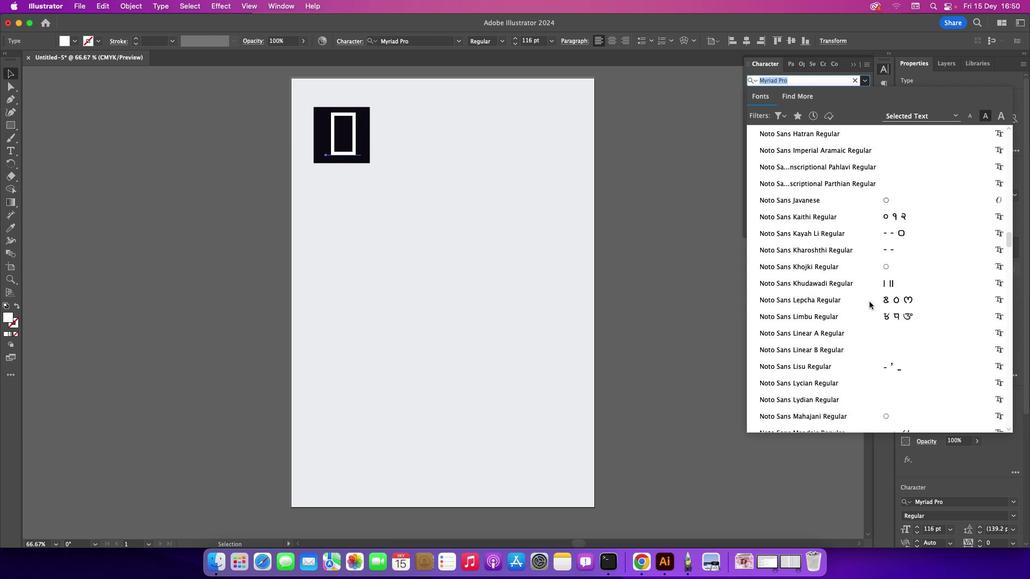 
Action: Mouse scrolled (869, 302) with delta (0, -2)
Screenshot: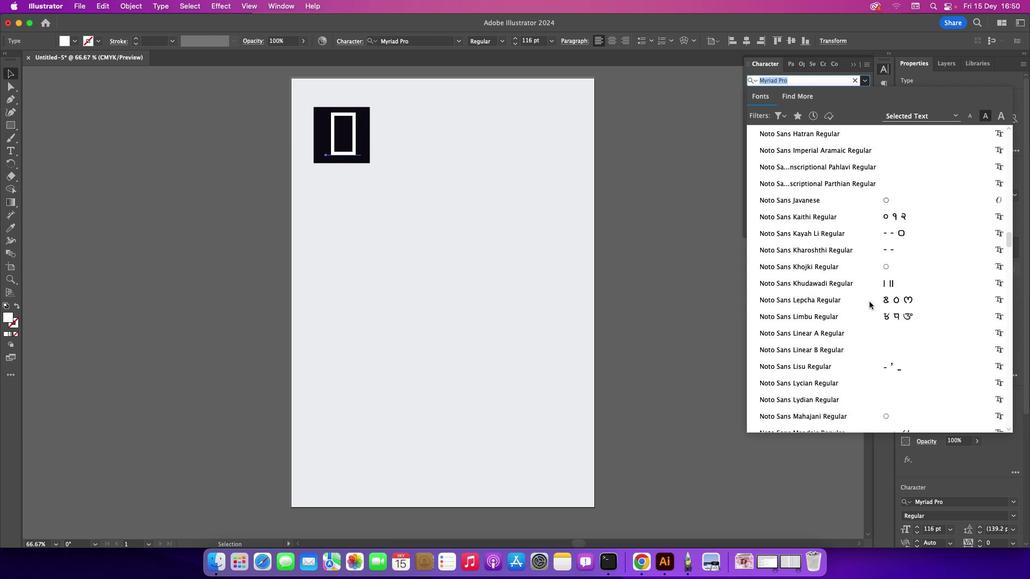
Action: Mouse moved to (868, 304)
Screenshot: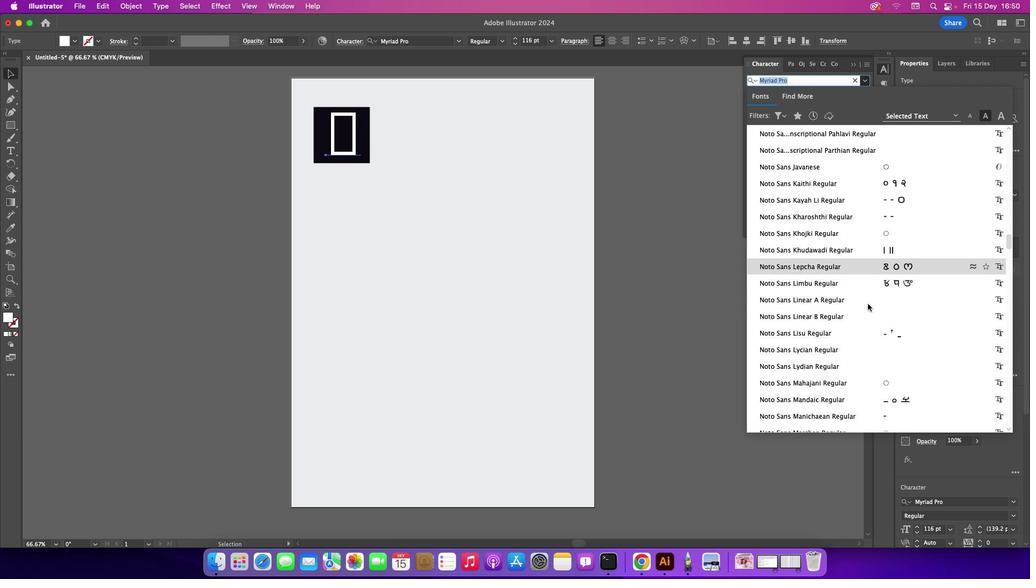 
Action: Mouse scrolled (868, 304) with delta (0, 0)
Screenshot: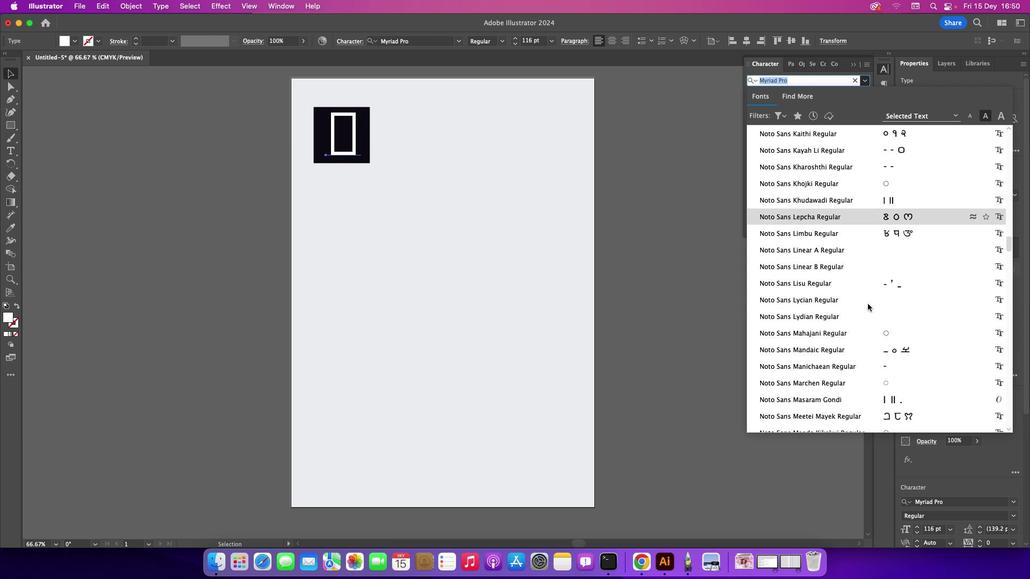 
Action: Mouse scrolled (868, 304) with delta (0, 0)
Screenshot: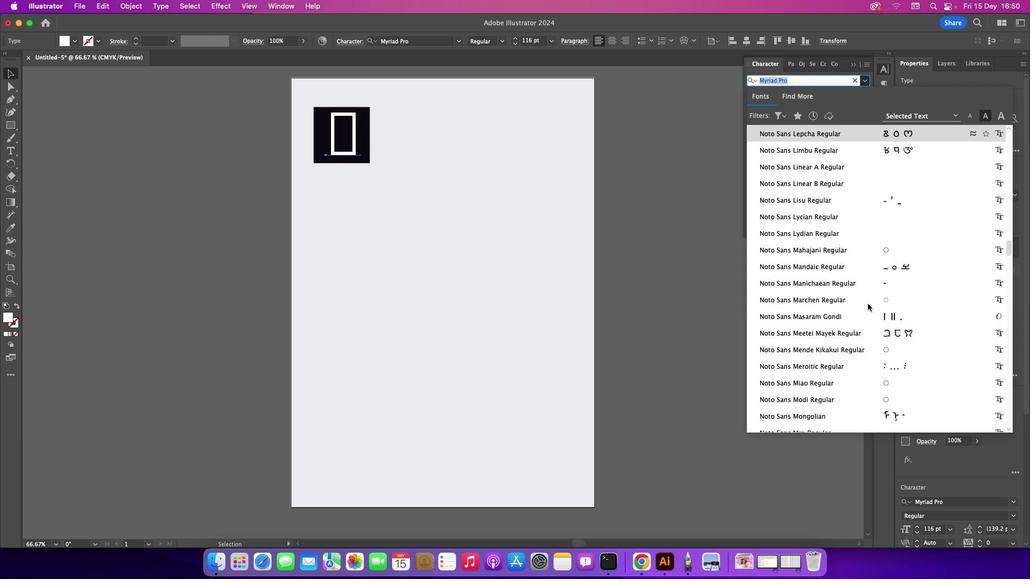 
Action: Mouse scrolled (868, 304) with delta (0, -1)
Screenshot: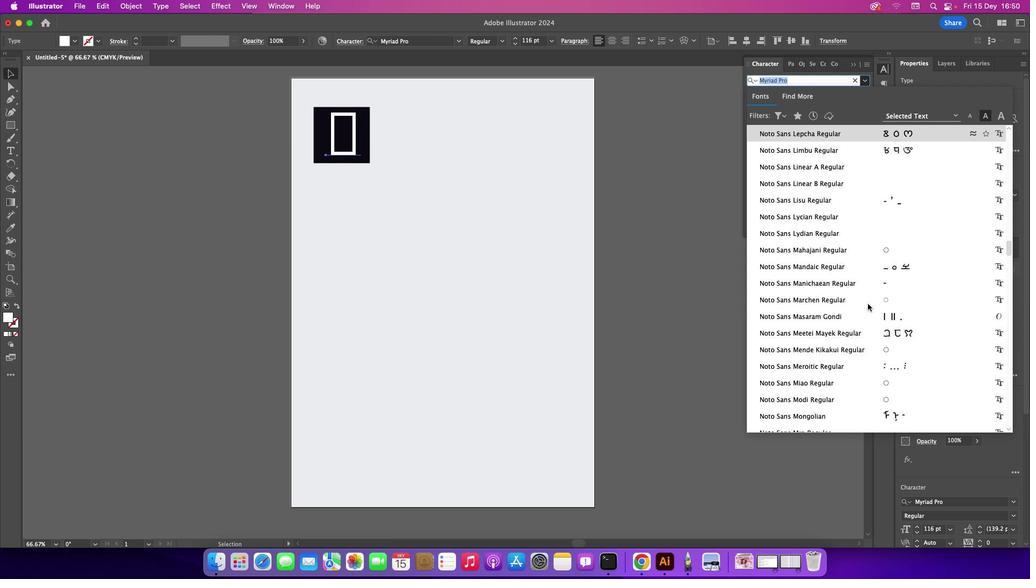 
Action: Mouse scrolled (868, 304) with delta (0, -2)
Screenshot: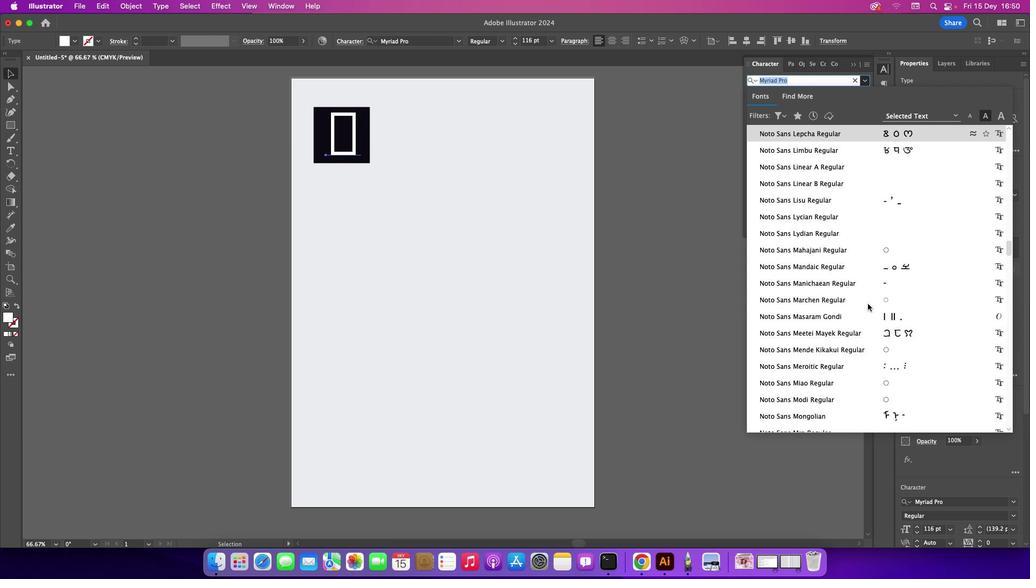 
Action: Mouse moved to (864, 349)
Screenshot: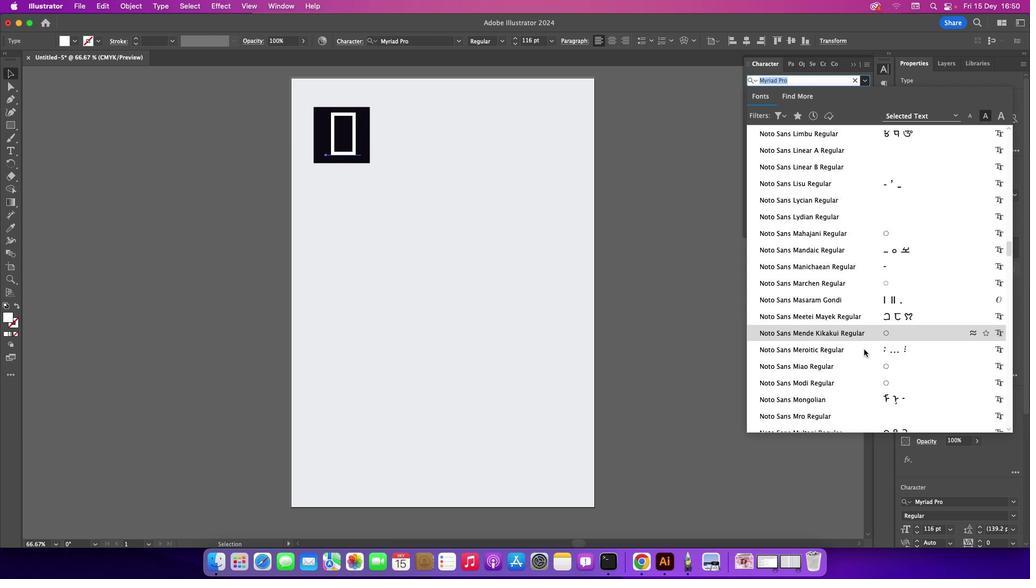
Action: Mouse scrolled (864, 349) with delta (0, 0)
Screenshot: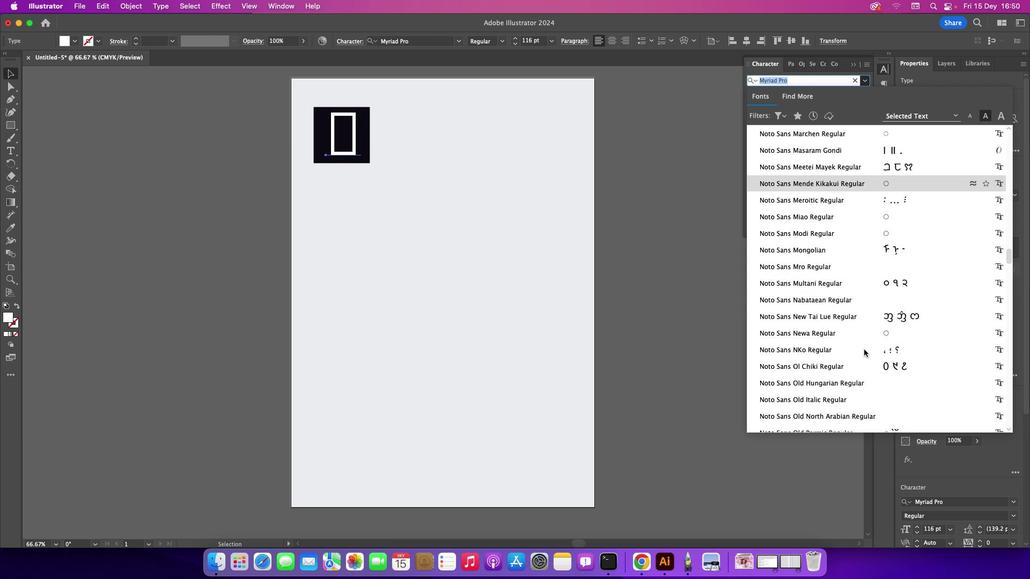 
Action: Mouse scrolled (864, 349) with delta (0, 0)
Screenshot: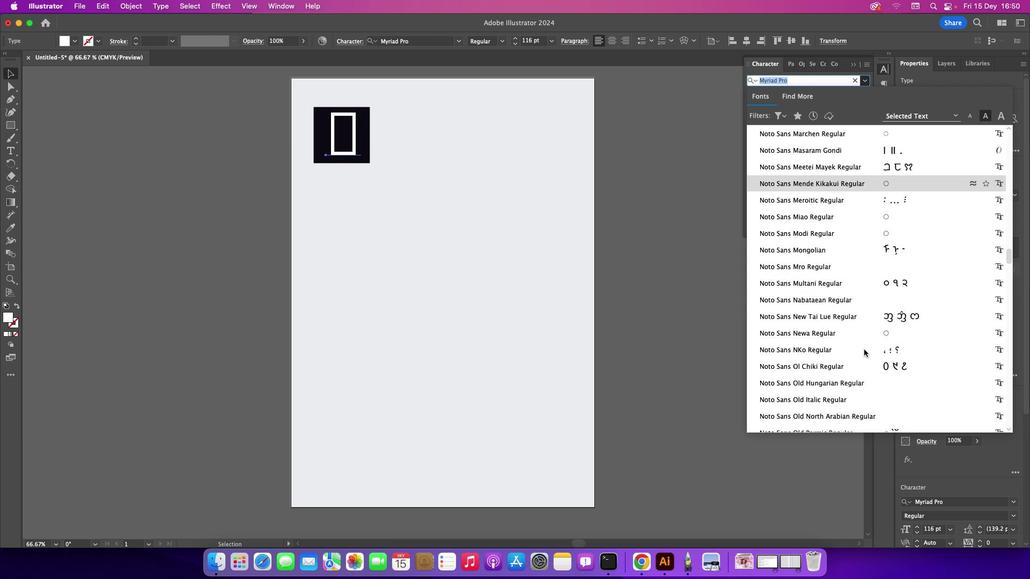 
Action: Mouse scrolled (864, 349) with delta (0, -1)
Screenshot: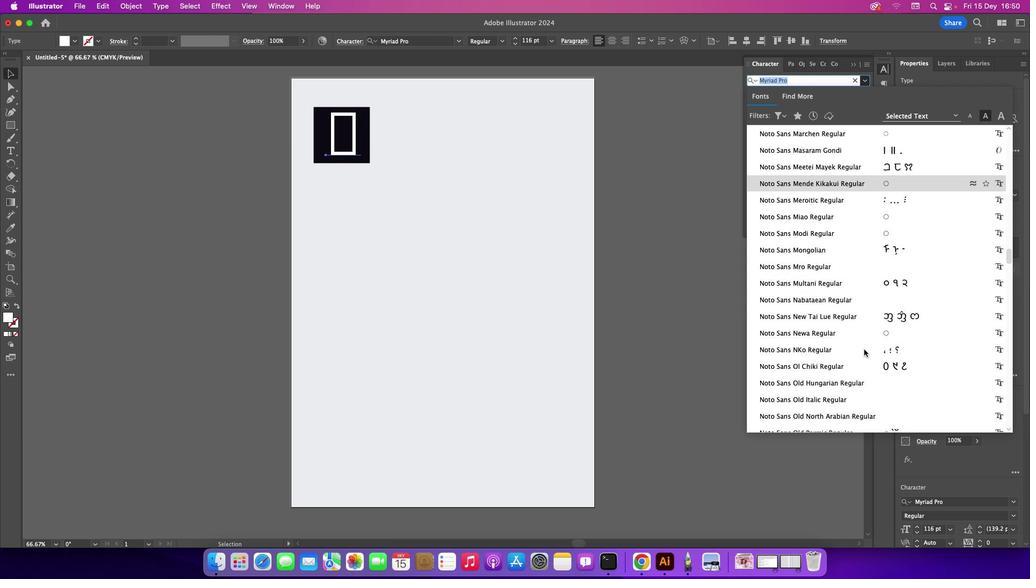 
Action: Mouse scrolled (864, 349) with delta (0, -2)
Screenshot: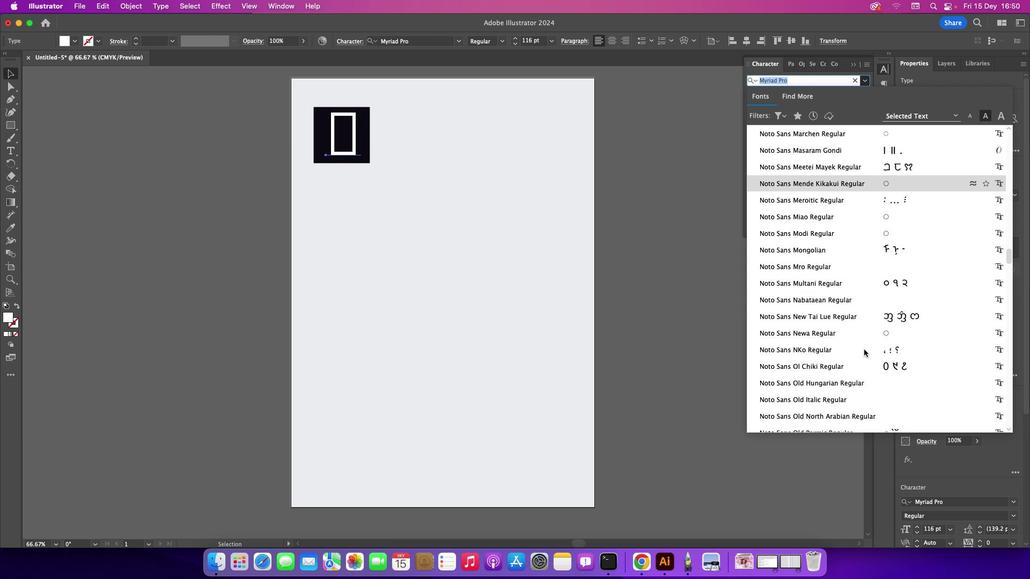 
Action: Mouse scrolled (864, 349) with delta (0, 0)
Screenshot: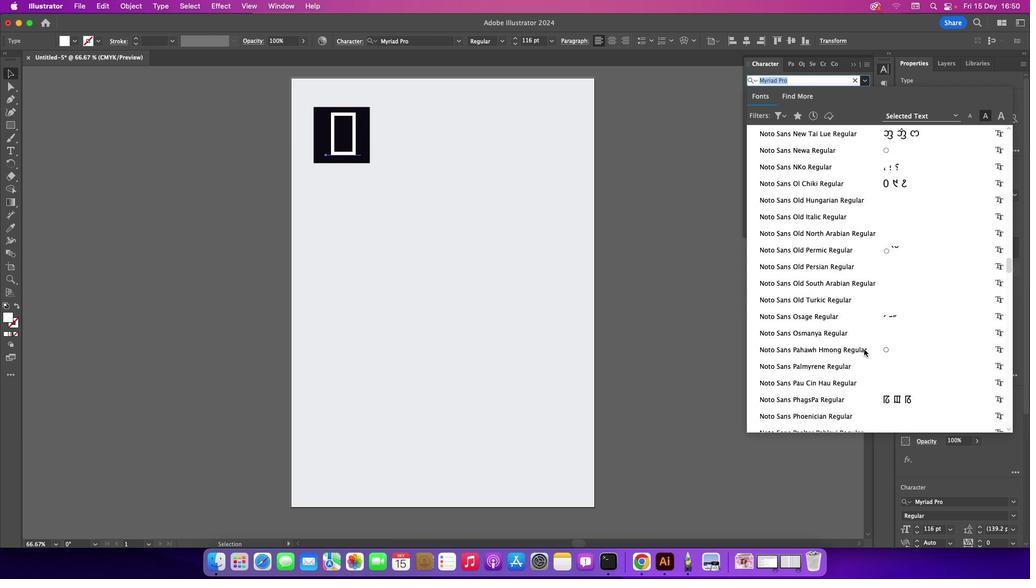 
Action: Mouse scrolled (864, 349) with delta (0, 0)
Screenshot: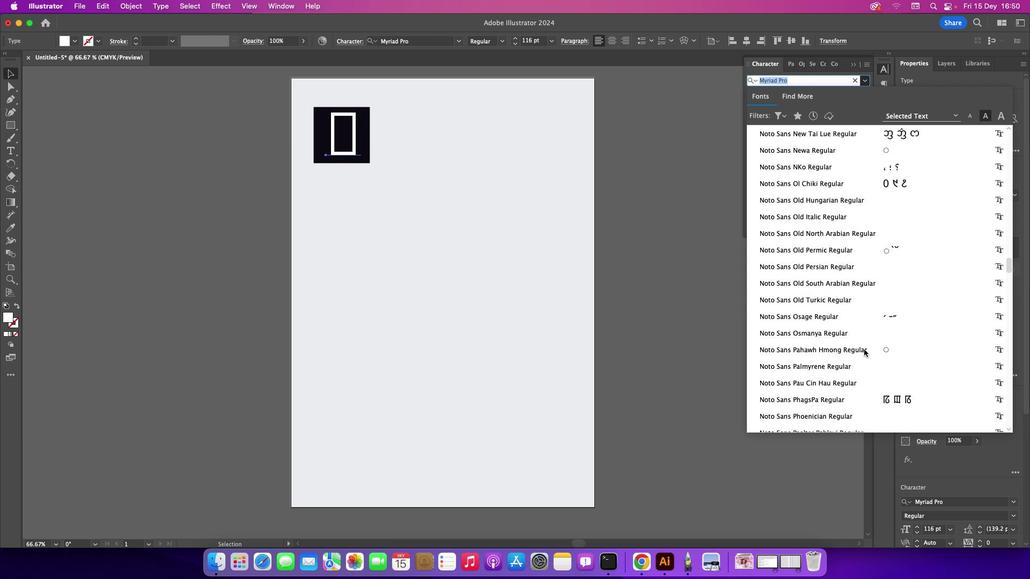 
Action: Mouse scrolled (864, 349) with delta (0, -1)
Screenshot: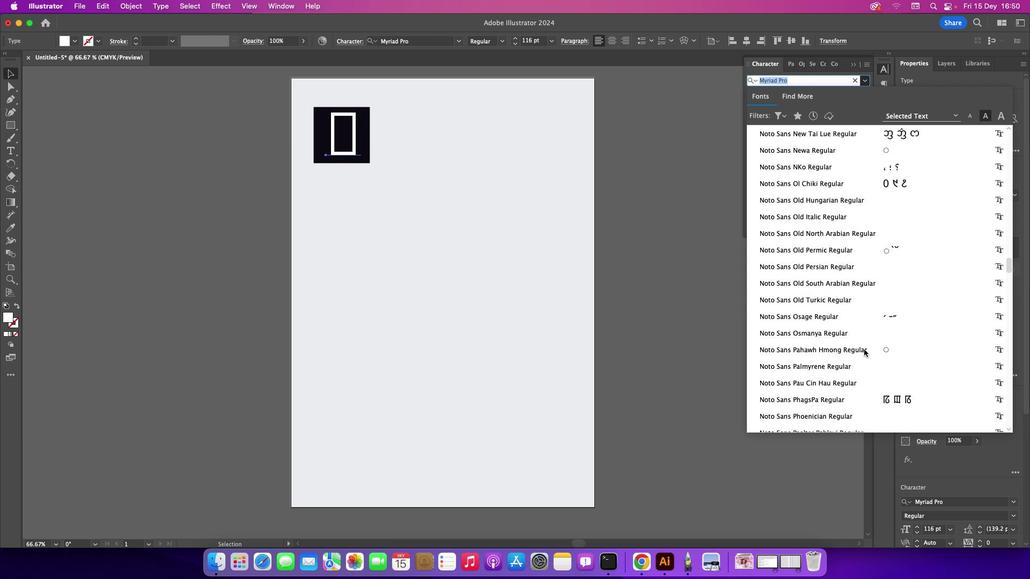 
Action: Mouse scrolled (864, 349) with delta (0, -2)
